 Task: Open an excel sheet and write heading  Summit Sales. Add 10 people name  'Joshua Rivera, Zoey Coleman, Ryan Wright, Addison Bailey, Jonathan Simmons, Brooklyn Ward, Caleb Barnes, Audrey Collins, Gabriel Perry, Sofia Bell'Item code in between  4005-8000. Product range in between  1000-5000. Add Products   Calvin Klein, Tommy Hilfiger T-shirt, Armani Bag, Burberry Shoe, Levi's T-shirt, Under Armour, Vans Shoe, Converse Shoe, Timberland Shoe, Skechers Shoe.Choose quantity  5 to 10 Tax 12 percent Total Add Amount. Save page  Summit Sales review book
Action: Mouse moved to (415, 199)
Screenshot: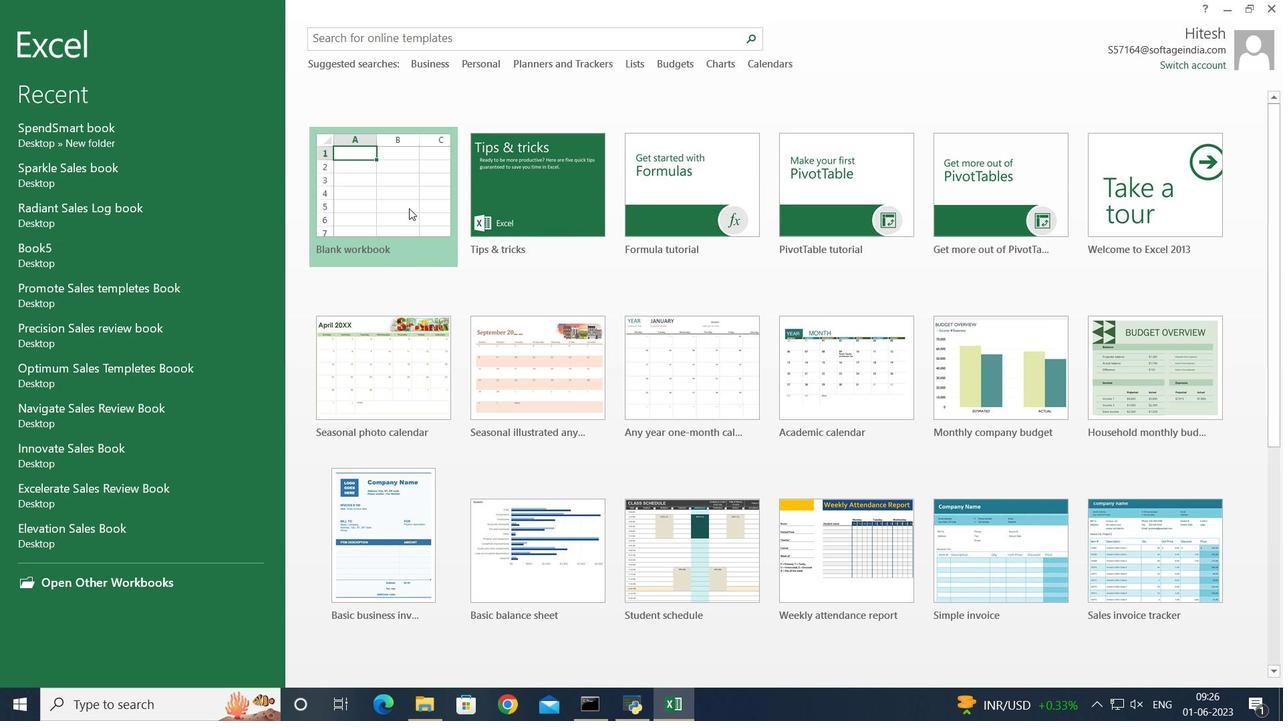
Action: Mouse pressed left at (415, 199)
Screenshot: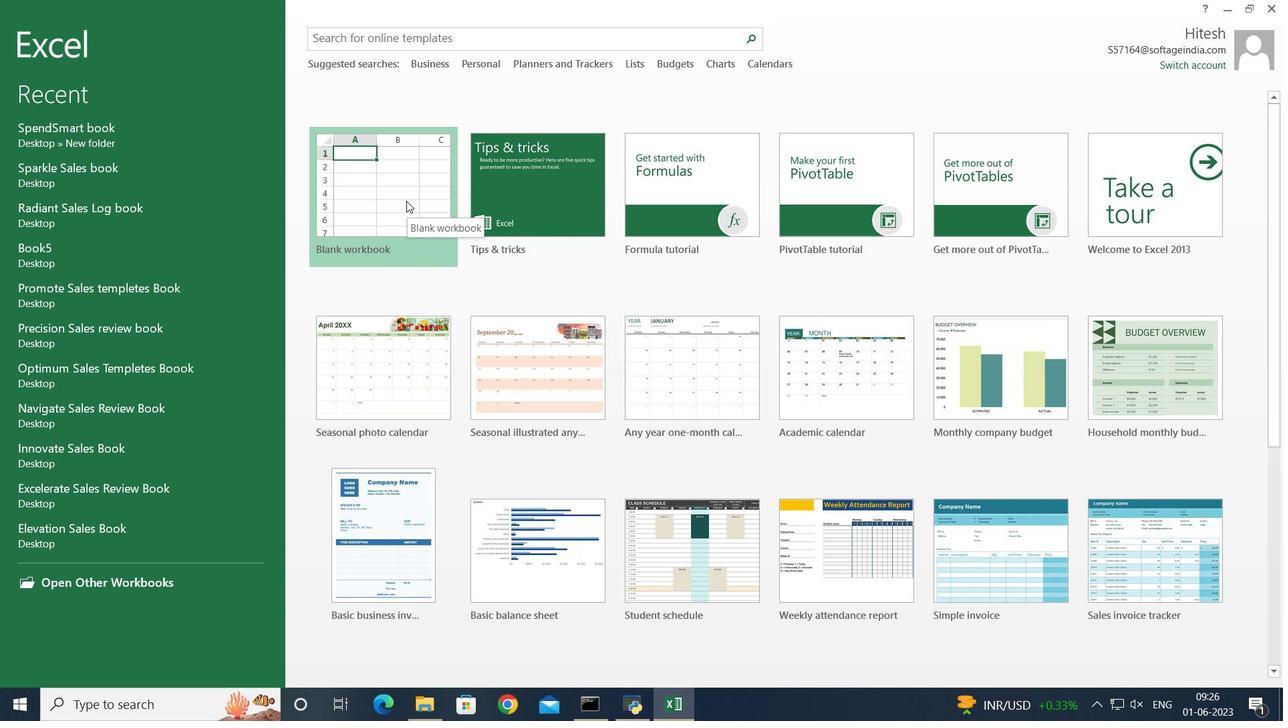 
Action: Mouse moved to (179, 209)
Screenshot: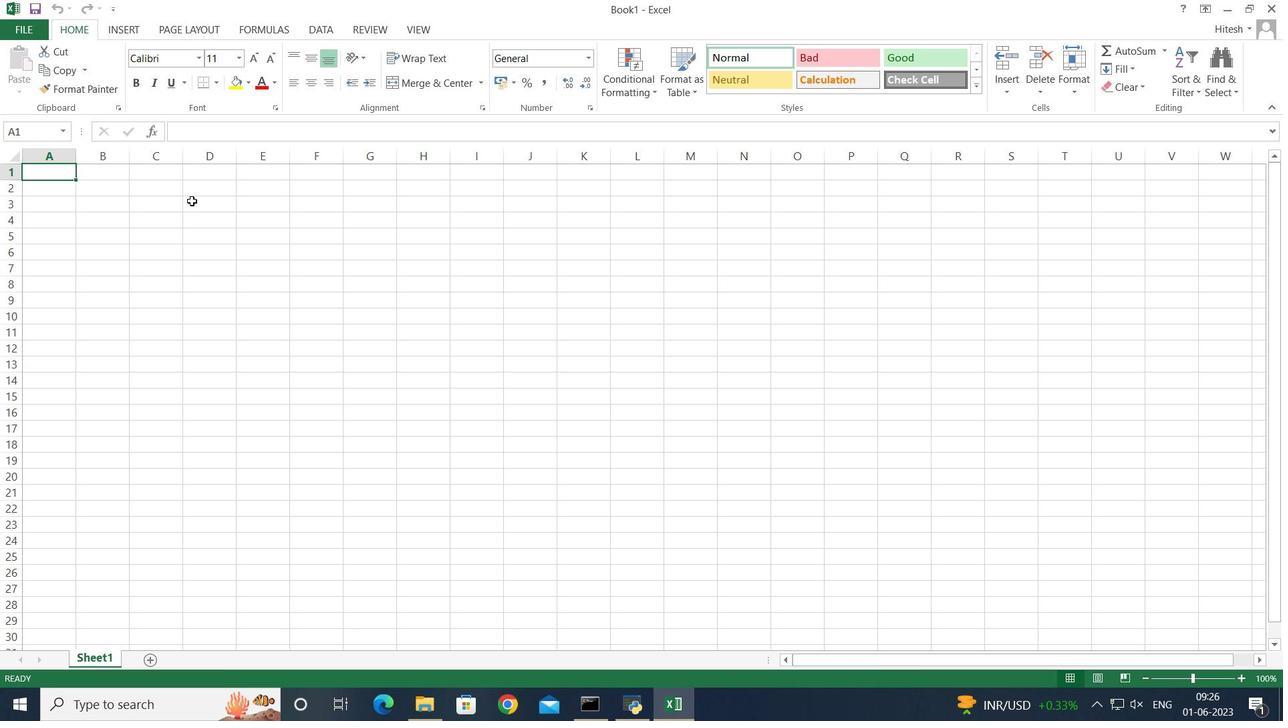 
Action: Key pressed <Key.shift><Key.shift><Key.shift><Key.shift><Key.shift><Key.shift><Key.shift><Key.shift><Key.shift><Key.shift>Summit<Key.space><Key.shift>Sales<Key.enter><Key.shift>Name<Key.enter><Key.shift>Joshua<Key.space><Key.shift>Rivera<Key.enter><Key.shift>Zoey<Key.space><Key.shift>Colems<Key.backspace>an<Key.space><Key.enter><Key.shift>Ryan<Key.space><Key.shift>Wright<Key.enter><Key.shift>Adid<Key.backspace><Key.backspace>dison<Key.space><Key.shift>Bailey<Key.enter><Key.shift>Jonathan<Key.space><Key.shift>Simmons<Key.enter><Key.shift><Key.shift><Key.shift><Key.shift><Key.shift><Key.shift><Key.shift>Brooklyn<Key.space><Key.shift>Ward<Key.enter><Key.shift><Key.shift><Key.shift><Key.shift><Key.shift><Key.shift><Key.shift><Key.shift><Key.shift><Key.shift>Caleb<Key.space><Key.shift><Key.shift>Barnes<Key.enter><Key.shift>Audrey<Key.space><Key.shift>Collins<Key.enter><Key.shift><Key.shift><Key.shift><Key.shift><Key.shift><Key.shift><Key.shift><Key.shift><Key.shift><Key.shift><Key.shift><Key.shift><Key.shift><Key.shift><Key.shift><Key.shift><Key.shift><Key.shift><Key.shift><Key.shift><Key.shift><Key.shift>Gabriel<Key.space><Key.shift>Perry<Key.enter><Key.shift>Sofia<Key.space><Key.shift>Bell<Key.enter>
Screenshot: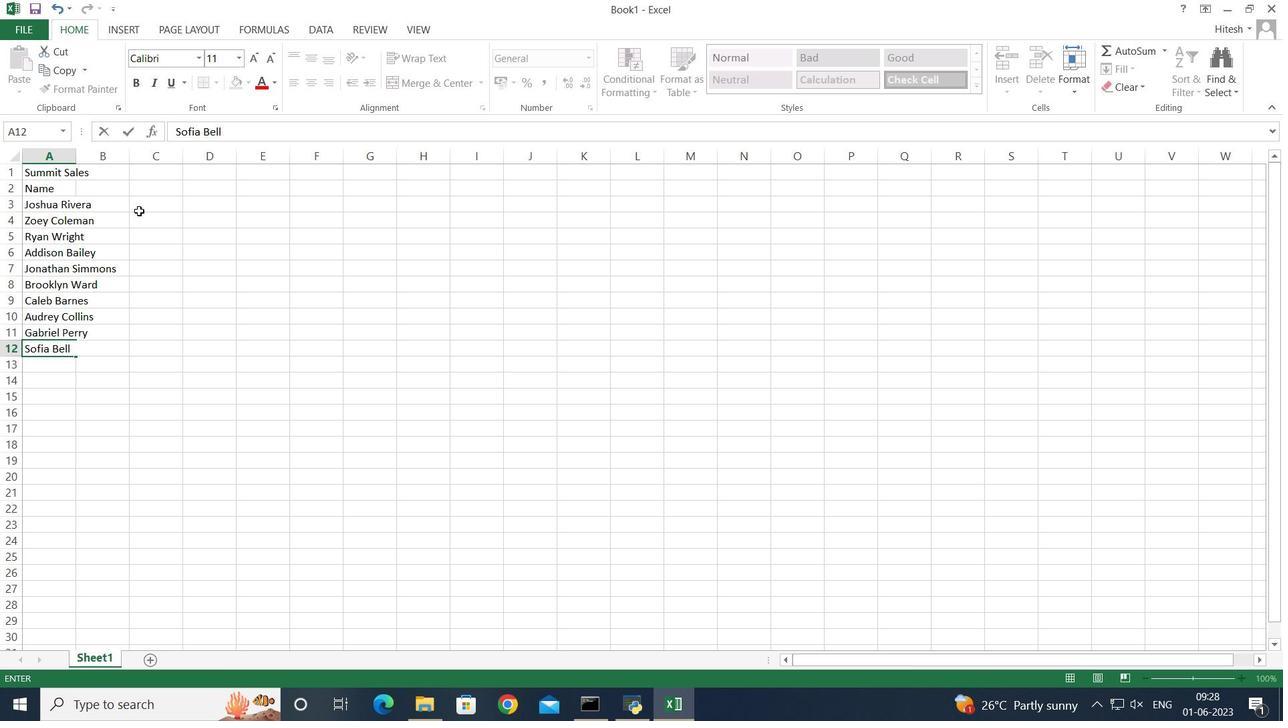 
Action: Mouse moved to (94, 176)
Screenshot: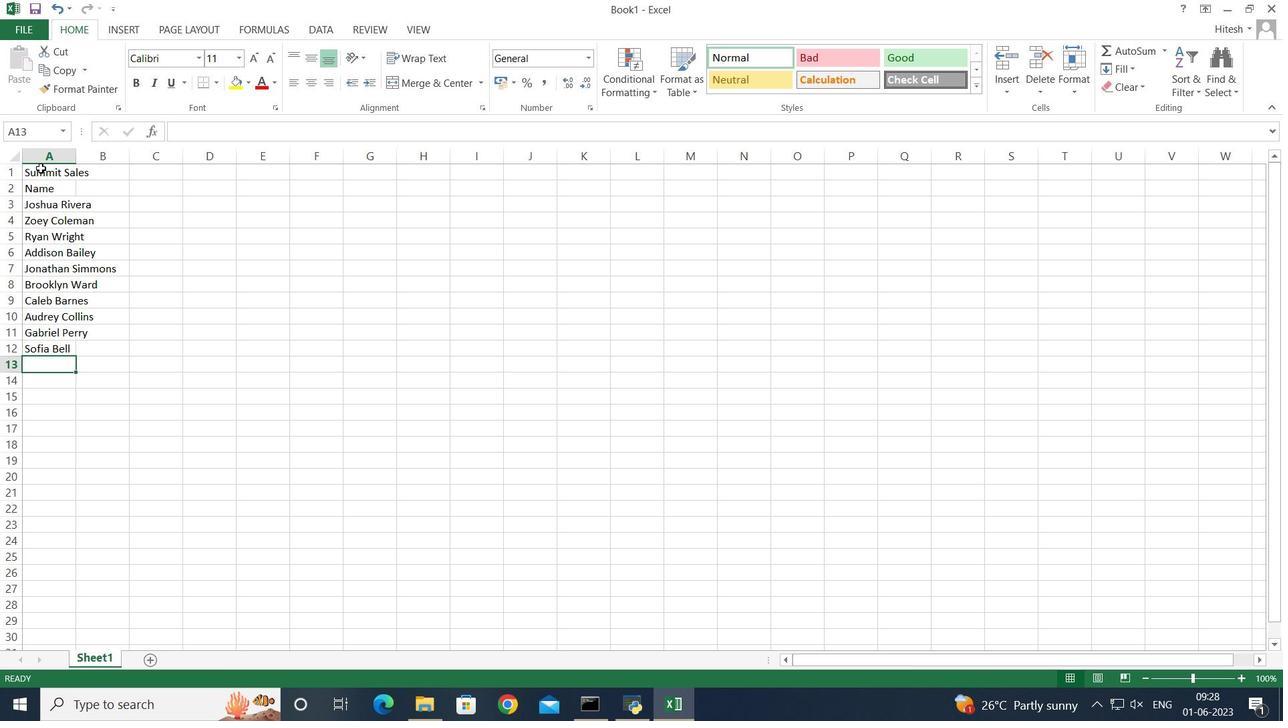 
Action: Mouse pressed left at (94, 176)
Screenshot: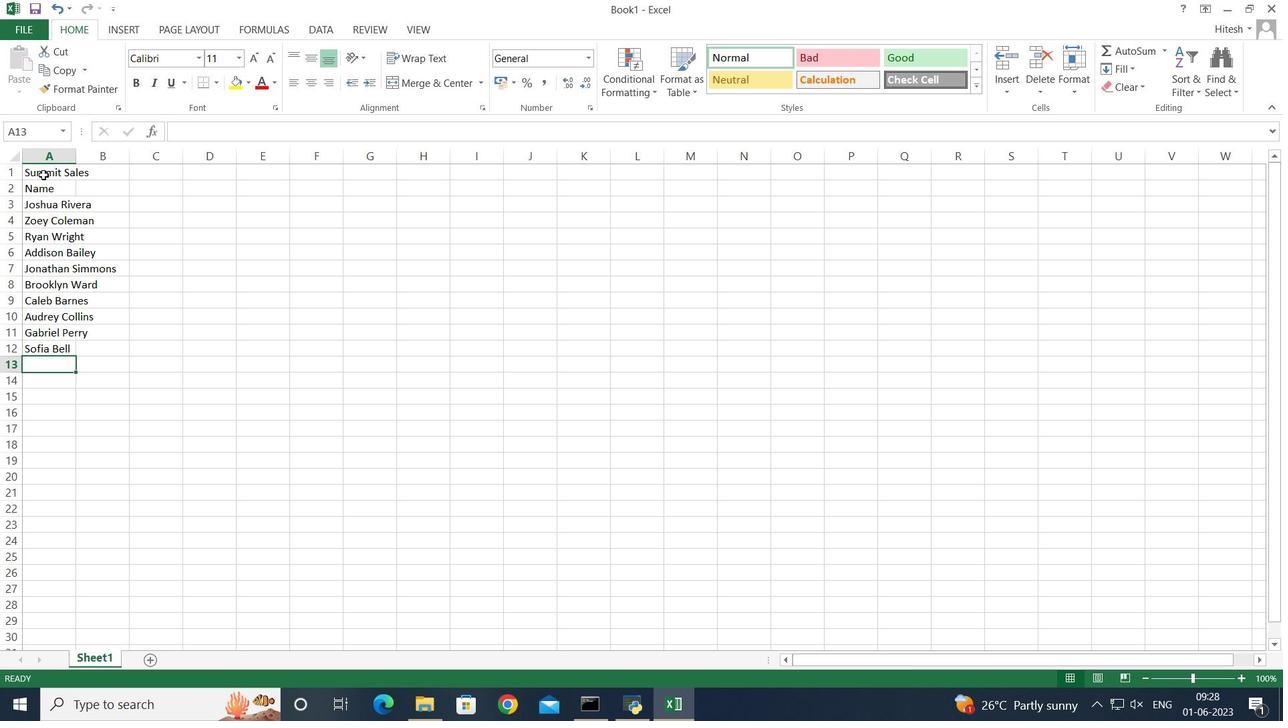 
Action: Mouse moved to (100, 164)
Screenshot: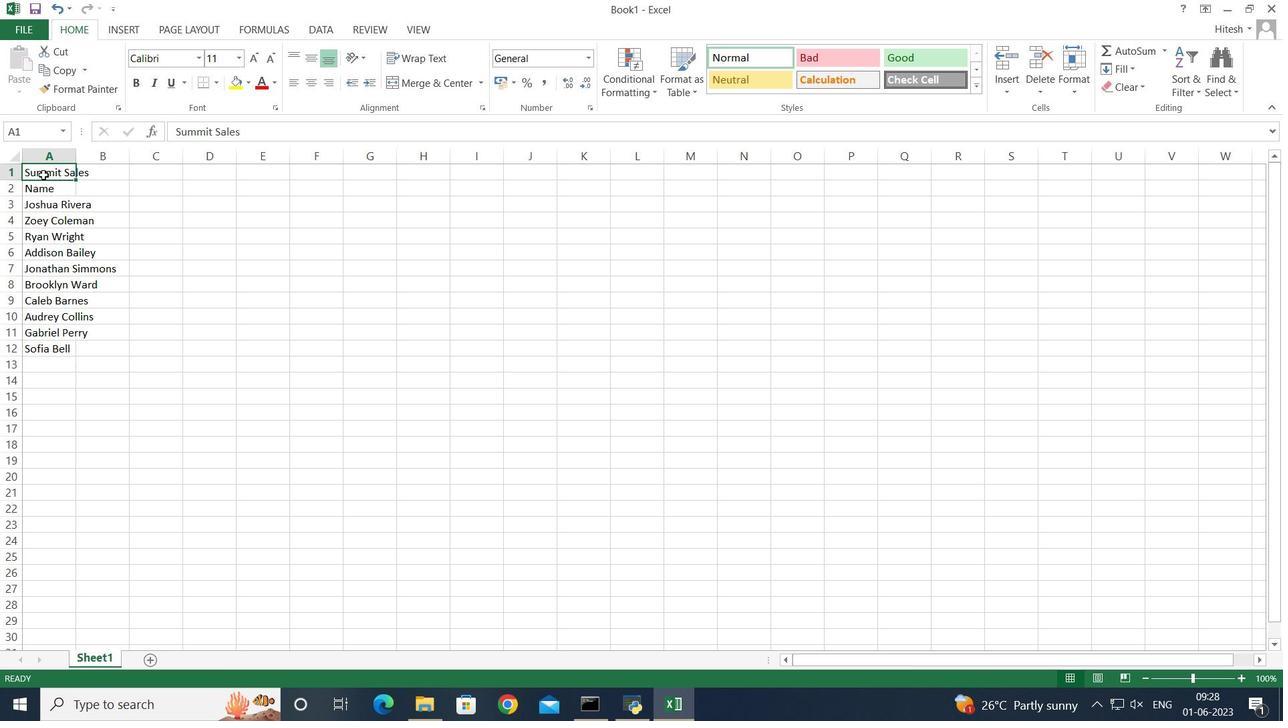 
Action: Mouse pressed left at (100, 164)
Screenshot: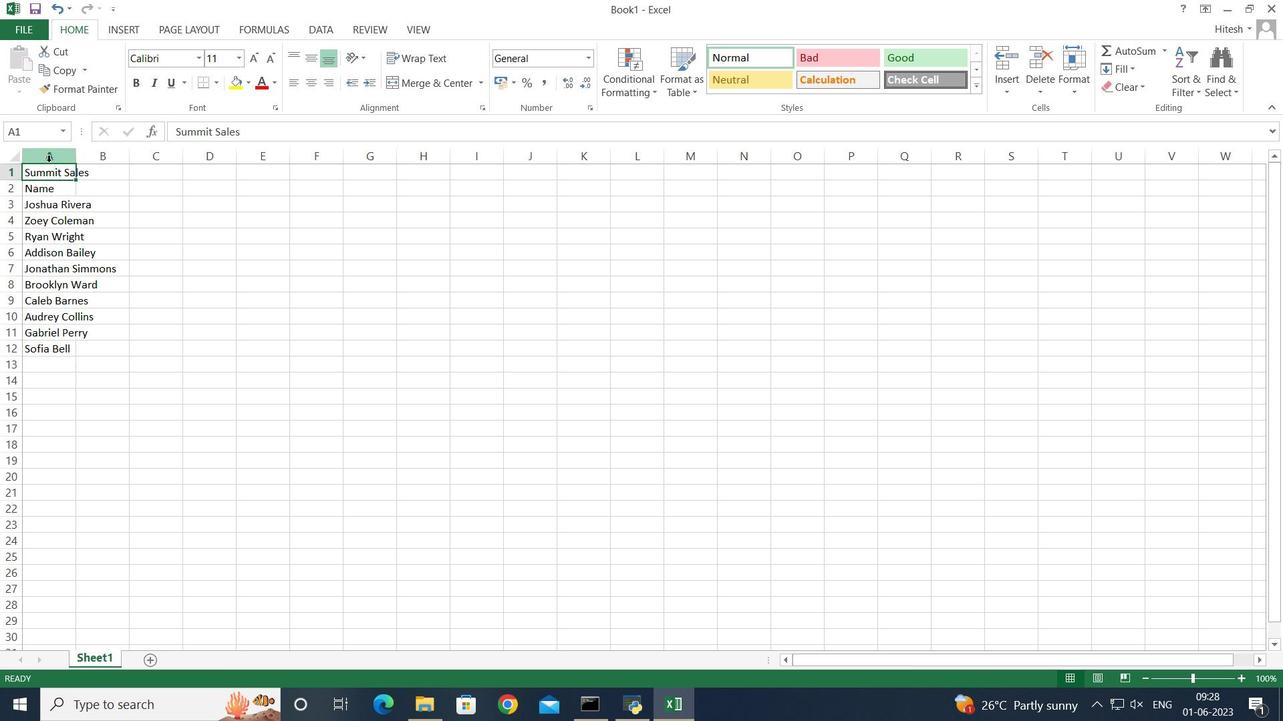 
Action: Mouse moved to (122, 160)
Screenshot: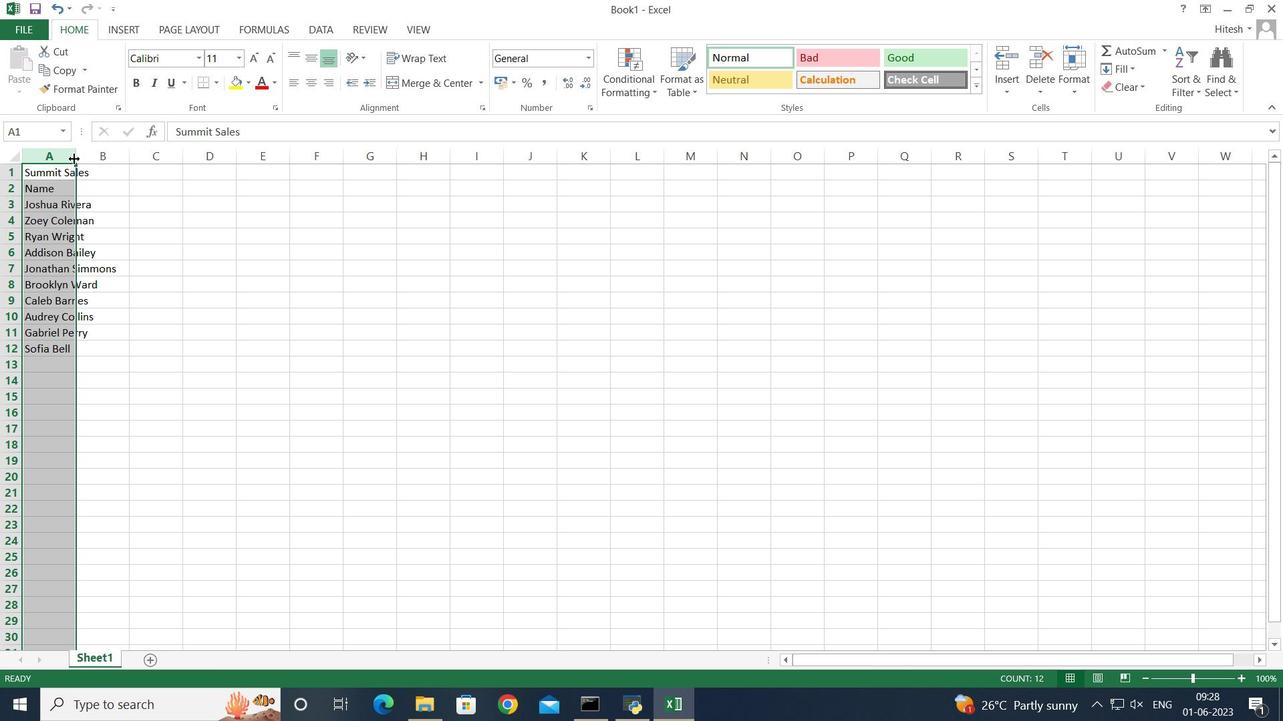 
Action: Mouse pressed left at (122, 160)
Screenshot: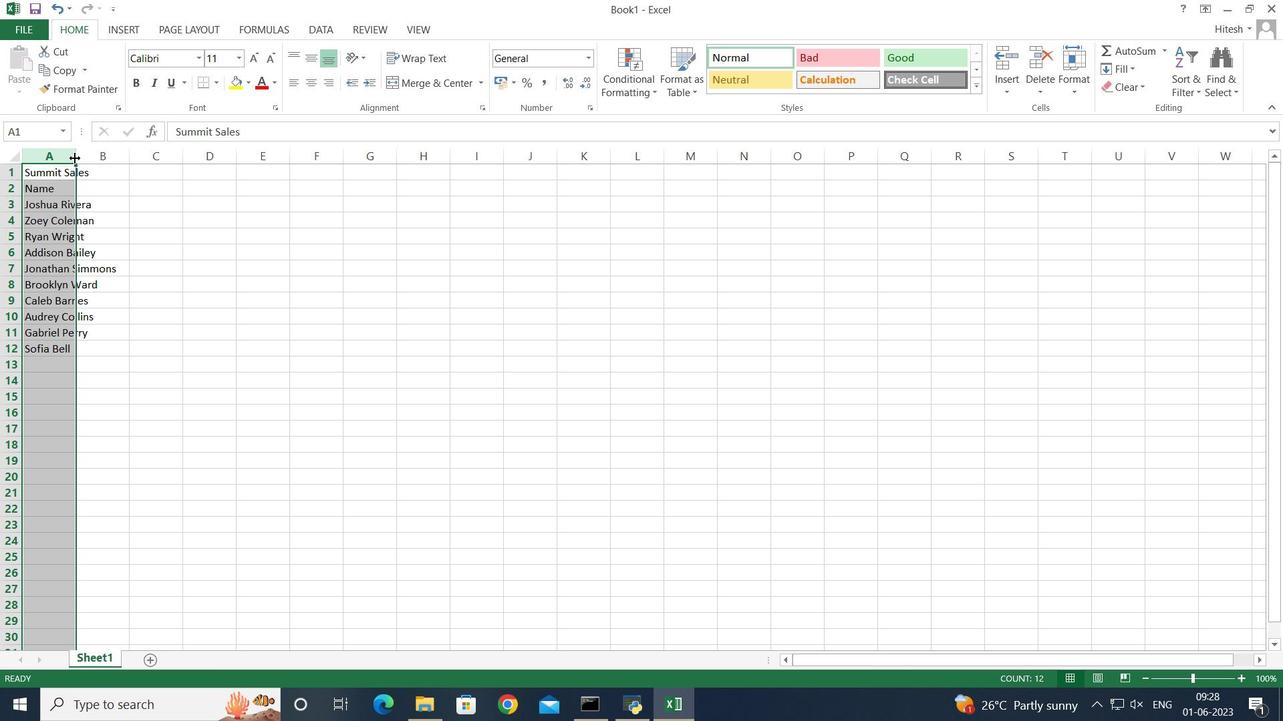
Action: Mouse pressed left at (122, 160)
Screenshot: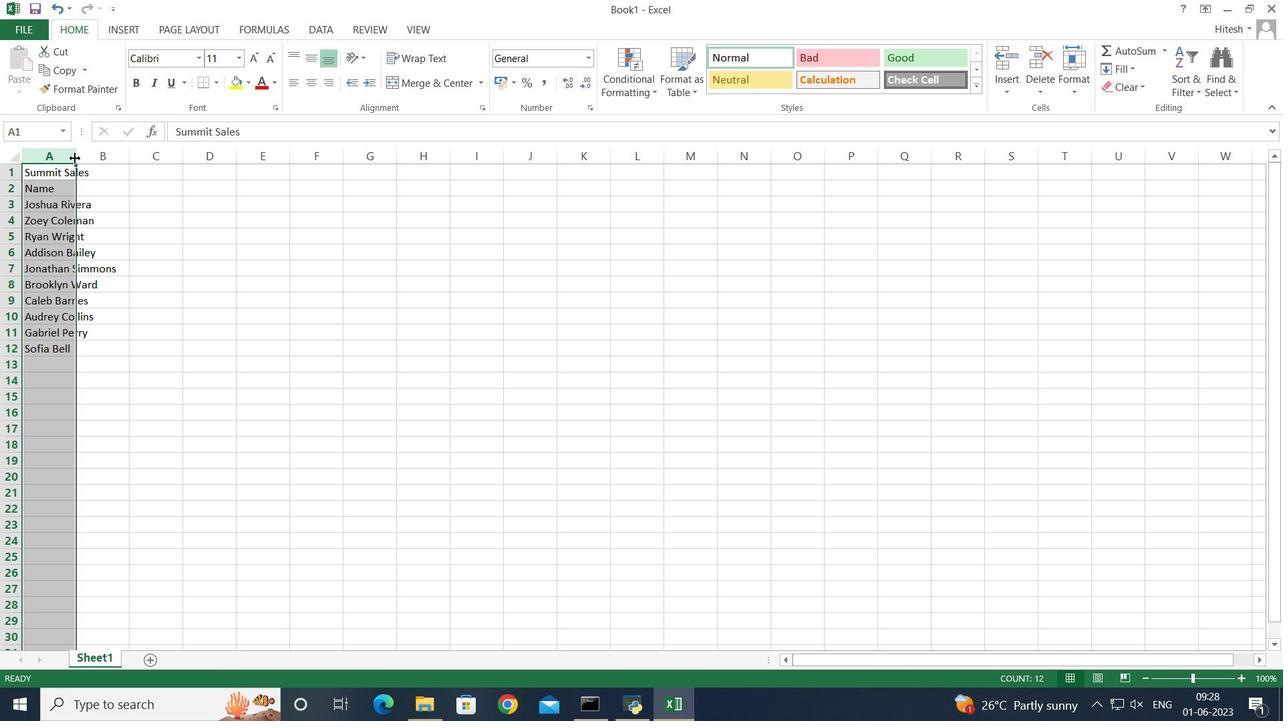 
Action: Mouse moved to (173, 186)
Screenshot: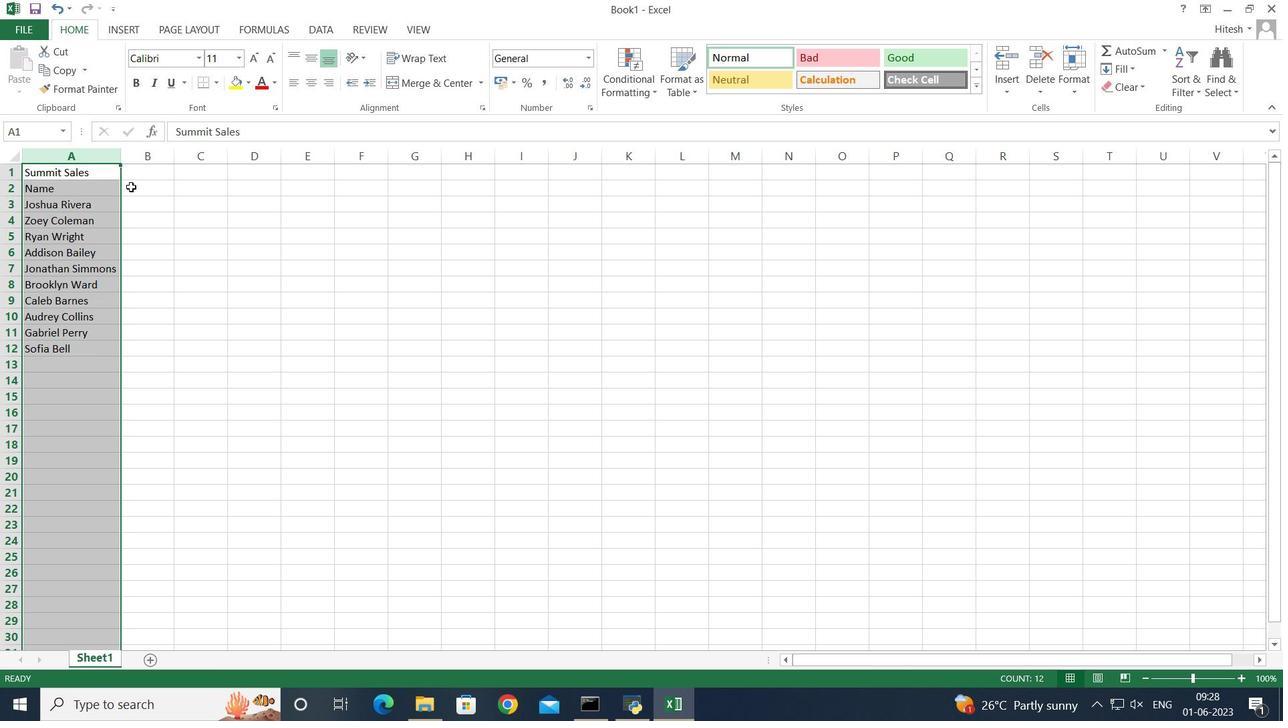 
Action: Mouse pressed left at (173, 186)
Screenshot: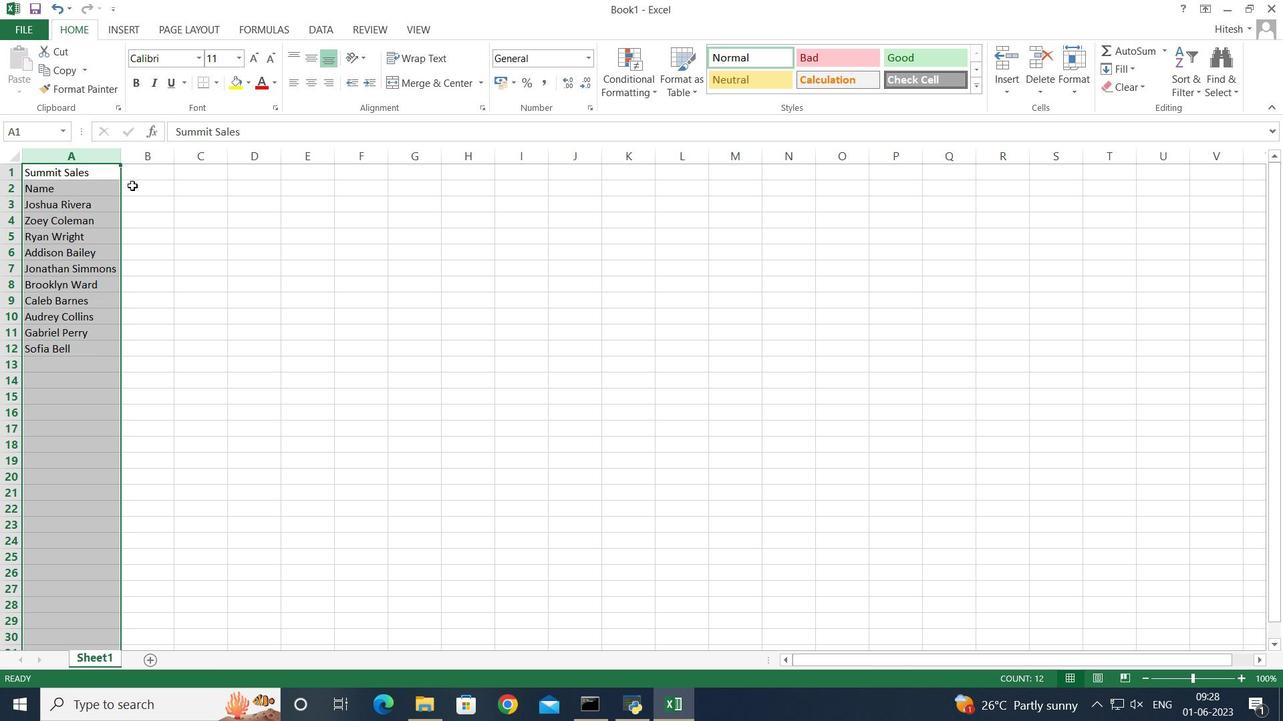 
Action: Key pressed <Key.shift>Iteam<Key.space><Key.shift>Code<Key.enter>5000<Key.enter>6000<Key.enter>8000<Key.enter>4100<Key.enter>4600<Key.enter>5200<Key.enter>5800<Key.enter>6300<Key.enter>7000<Key.enter>7700<Key.enter>
Screenshot: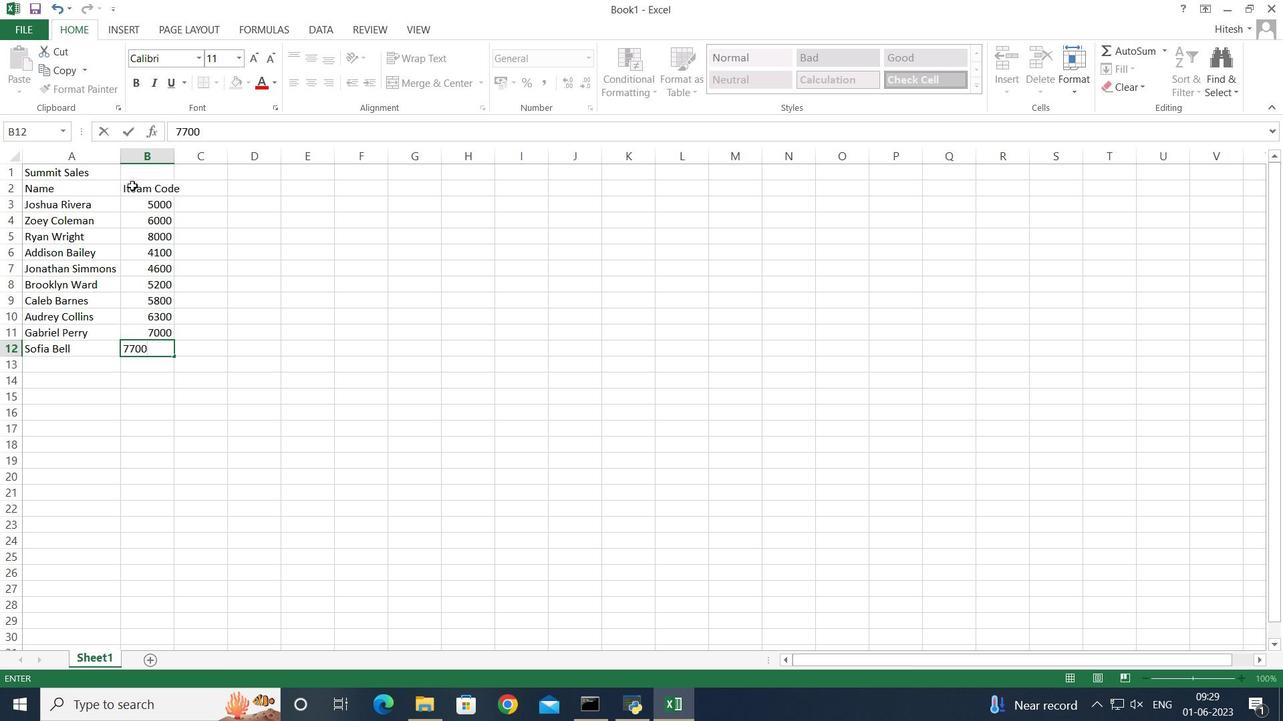 
Action: Mouse moved to (185, 158)
Screenshot: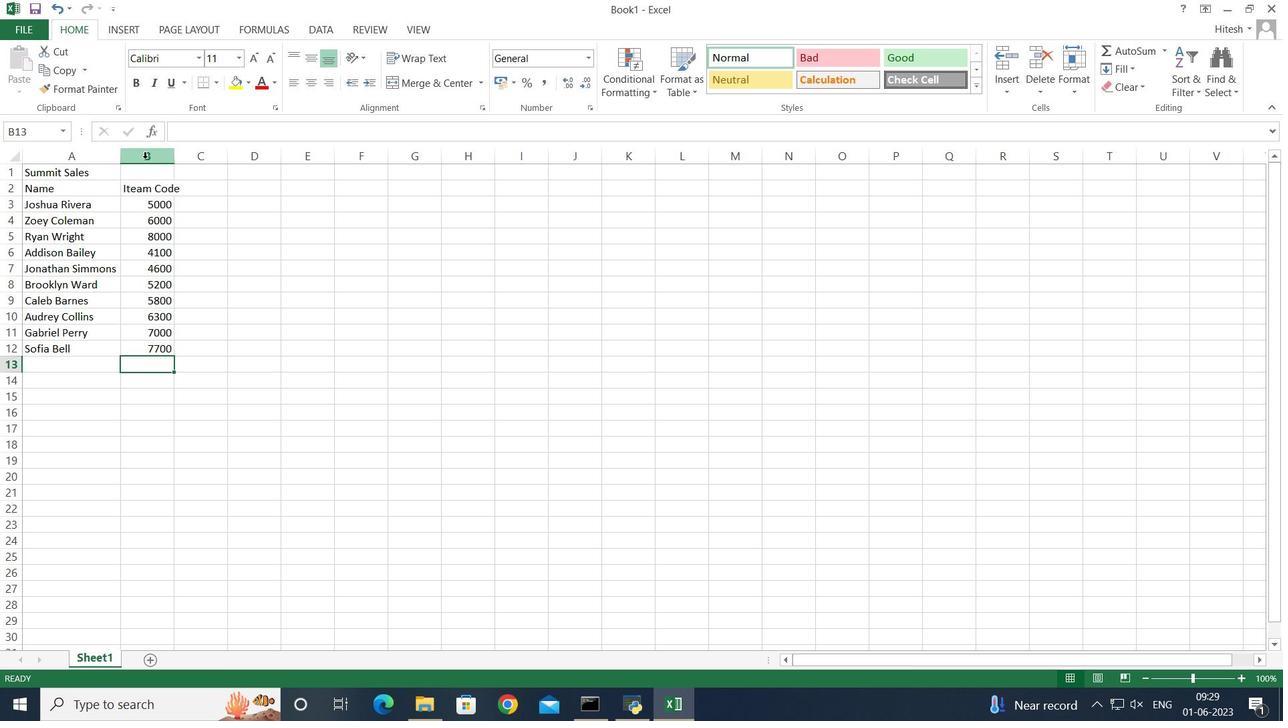 
Action: Mouse pressed left at (185, 158)
Screenshot: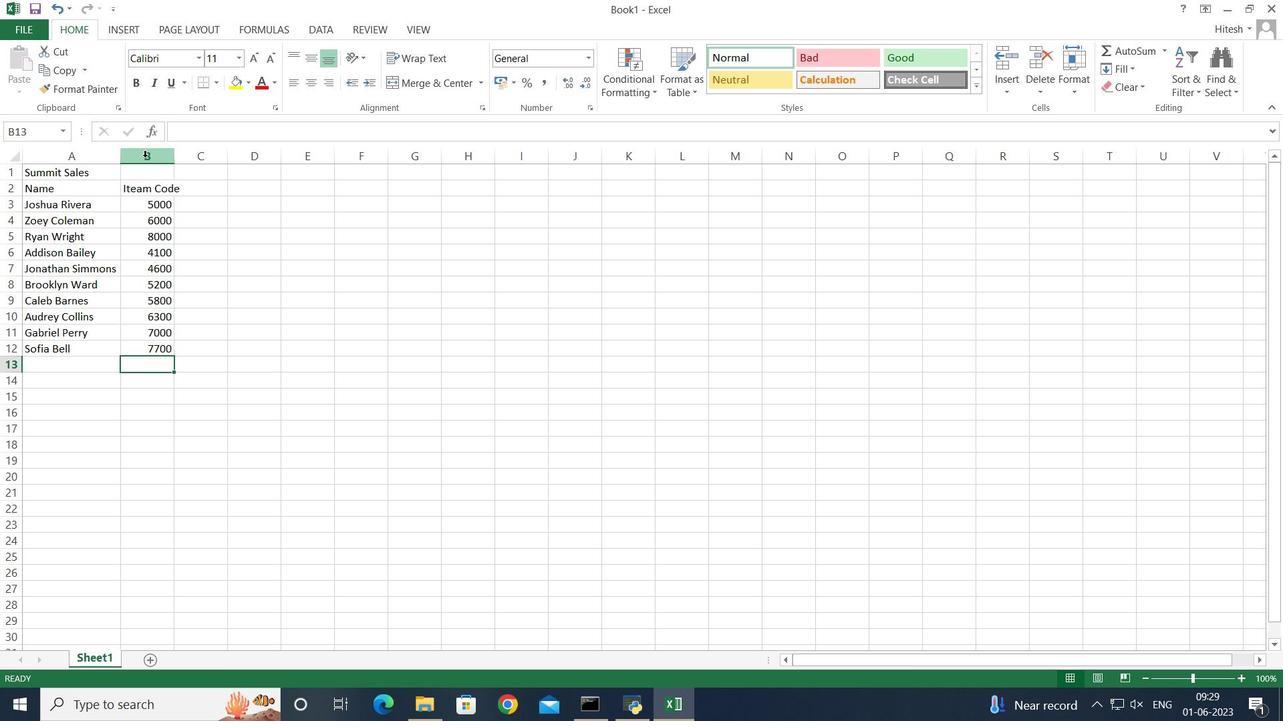 
Action: Mouse moved to (211, 158)
Screenshot: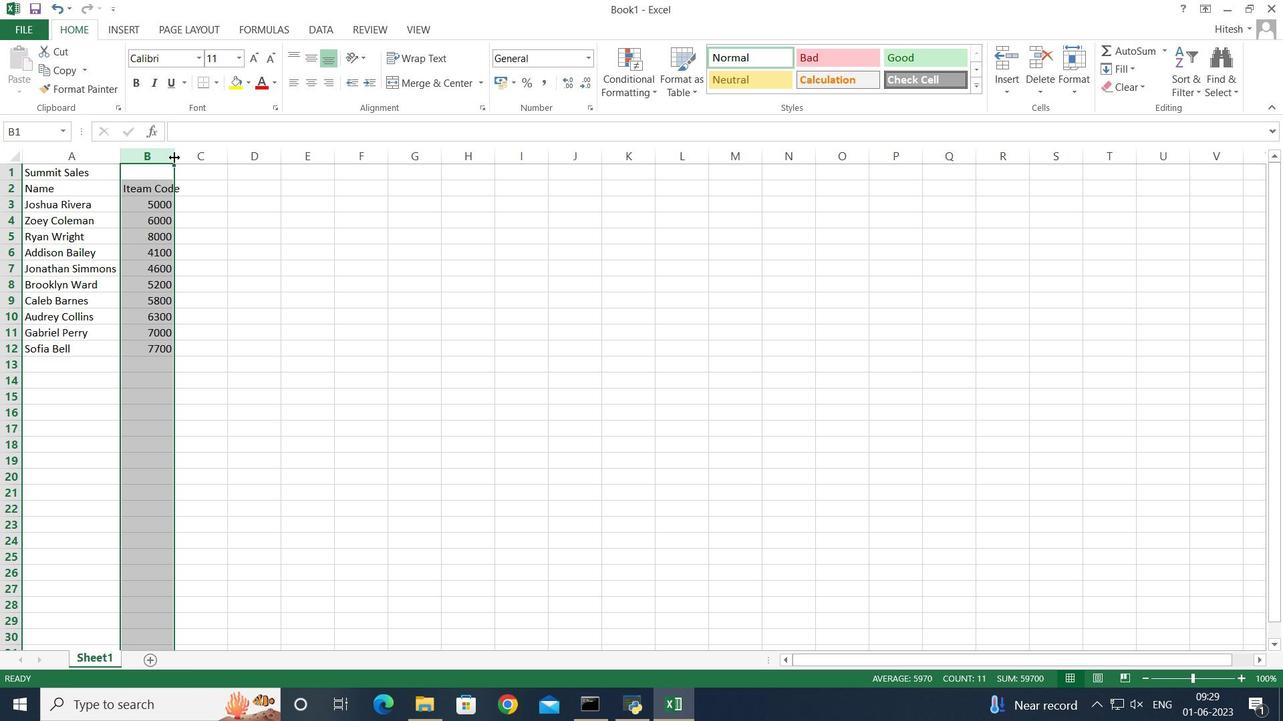 
Action: Mouse pressed left at (211, 158)
Screenshot: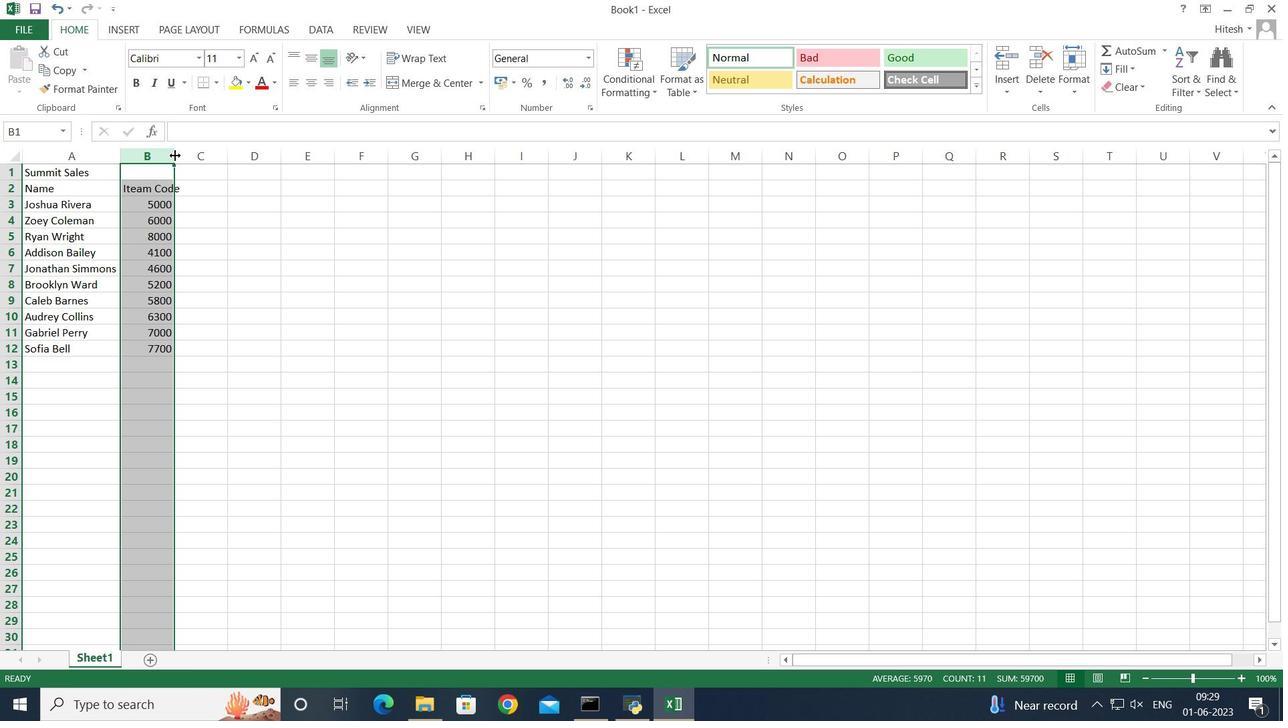 
Action: Mouse pressed left at (211, 158)
Screenshot: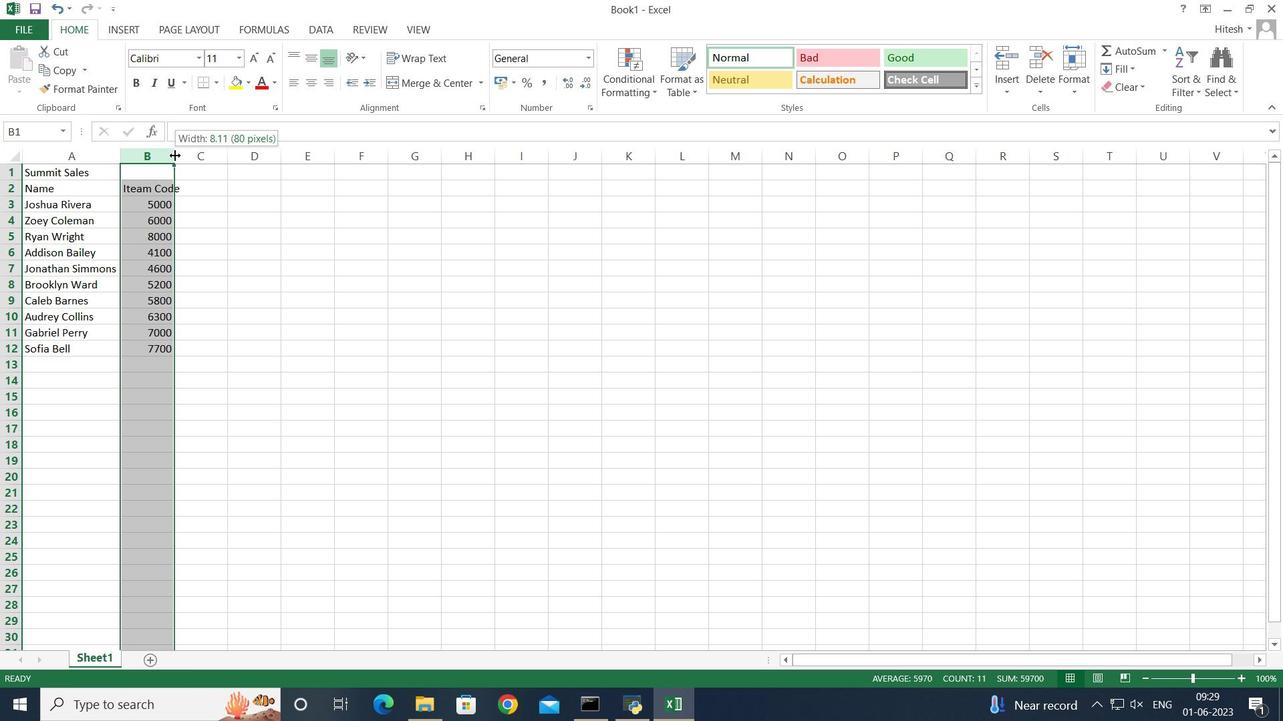 
Action: Mouse moved to (231, 185)
Screenshot: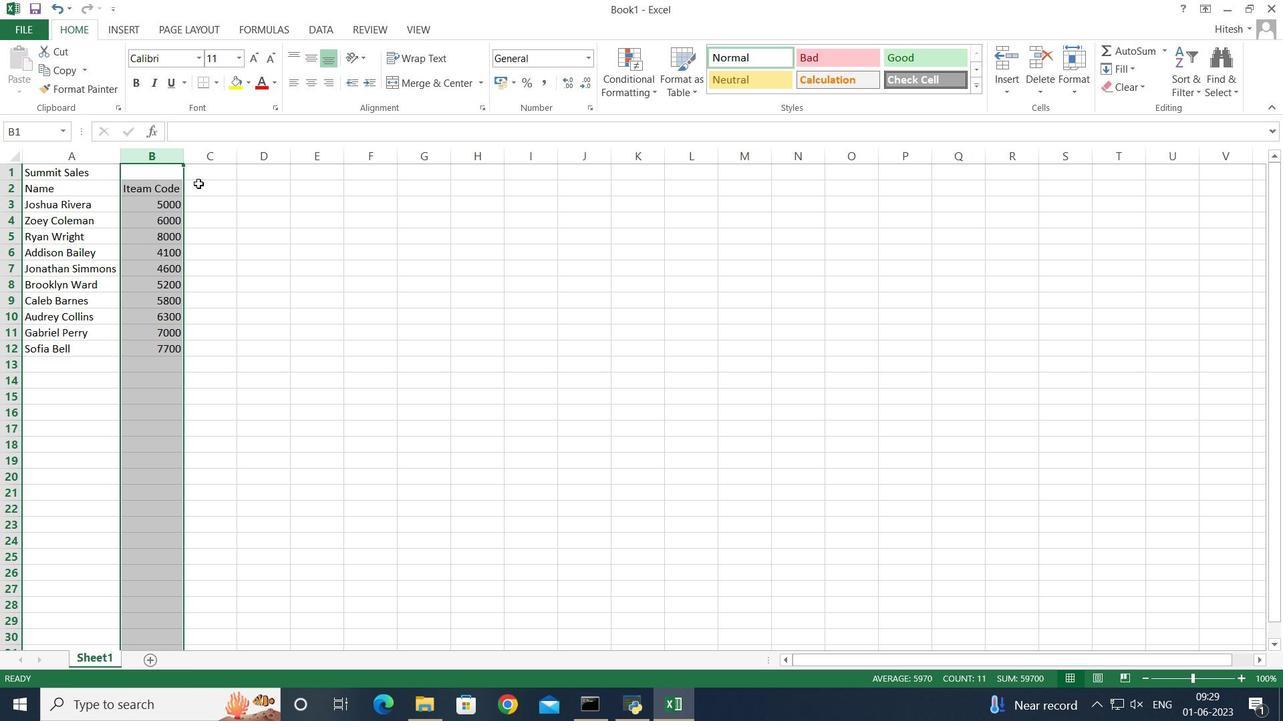 
Action: Mouse pressed left at (231, 185)
Screenshot: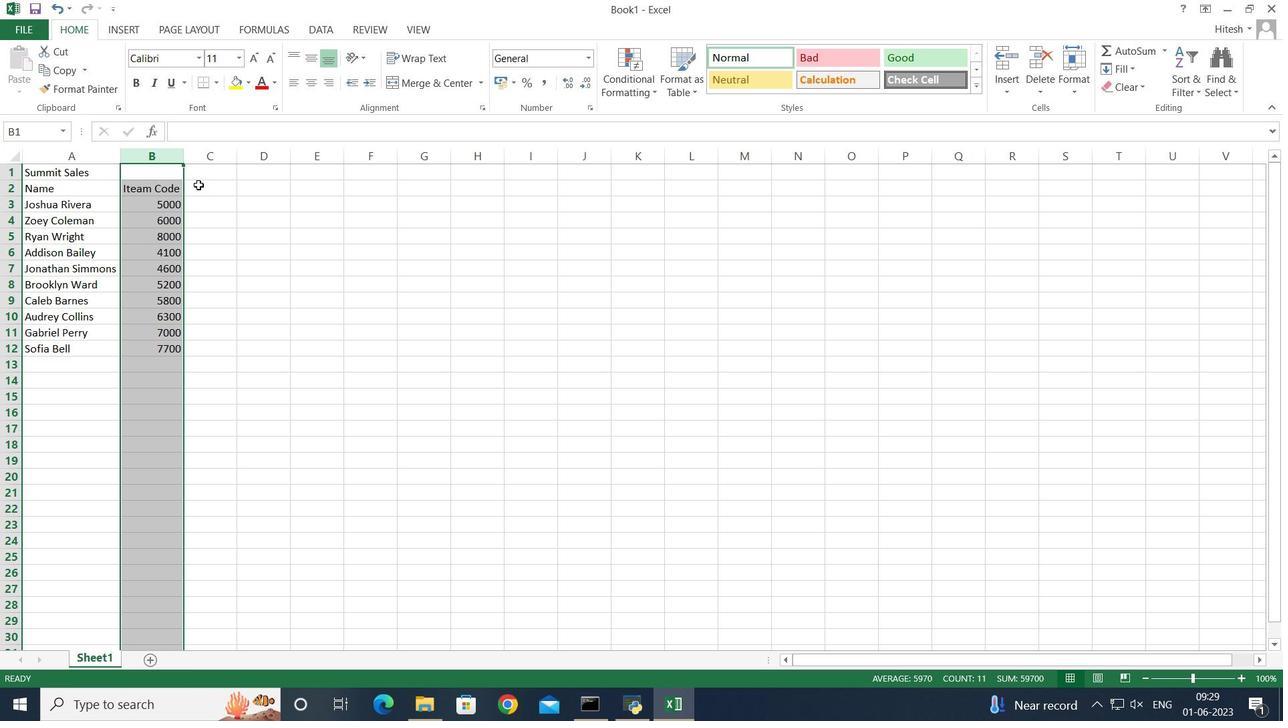 
Action: Key pressed <Key.shift>Product<Key.space><Key.shift>Range<Key.enter>2000<Key.enter>5000<Key.enter>3000<Key.enter>1000<Key.enter>4000<Key.enter>2500<Key.enter>1500<Key.enter>4500<Key.enter>2<Key.backspace>3500<Key.enter>5000<Key.enter>
Screenshot: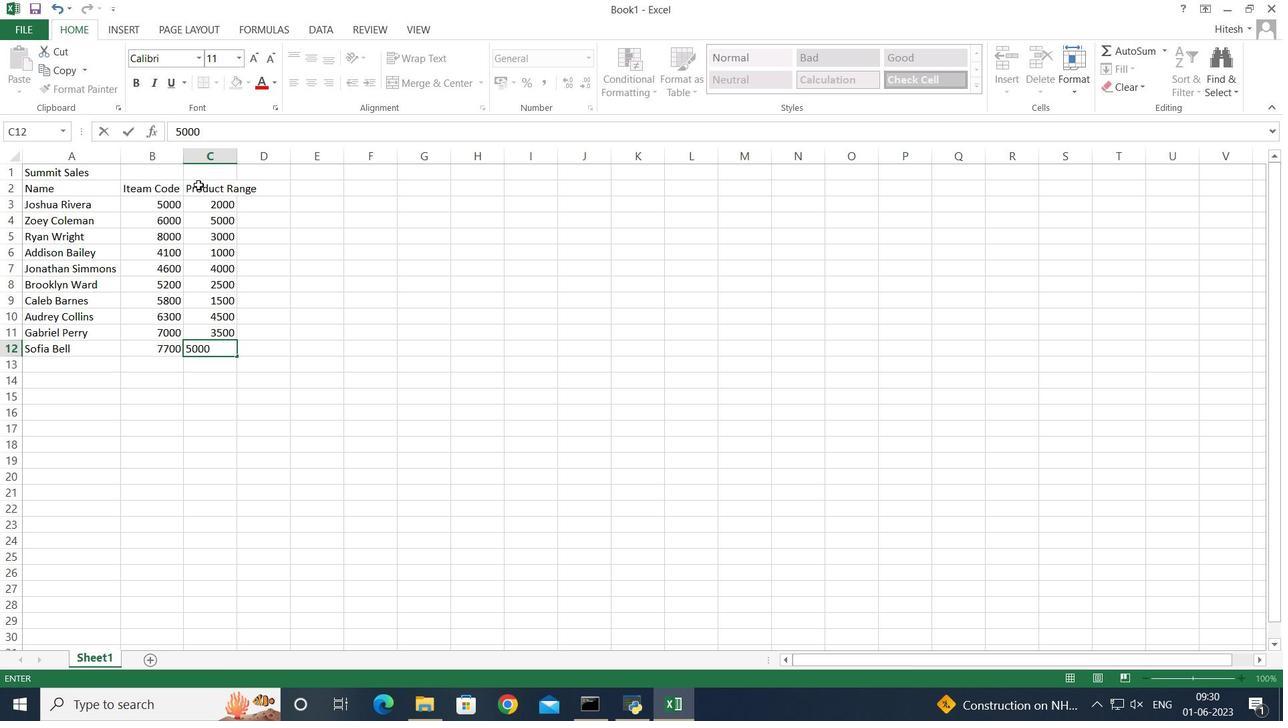 
Action: Mouse moved to (247, 161)
Screenshot: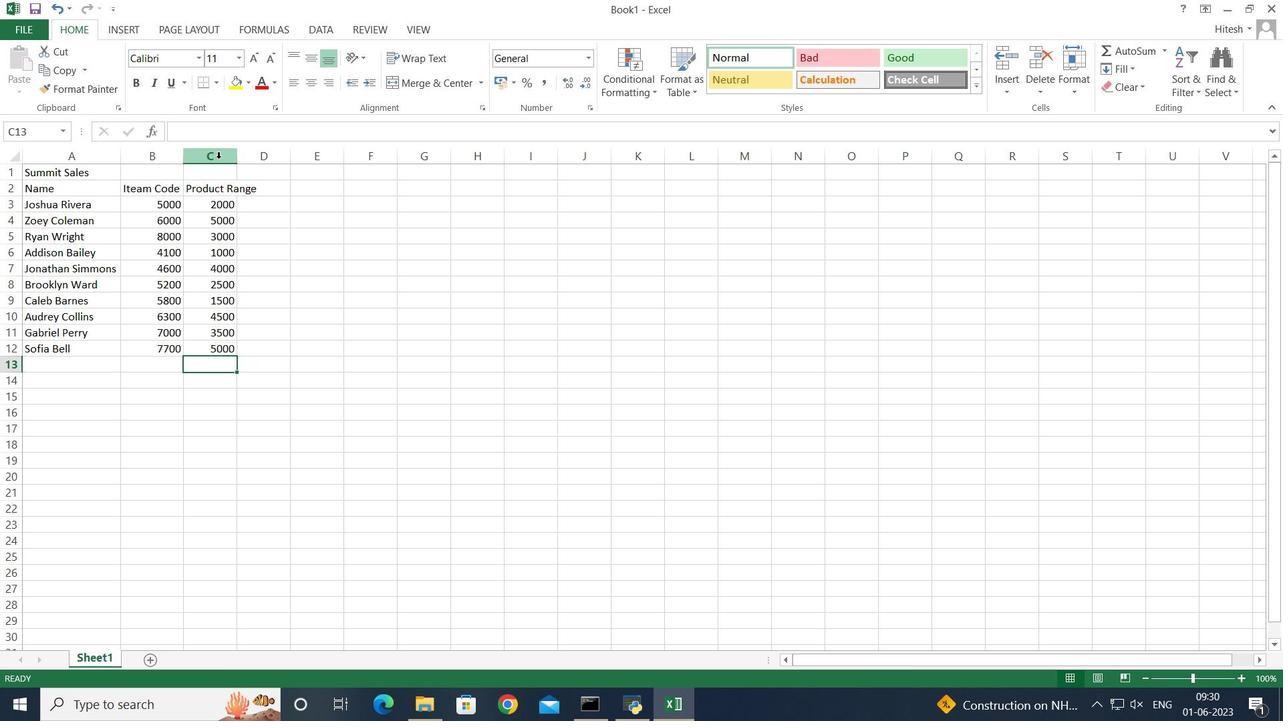 
Action: Mouse pressed left at (247, 161)
Screenshot: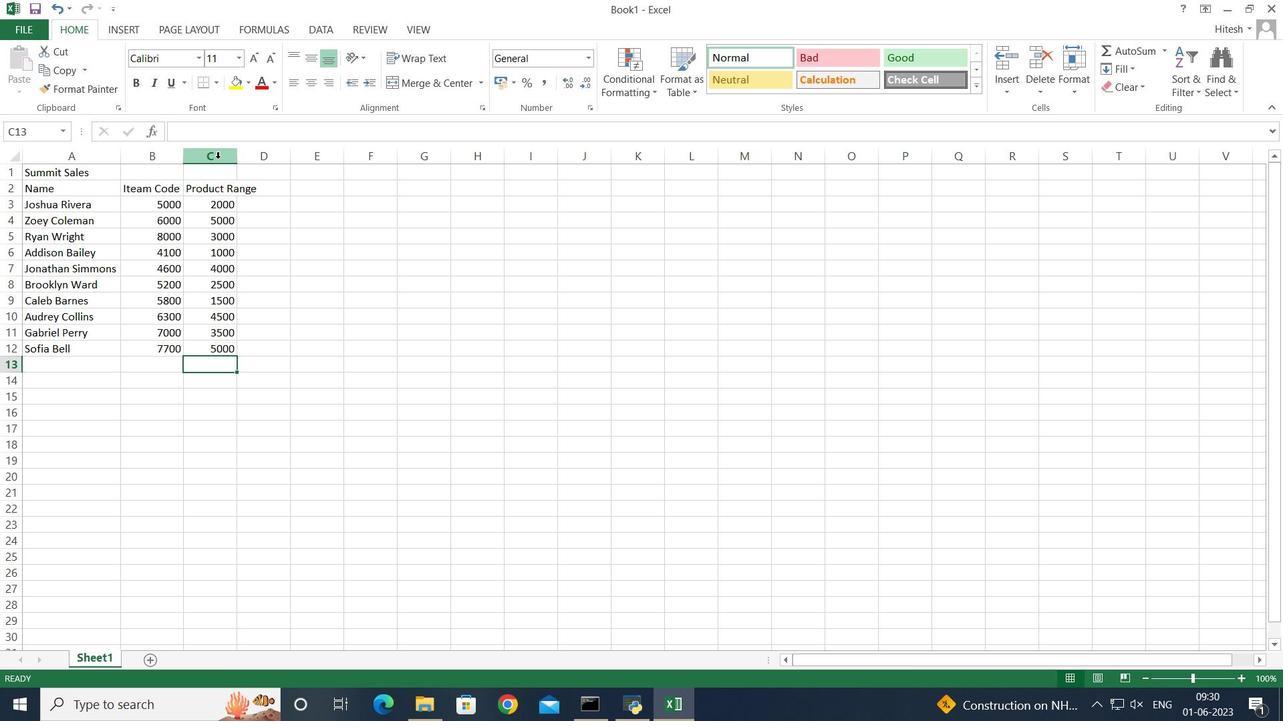 
Action: Mouse moved to (265, 161)
Screenshot: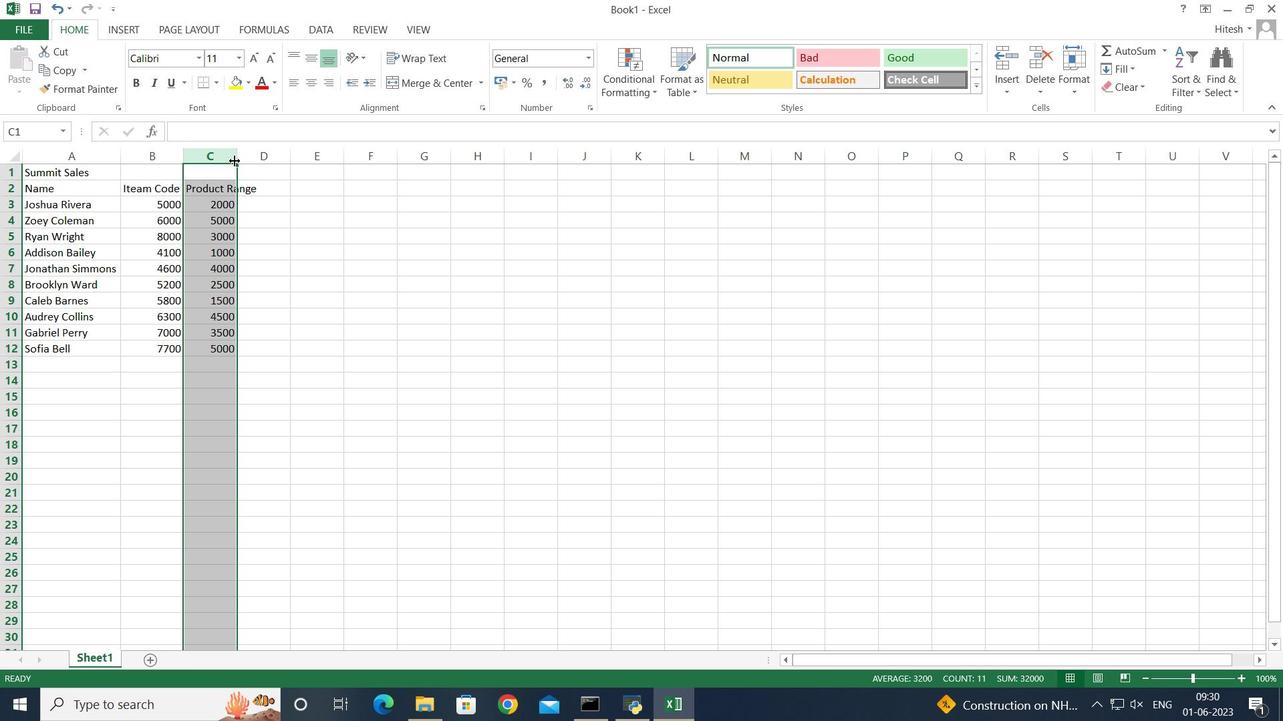 
Action: Mouse pressed left at (265, 161)
Screenshot: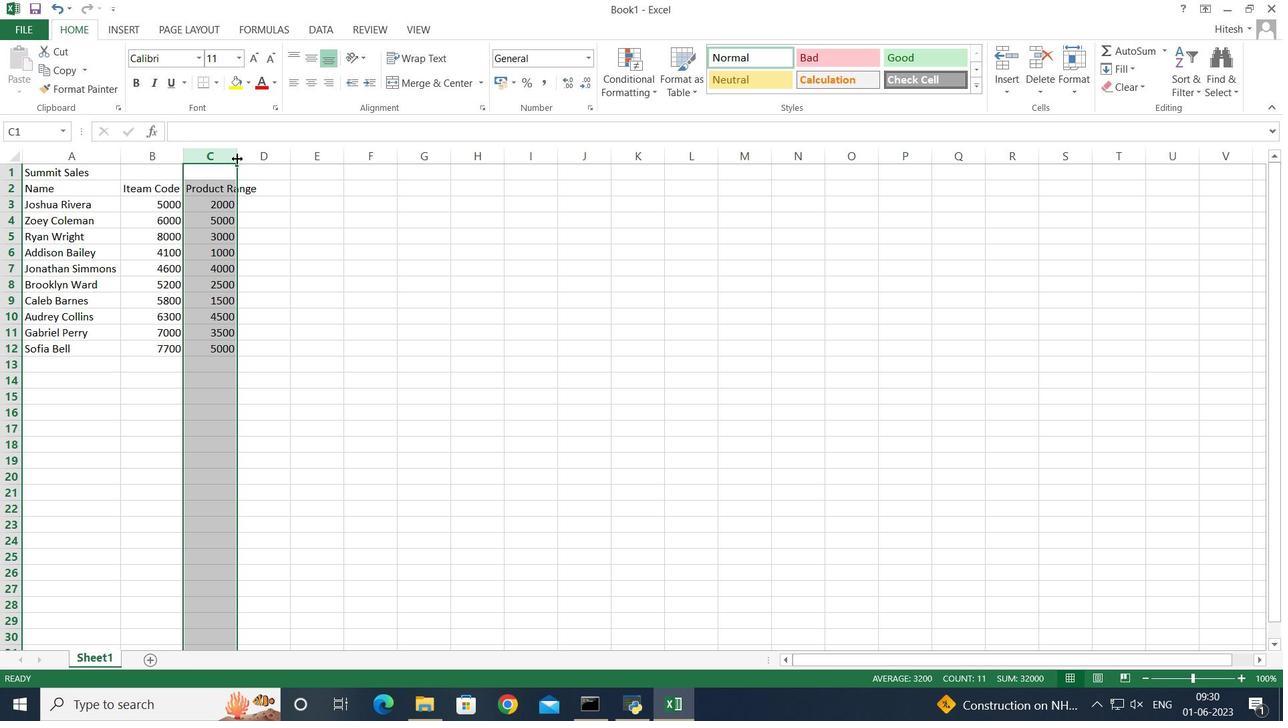 
Action: Mouse pressed left at (265, 161)
Screenshot: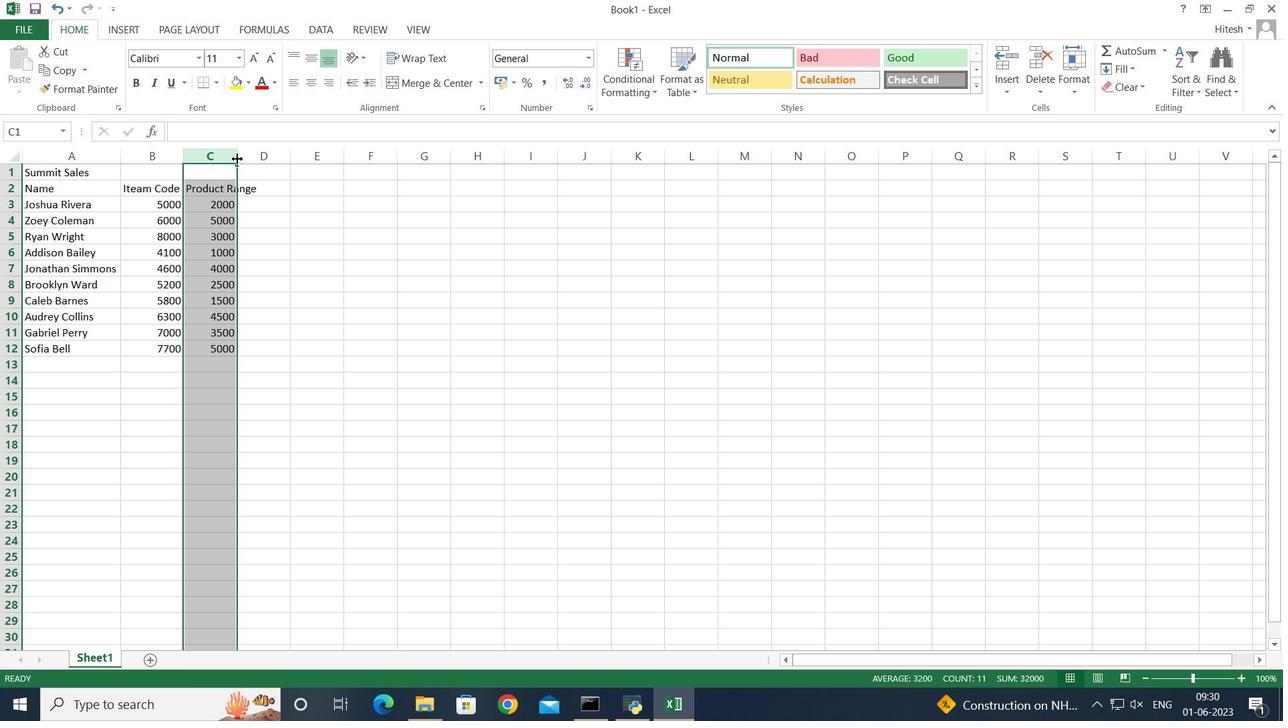 
Action: Mouse moved to (300, 186)
Screenshot: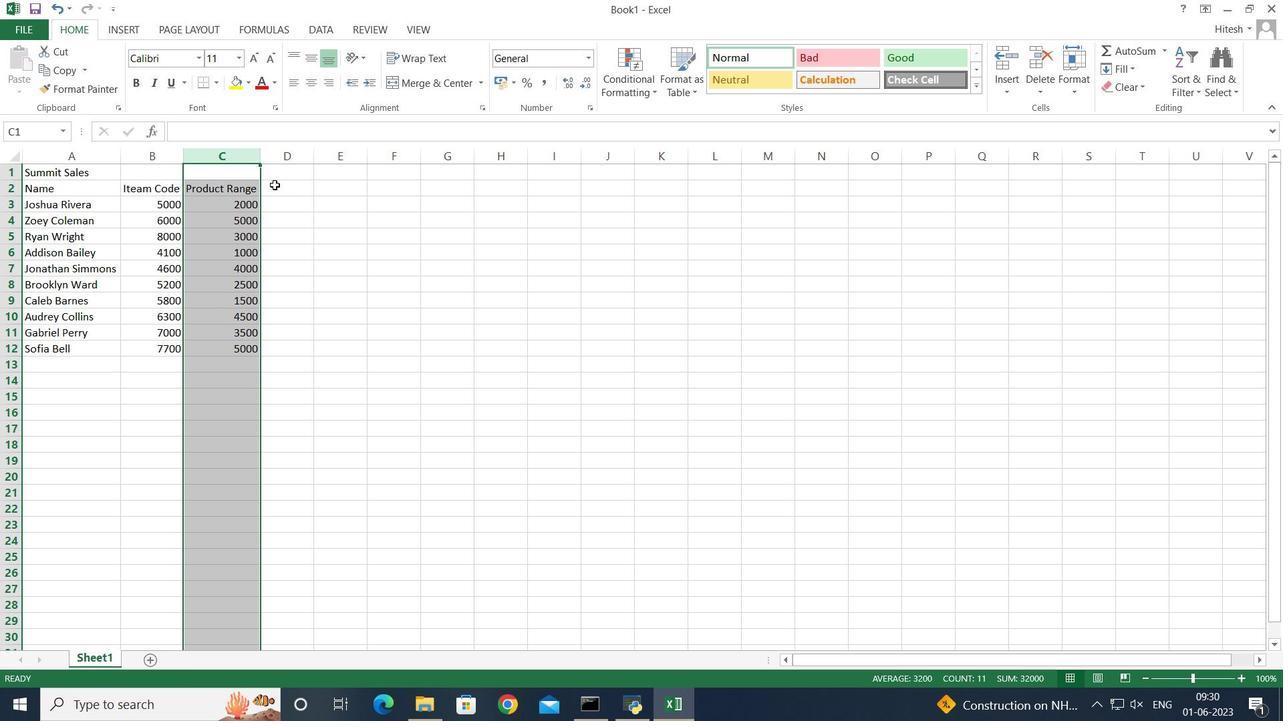 
Action: Mouse pressed left at (300, 186)
Screenshot: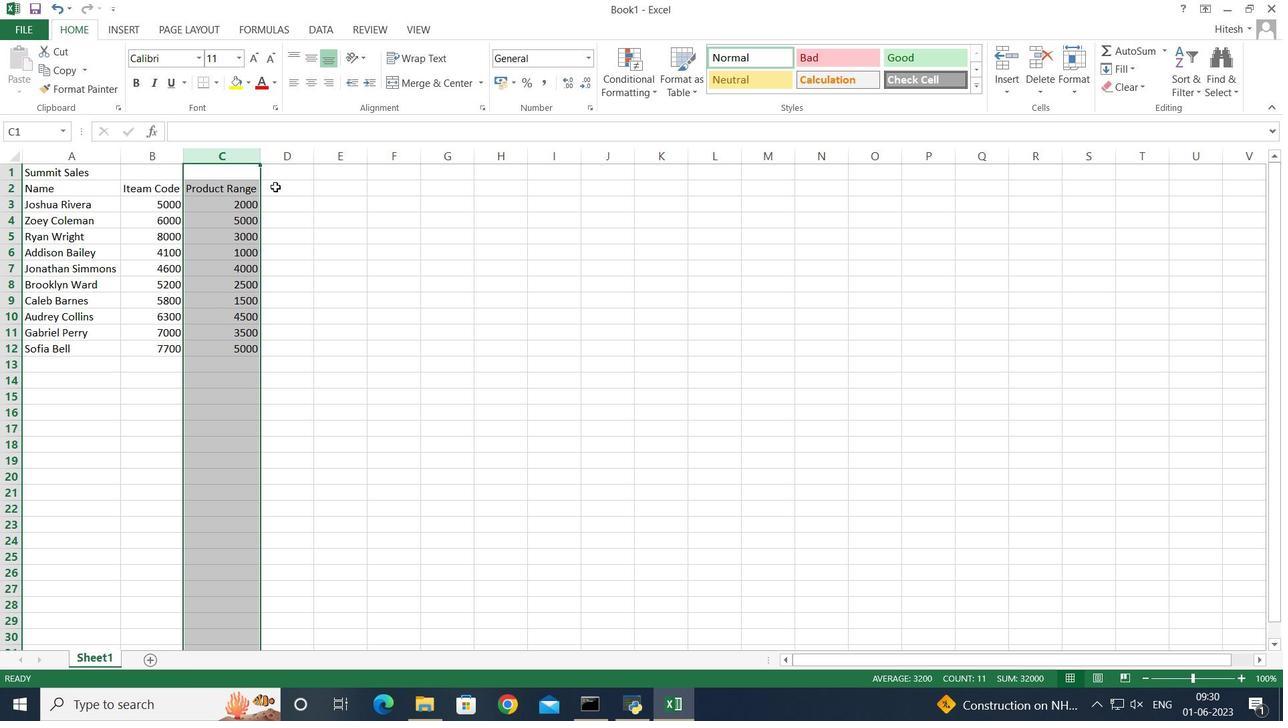 
Action: Key pressed <Key.shift>Products<Key.enter><Key.shift>Calvin<Key.space><Key.shift>Klein<Key.enter><Key.shift>Tommy<Key.space><Key.shift><Key.shift>Hilfiger<Key.space><Key.shift>T<Key.shift><Key.backspace><Key.shift>T-s<Key.backspace><Key.shift>Shirt<Key.enter><Key.shift>Armani<Key.space><Key.shift>Bag<Key.enter><Key.shift>Burberry<Key.space><Key.shift>Shoe<Key.enter><Key.shift><Key.shift><Key.shift>Levi's<Key.space><Key.shift>T-<Key.shift>Shirt<Key.enter><Key.shift>Under<Key.space><Key.shift>Armour<Key.enter><Key.shift>Vans<Key.space><Key.shift>Shoe<Key.enter><Key.shift>Converse<Key.space><Key.shift>Shoe<Key.enter><Key.shift>Timberland<Key.space><Key.shift>Shoe<Key.enter><Key.shift>Skechers<Key.space><Key.shift>Shoe<Key.enter>
Screenshot: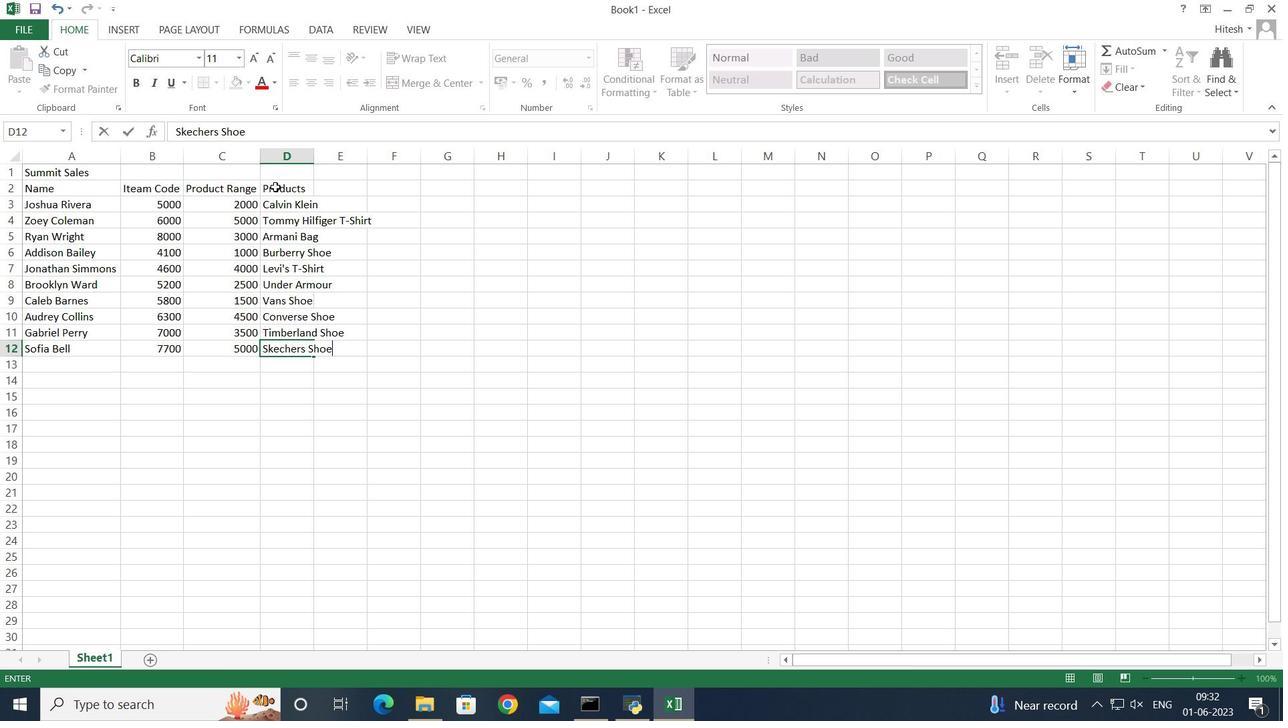 
Action: Mouse moved to (314, 155)
Screenshot: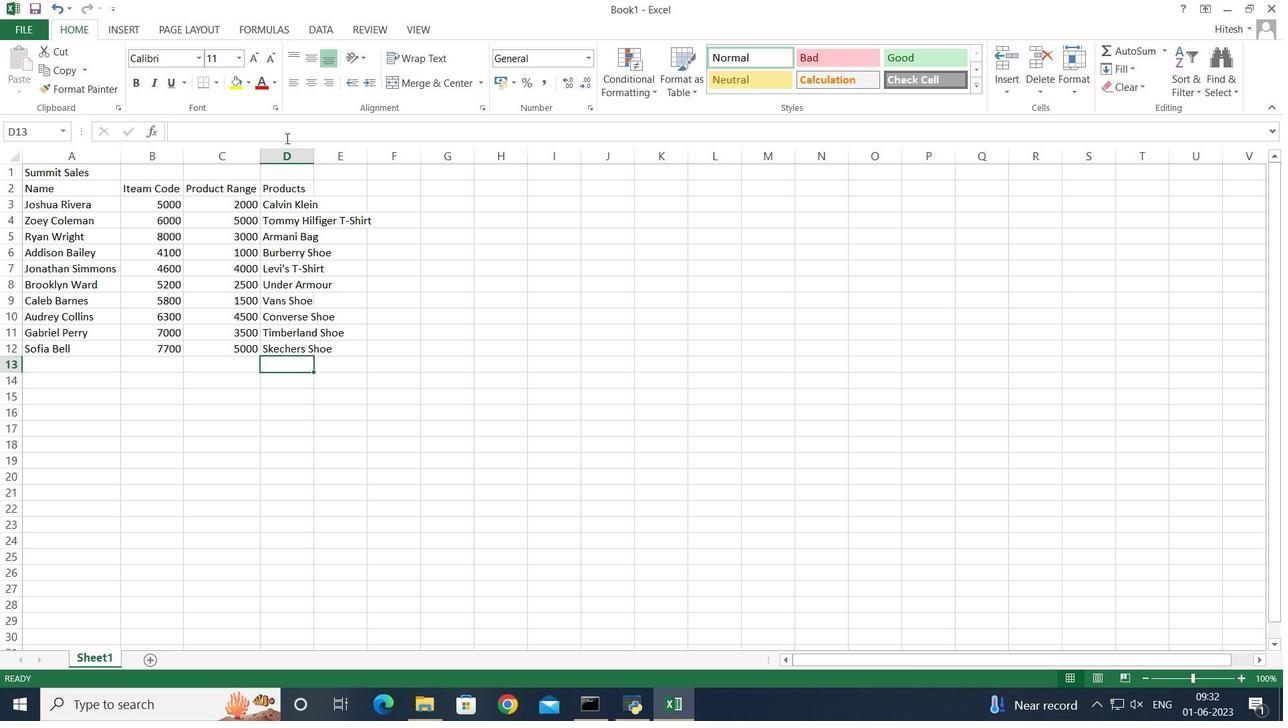 
Action: Mouse pressed left at (314, 155)
Screenshot: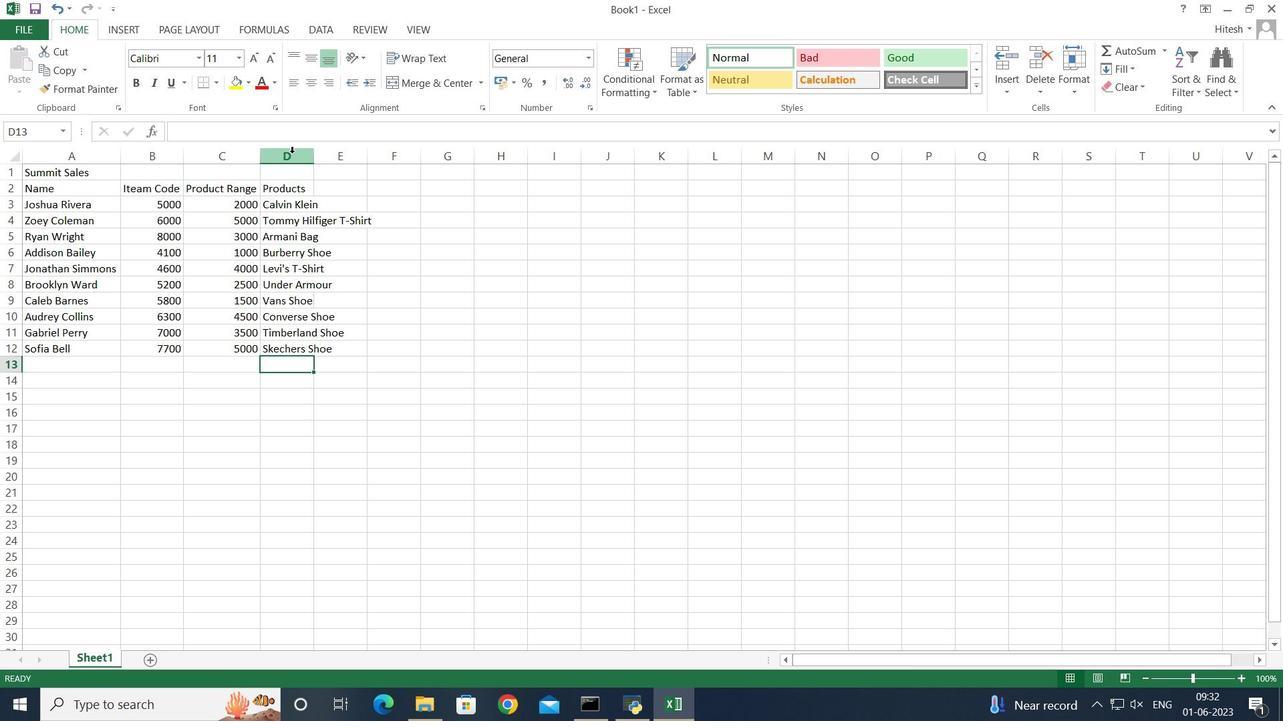 
Action: Mouse moved to (335, 159)
Screenshot: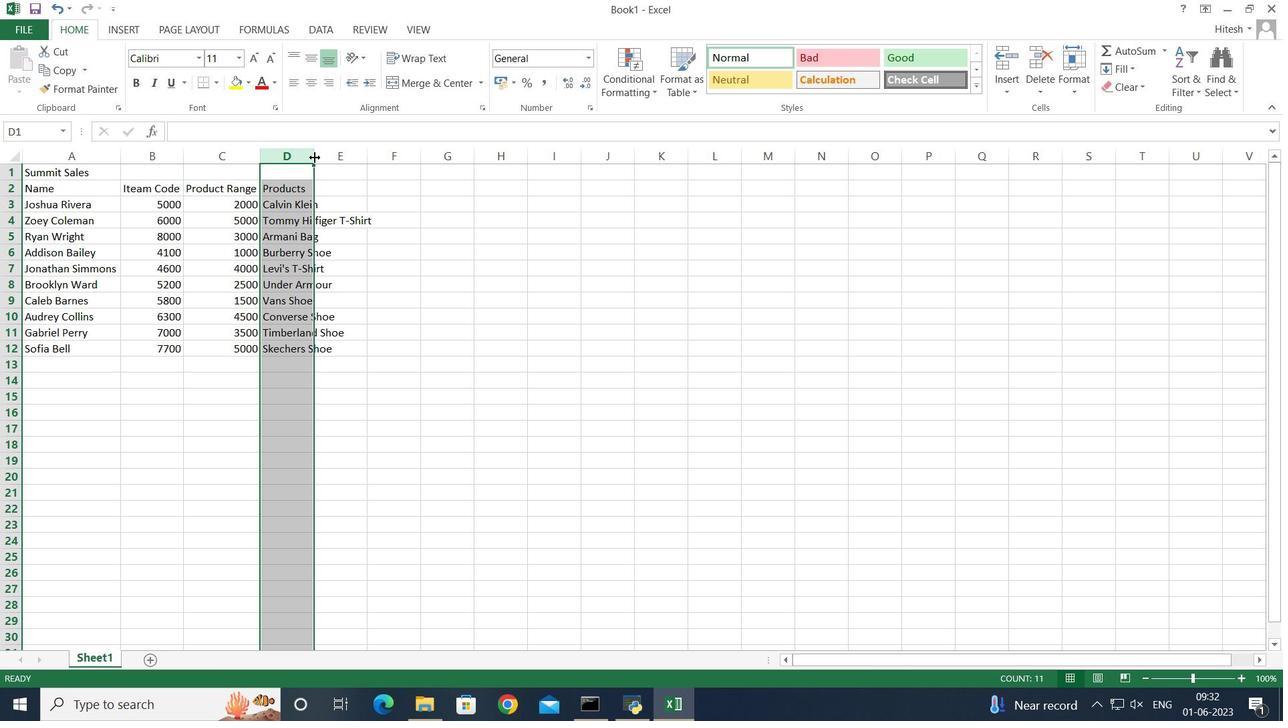 
Action: Mouse pressed left at (335, 159)
Screenshot: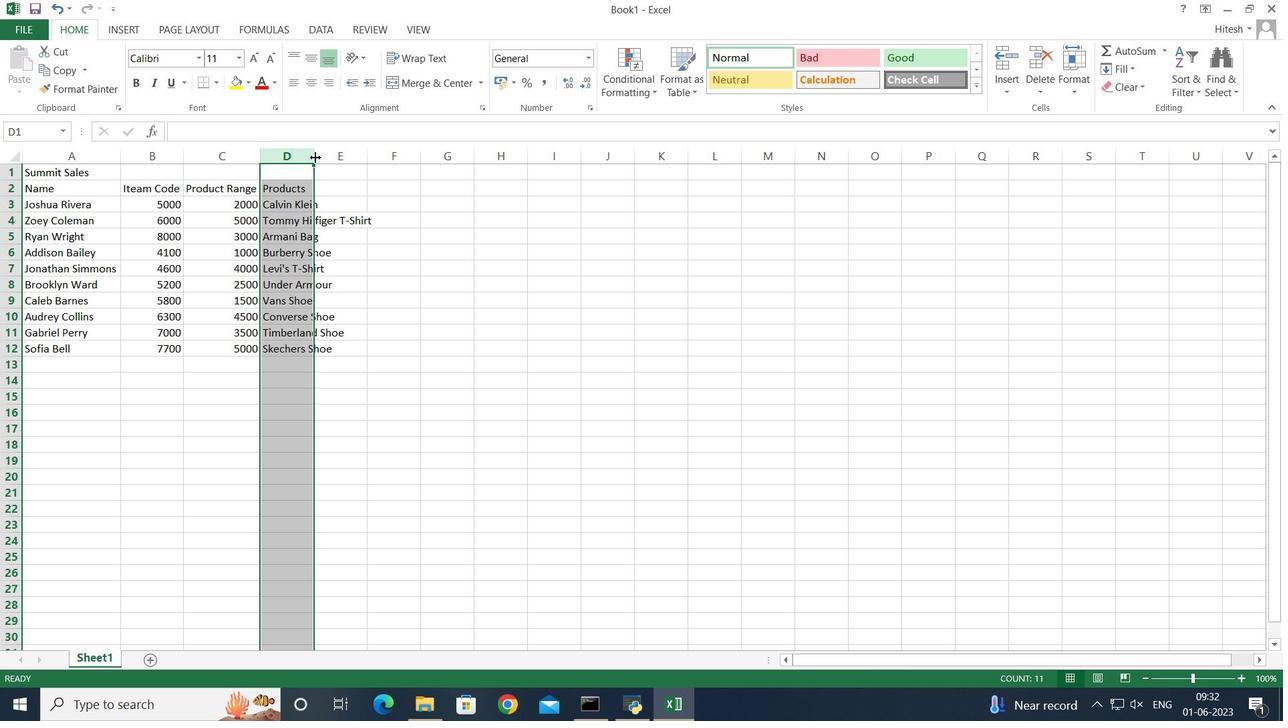 
Action: Mouse pressed left at (335, 159)
Screenshot: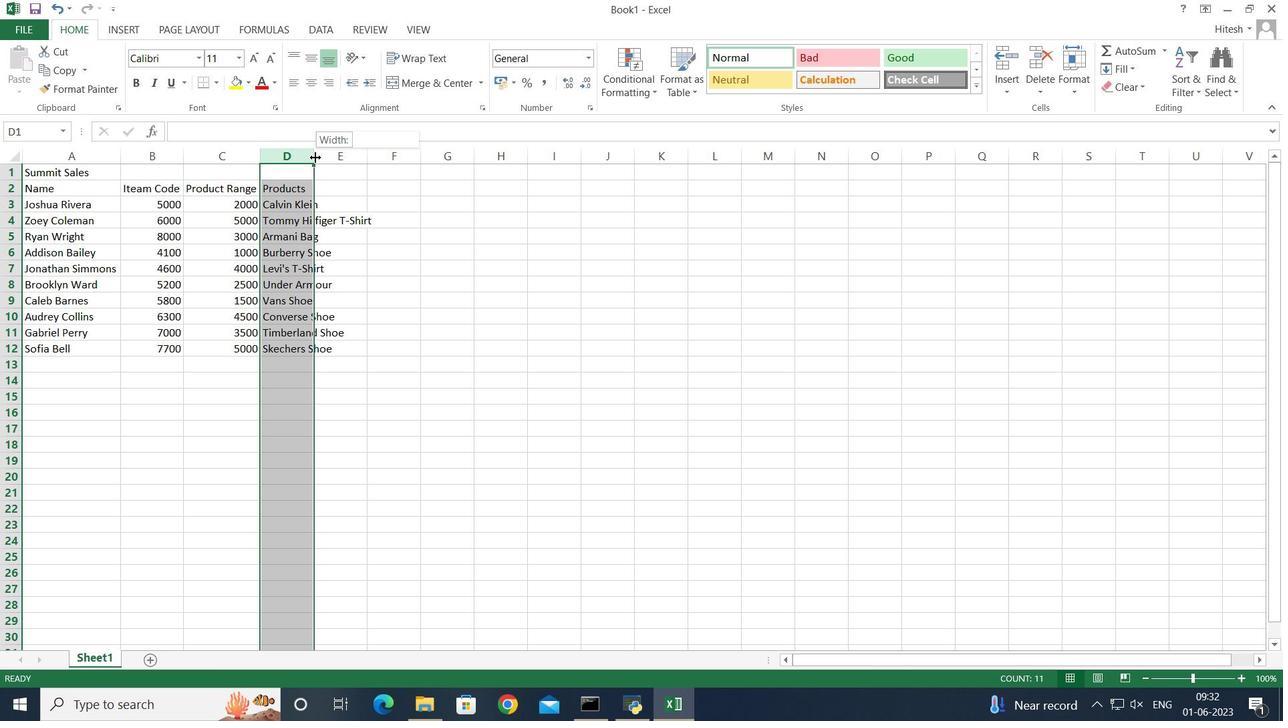 
Action: Mouse moved to (416, 187)
Screenshot: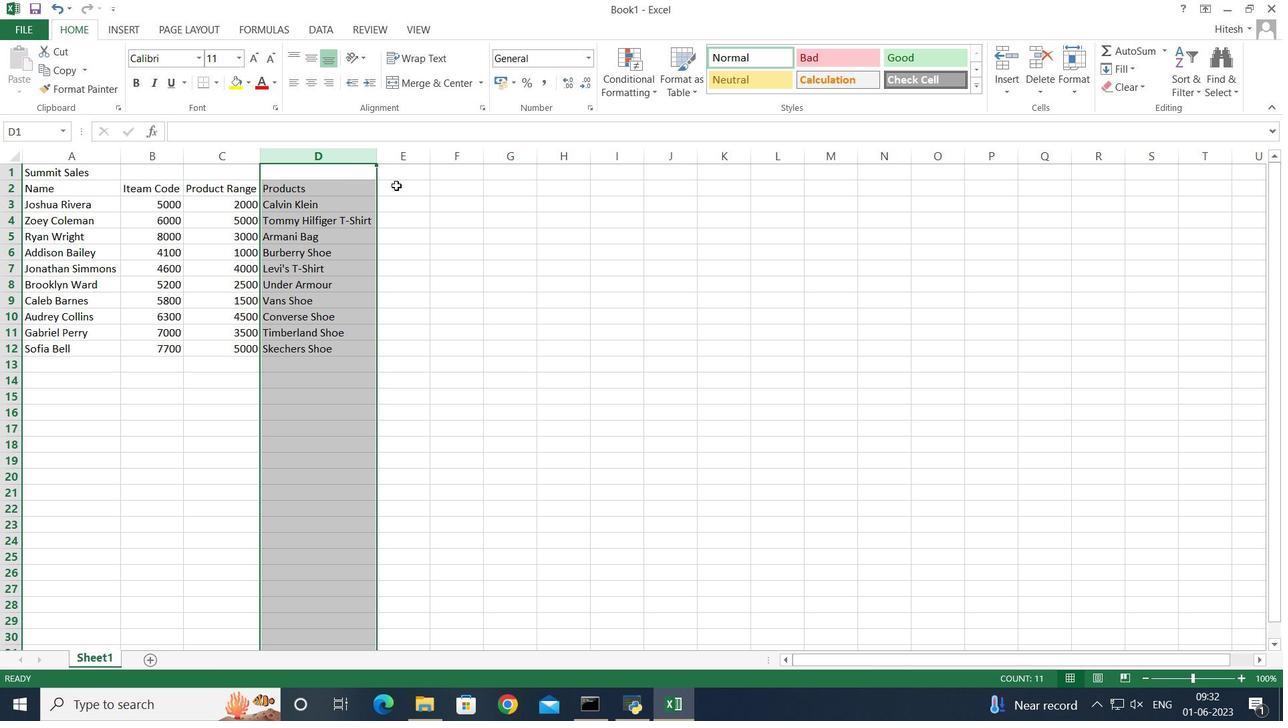 
Action: Mouse pressed left at (416, 187)
Screenshot: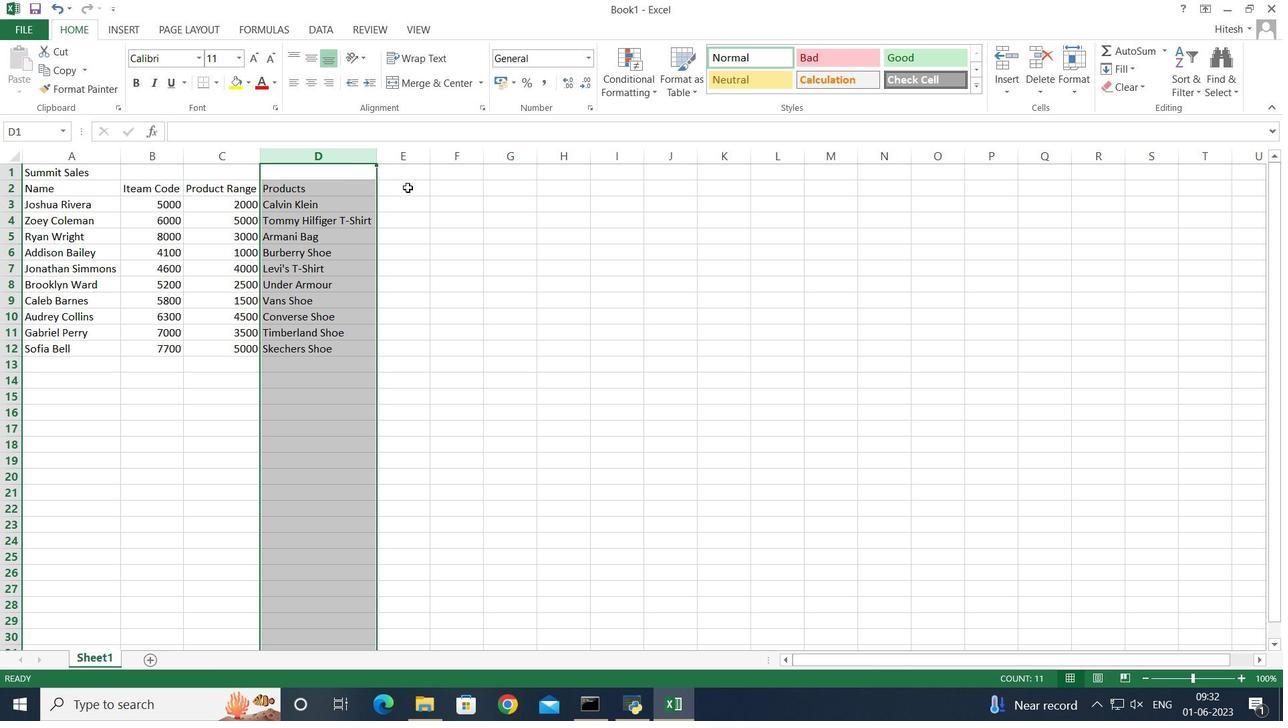 
Action: Key pressed <Key.shift><Key.shift><Key.shift><Key.shift><Key.shift><Key.shift><Key.shift><Key.shift><Key.shift><Key.shift><Key.shift>Quantity<Key.enter>60<Key.backspace><Key.enter>8<Key.enter>10<Key.enter>5<Key.enter>9<Key.enter>7<Key.enter>8<Key.enter>10<Key.enter>6<Key.enter>9<Key.enter>
Screenshot: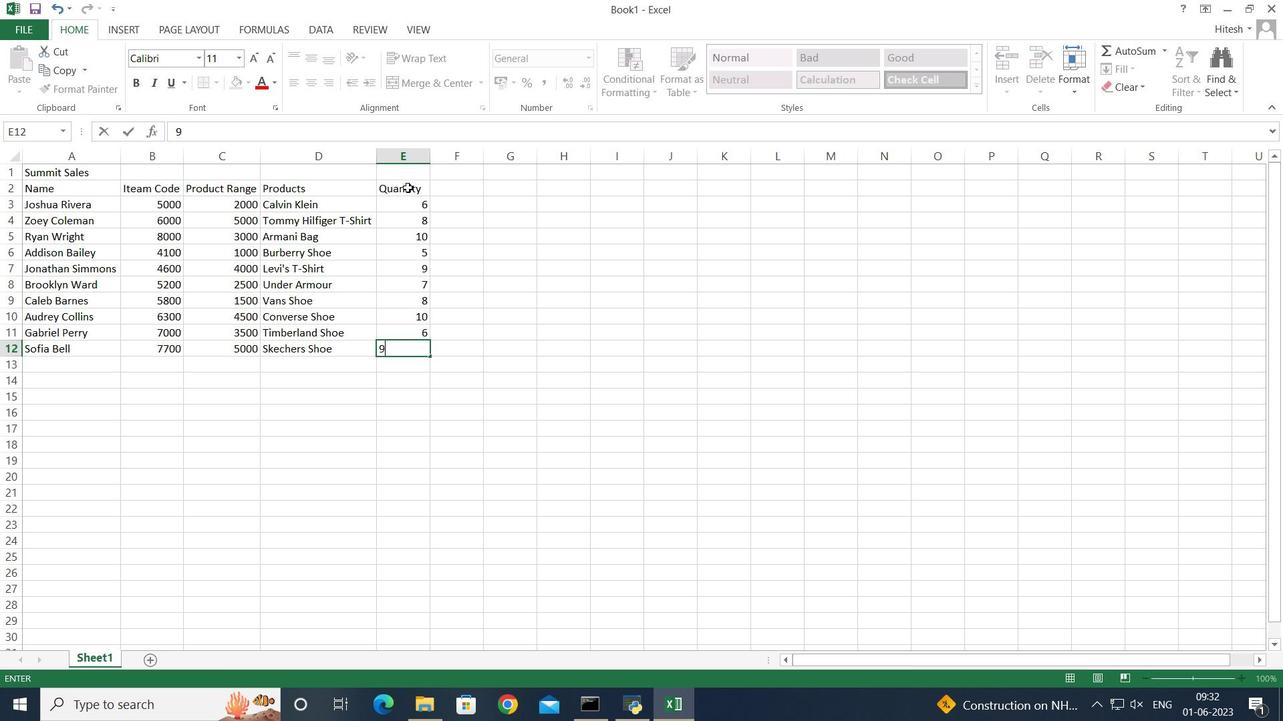 
Action: Mouse moved to (453, 186)
Screenshot: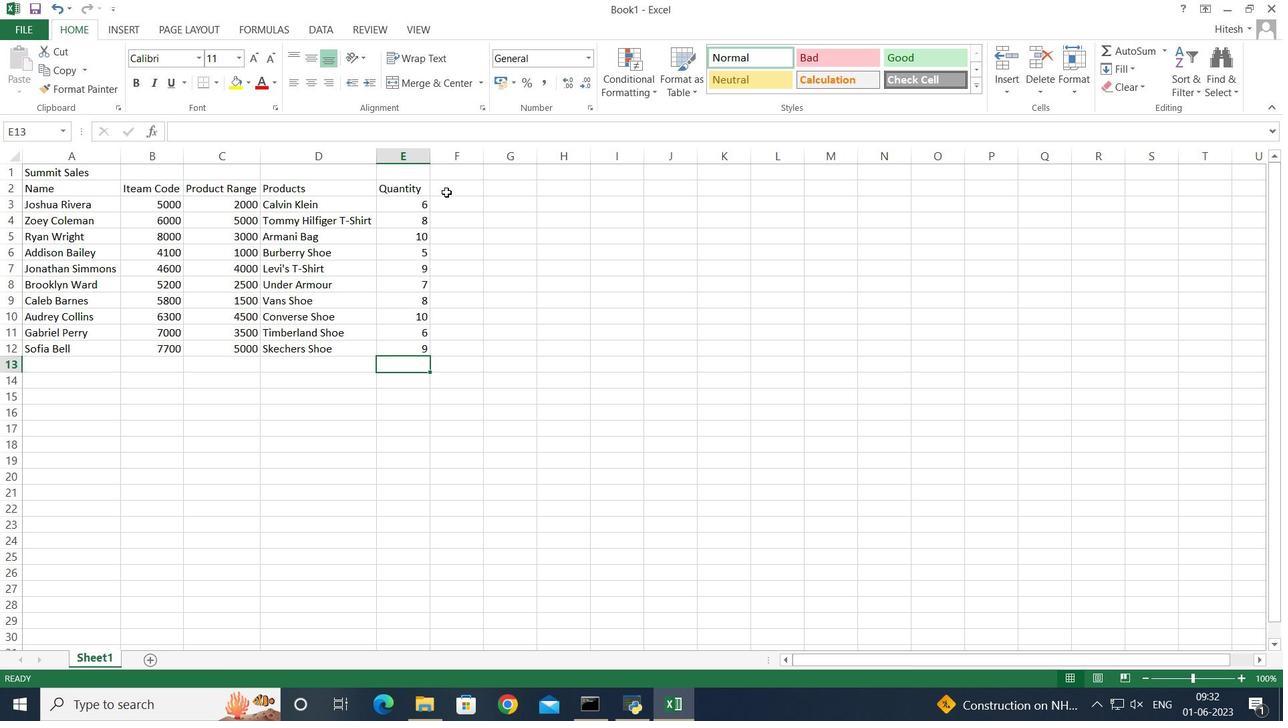 
Action: Mouse pressed left at (453, 186)
Screenshot: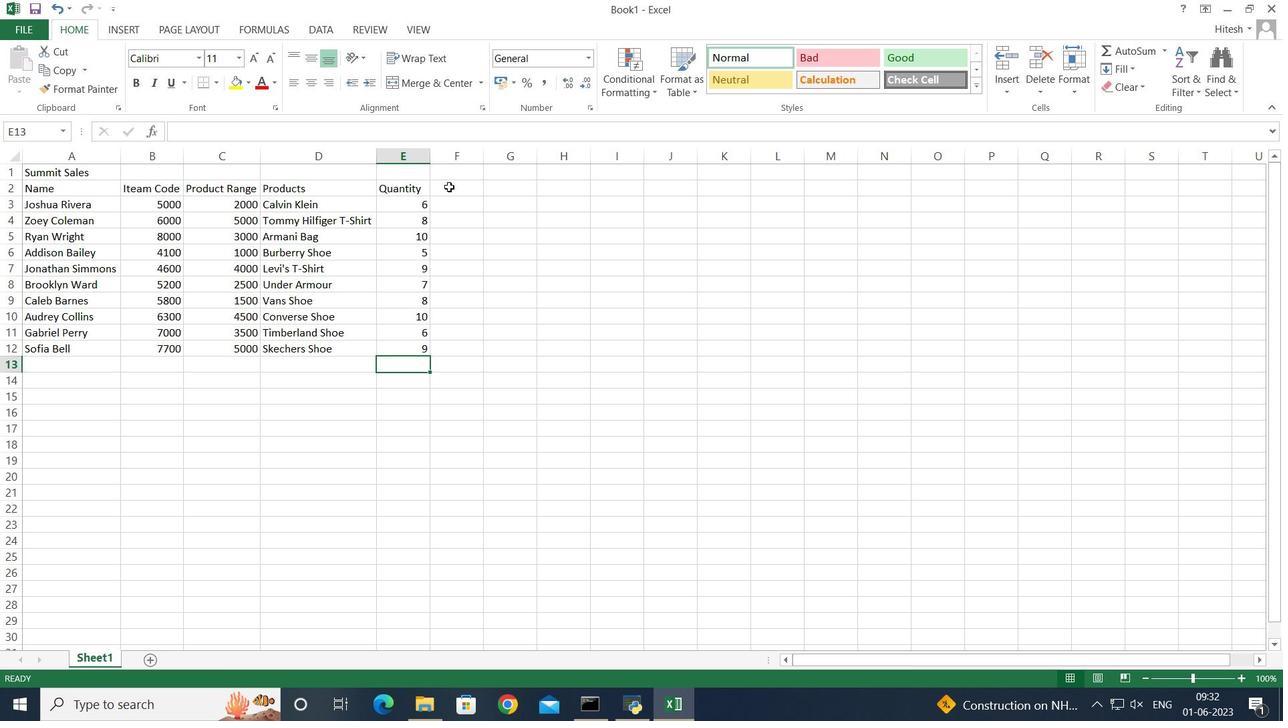 
Action: Key pressed <Key.shift>Tax
Screenshot: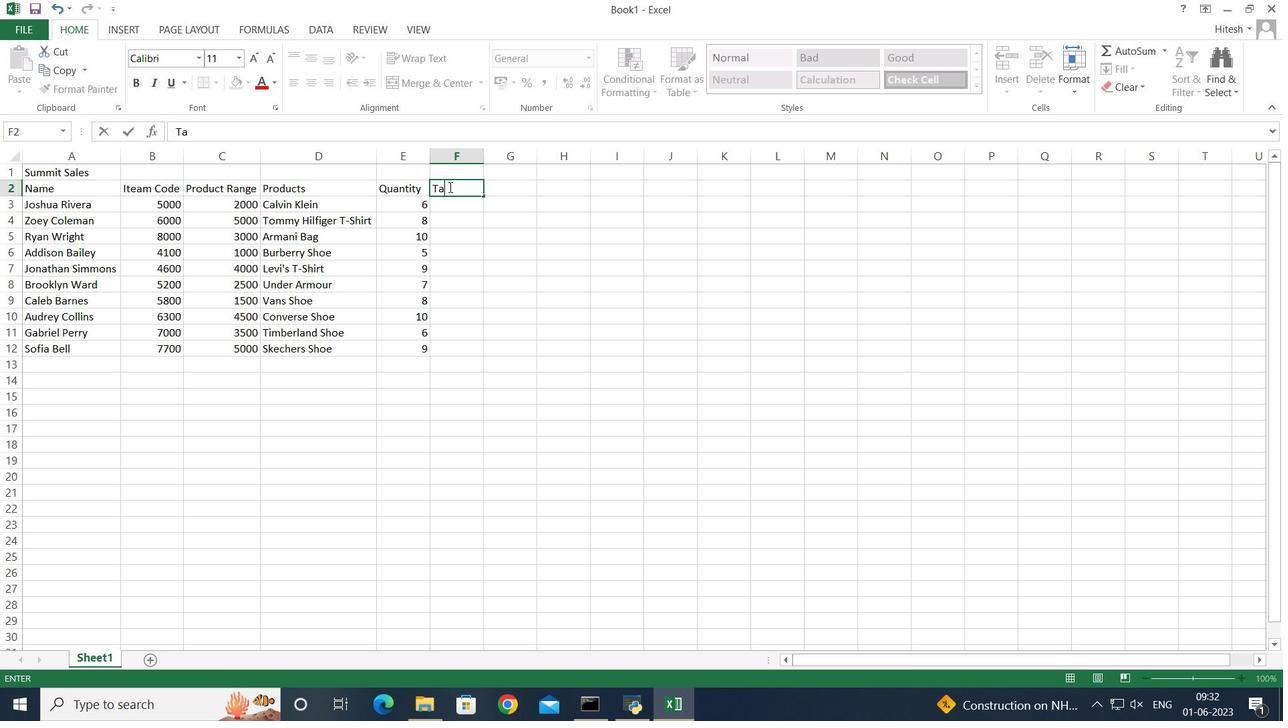
Action: Mouse moved to (453, 186)
Screenshot: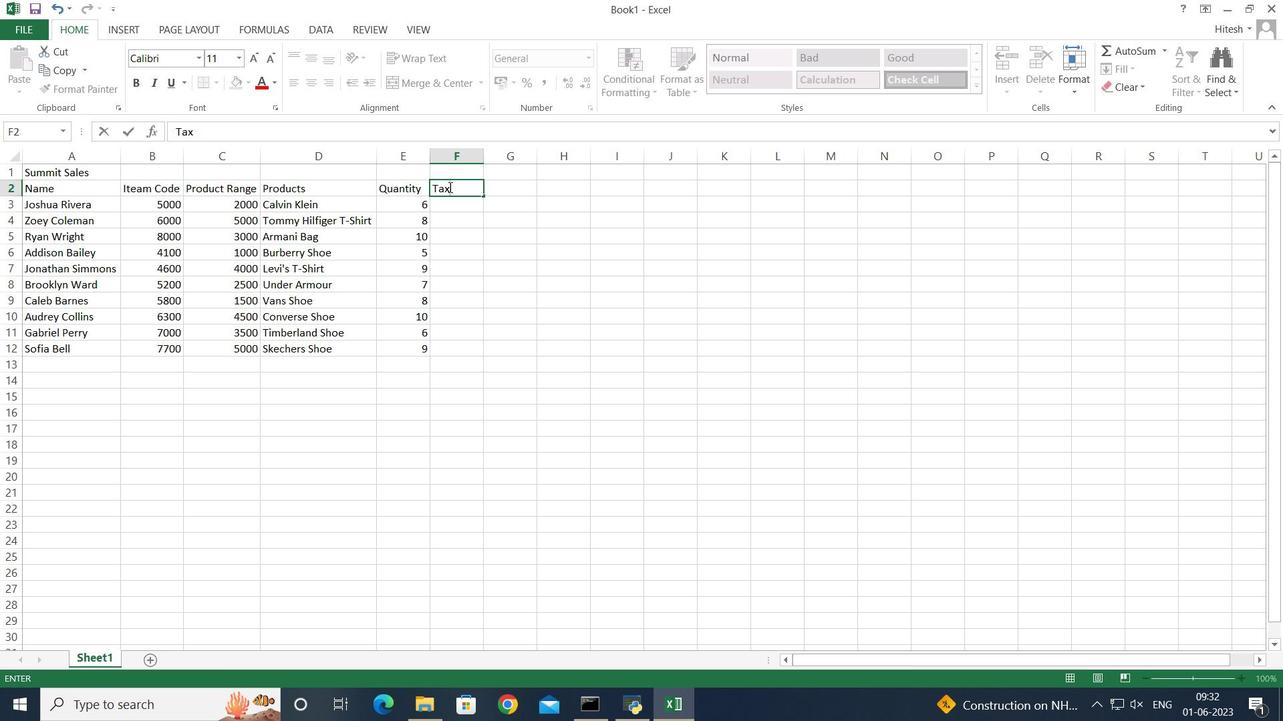 
Action: Key pressed <Key.enter>
Screenshot: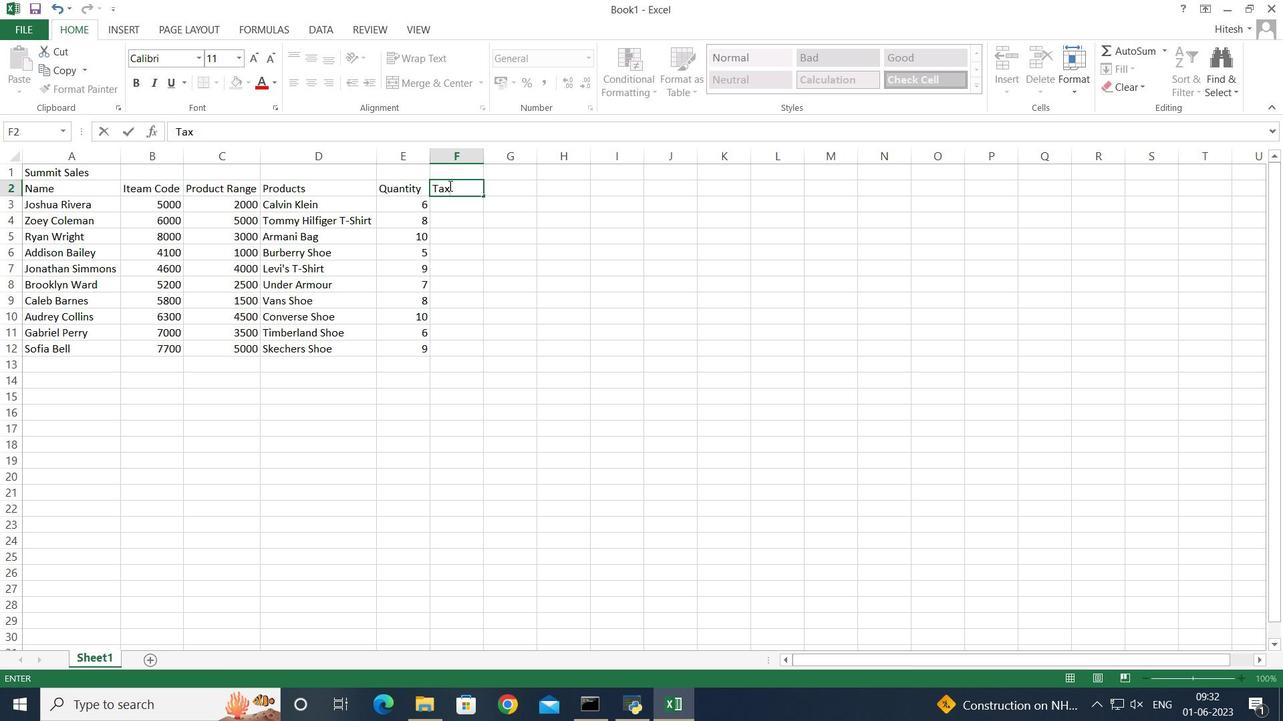 
Action: Mouse moved to (424, 205)
Screenshot: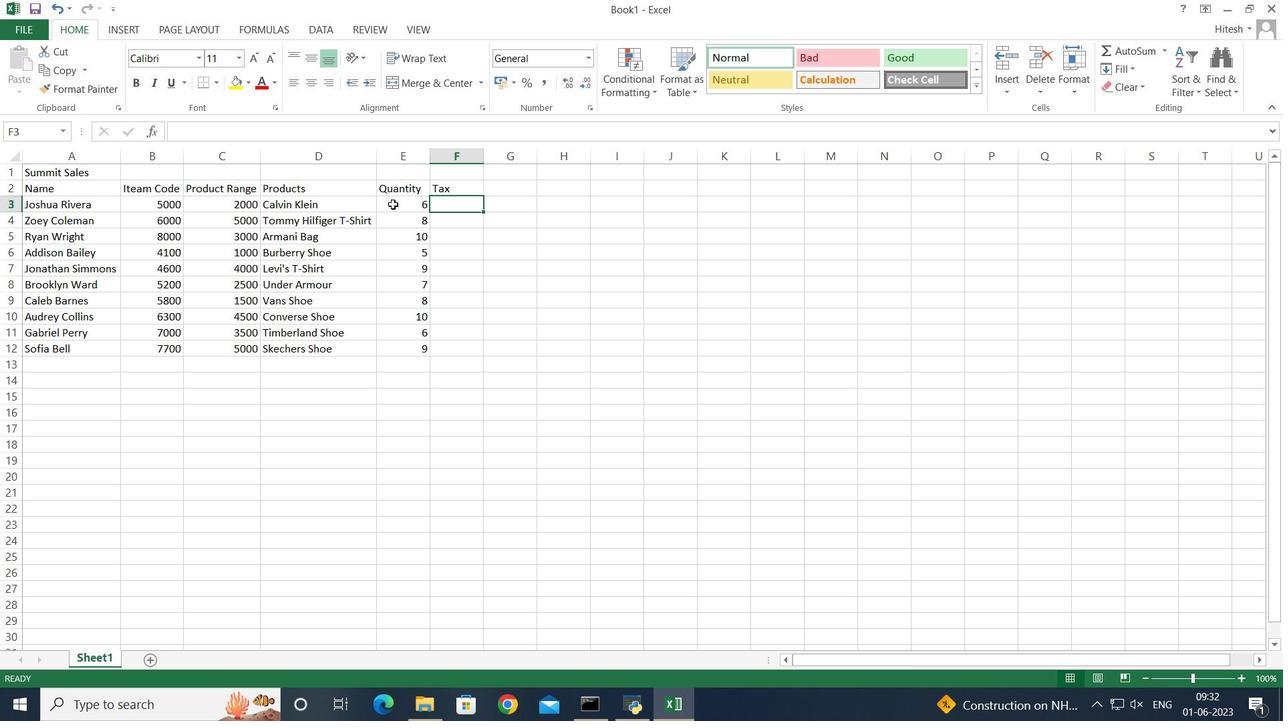 
Action: Key pressed =
Screenshot: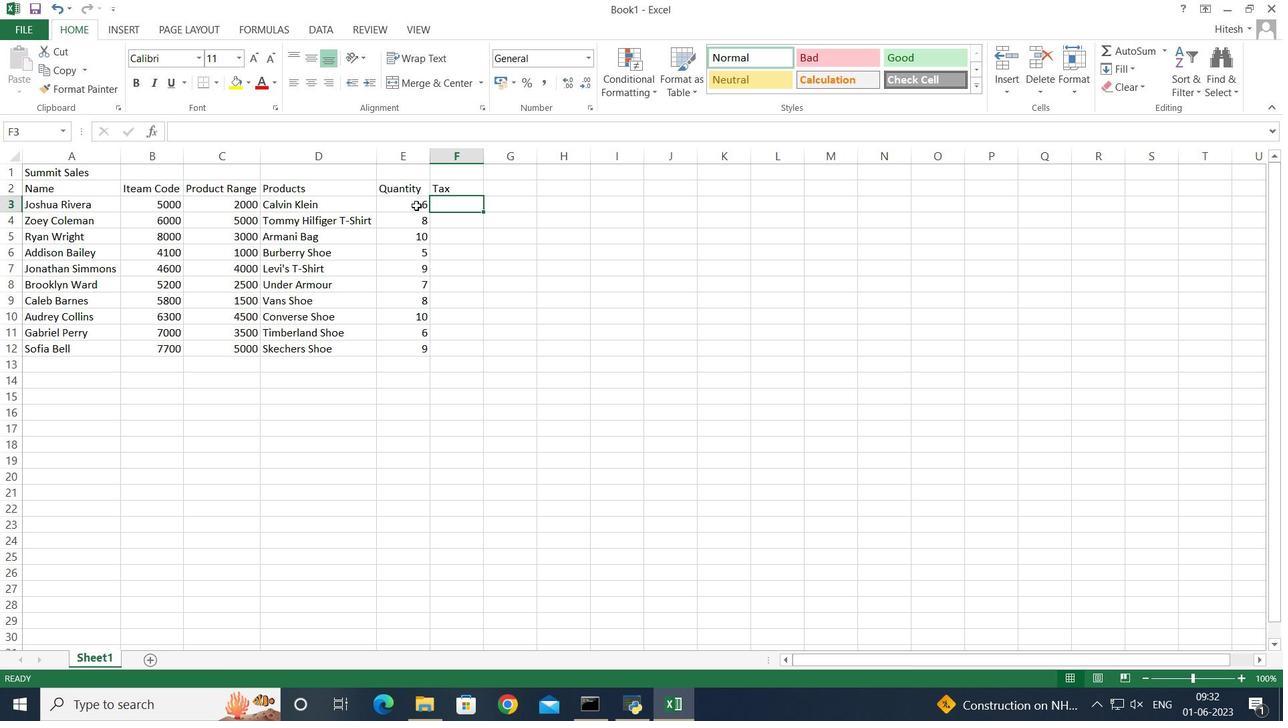 
Action: Mouse pressed left at (424, 205)
Screenshot: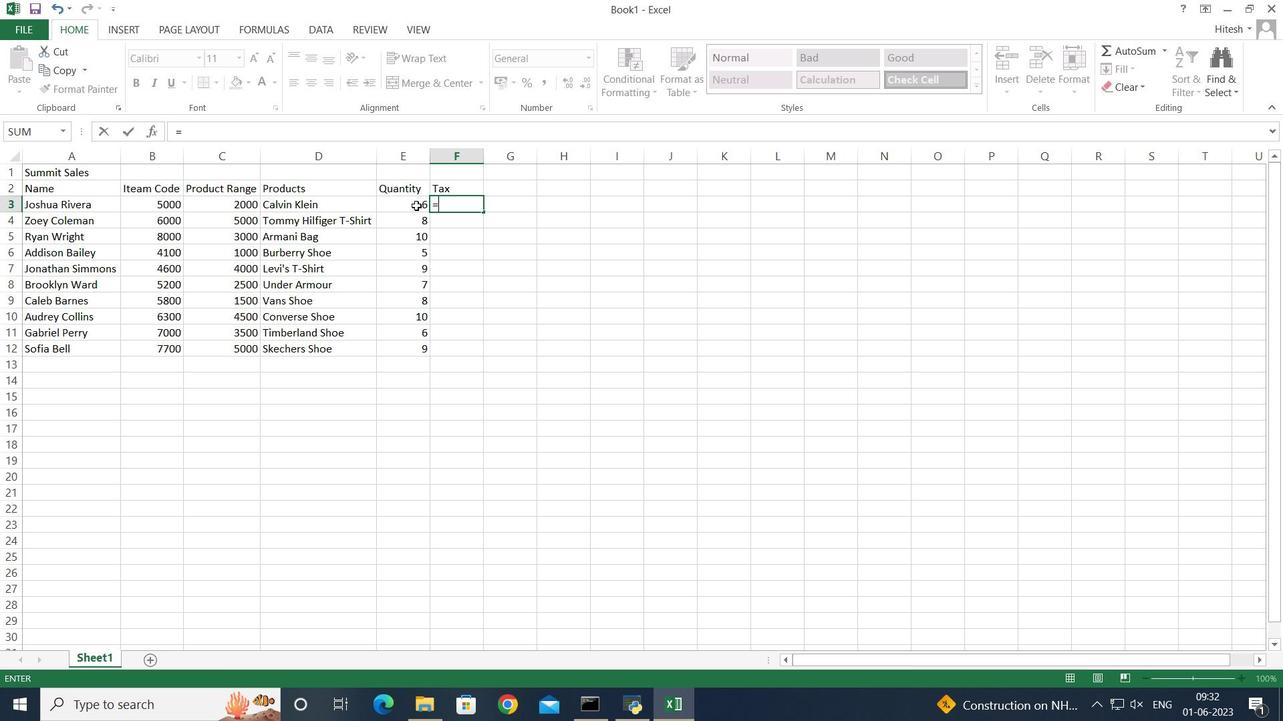 
Action: Key pressed *
Screenshot: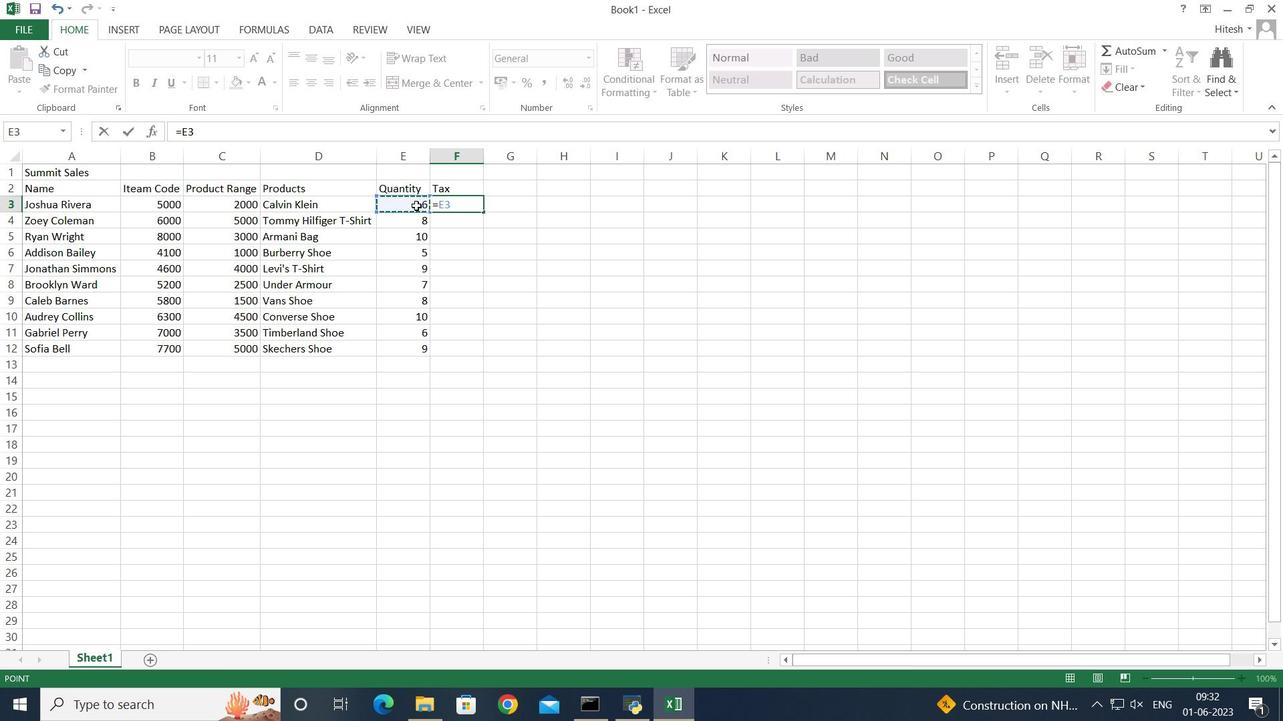 
Action: Mouse moved to (261, 204)
Screenshot: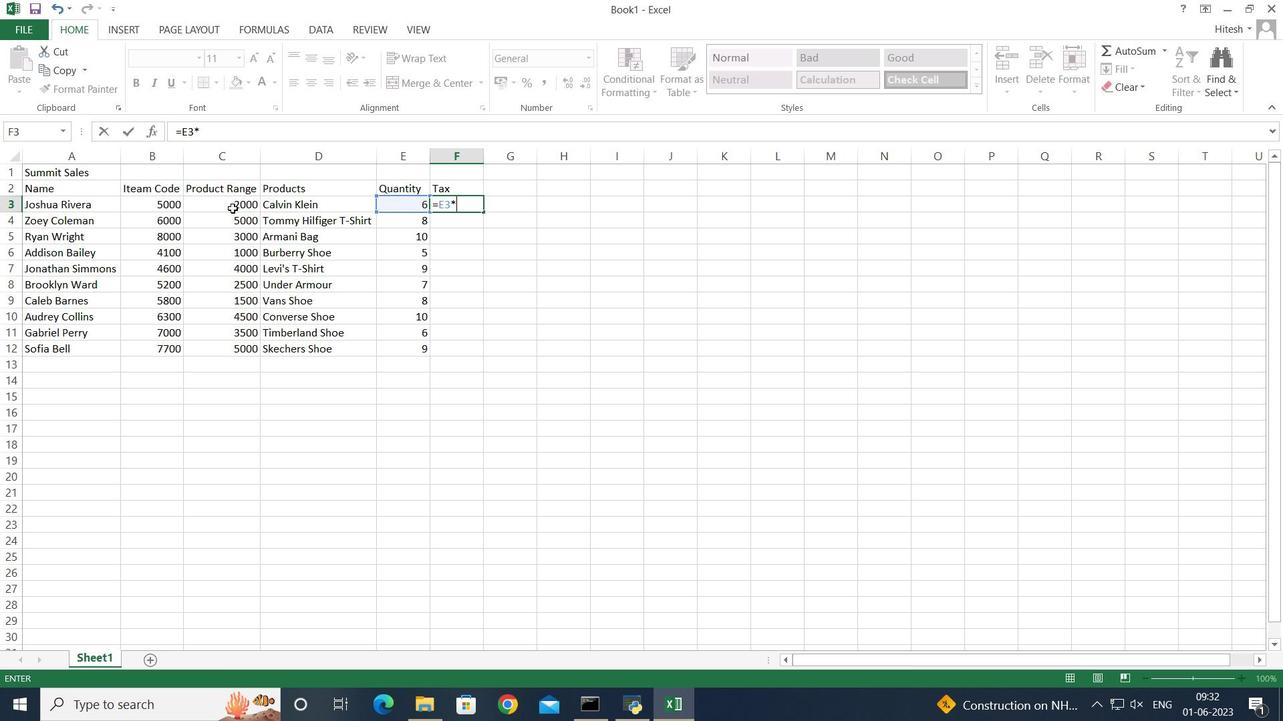 
Action: Mouse pressed left at (261, 204)
Screenshot: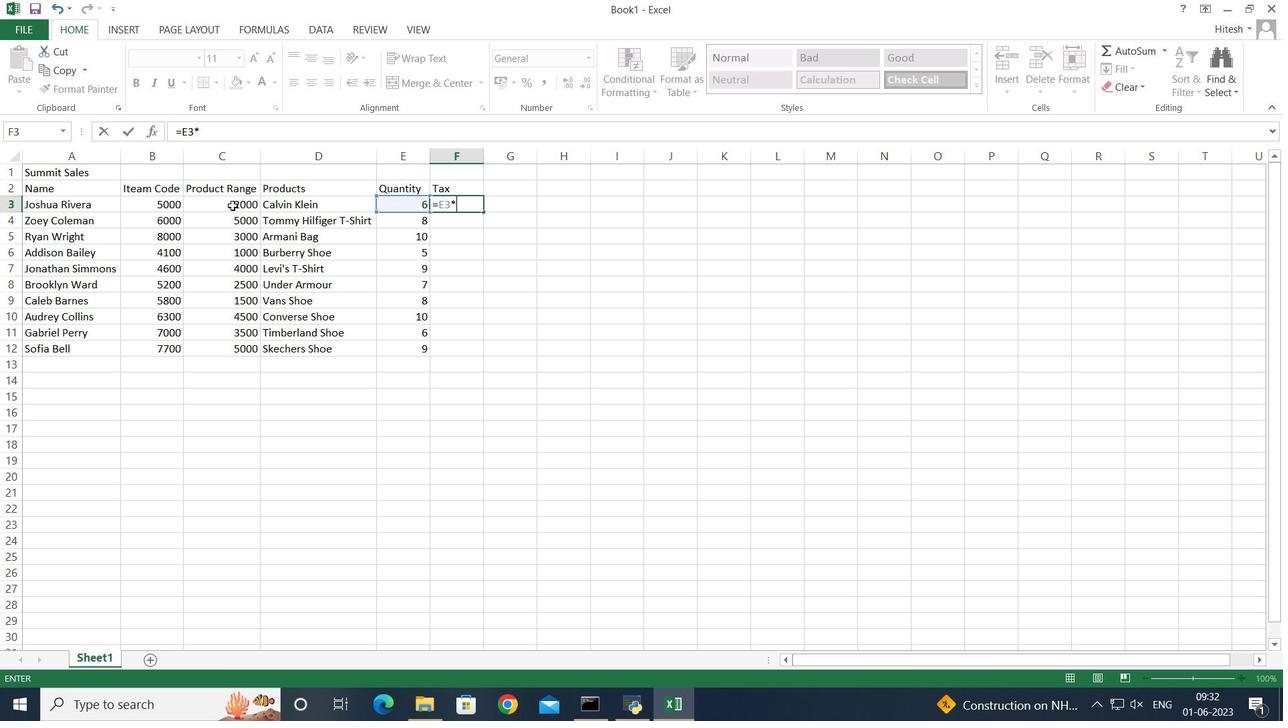 
Action: Key pressed *
Screenshot: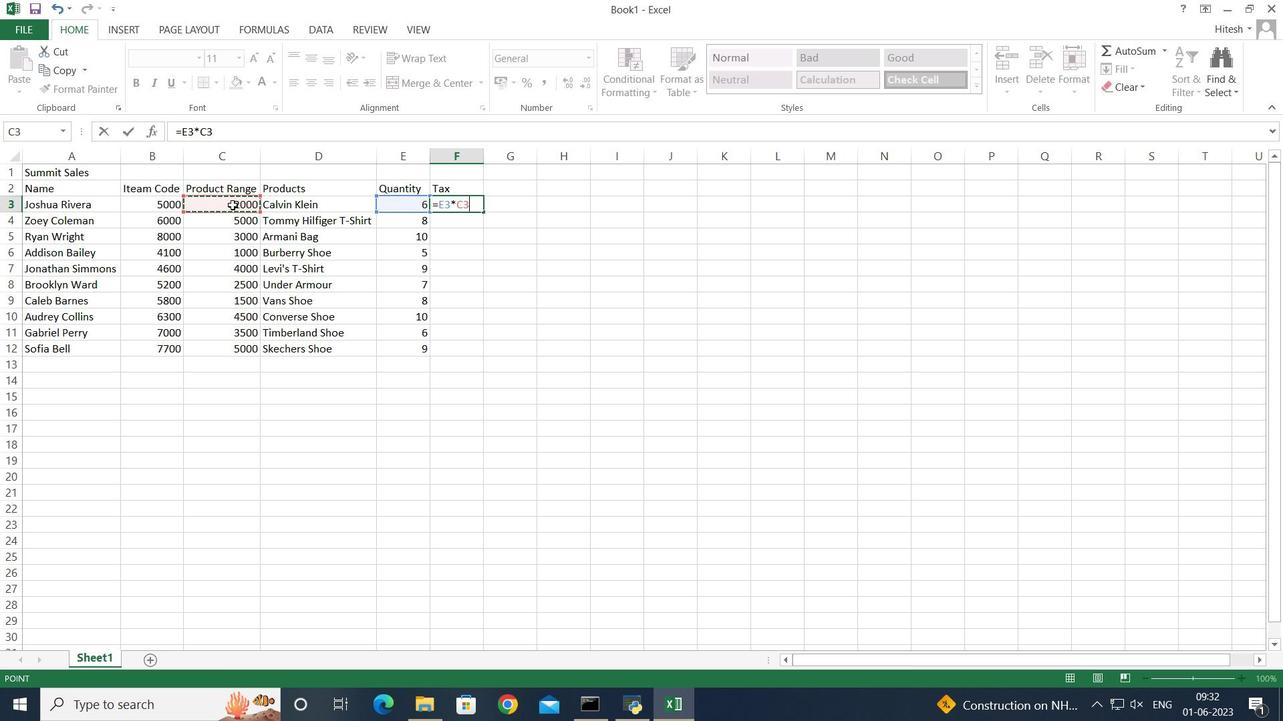 
Action: Mouse moved to (187, 211)
Screenshot: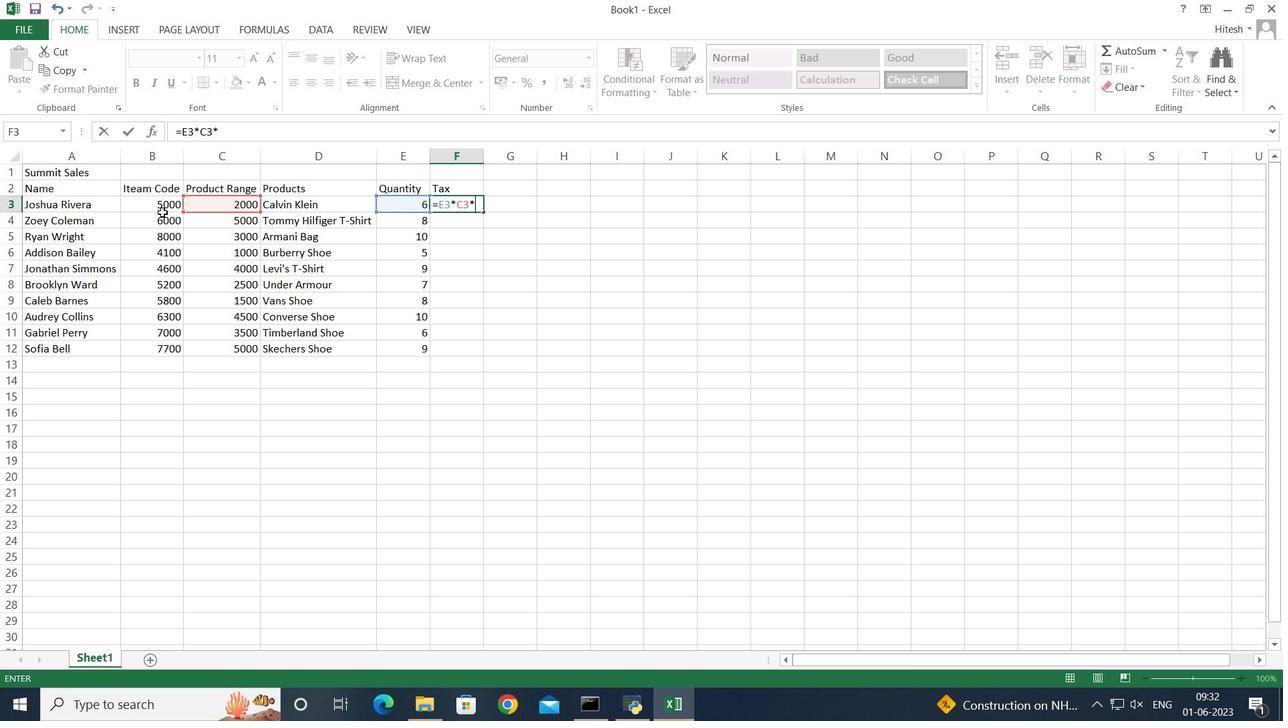 
Action: Key pressed 12<Key.shift><Key.shift><Key.shift><Key.shift><Key.shift><Key.shift><Key.shift><Key.shift><Key.shift><Key.shift><Key.shift>%<Key.enter>
Screenshot: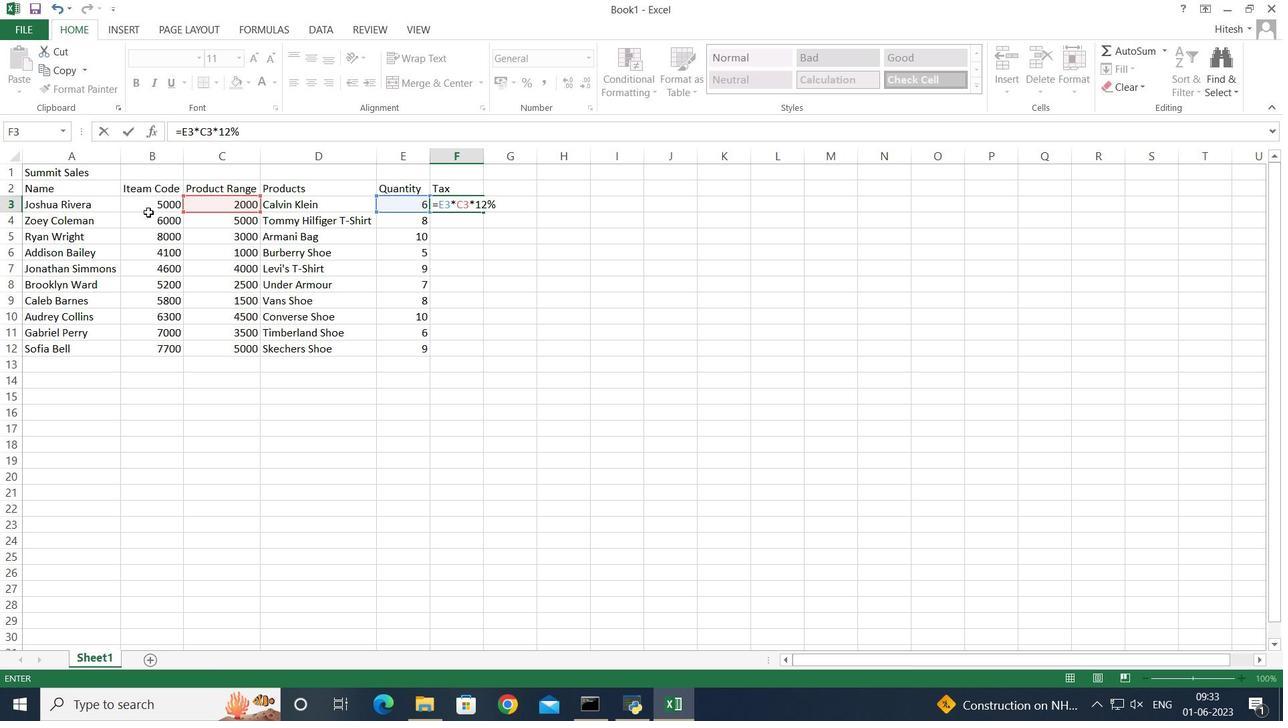 
Action: Mouse moved to (499, 264)
Screenshot: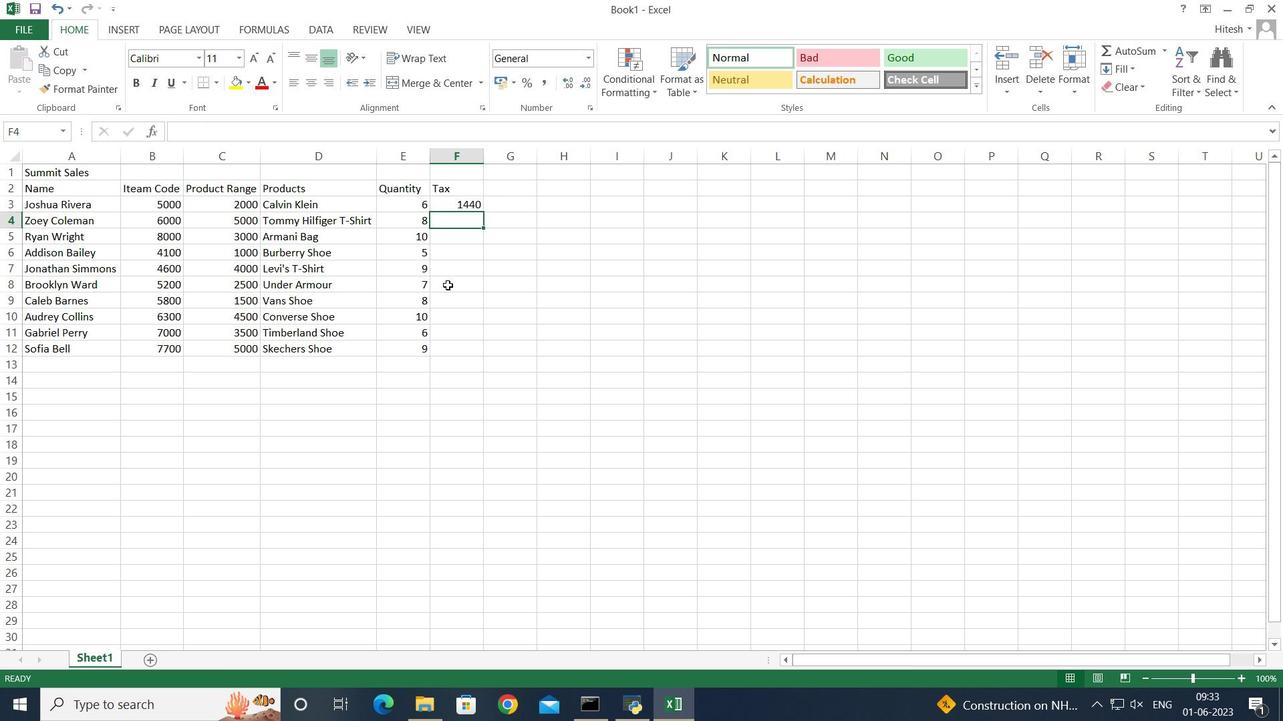 
Action: Key pressed =
Screenshot: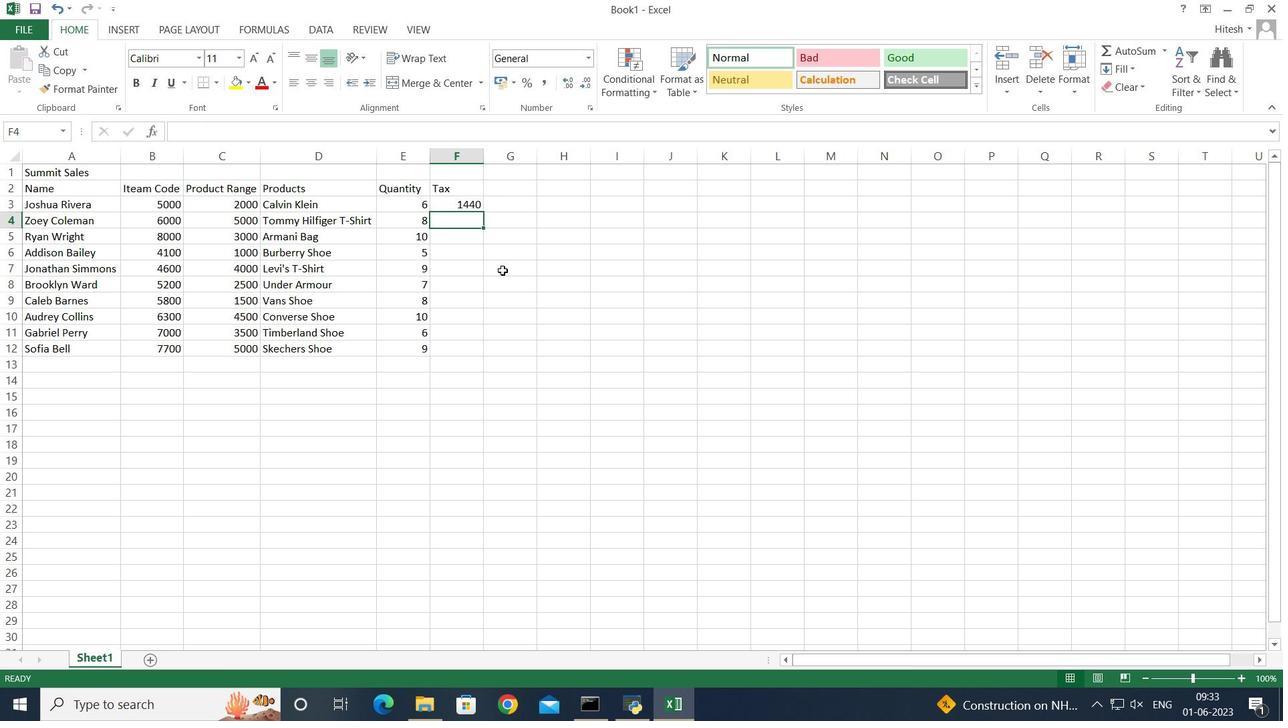 
Action: Mouse moved to (412, 214)
Screenshot: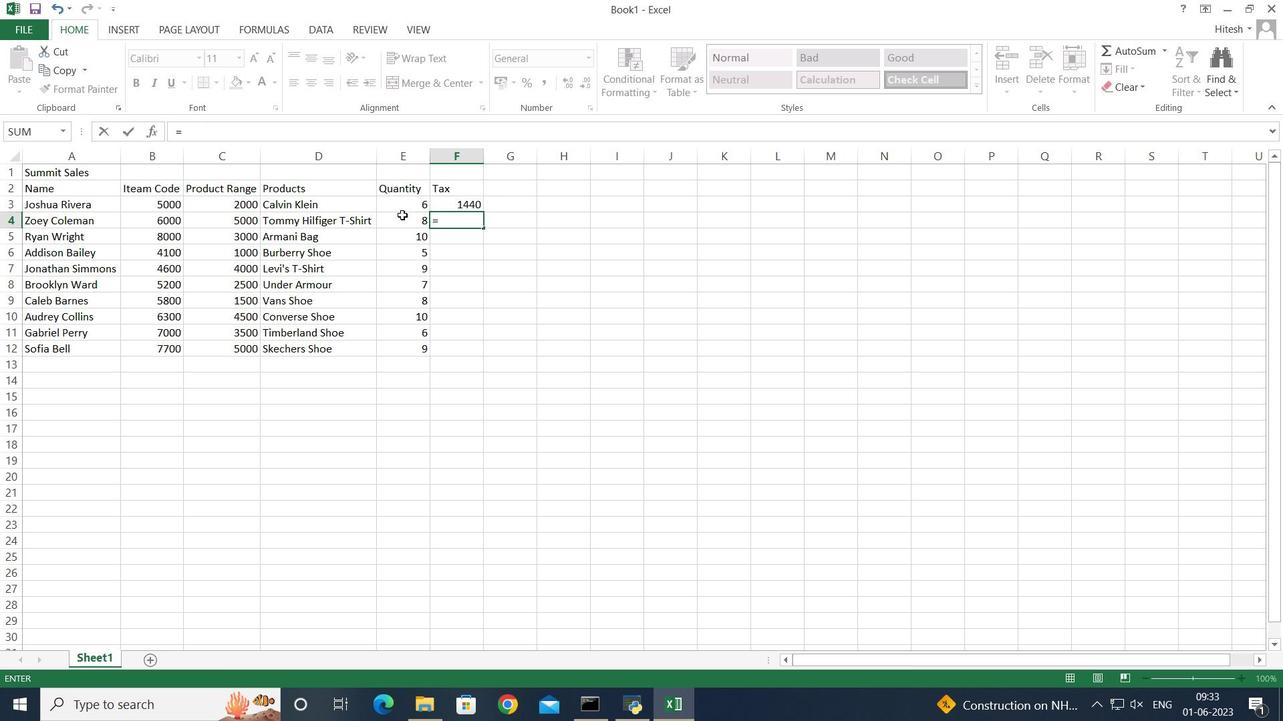 
Action: Key pressed <Key.shift_r>(
Screenshot: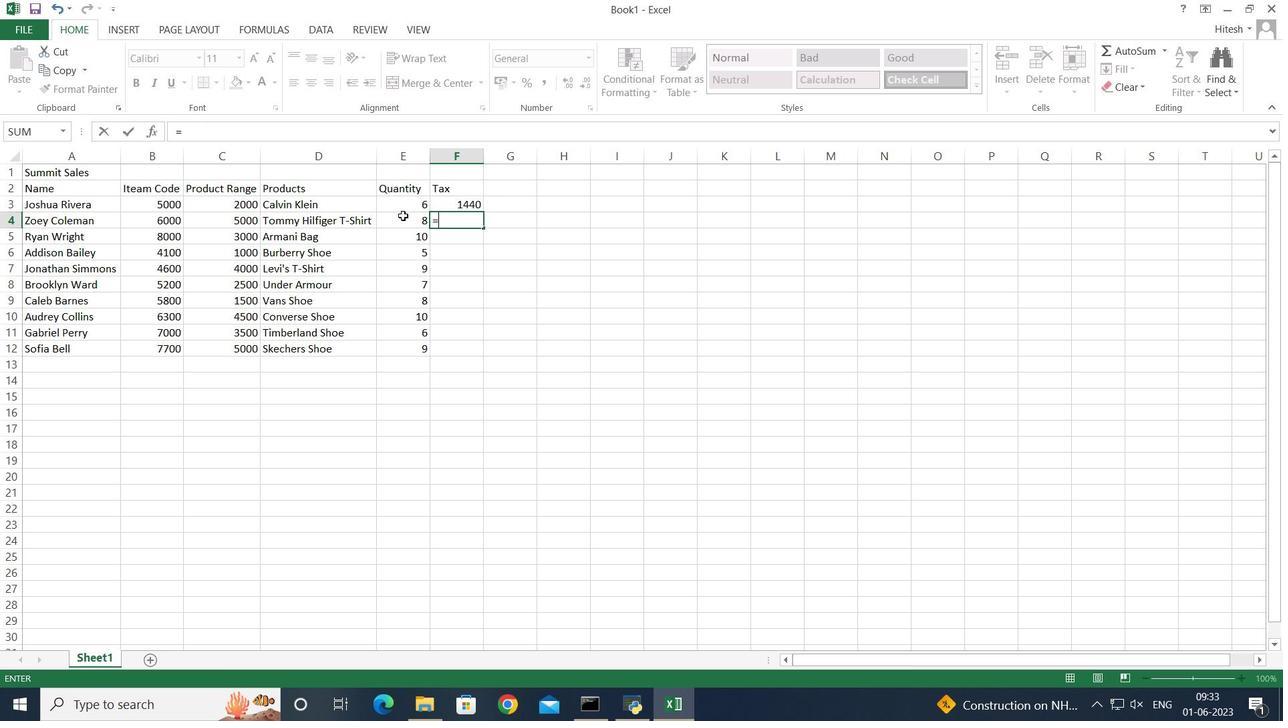 
Action: Mouse pressed left at (412, 214)
Screenshot: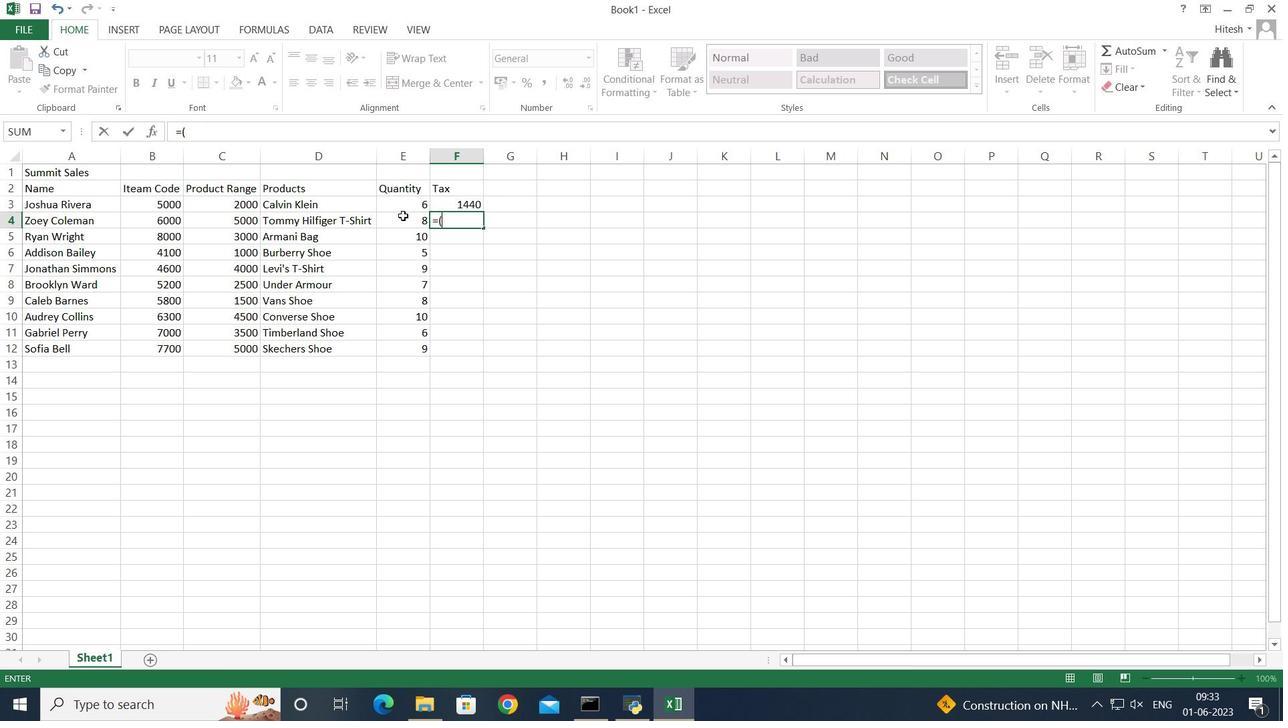 
Action: Mouse moved to (413, 214)
Screenshot: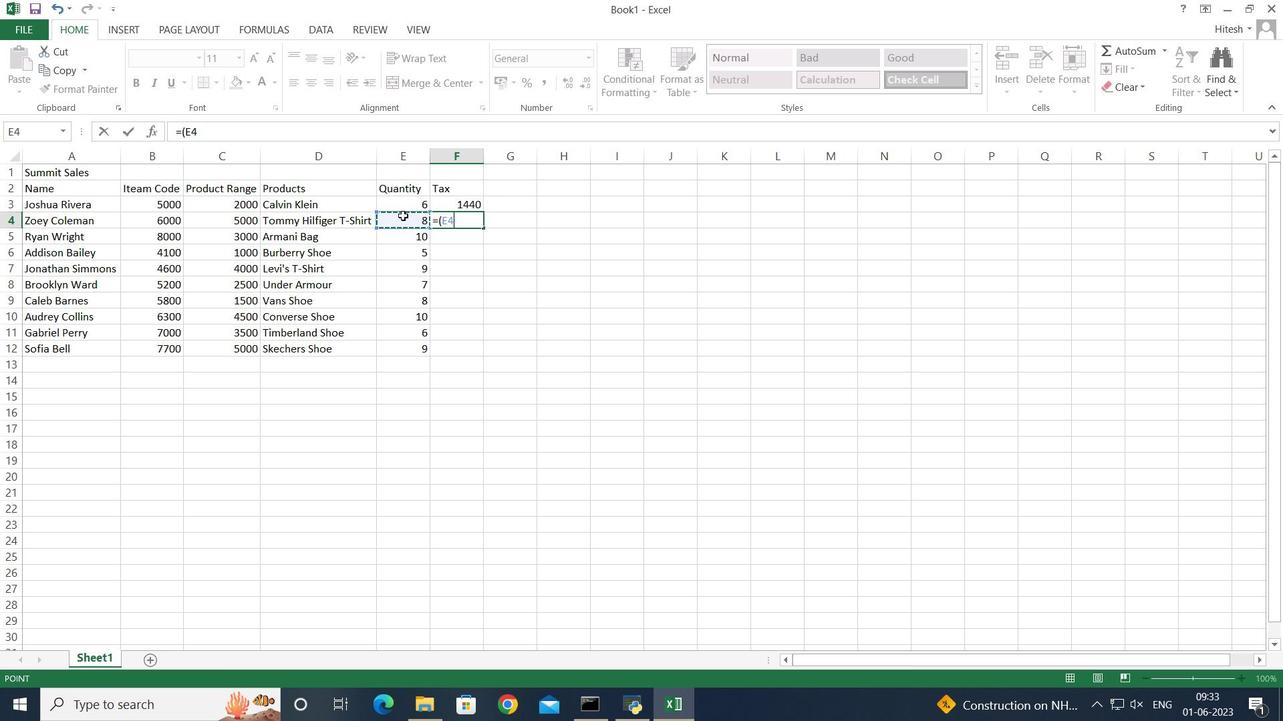 
Action: Key pressed *
Screenshot: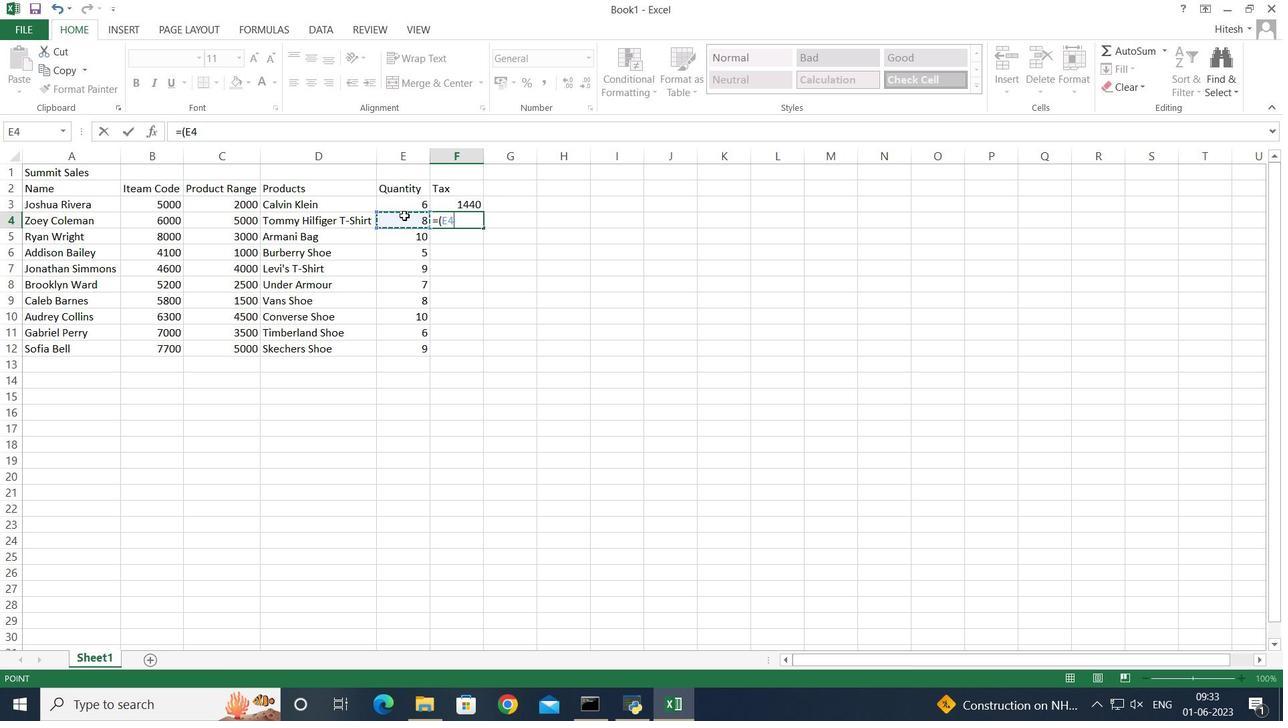 
Action: Mouse moved to (253, 214)
Screenshot: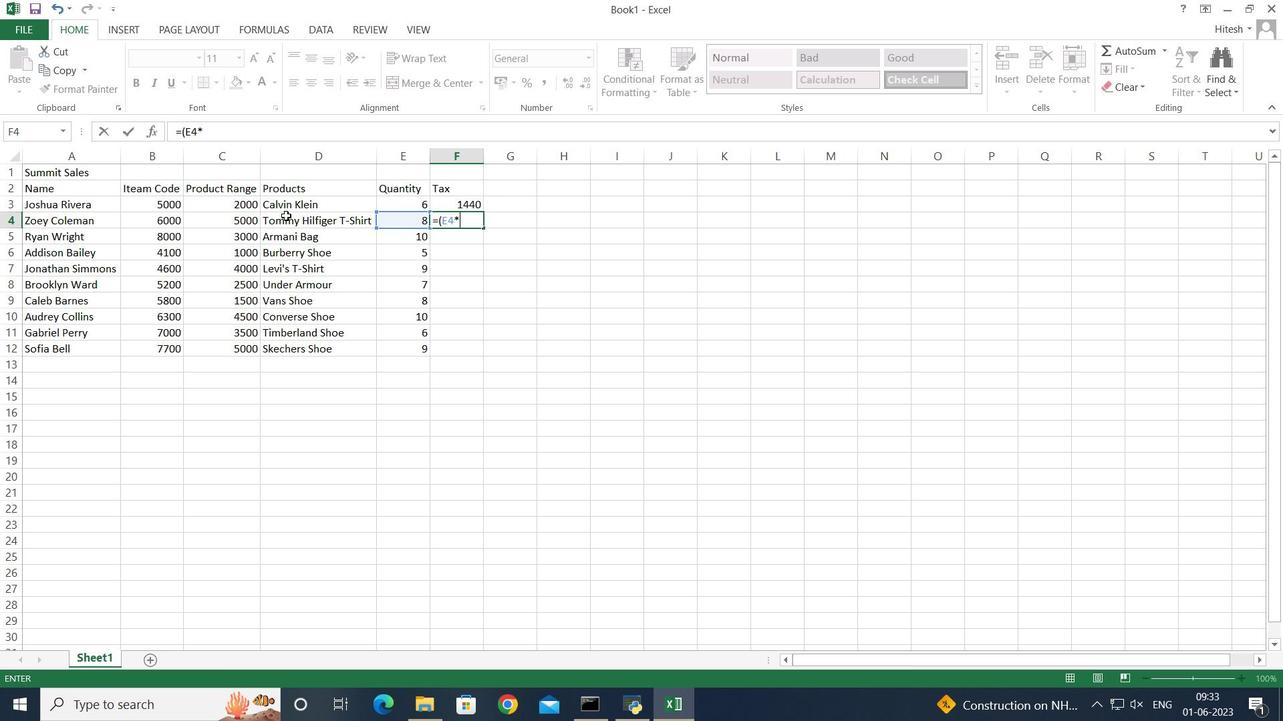 
Action: Mouse pressed left at (253, 214)
Screenshot: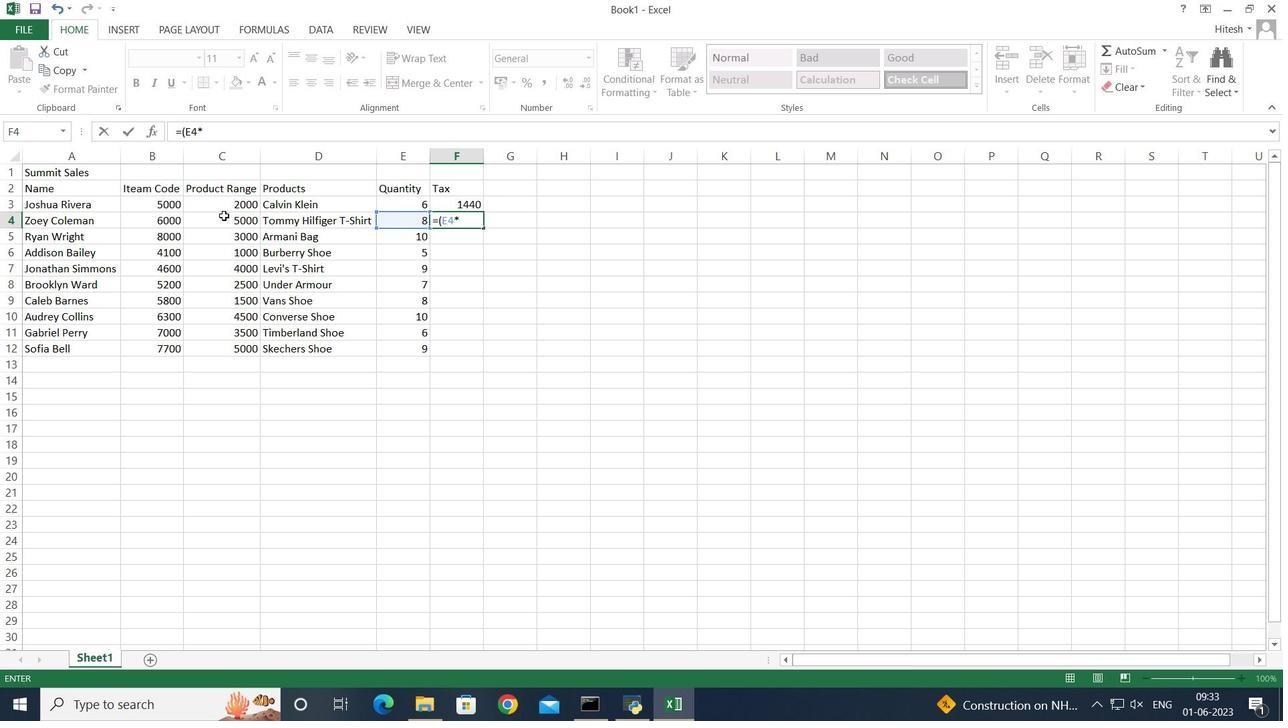 
Action: Key pressed <Key.shift_r>)*
Screenshot: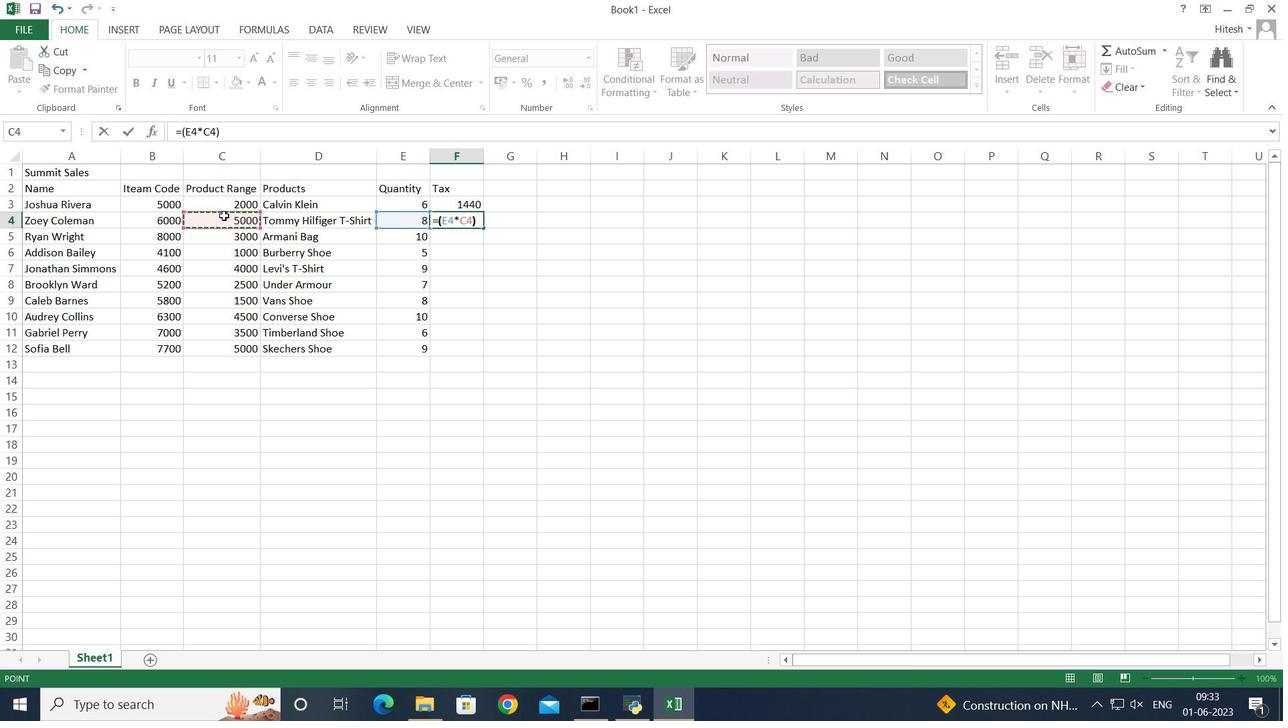 
Action: Mouse moved to (254, 214)
Screenshot: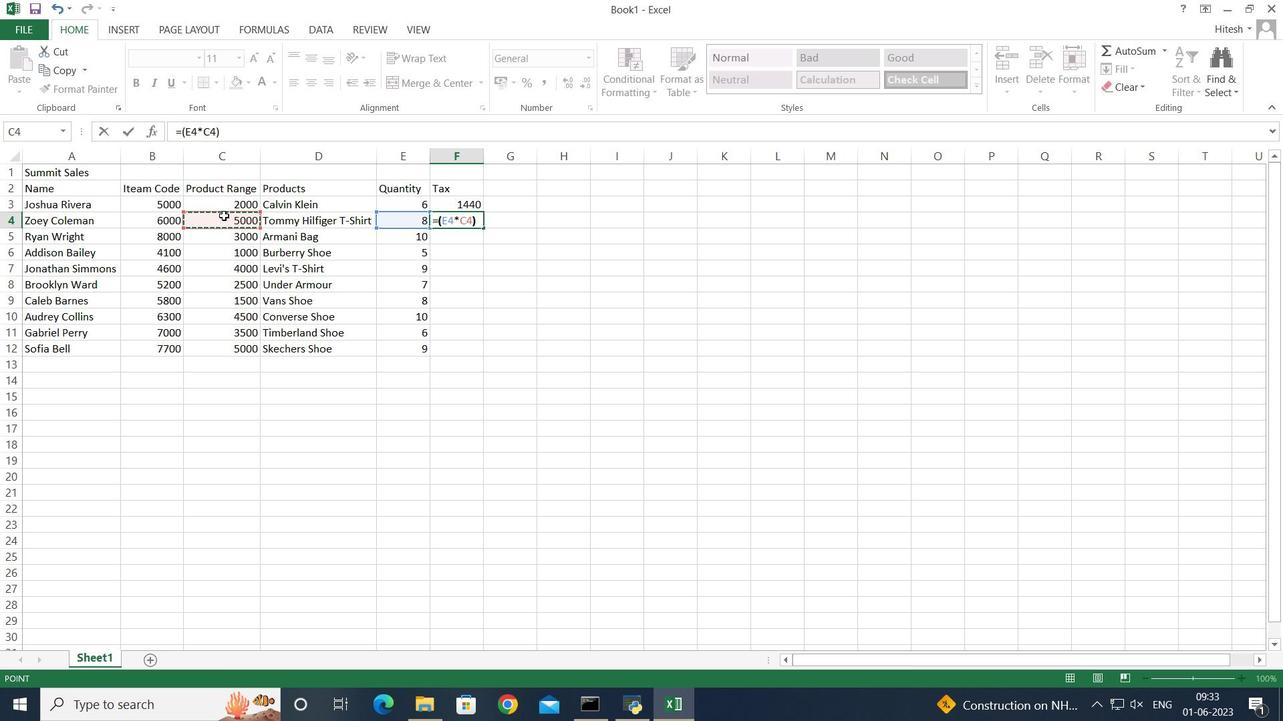 
Action: Key pressed 12<Key.shift><Key.shift><Key.shift><Key.shift>%
Screenshot: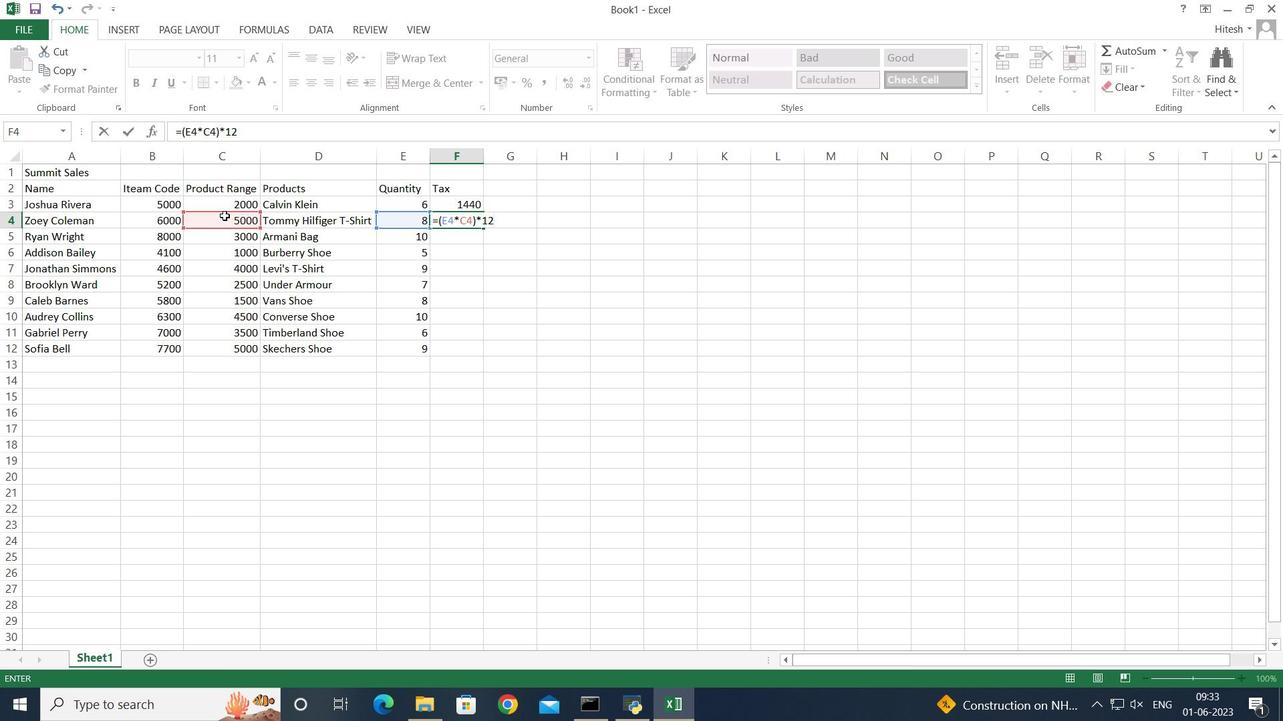 
Action: Mouse moved to (255, 214)
Screenshot: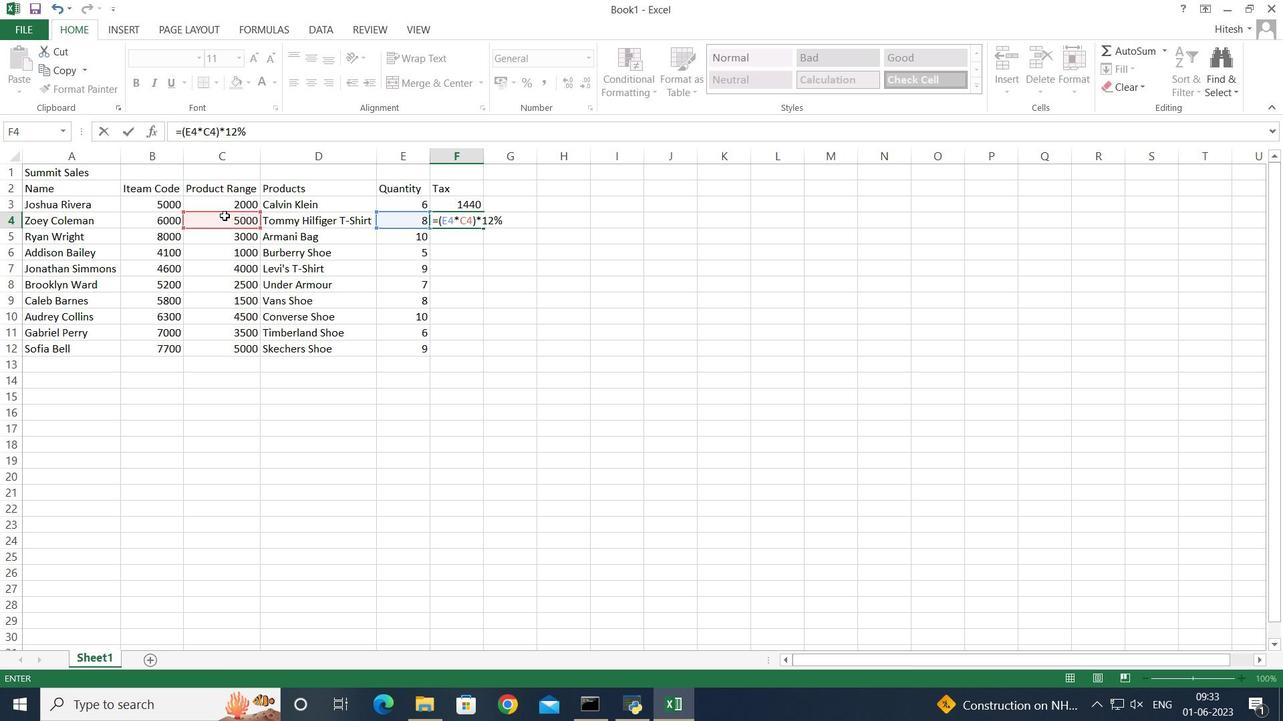 
Action: Key pressed <Key.enter>
Screenshot: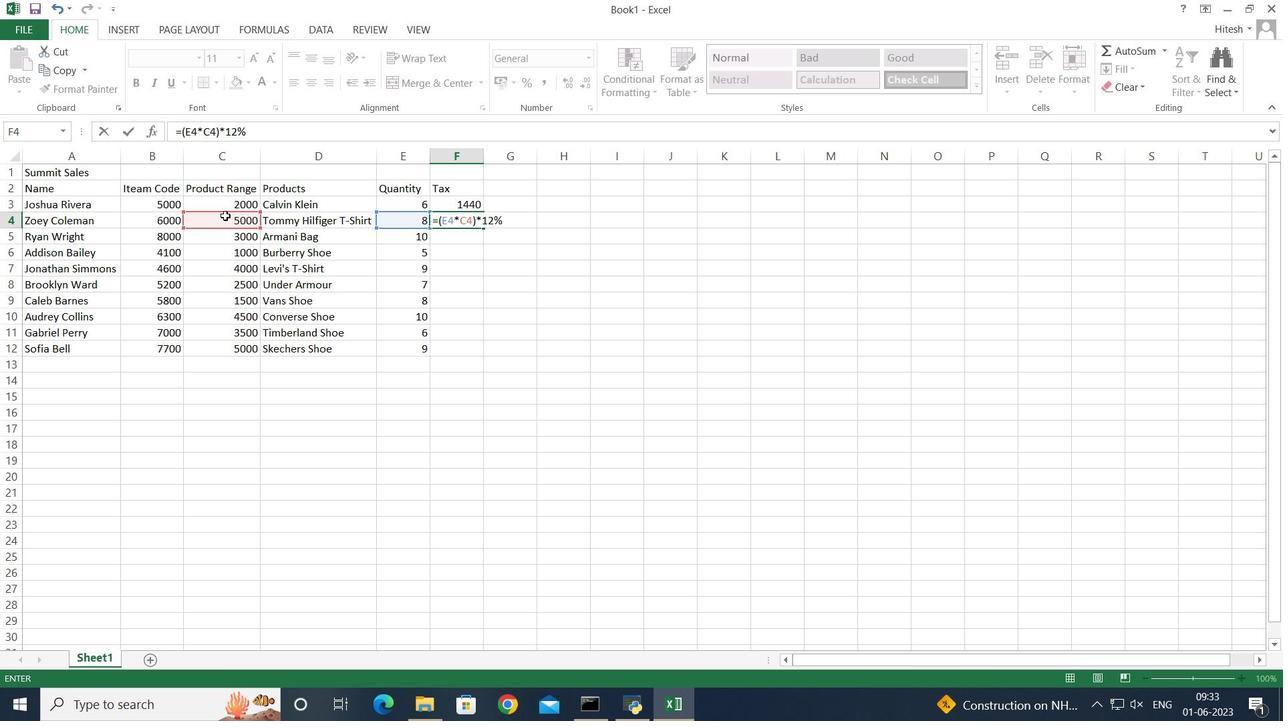 
Action: Mouse moved to (256, 214)
Screenshot: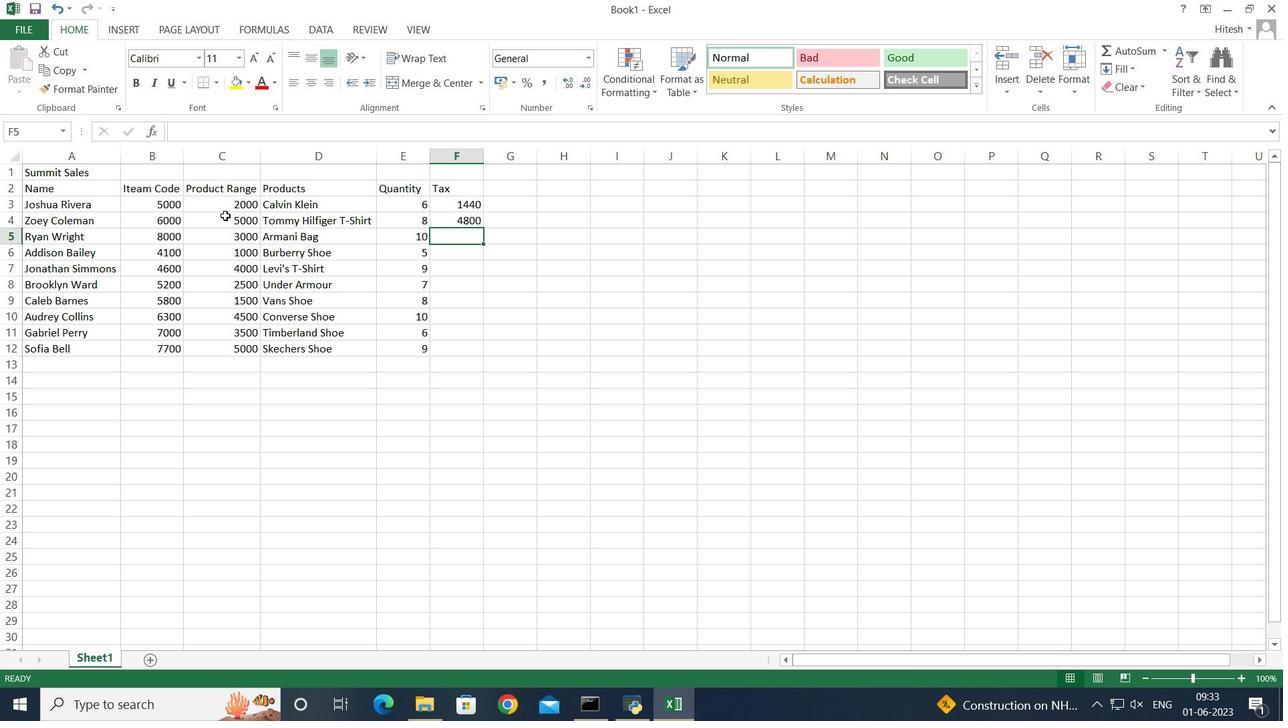
Action: Key pressed <Key.shift_r><Key.shift_r><Key.shift_r><Key.shift_r><Key.shift_r><Key.shift_r><Key.shift_r><Key.shift_r><Key.shift_r><Key.shift_r><Key.shift_r><Key.shift_r><Key.shift_r><Key.shift_r><Key.shift_r><Key.shift_r><Key.shift_r><Key.shift_r><Key.shift_r><Key.shift_r><Key.shift_r><Key.shift_r><Key.shift_r><Key.shift_r><Key.shift_r><Key.shift_r>
Screenshot: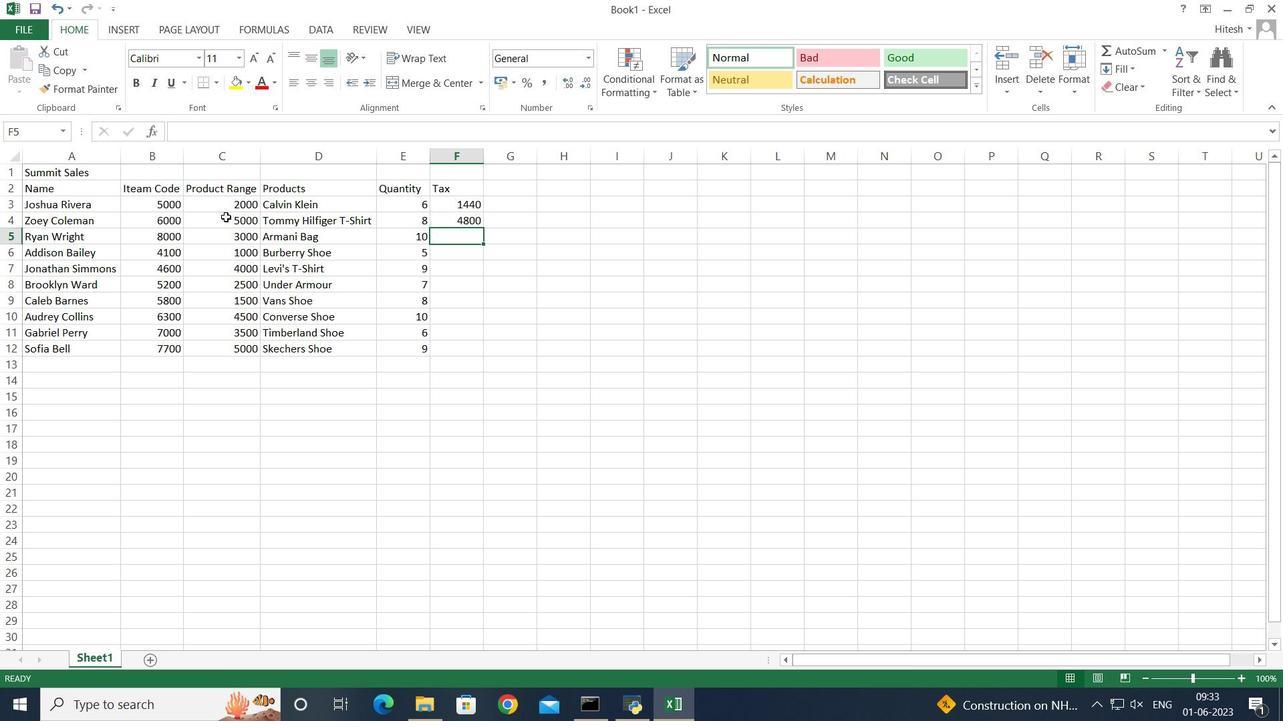 
Action: Mouse moved to (256, 214)
Screenshot: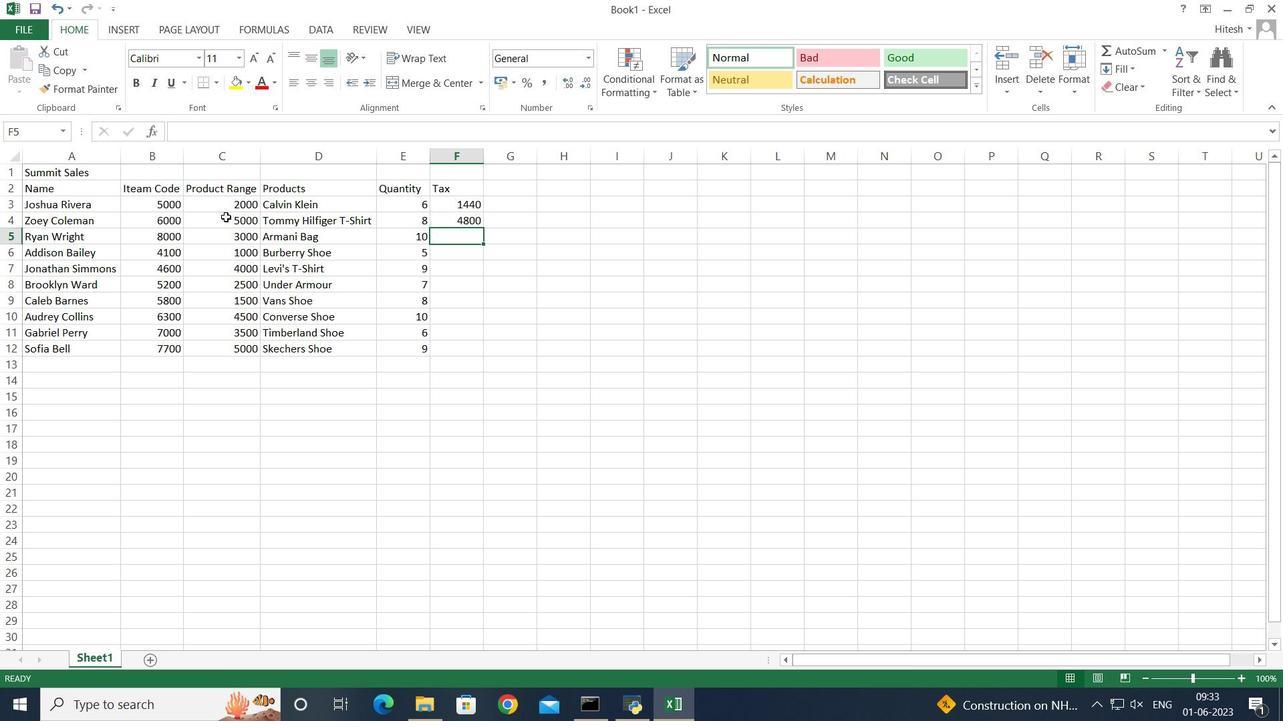
Action: Key pressed <Key.shift_r><Key.shift_r><Key.shift_r>(
Screenshot: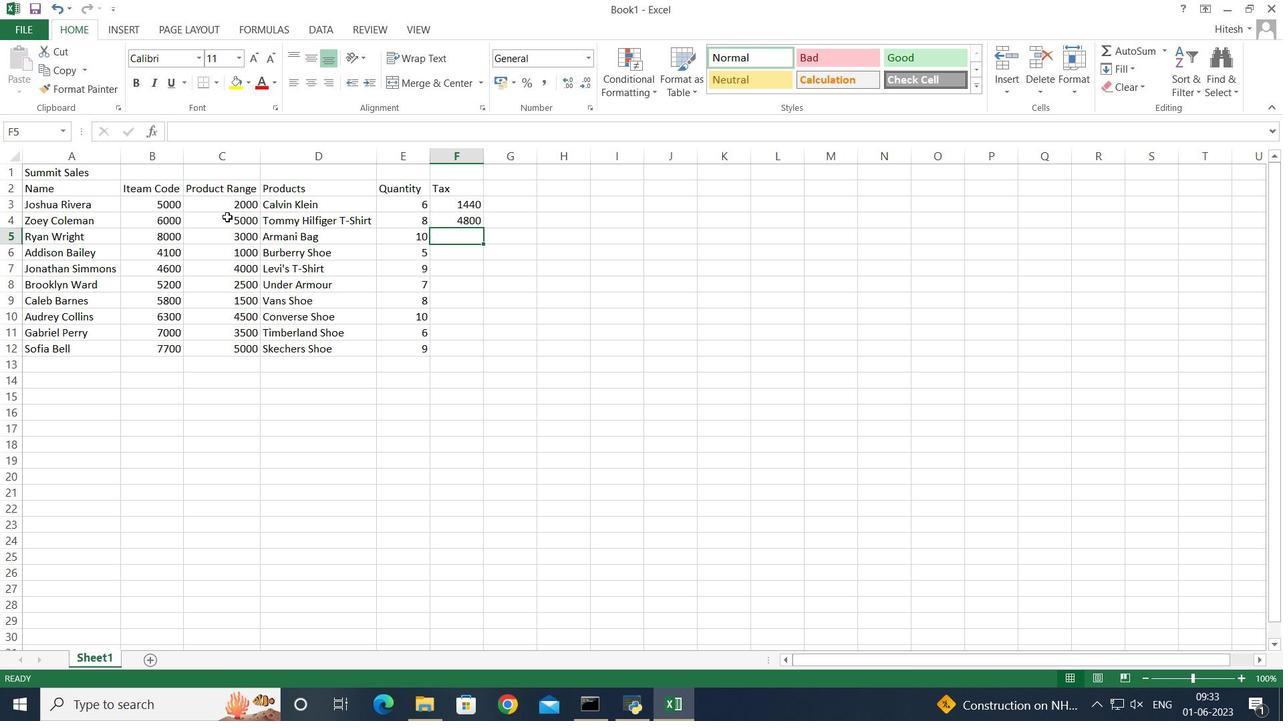 
Action: Mouse moved to (294, 229)
Screenshot: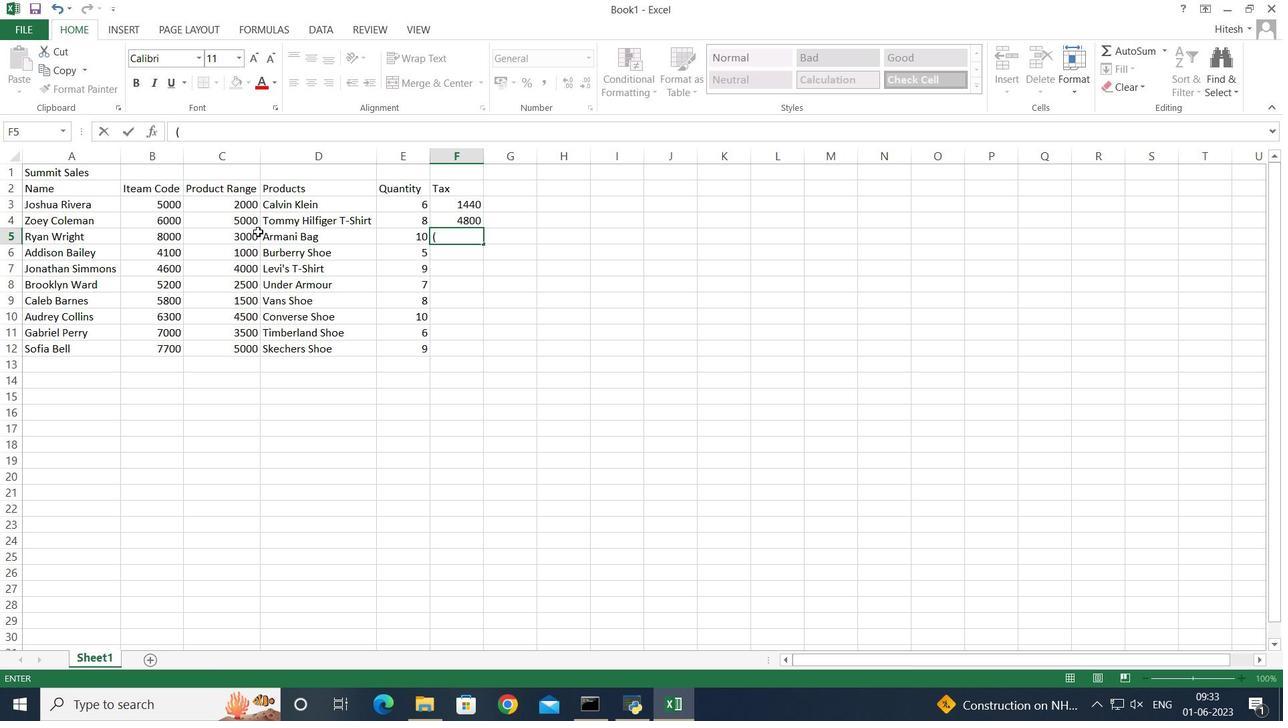 
Action: Key pressed <Key.backspace>=
Screenshot: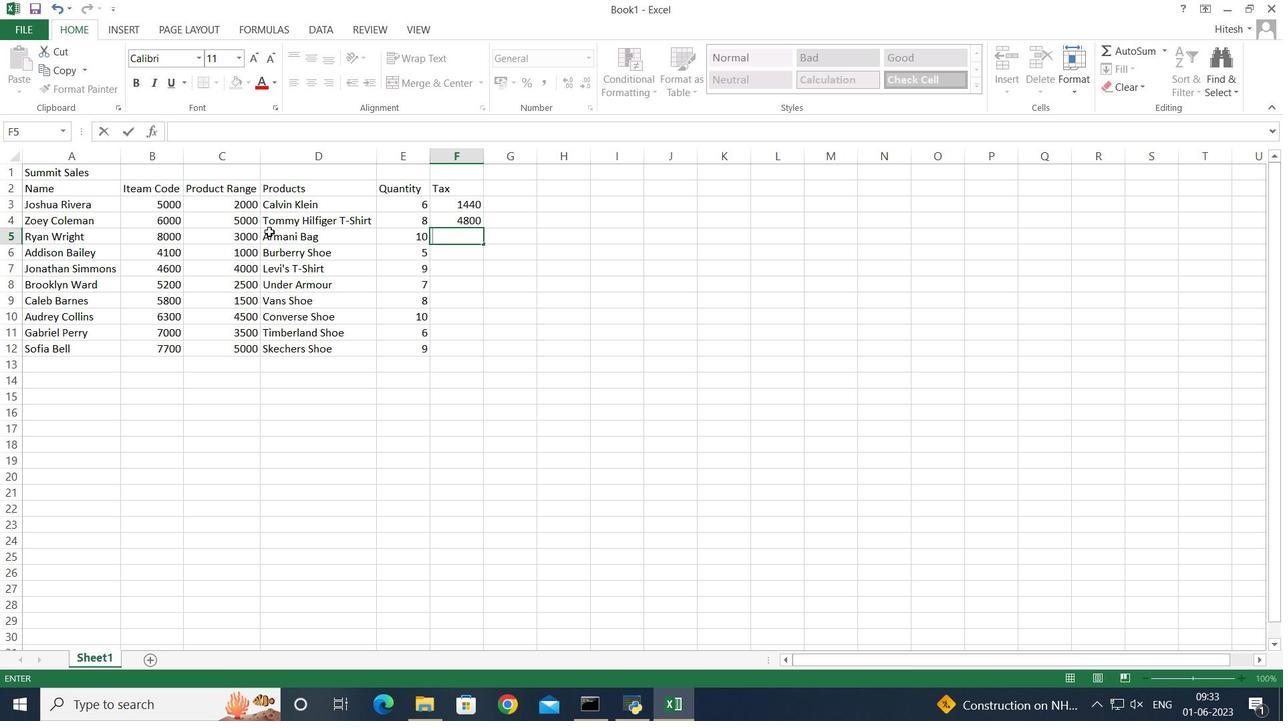 
Action: Mouse moved to (295, 229)
Screenshot: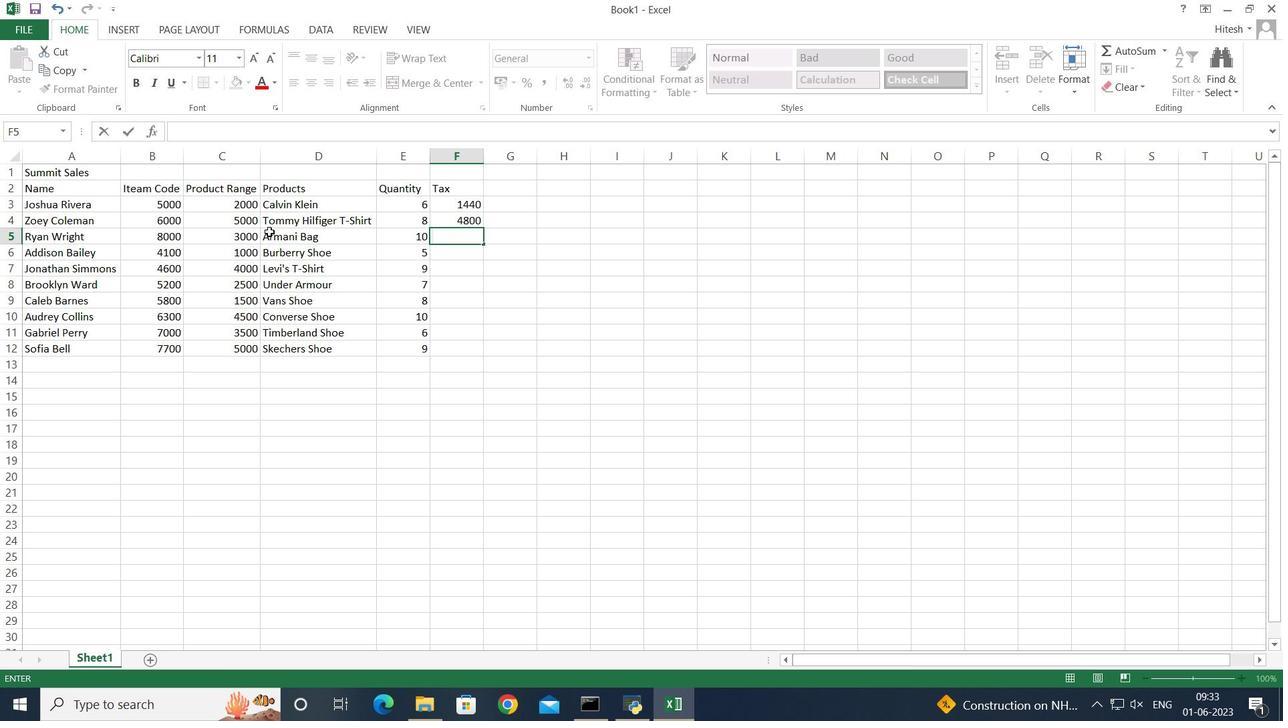 
Action: Key pressed <Key.shift_r>(
Screenshot: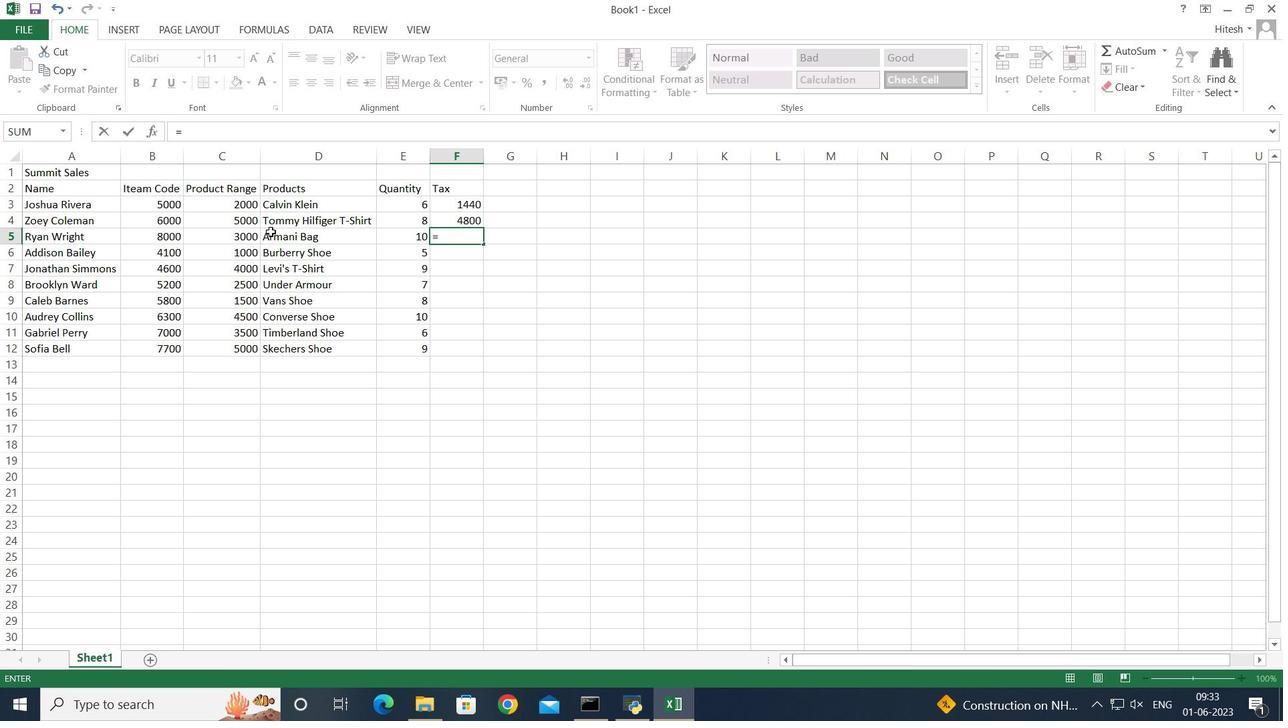 
Action: Mouse moved to (406, 235)
Screenshot: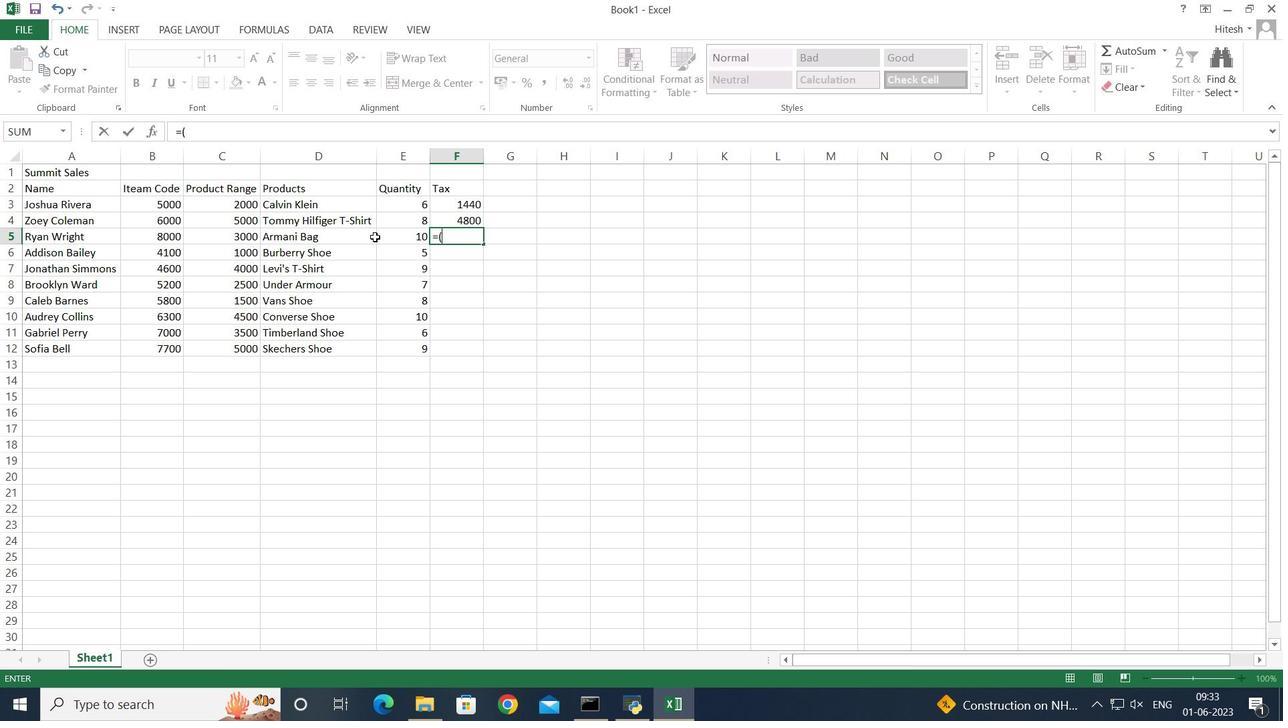 
Action: Mouse pressed left at (406, 235)
Screenshot: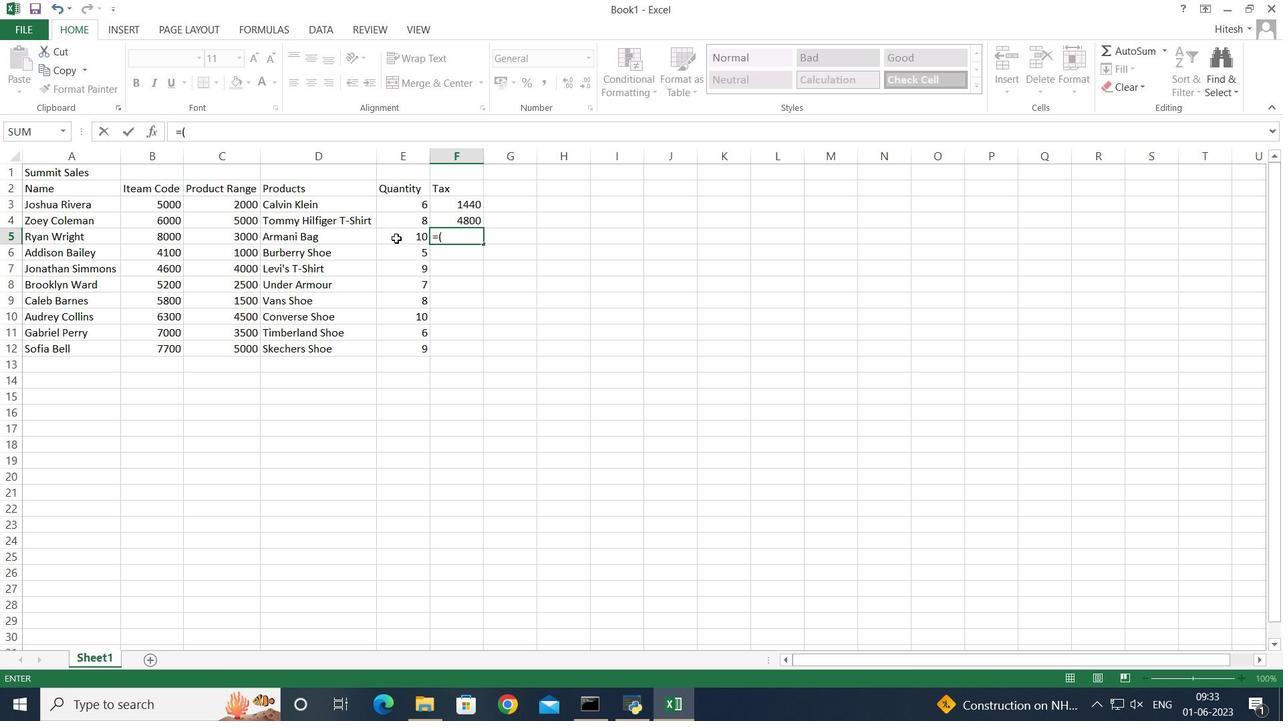 
Action: Key pressed *
Screenshot: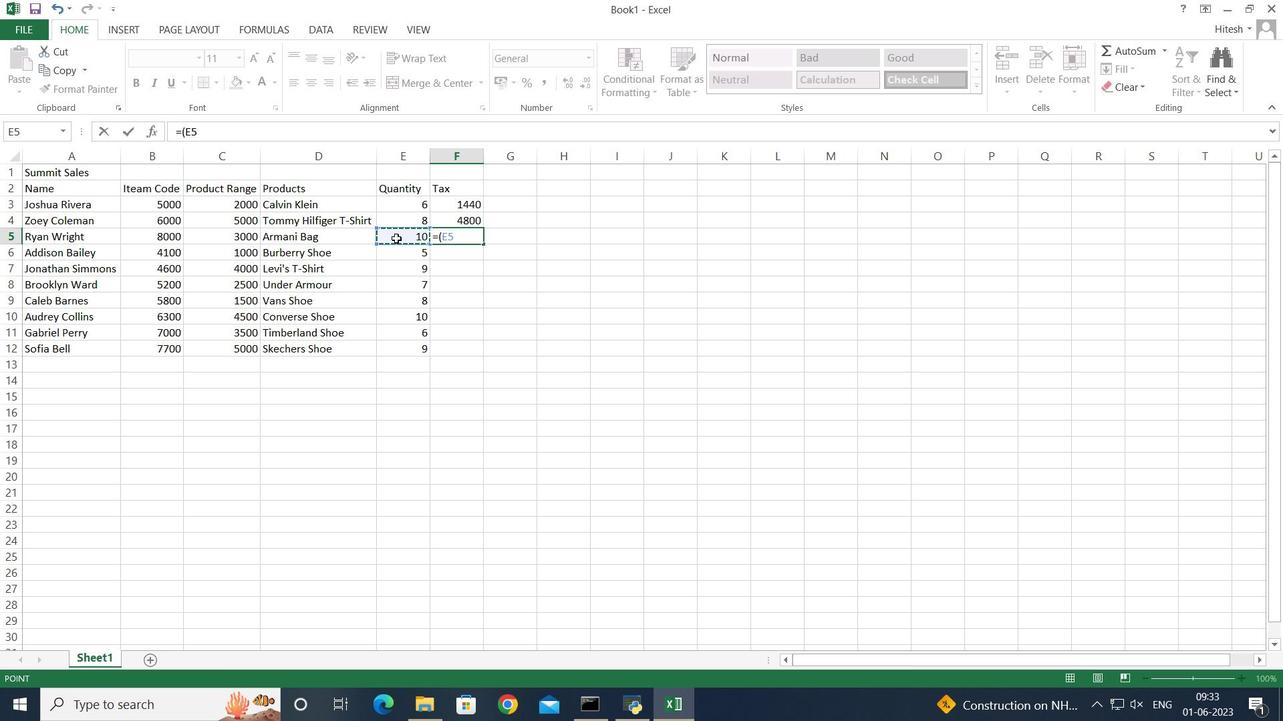 
Action: Mouse moved to (244, 236)
Screenshot: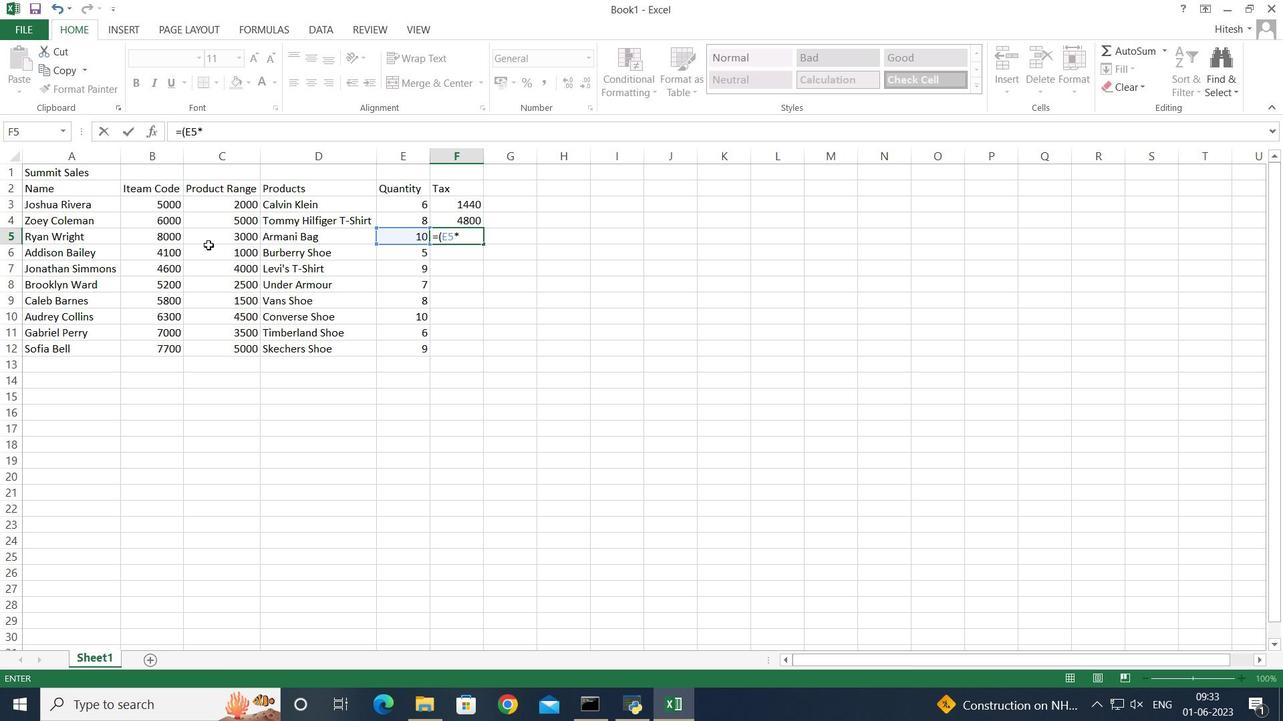 
Action: Mouse pressed left at (244, 236)
Screenshot: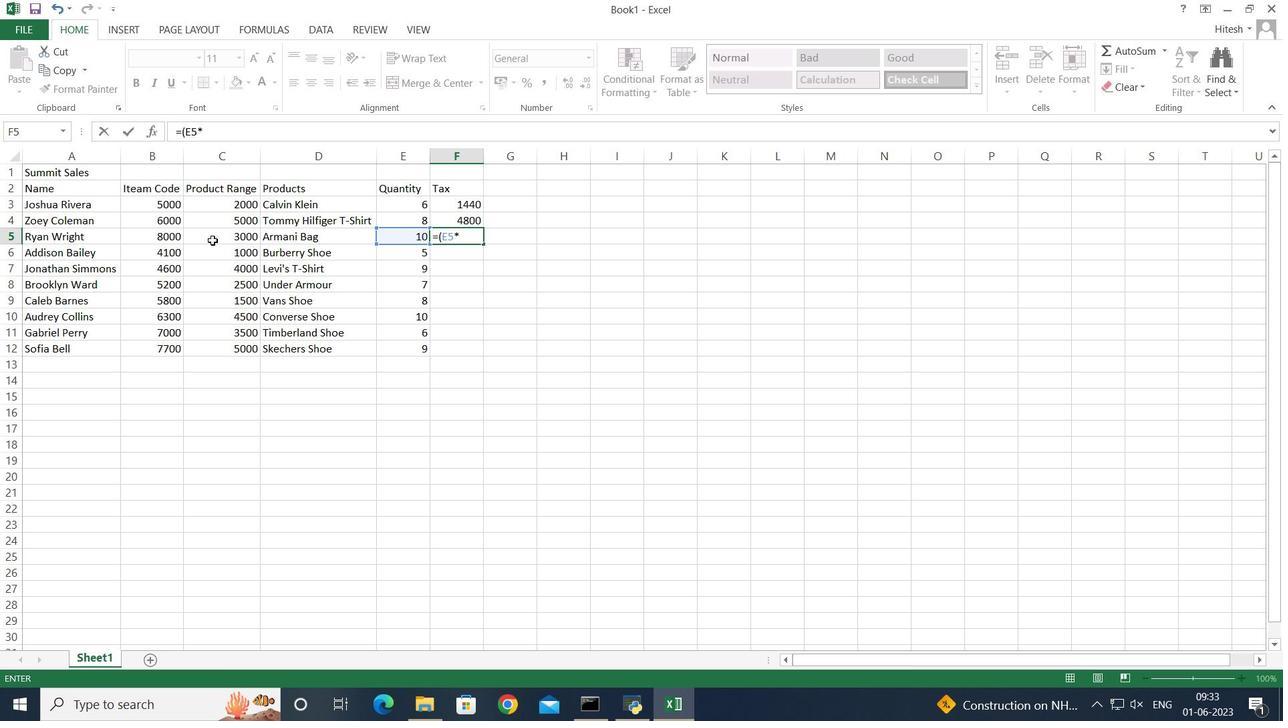 
Action: Key pressed <Key.shift_r><Key.shift_r>)*12<Key.shift><Key.shift><Key.shift><Key.shift>%<Key.enter>=<Key.shift_r>(
Screenshot: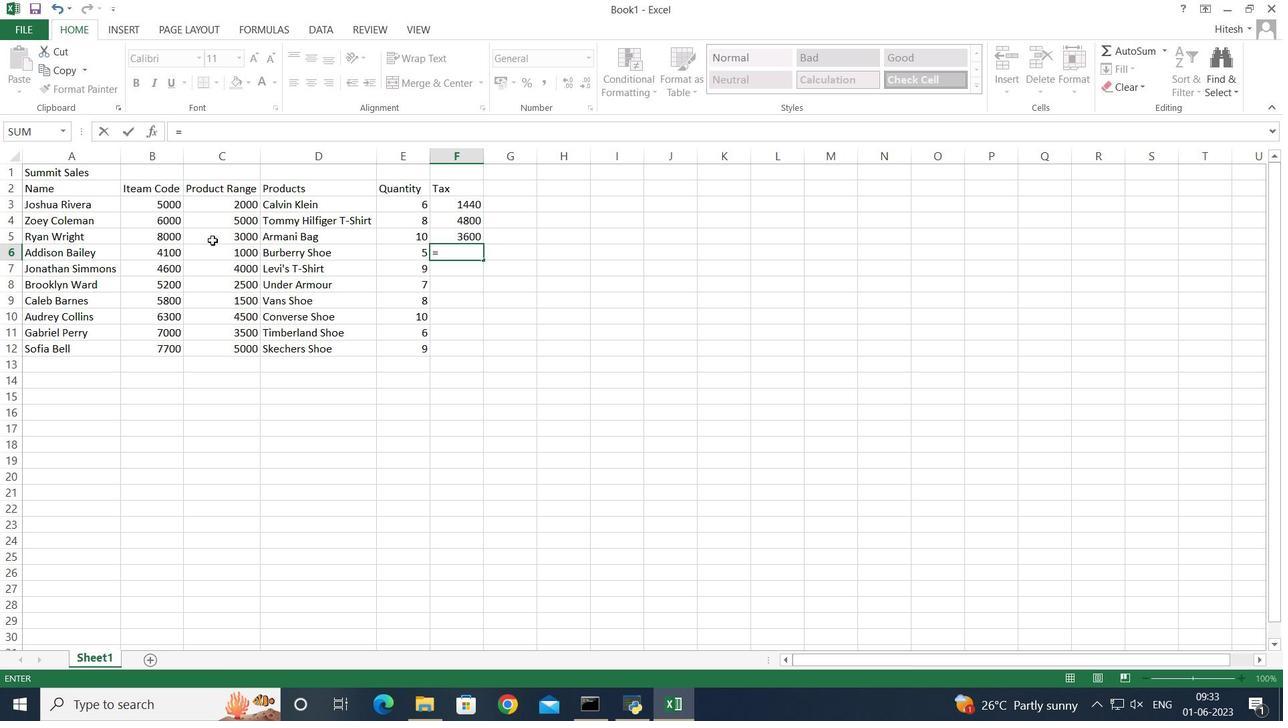 
Action: Mouse moved to (396, 248)
Screenshot: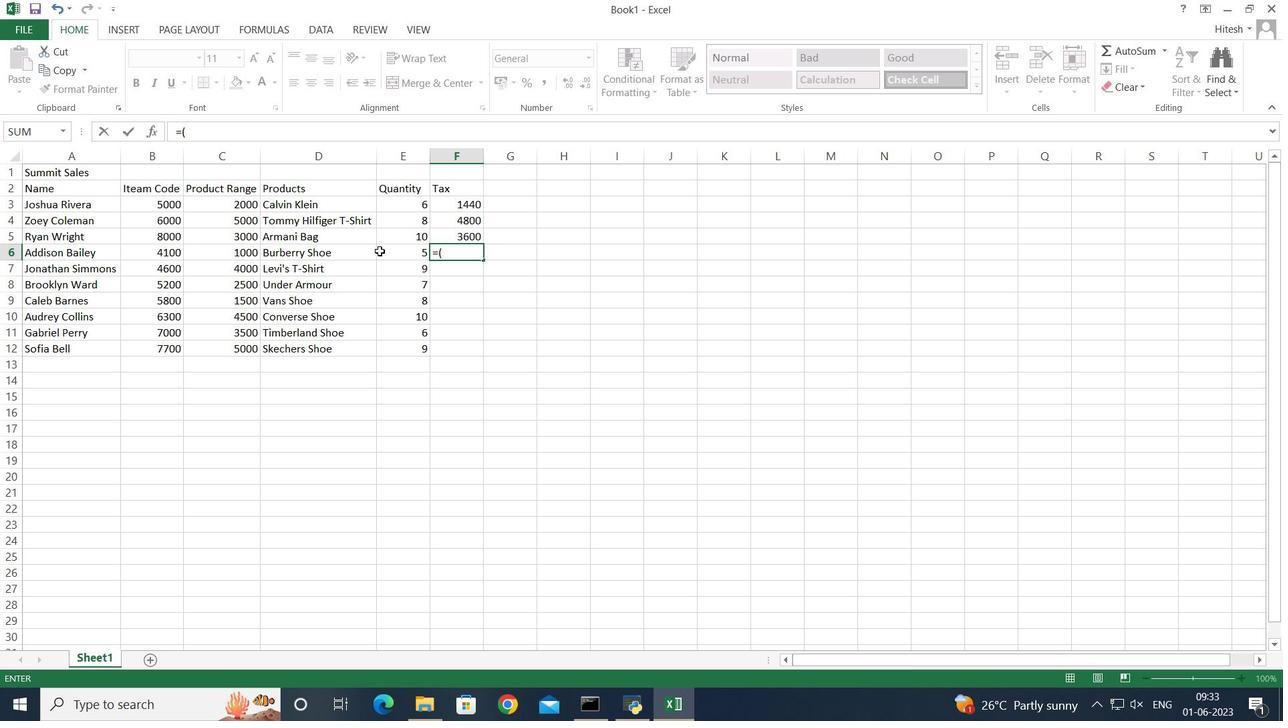 
Action: Mouse pressed left at (396, 248)
Screenshot: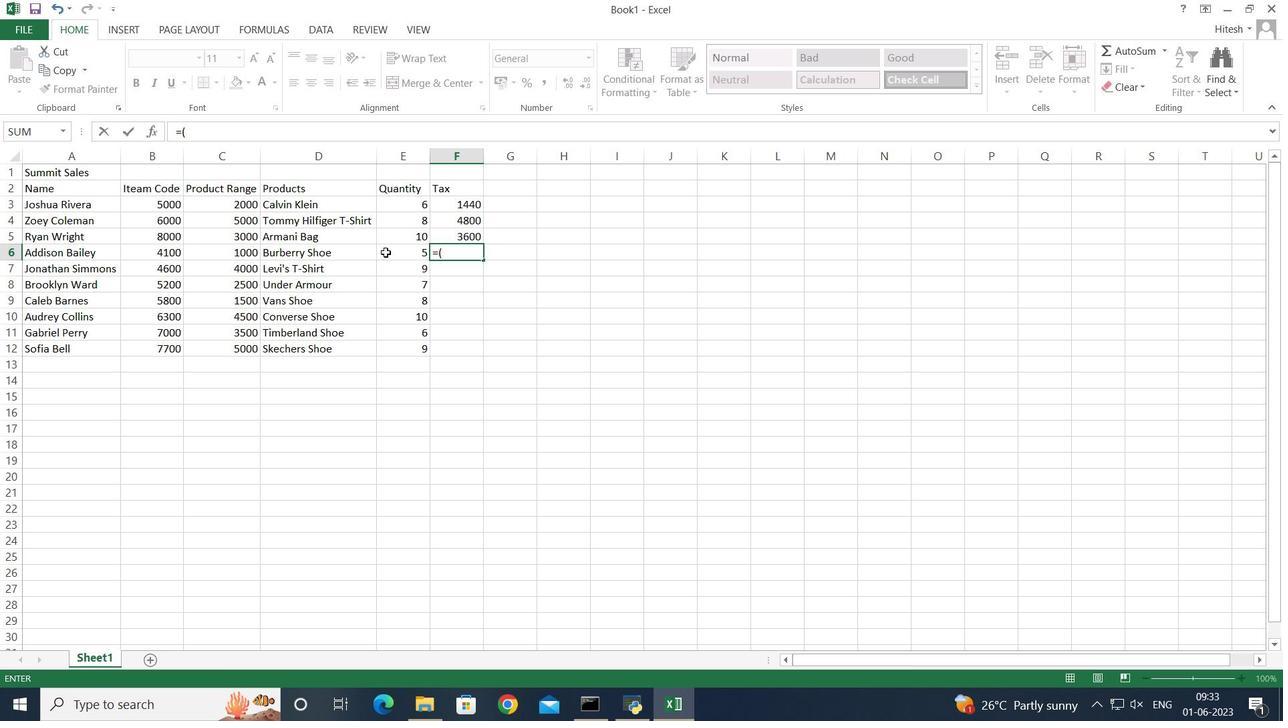 
Action: Mouse moved to (398, 248)
Screenshot: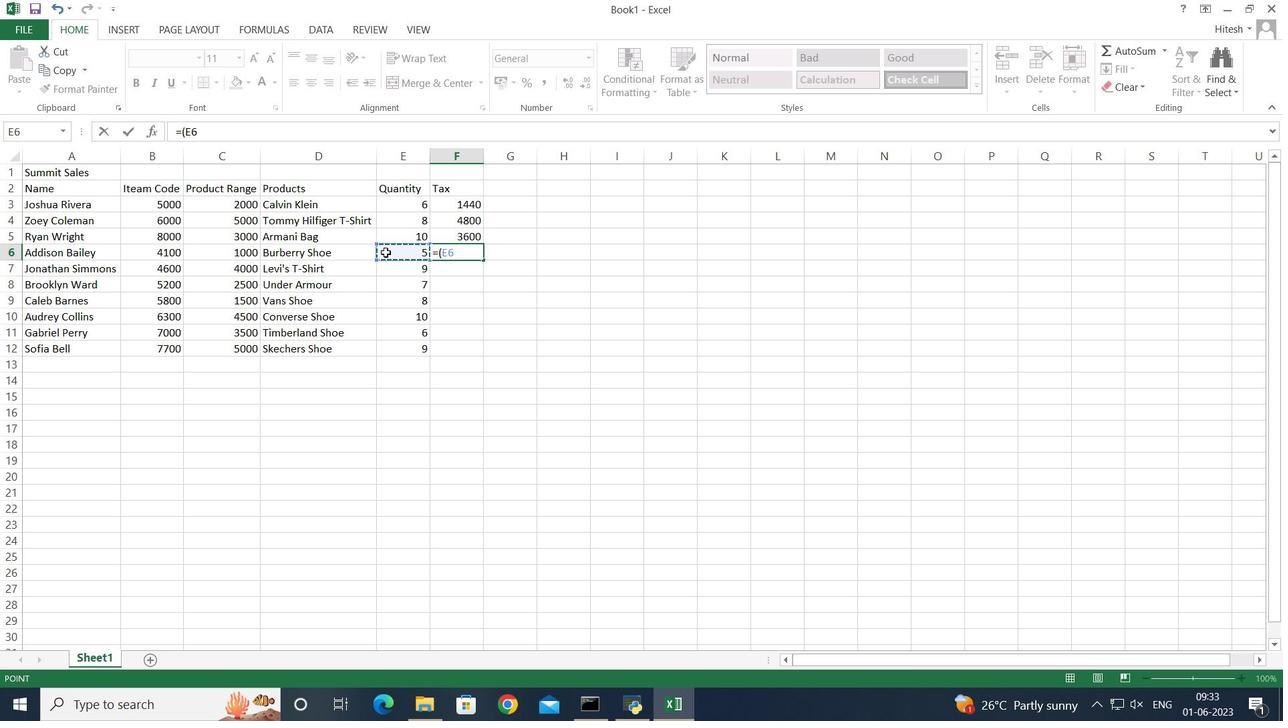 
Action: Key pressed *
Screenshot: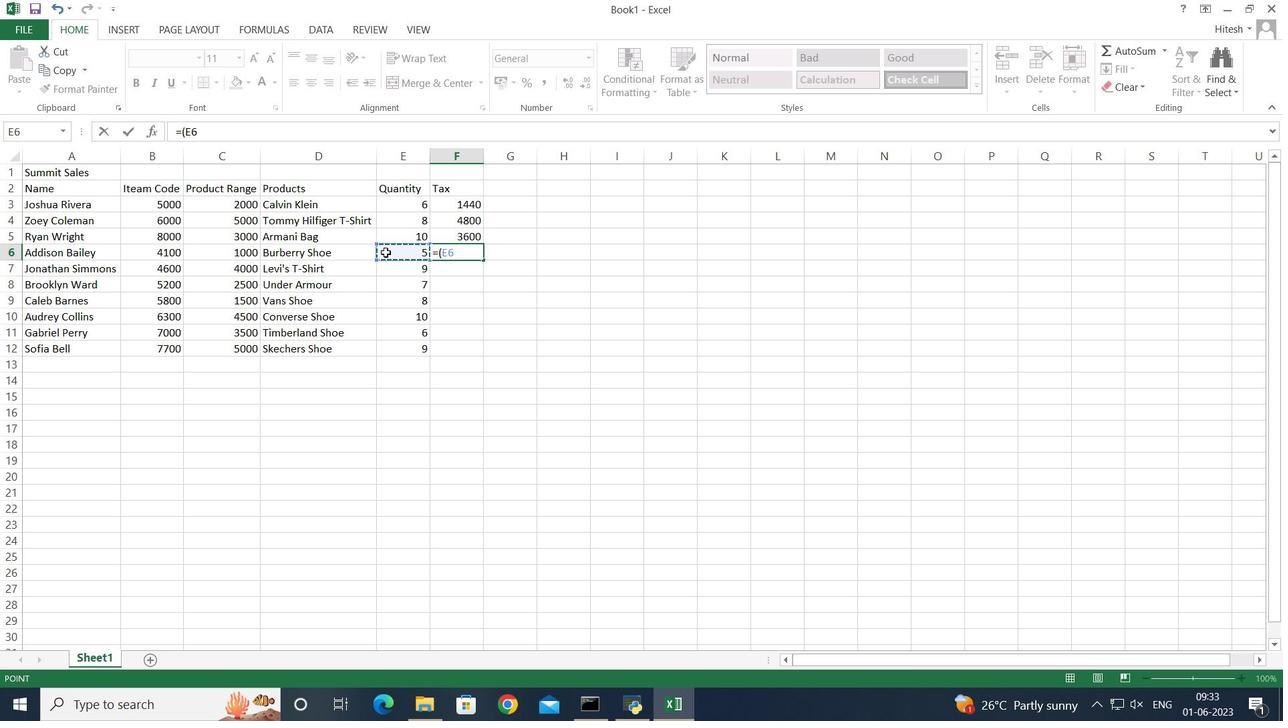 
Action: Mouse moved to (265, 245)
Screenshot: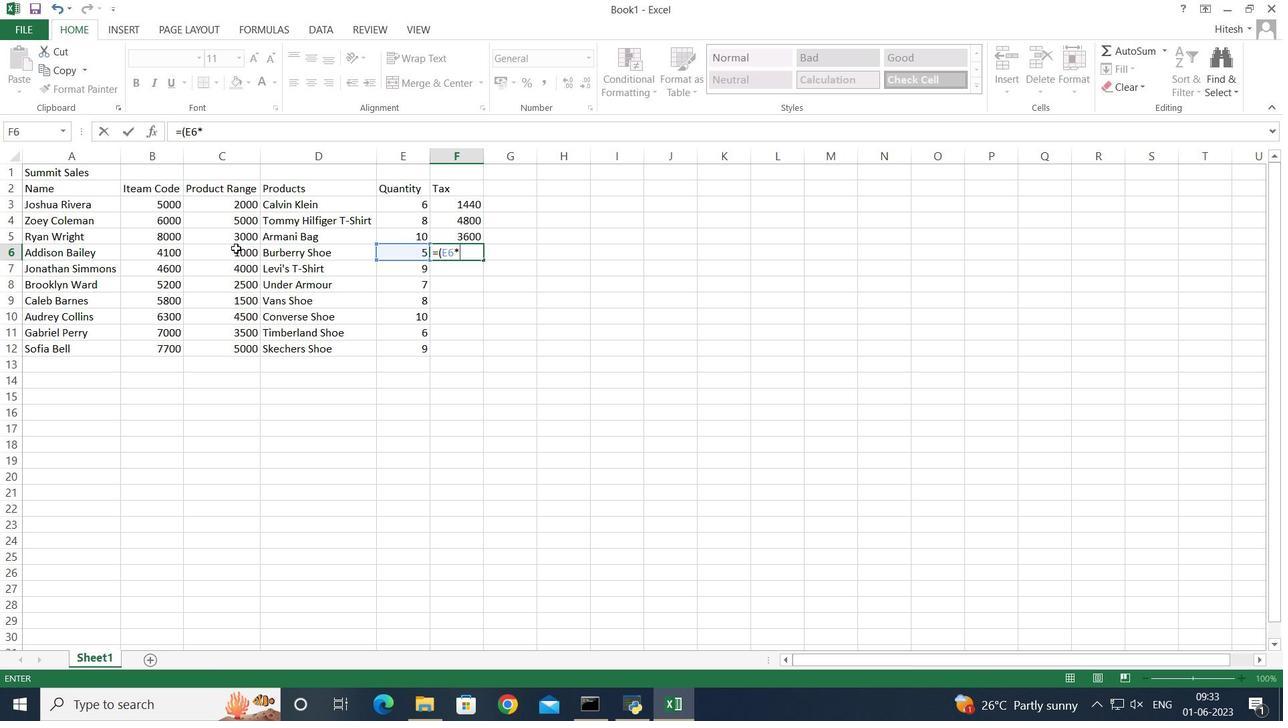 
Action: Mouse pressed left at (265, 245)
Screenshot: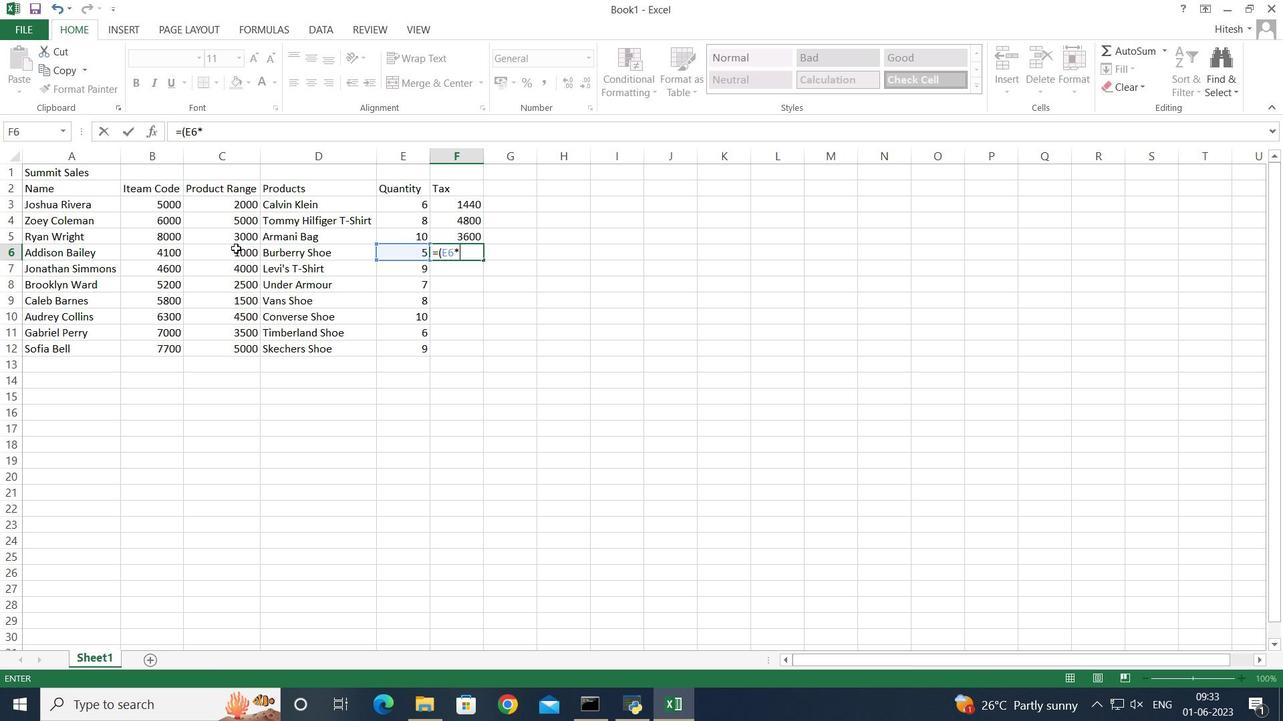 
Action: Key pressed <Key.shift_r><Key.shift_r><Key.shift_r><Key.shift_r><Key.shift_r><Key.shift_r><Key.shift_r><Key.shift_r>)*12<Key.shift><Key.shift><Key.shift><Key.shift><Key.shift><Key.shift>%<Key.enter>=<Key.shift_r>(
Screenshot: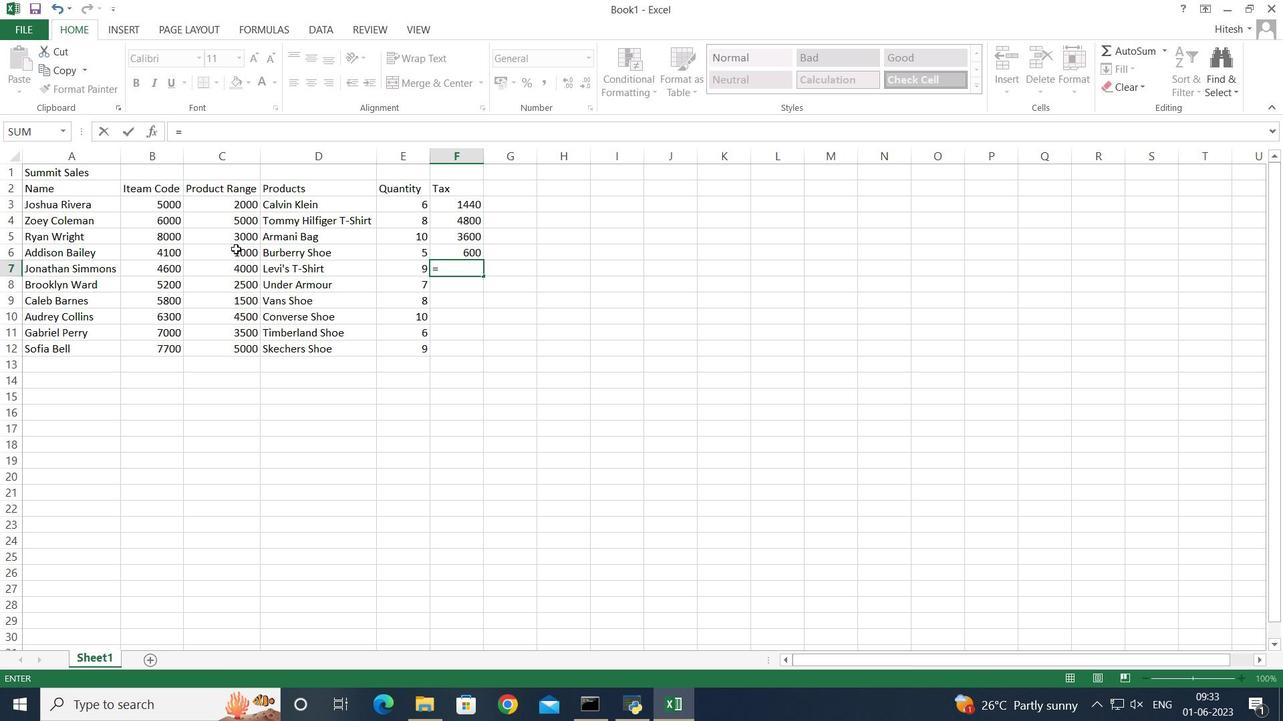 
Action: Mouse moved to (410, 265)
Screenshot: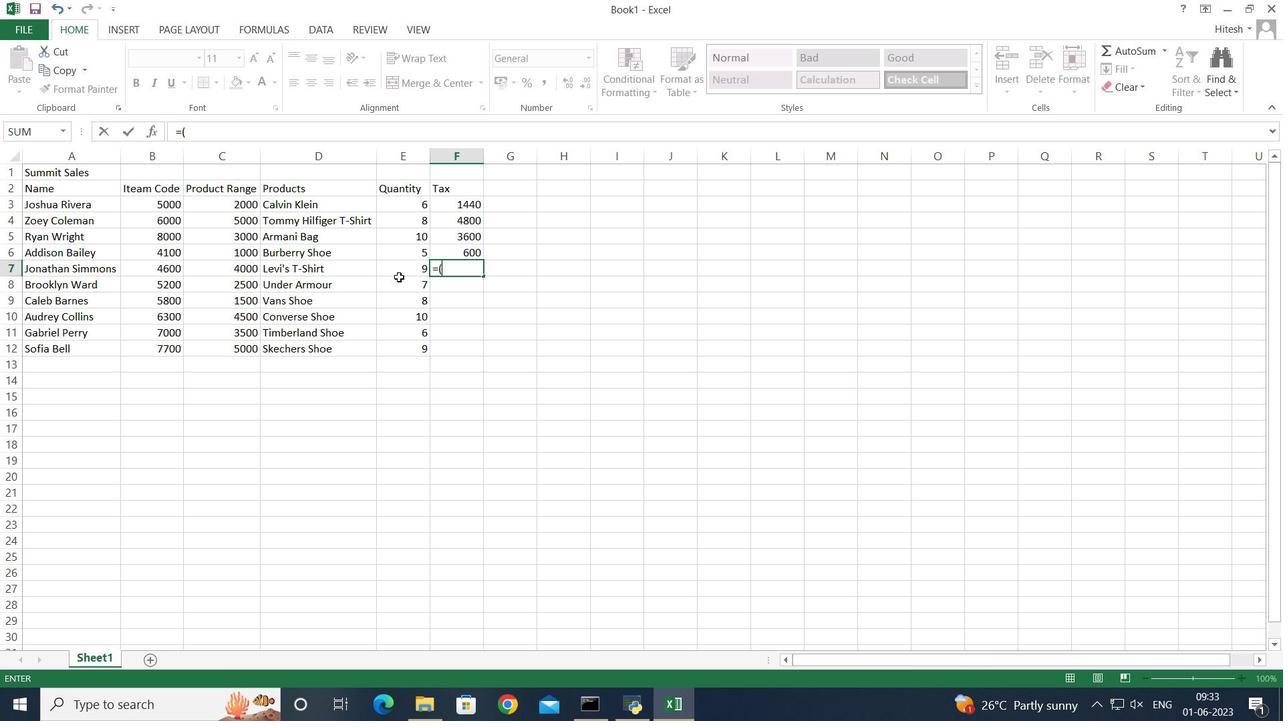 
Action: Mouse pressed left at (410, 265)
Screenshot: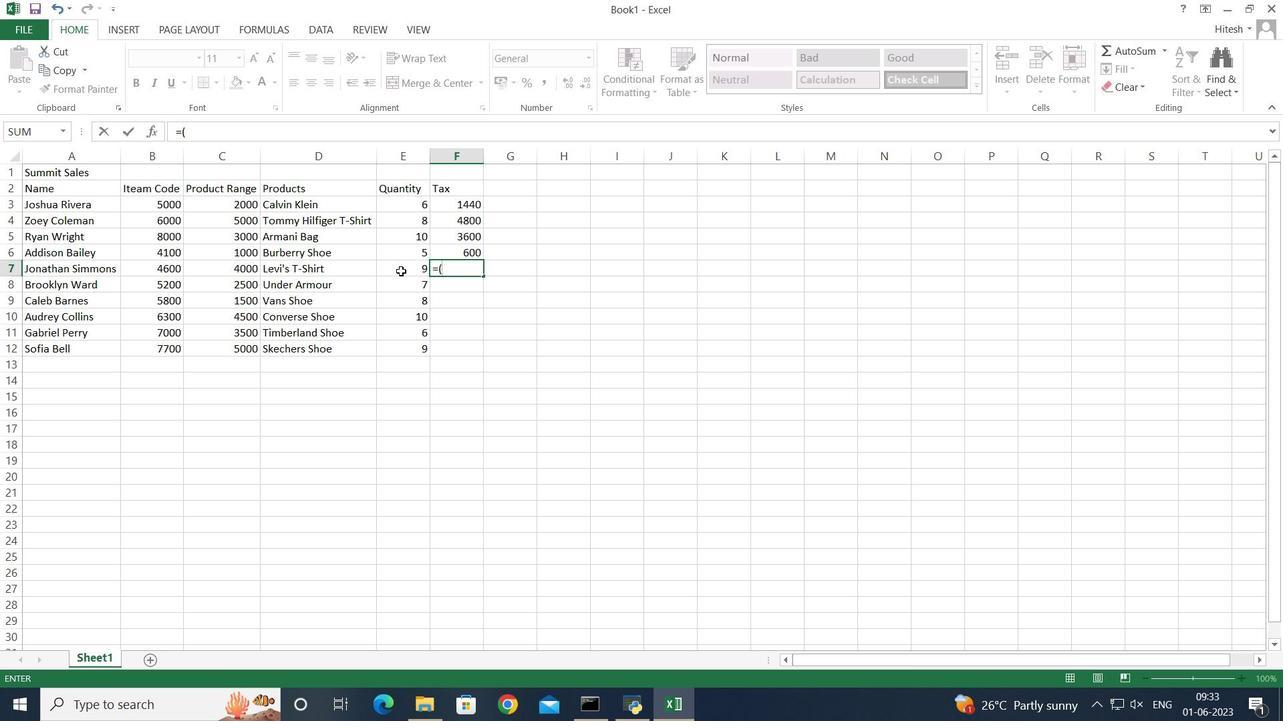 
Action: Key pressed *
Screenshot: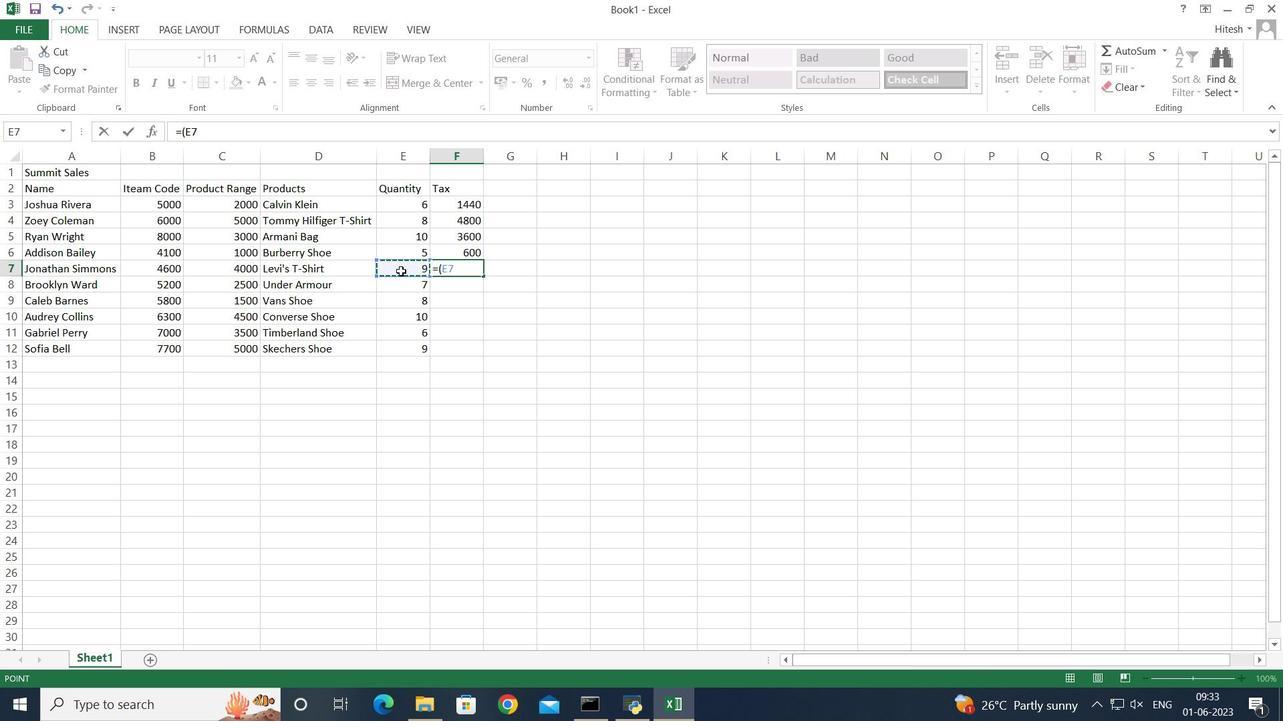 
Action: Mouse moved to (264, 263)
Screenshot: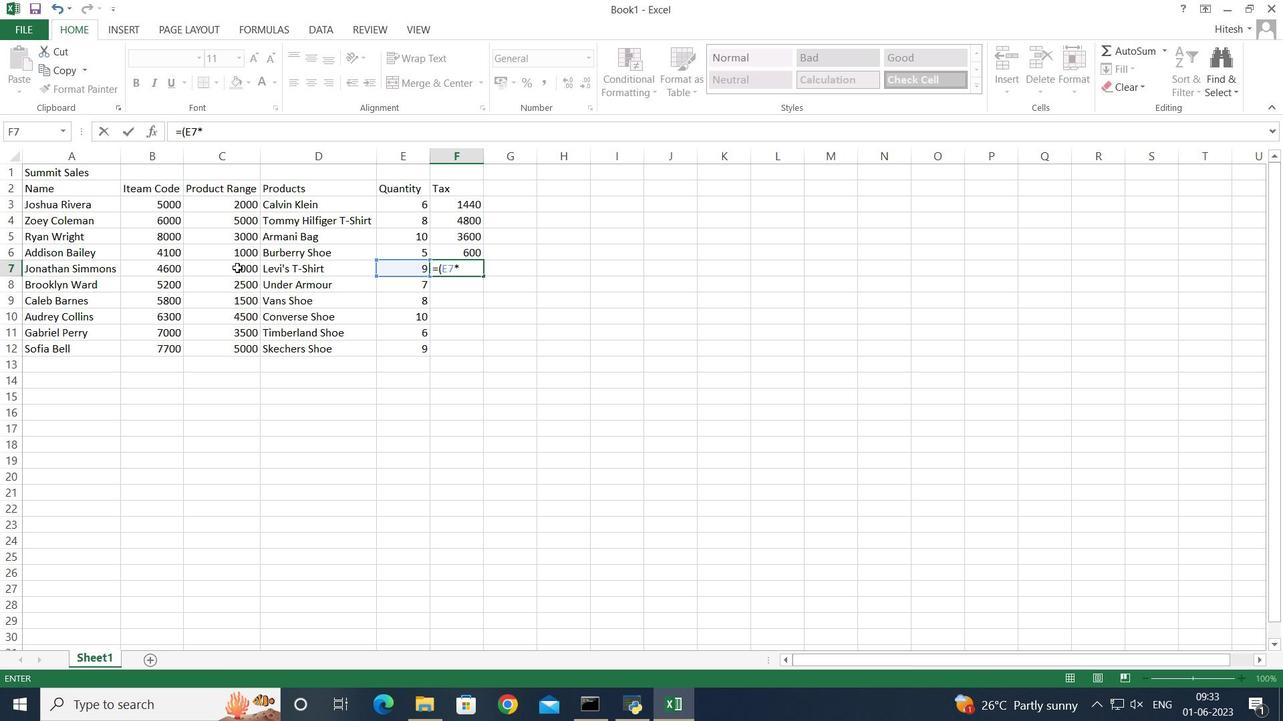 
Action: Mouse pressed left at (264, 263)
Screenshot: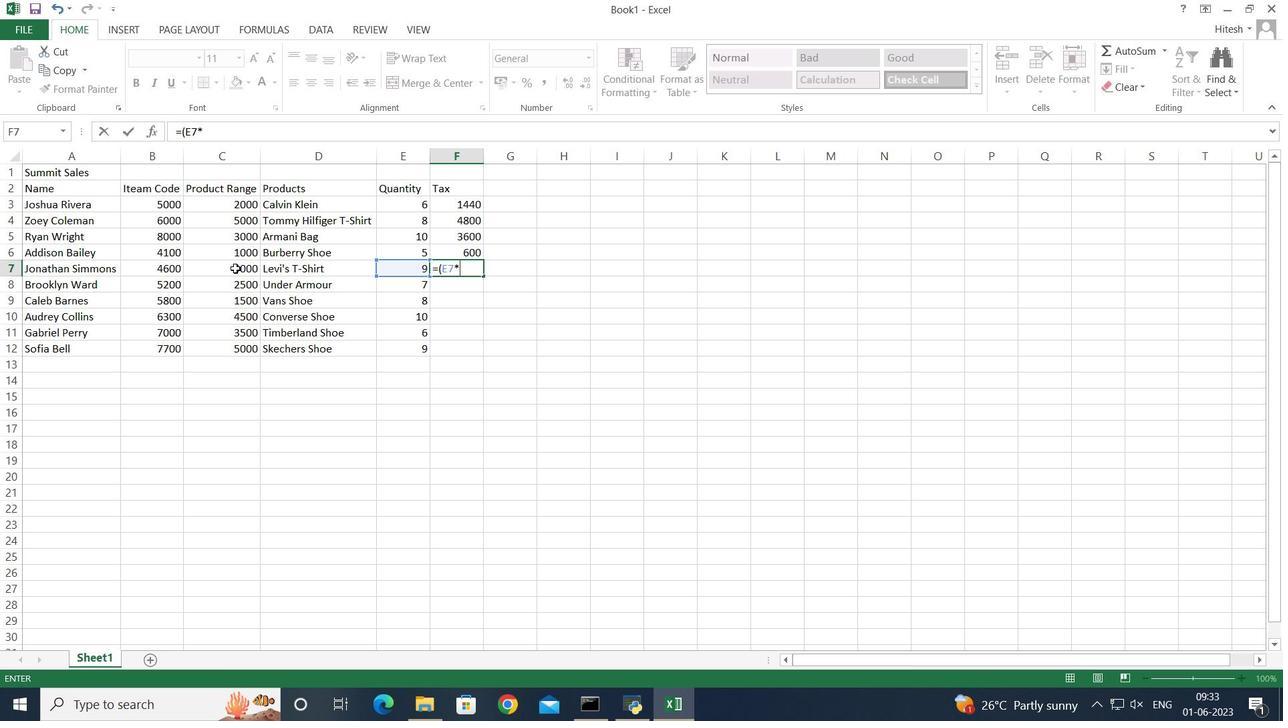 
Action: Key pressed <Key.shift_r>)*12<Key.shift><Key.shift><Key.shift><Key.shift><Key.shift><Key.shift><Key.shift><Key.shift><Key.shift><Key.shift><Key.shift><Key.shift><Key.shift><Key.shift>%<Key.enter>
Screenshot: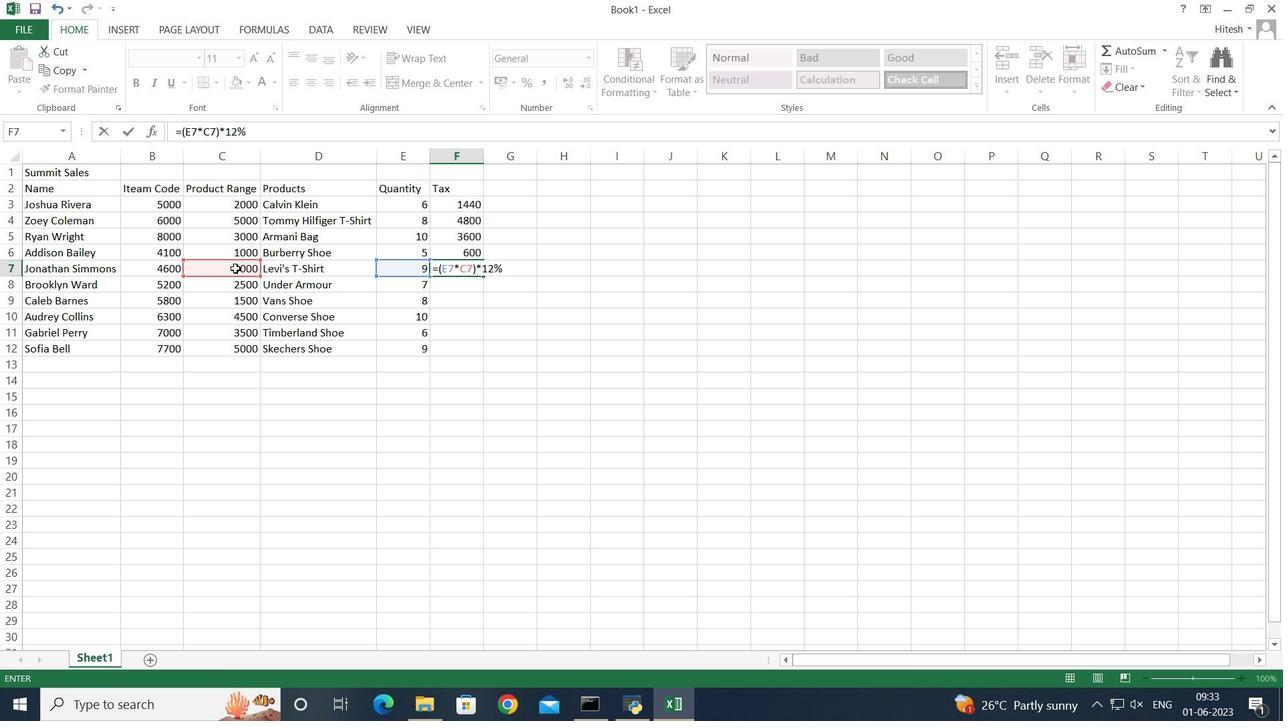 
Action: Mouse moved to (264, 264)
Screenshot: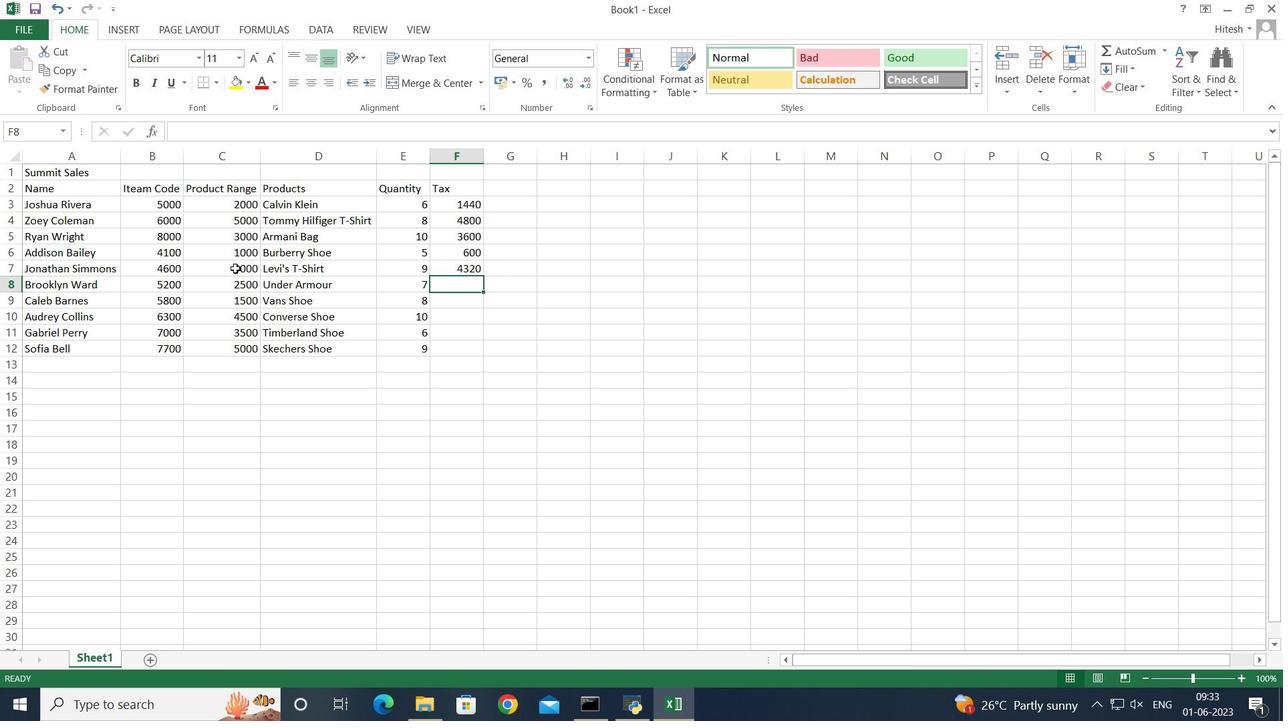 
Action: Key pressed =<Key.shift_r>(
Screenshot: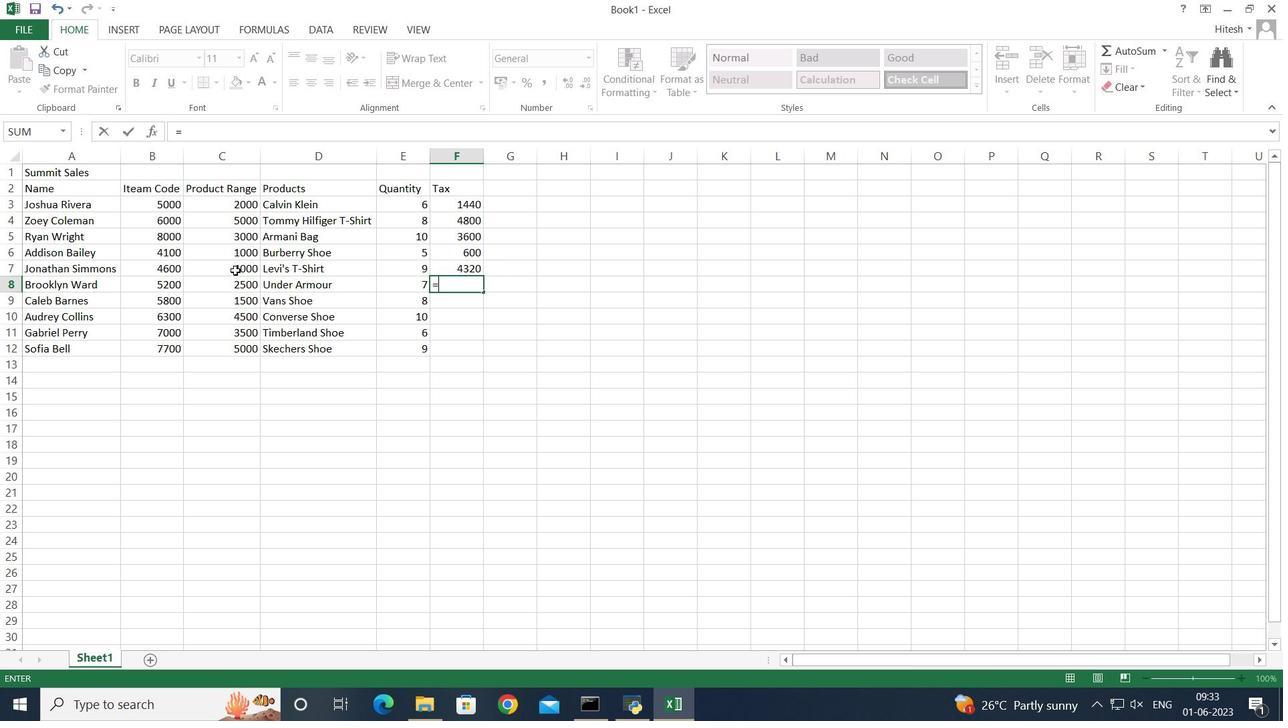 
Action: Mouse moved to (407, 280)
Screenshot: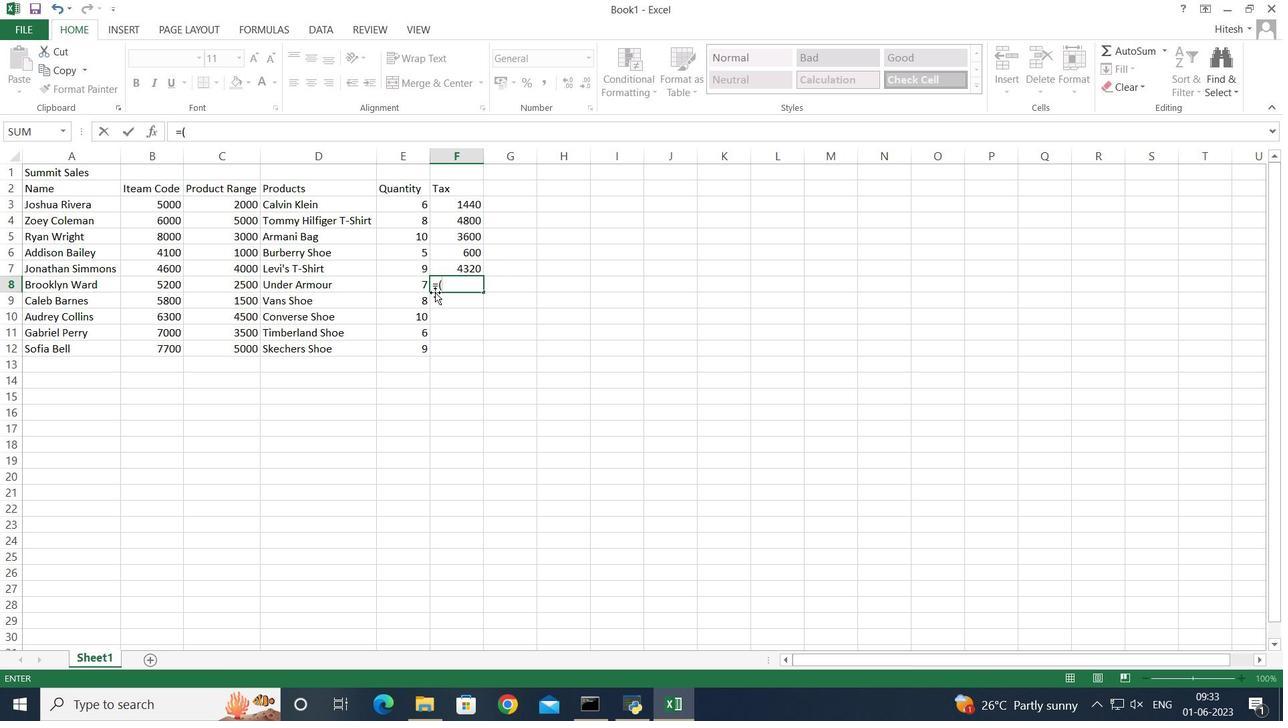 
Action: Mouse pressed left at (407, 280)
Screenshot: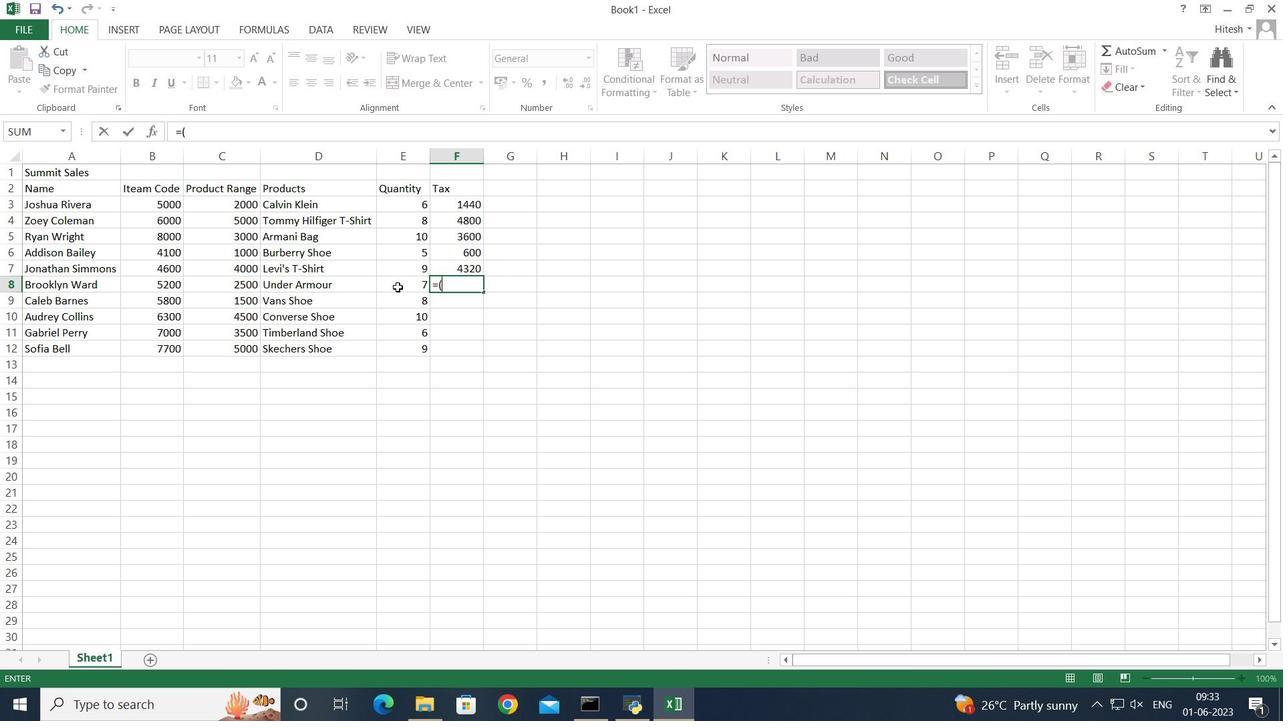 
Action: Mouse moved to (407, 280)
Screenshot: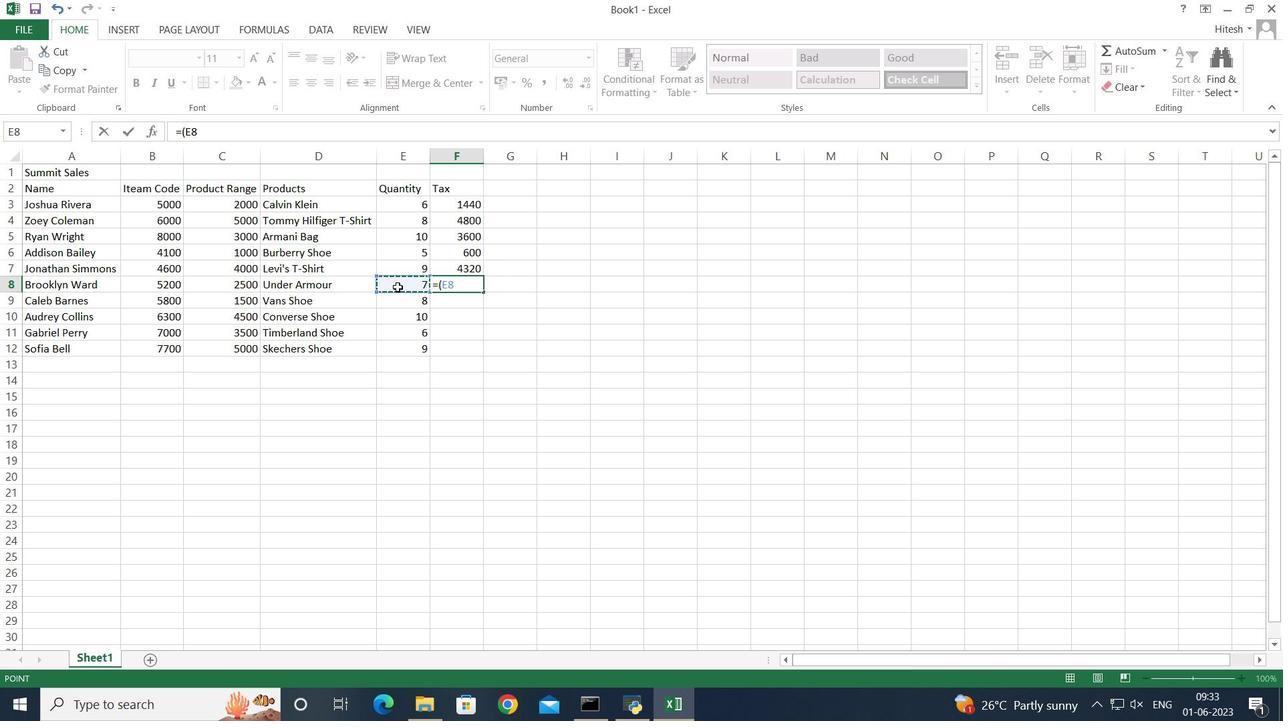 
Action: Key pressed *
Screenshot: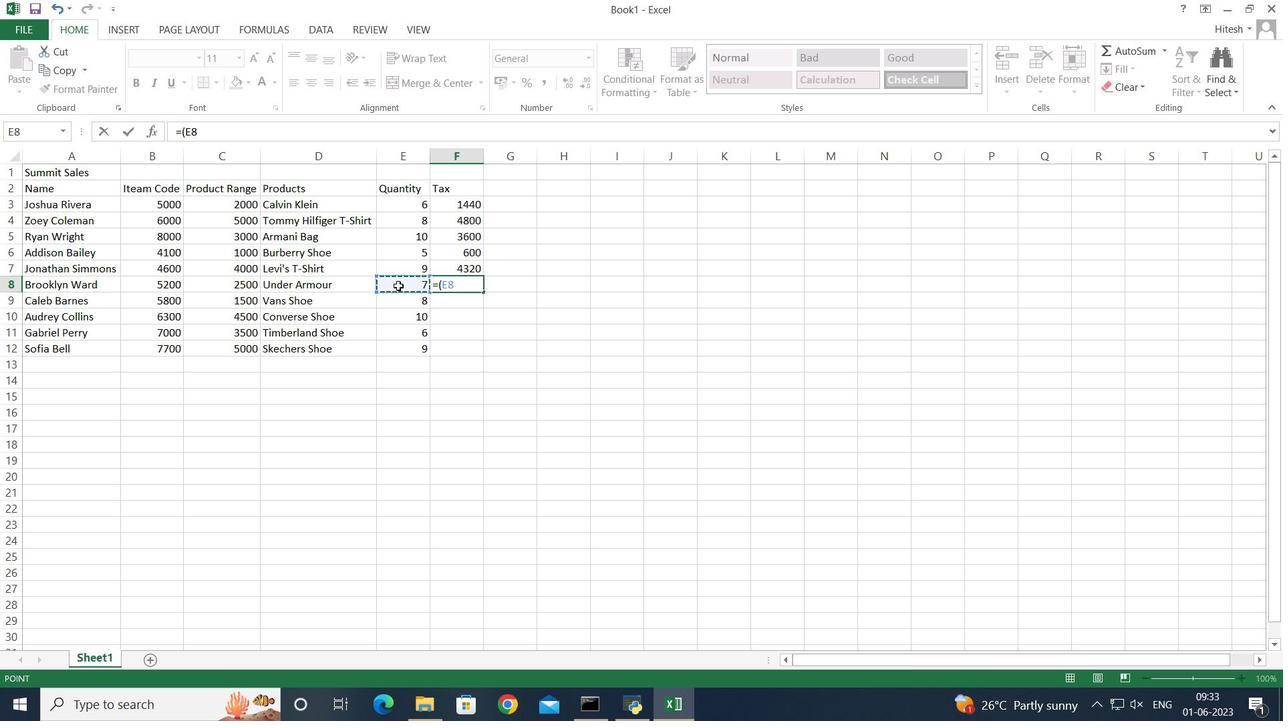 
Action: Mouse moved to (261, 280)
Screenshot: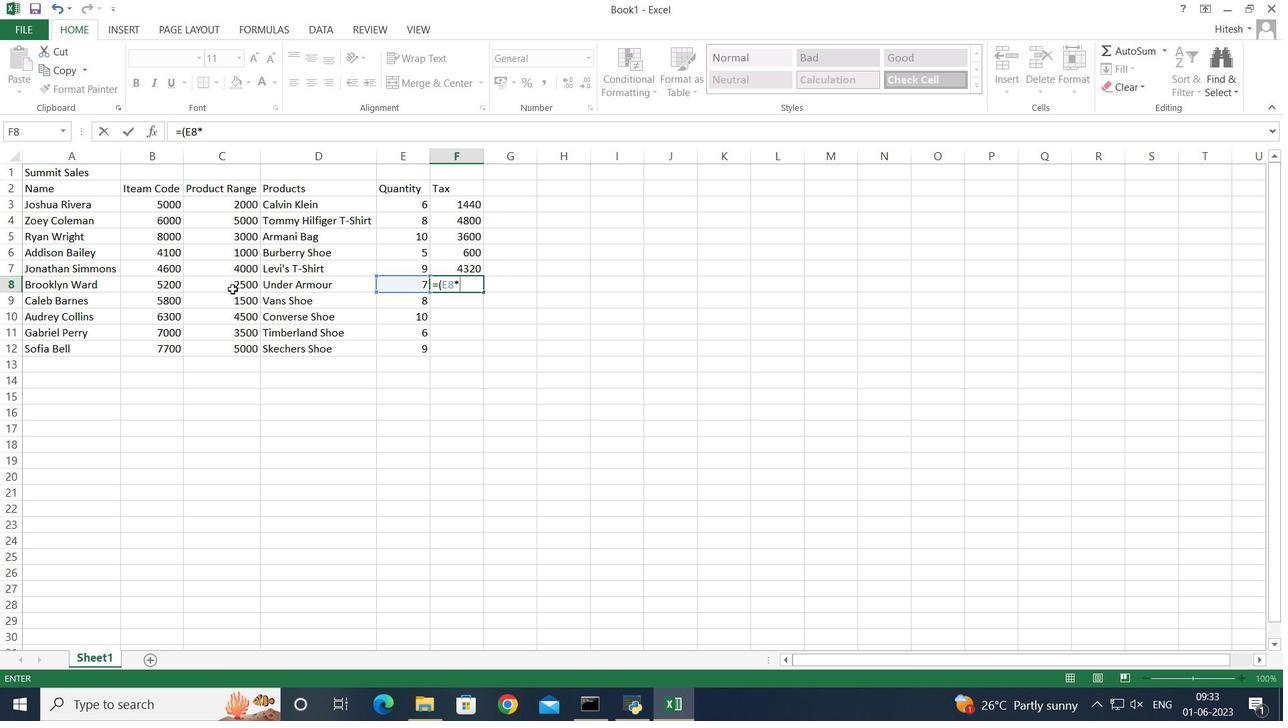 
Action: Mouse pressed left at (261, 280)
Screenshot: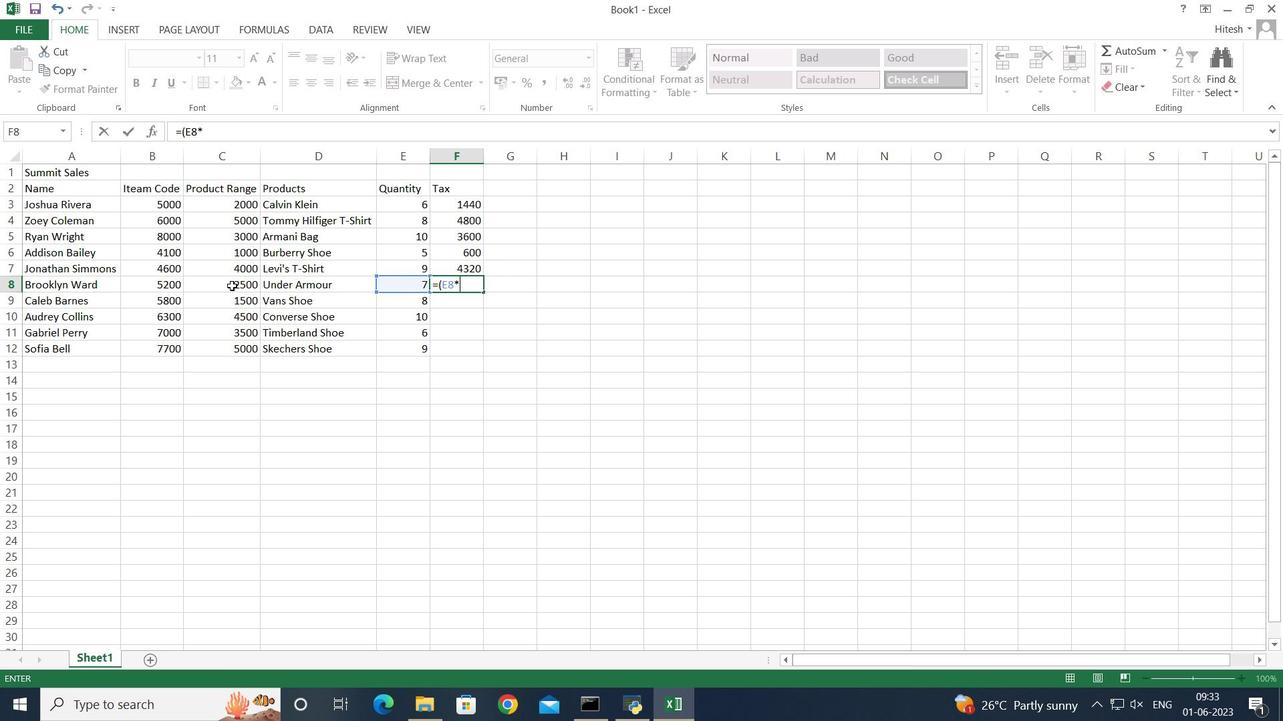 
Action: Key pressed <Key.shift_r>)
Screenshot: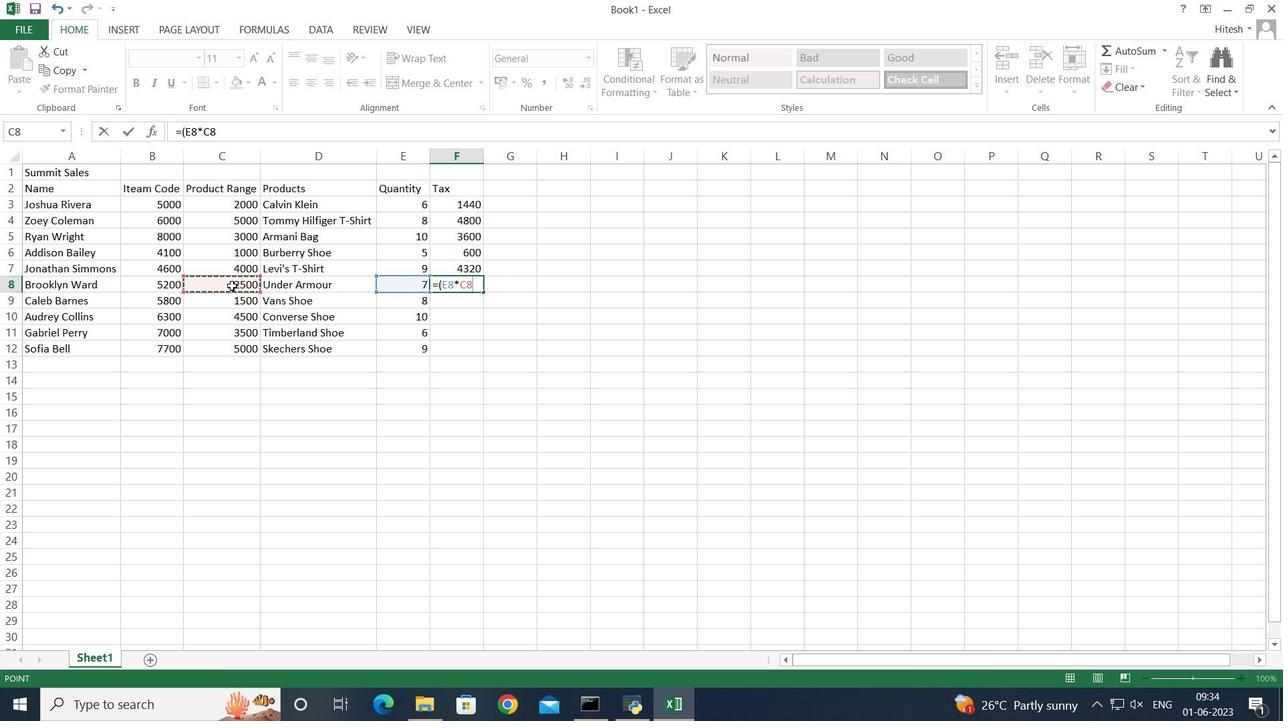 
Action: Mouse moved to (261, 279)
Screenshot: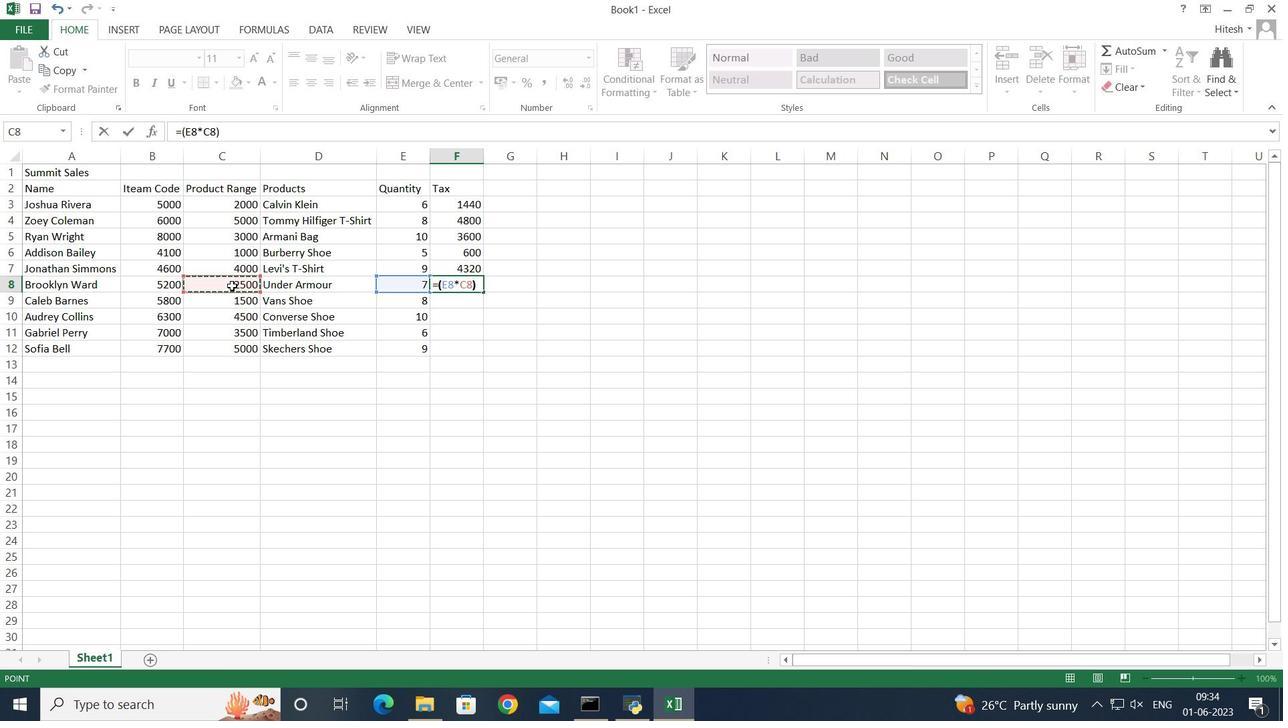 
Action: Key pressed *12<Key.shift><Key.shift><Key.shift><Key.shift><Key.shift>%<Key.enter>
Screenshot: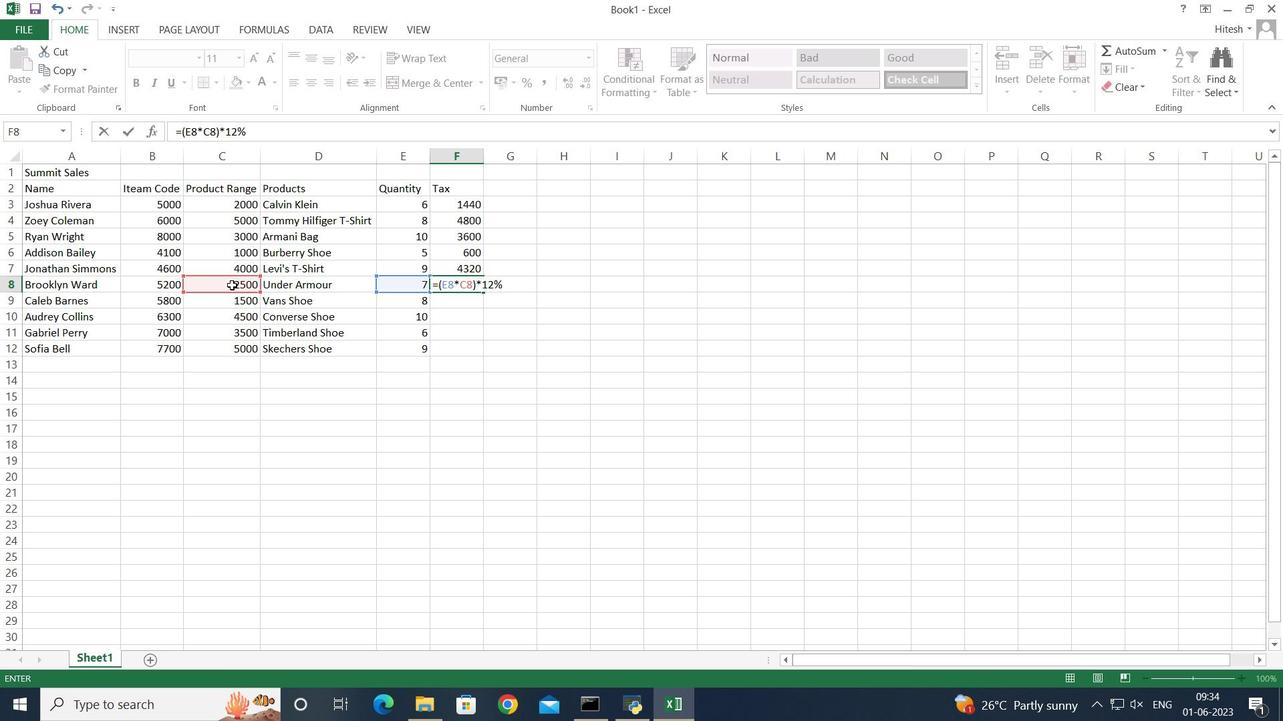 
Action: Mouse moved to (436, 305)
Screenshot: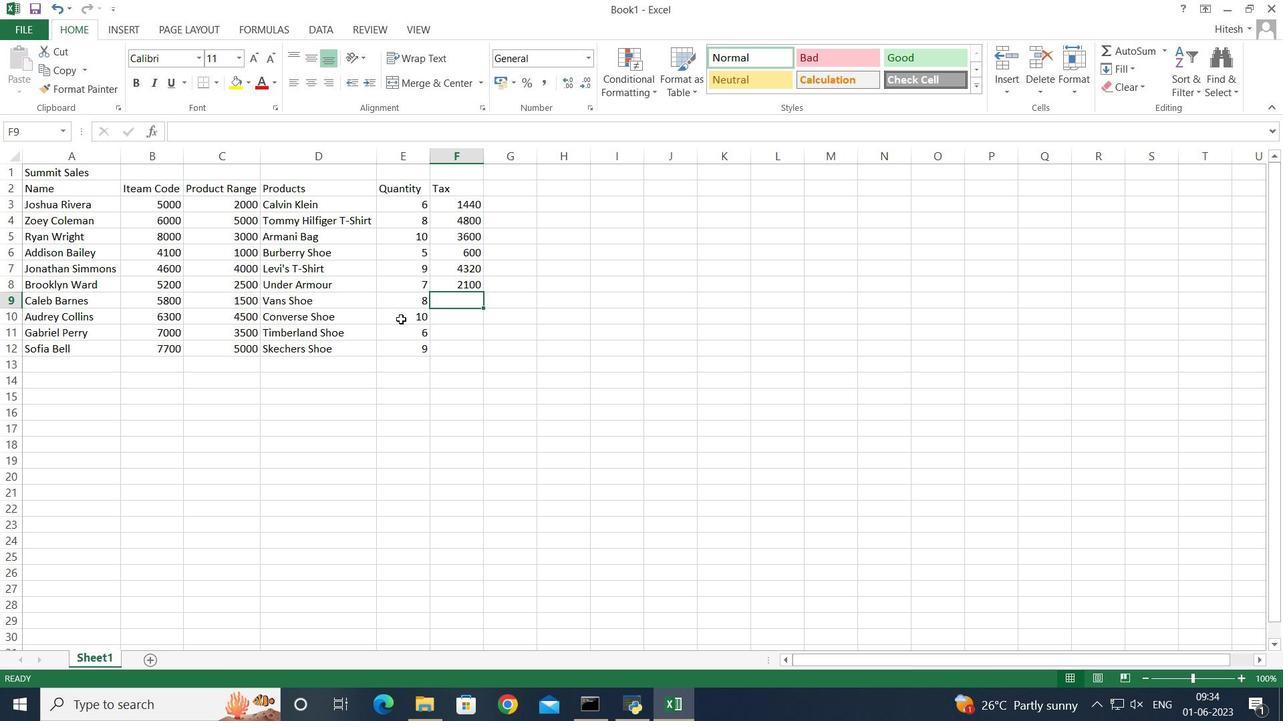 
Action: Key pressed =<Key.shift_r>(
Screenshot: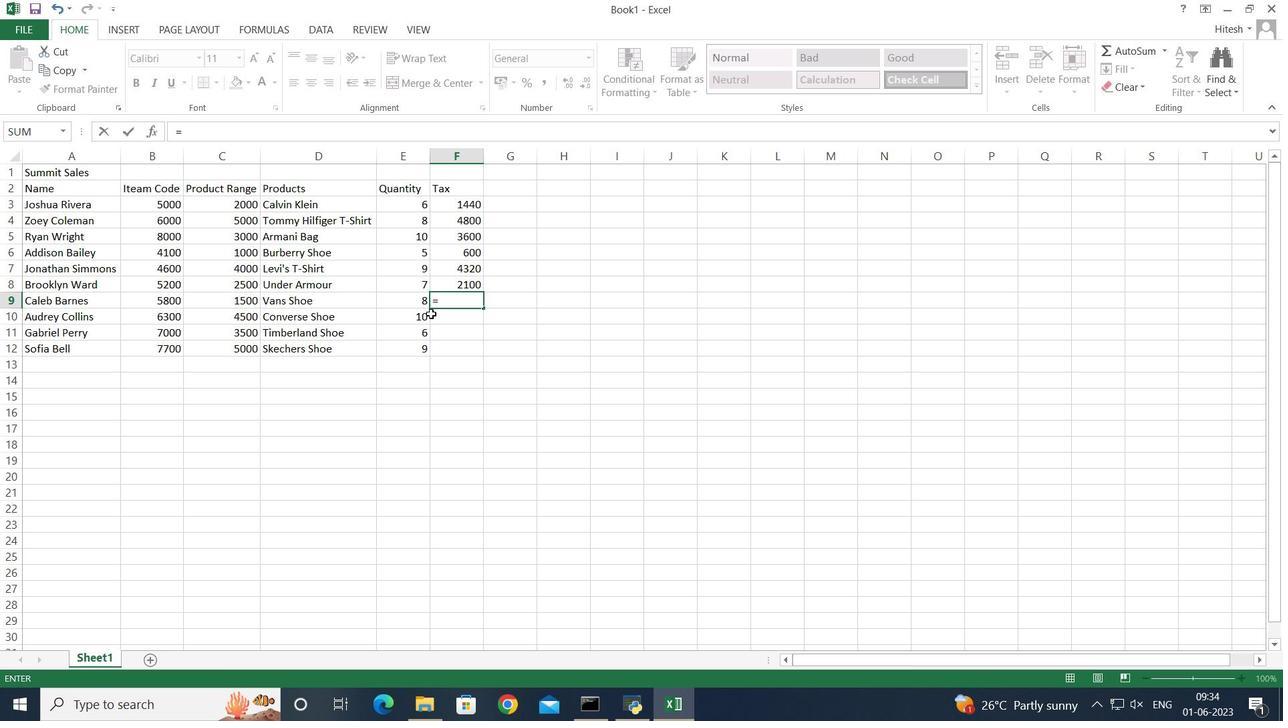 
Action: Mouse moved to (406, 297)
Screenshot: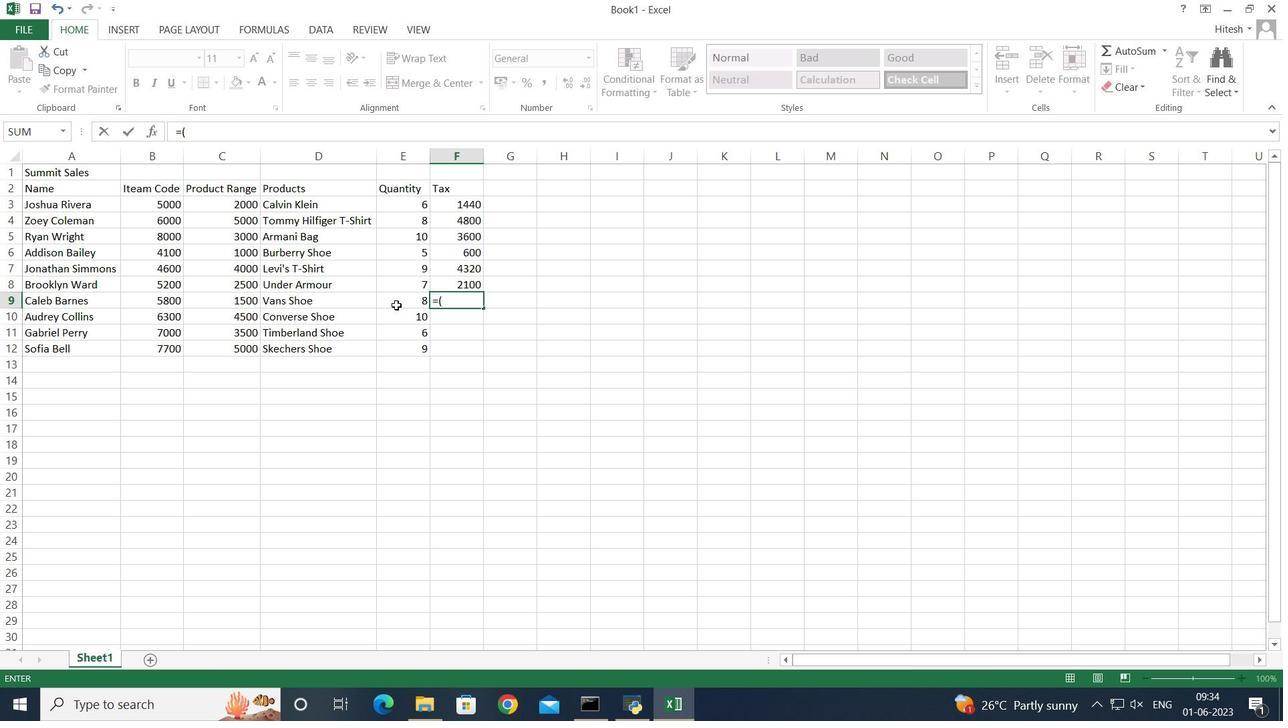 
Action: Mouse pressed left at (406, 297)
Screenshot: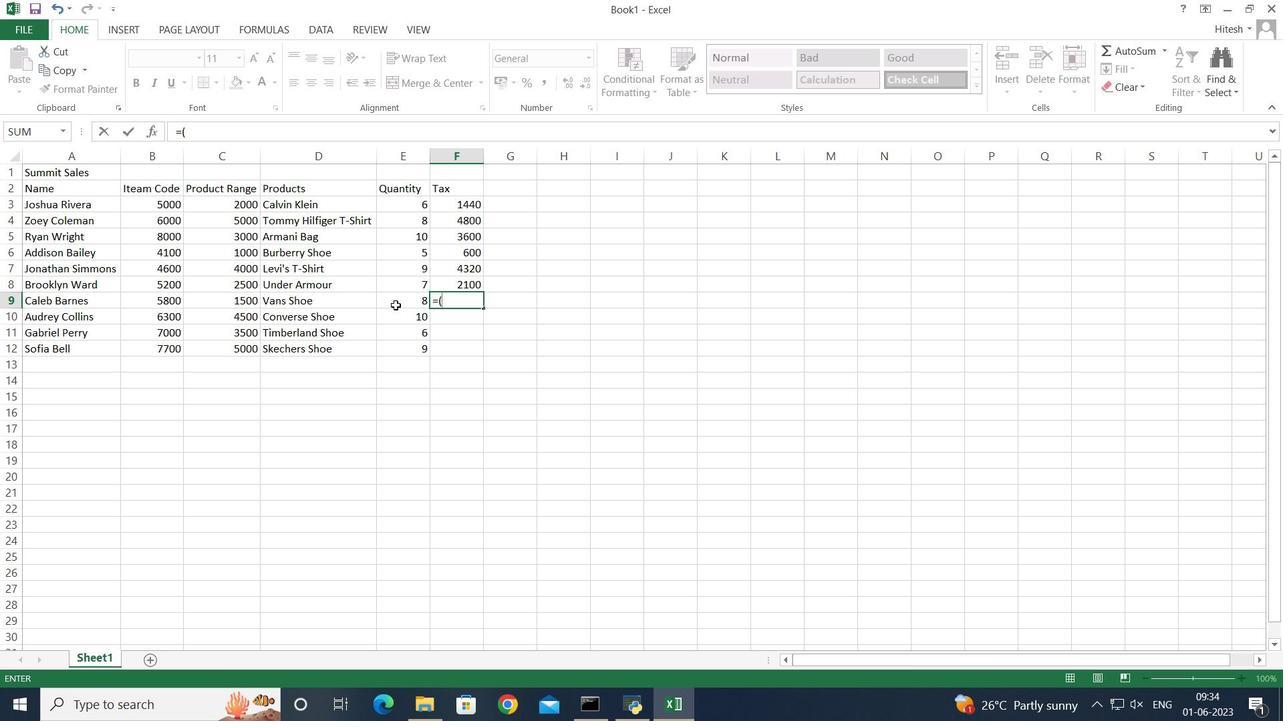 
Action: Mouse moved to (405, 297)
Screenshot: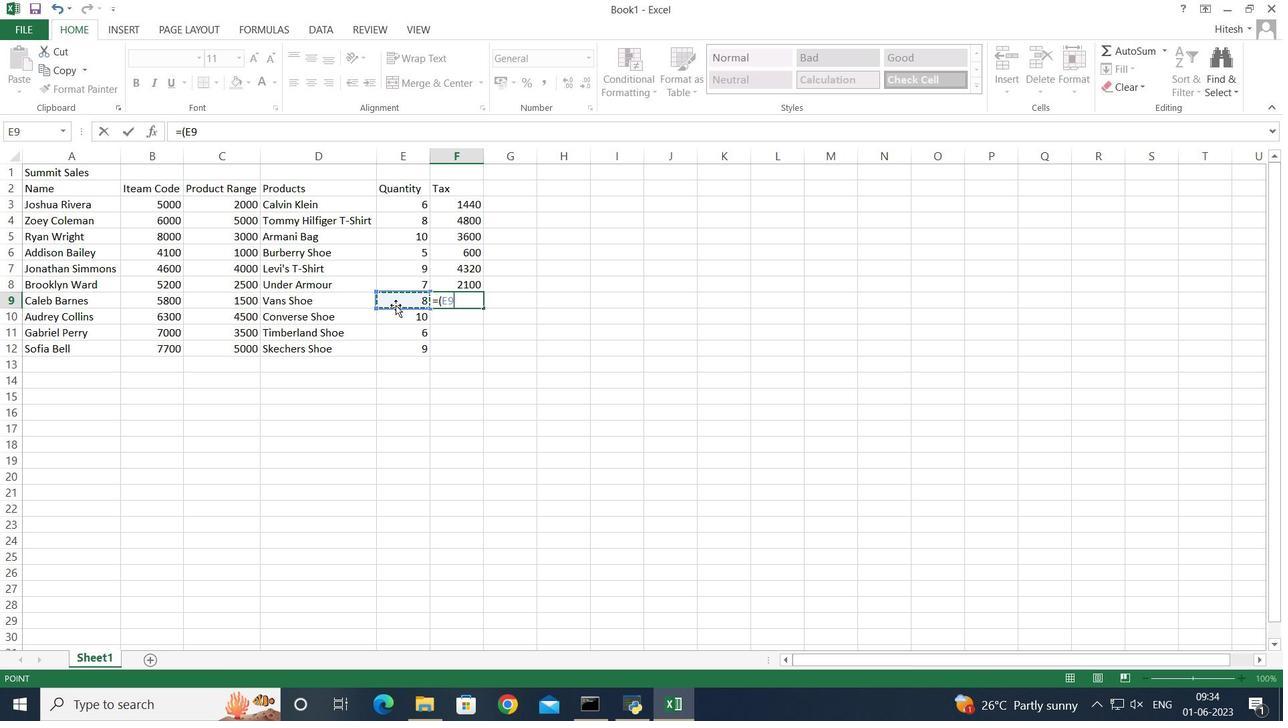 
Action: Key pressed *
Screenshot: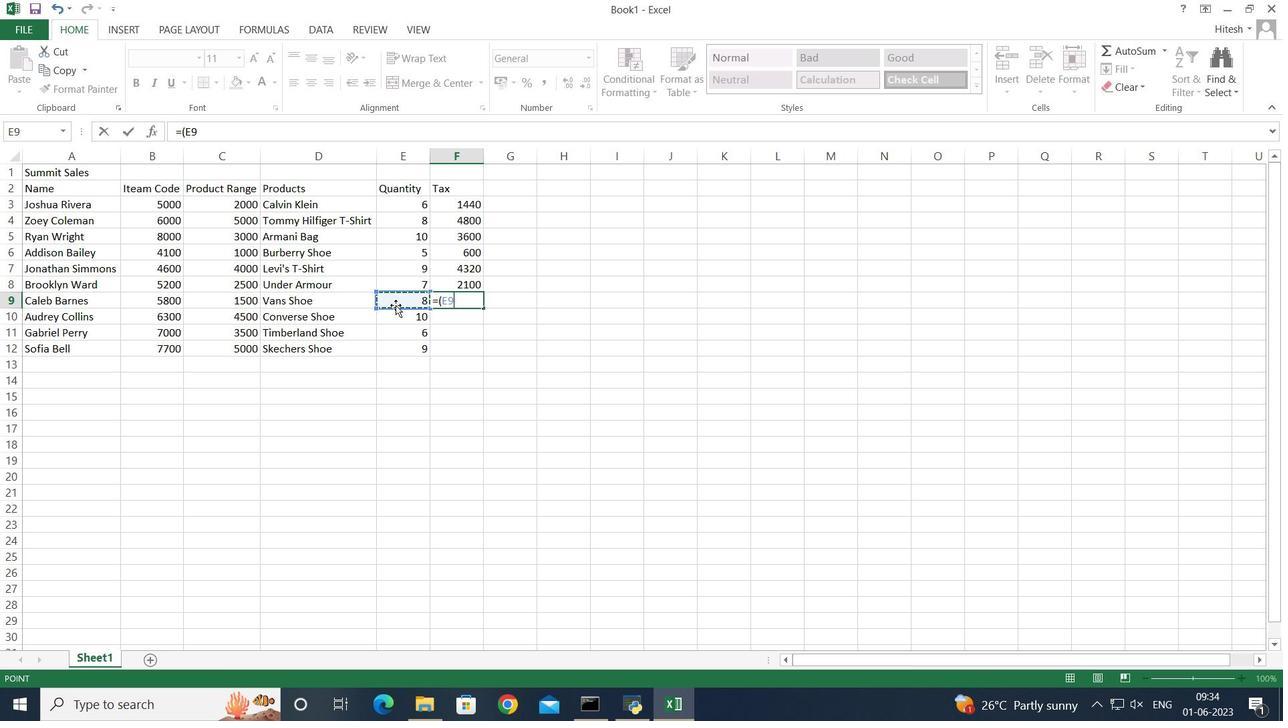 
Action: Mouse moved to (251, 295)
Screenshot: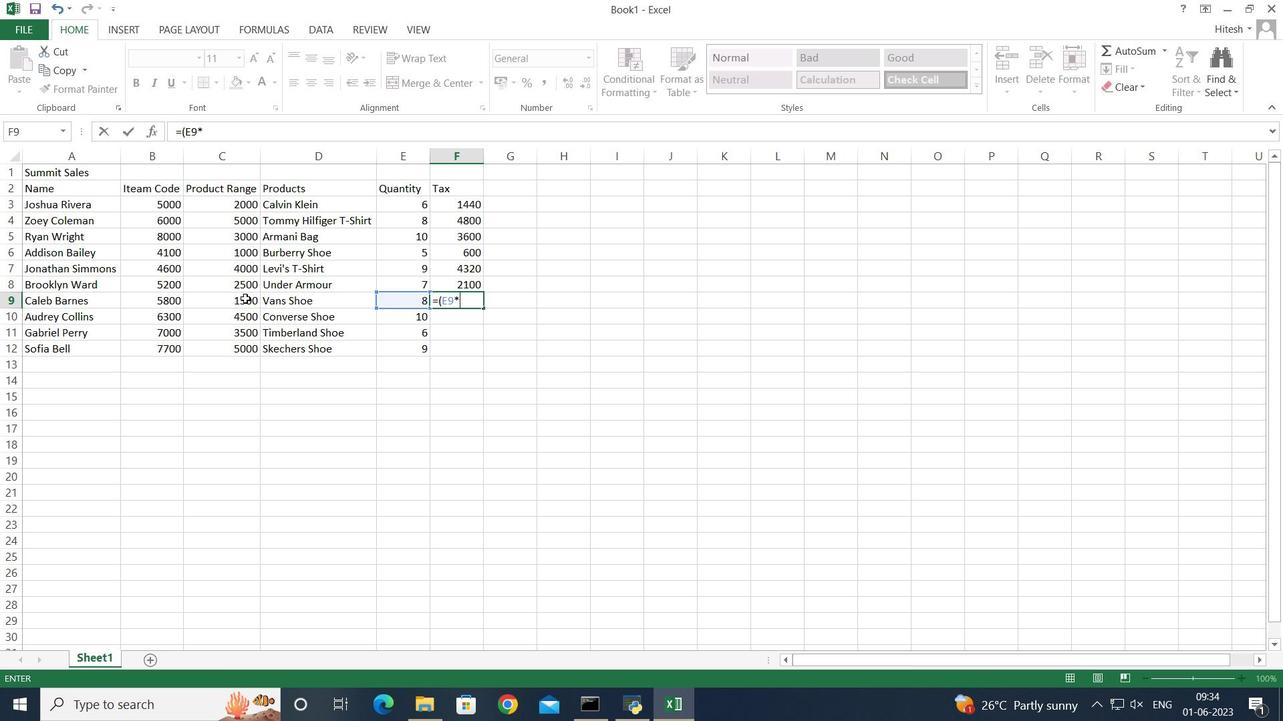 
Action: Mouse pressed left at (251, 295)
Screenshot: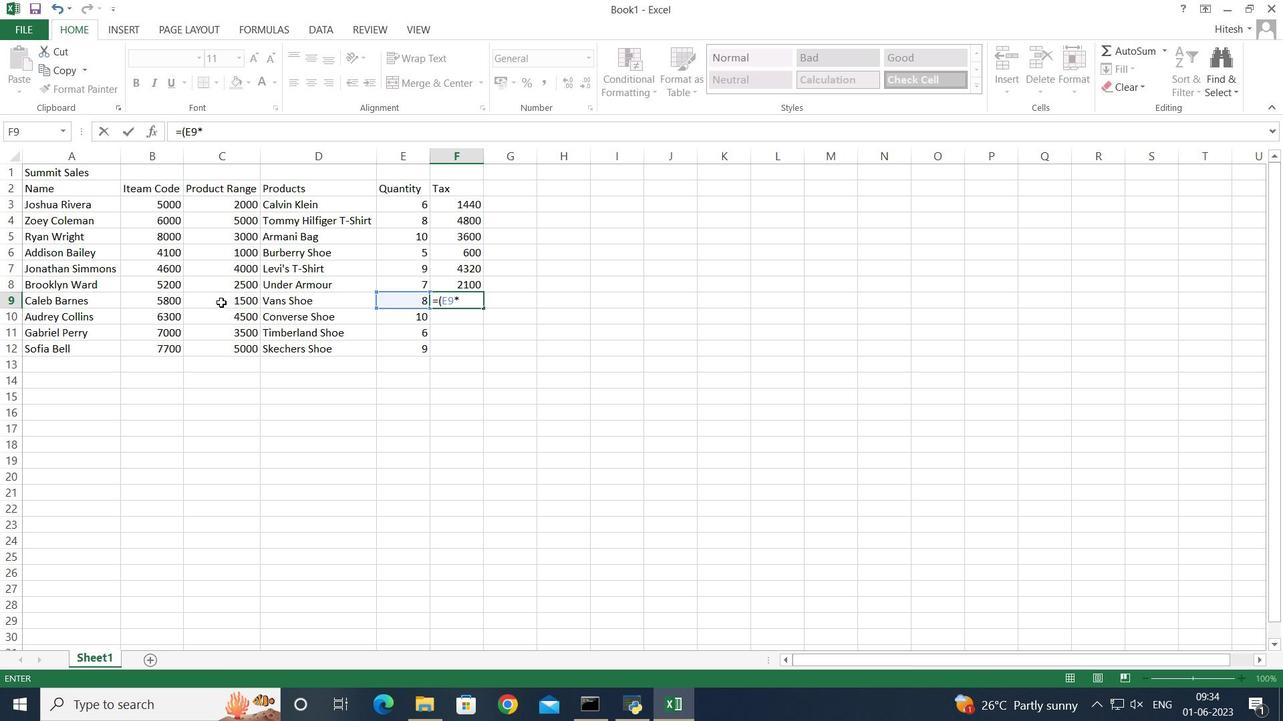 
Action: Key pressed <Key.shift_r>)*12<Key.shift><Key.shift><Key.shift><Key.shift><Key.shift><Key.shift><Key.shift><Key.shift><Key.shift>%<Key.enter>=<Key.shift_r>(
Screenshot: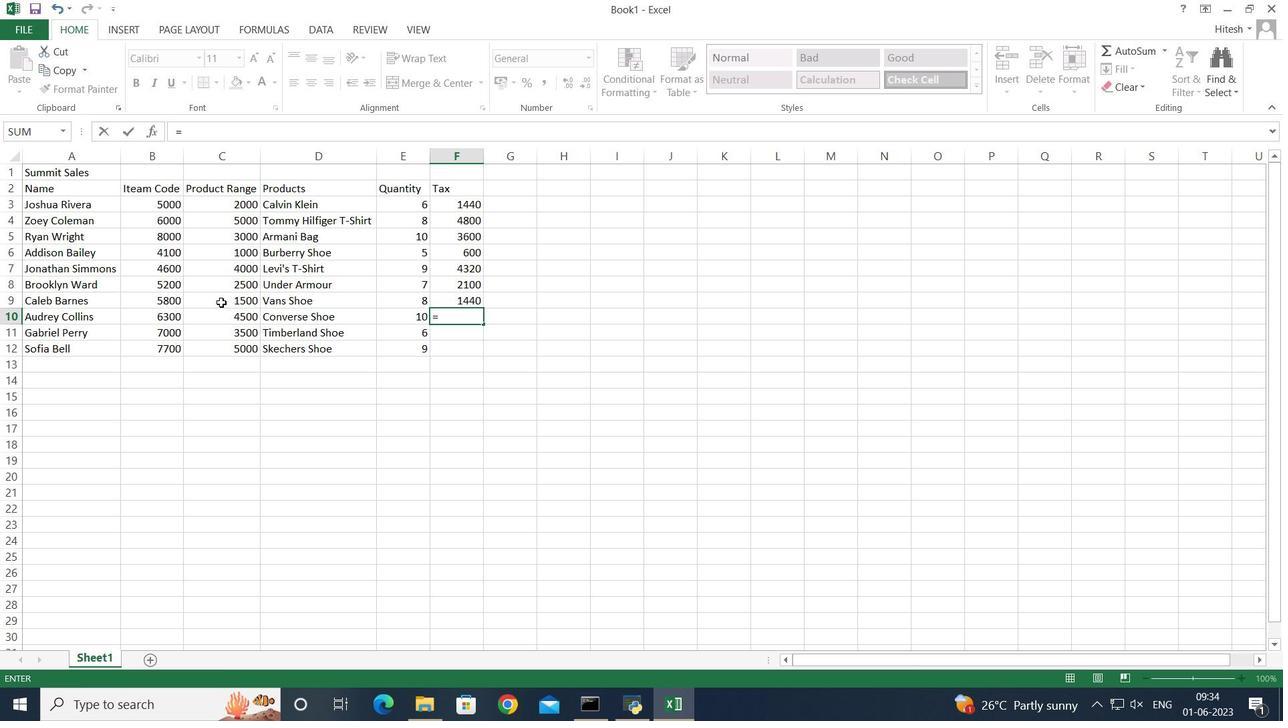 
Action: Mouse moved to (406, 308)
Screenshot: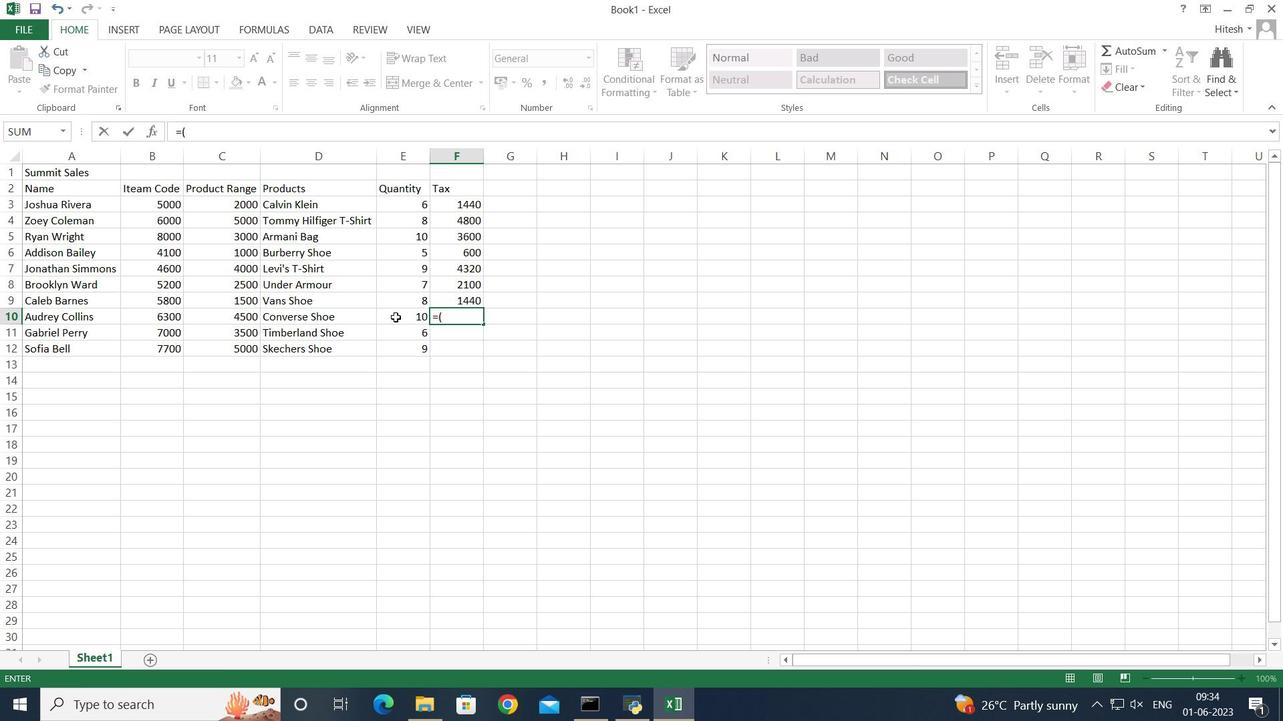 
Action: Mouse pressed left at (406, 308)
Screenshot: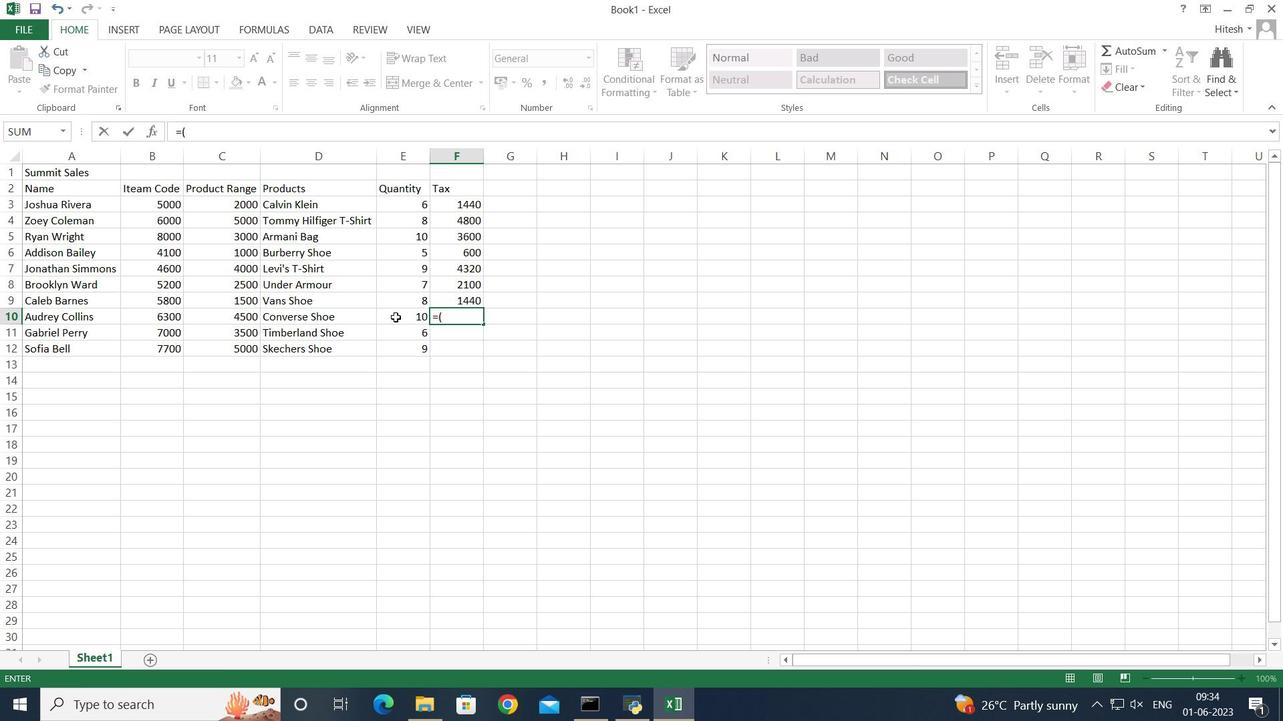 
Action: Mouse moved to (410, 308)
Screenshot: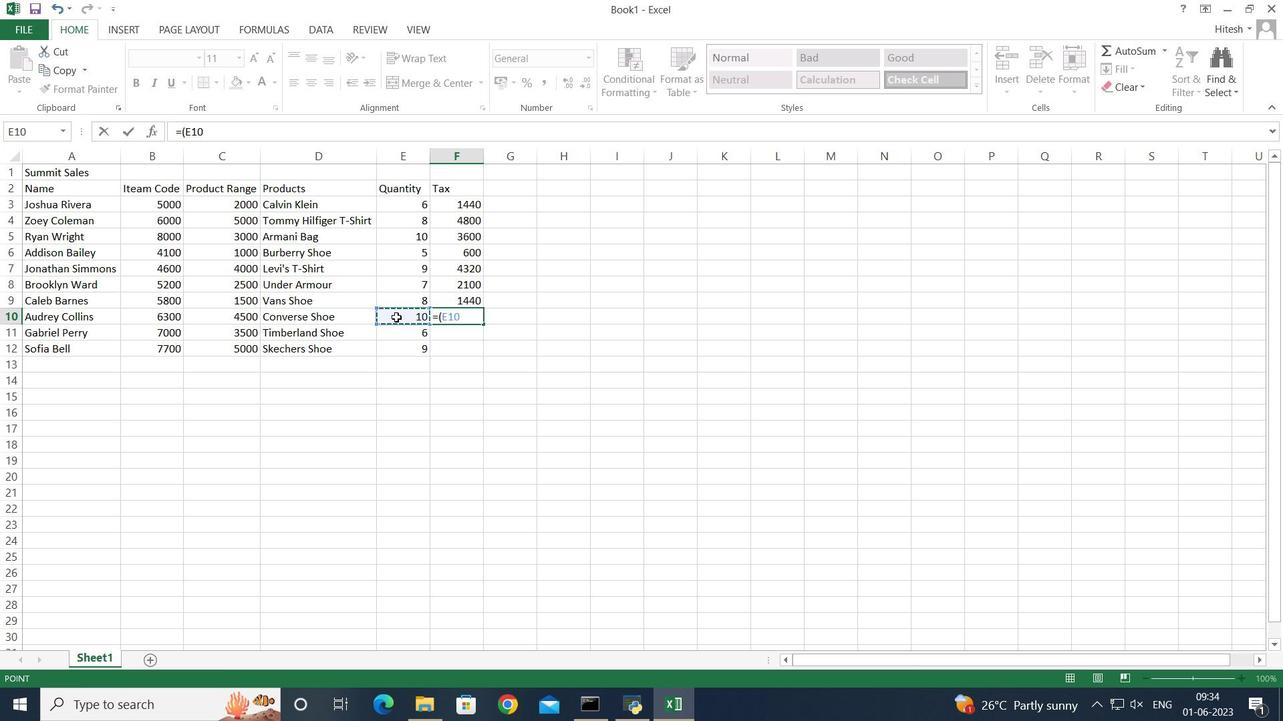 
Action: Key pressed *
Screenshot: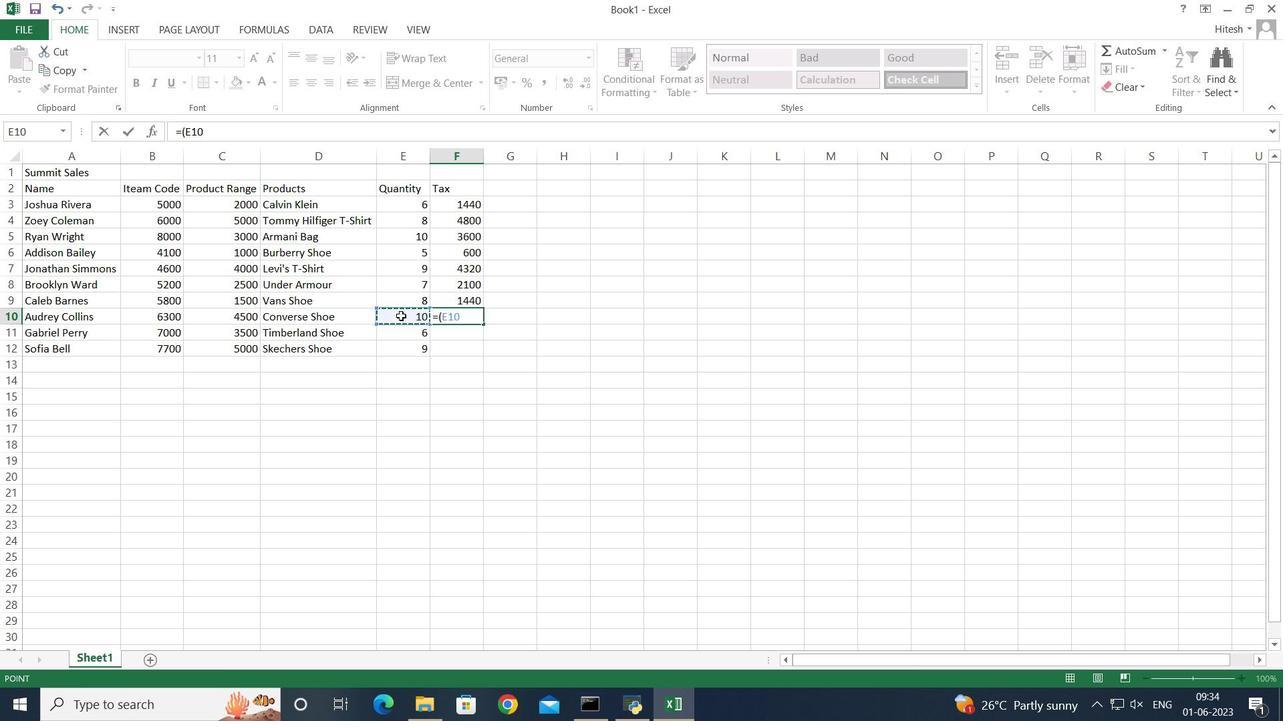
Action: Mouse moved to (233, 308)
Screenshot: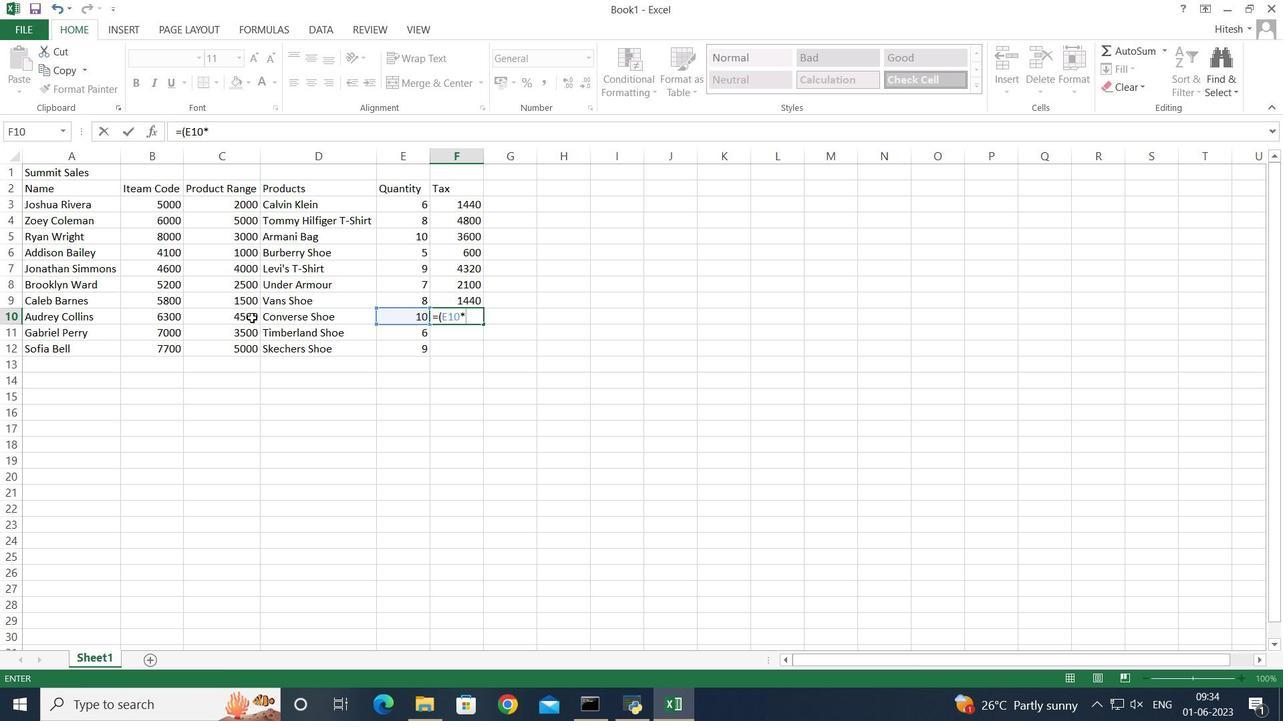 
Action: Mouse pressed left at (233, 308)
Screenshot: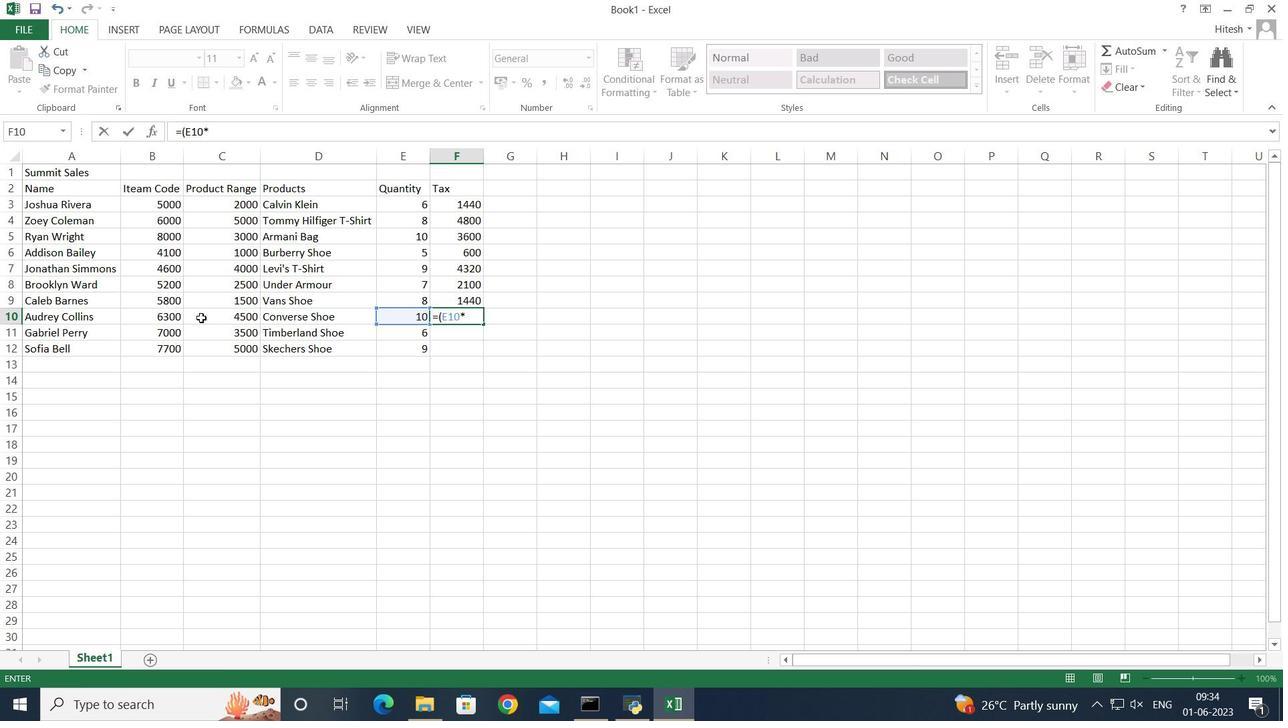 
Action: Key pressed <Key.shift_r>)
Screenshot: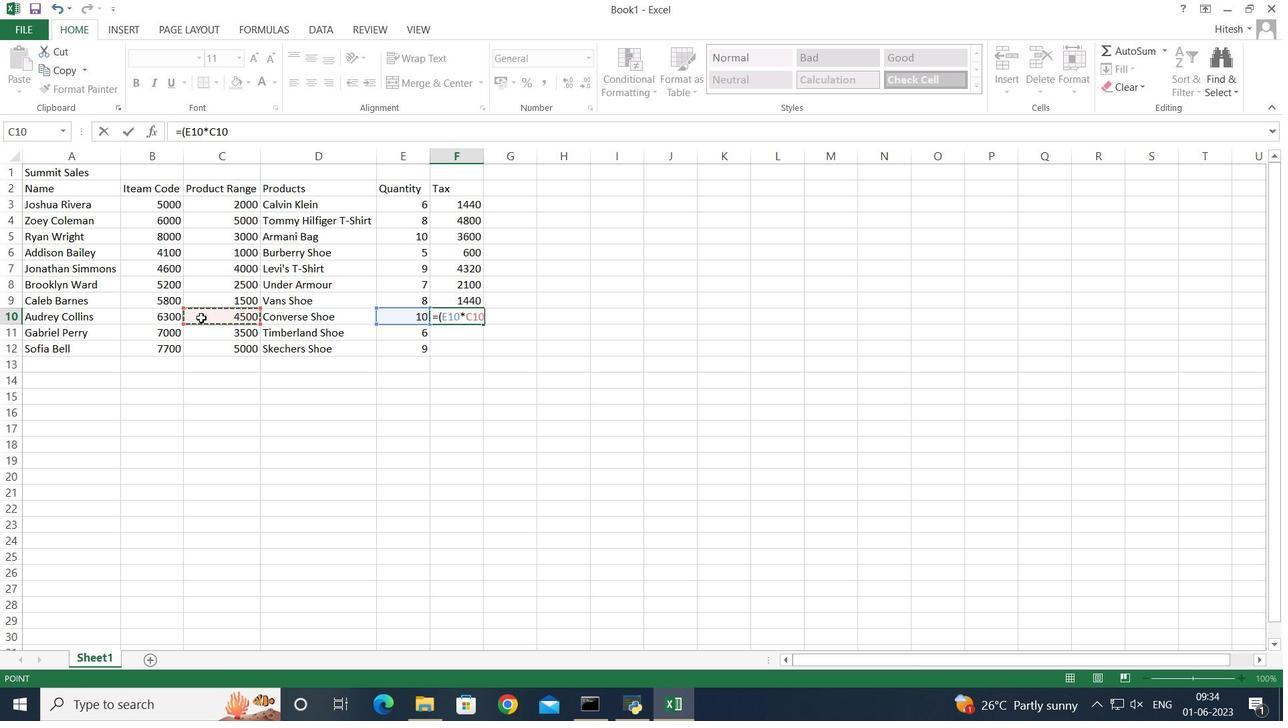 
Action: Mouse moved to (235, 308)
Screenshot: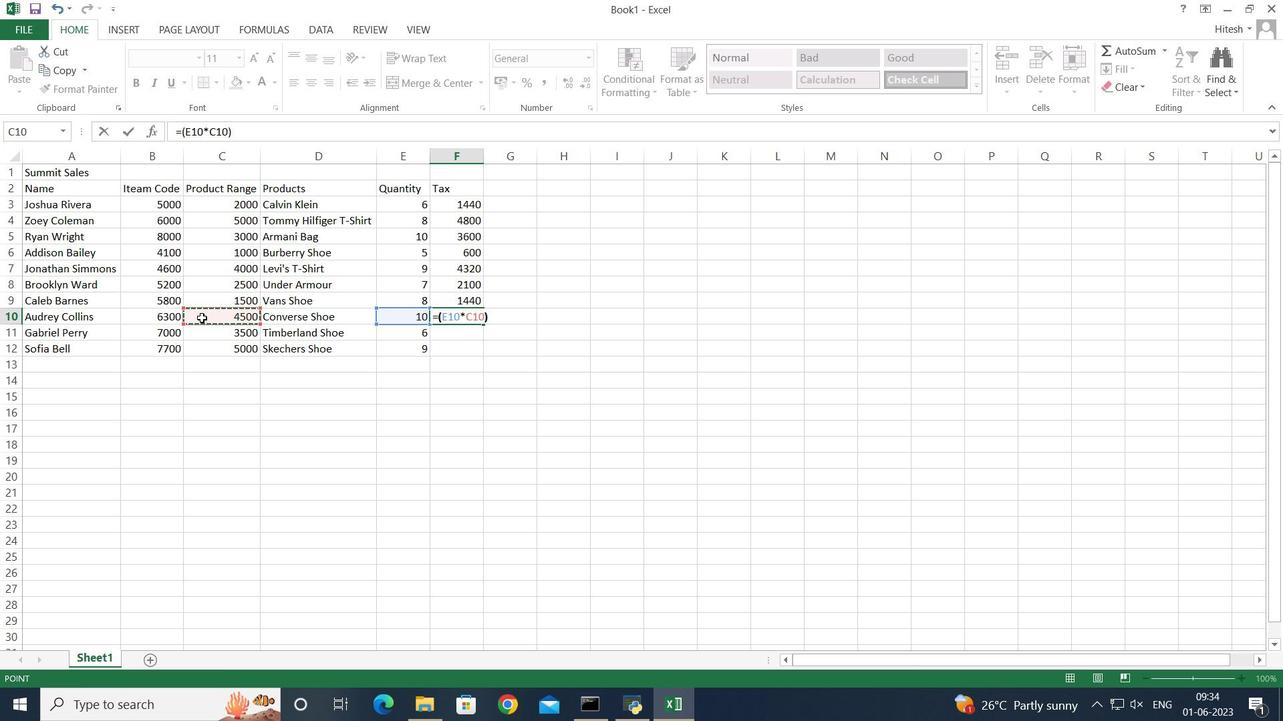 
Action: Key pressed *
Screenshot: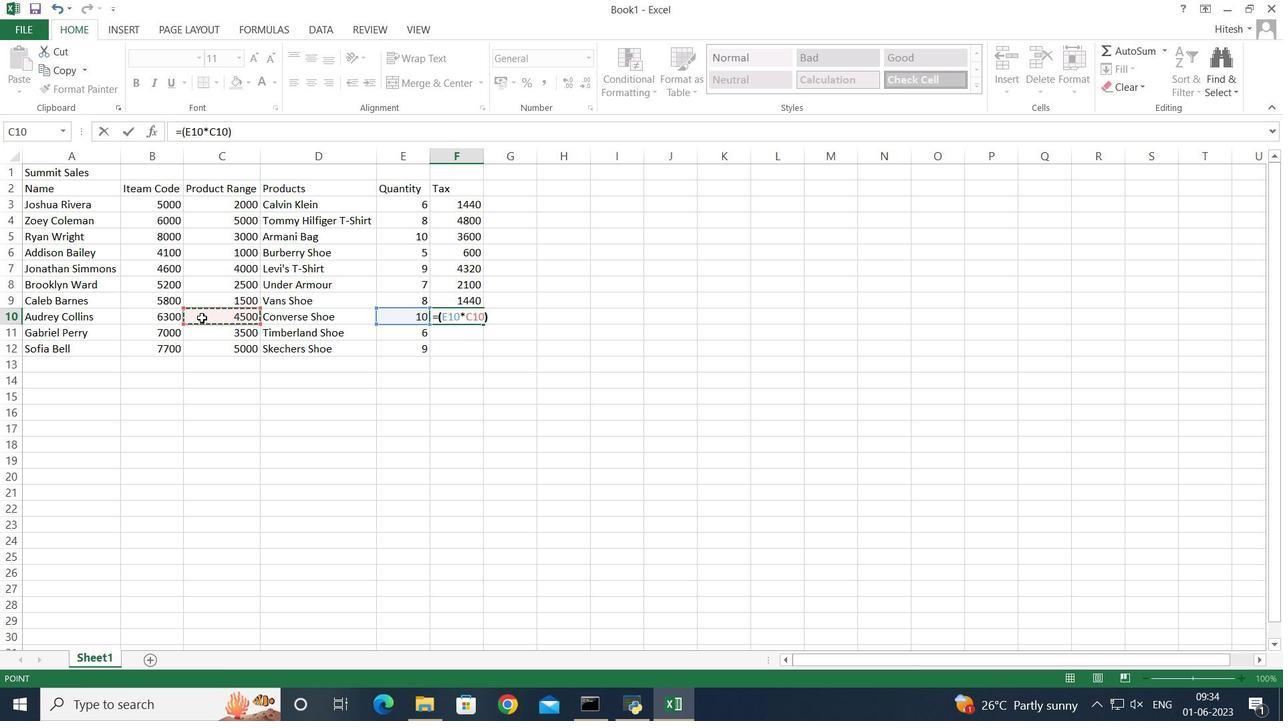 
Action: Mouse moved to (236, 308)
Screenshot: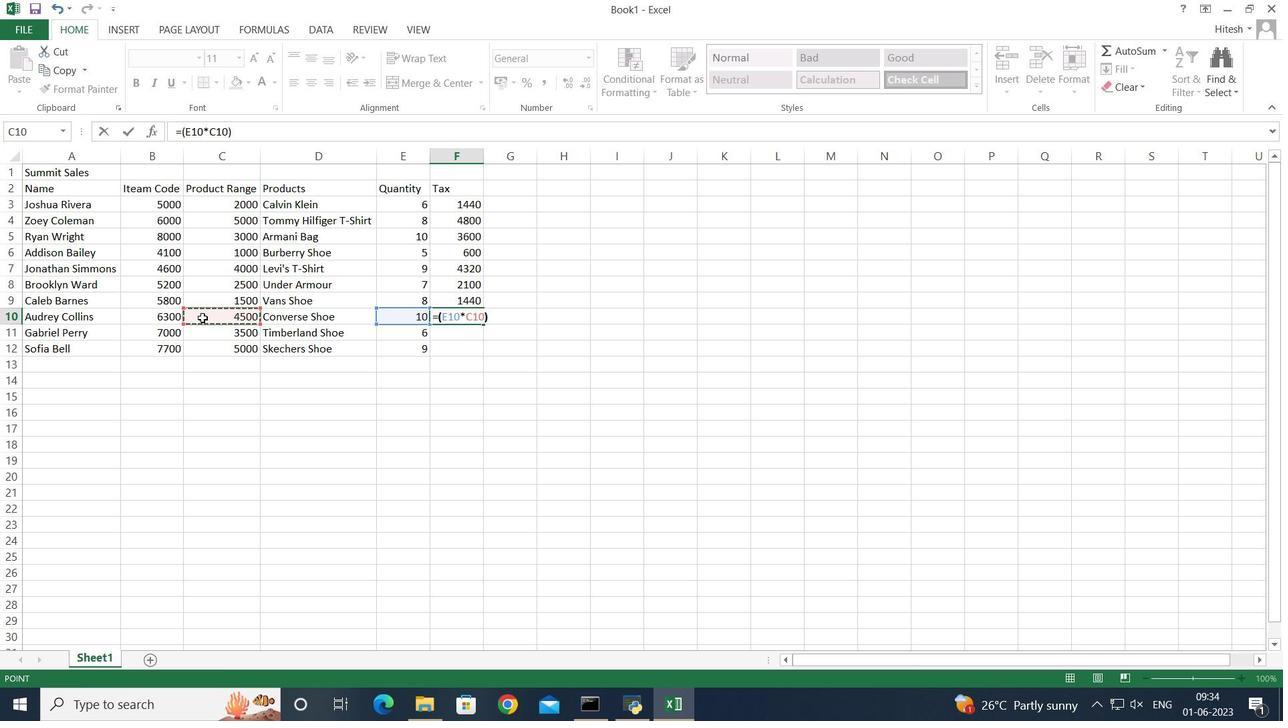 
Action: Key pressed 12<Key.shift><Key.shift><Key.shift><Key.shift><Key.shift><Key.shift><Key.shift>%<Key.enter>=<Key.shift_r>(
Screenshot: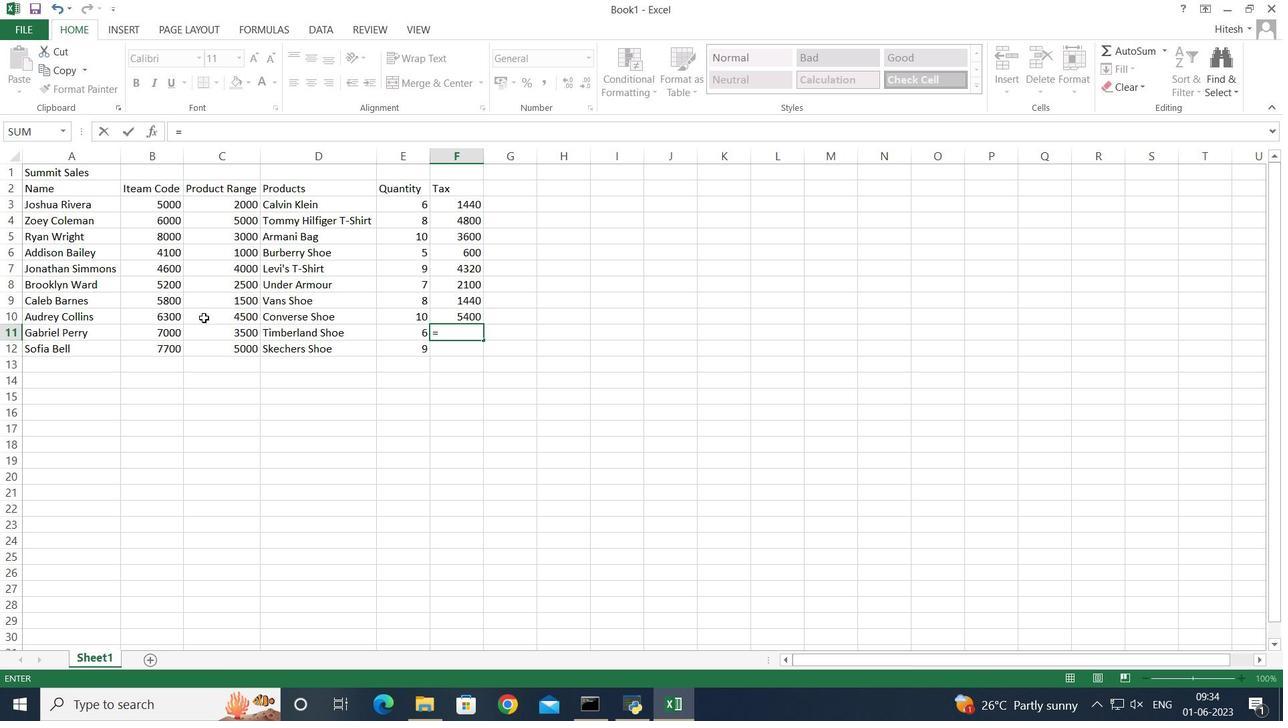 
Action: Mouse moved to (406, 321)
Screenshot: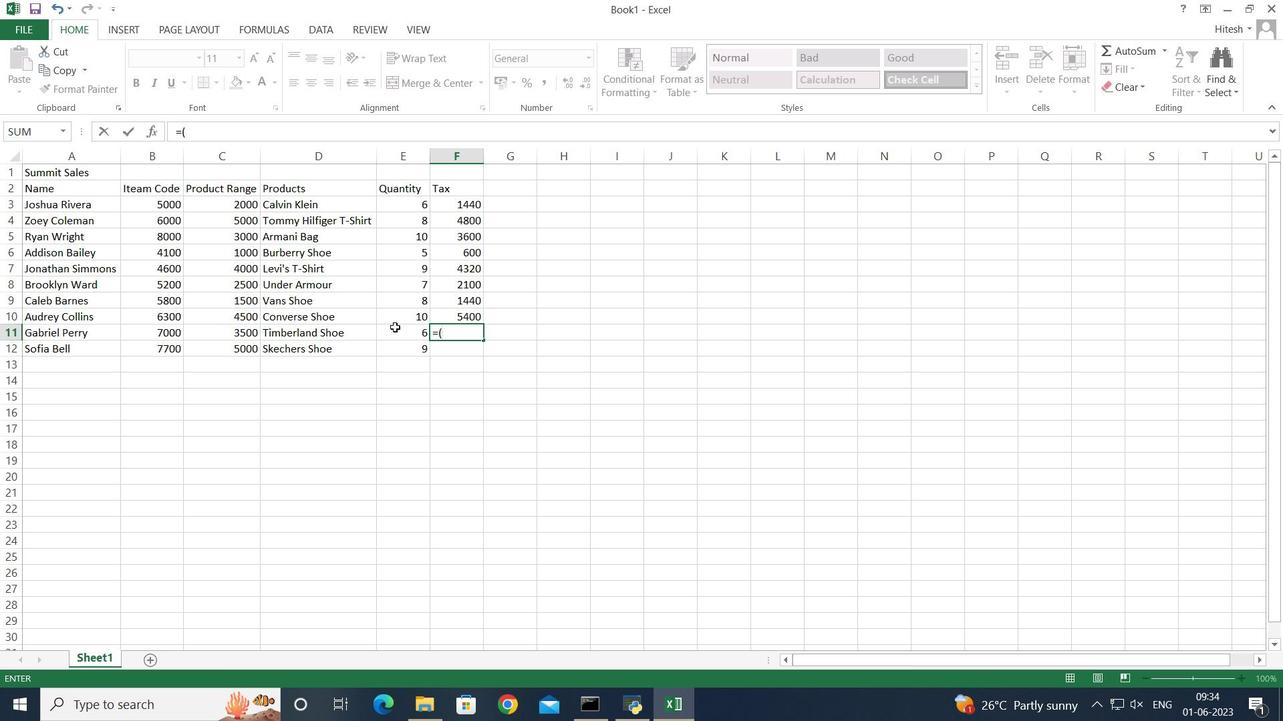 
Action: Mouse pressed left at (406, 321)
Screenshot: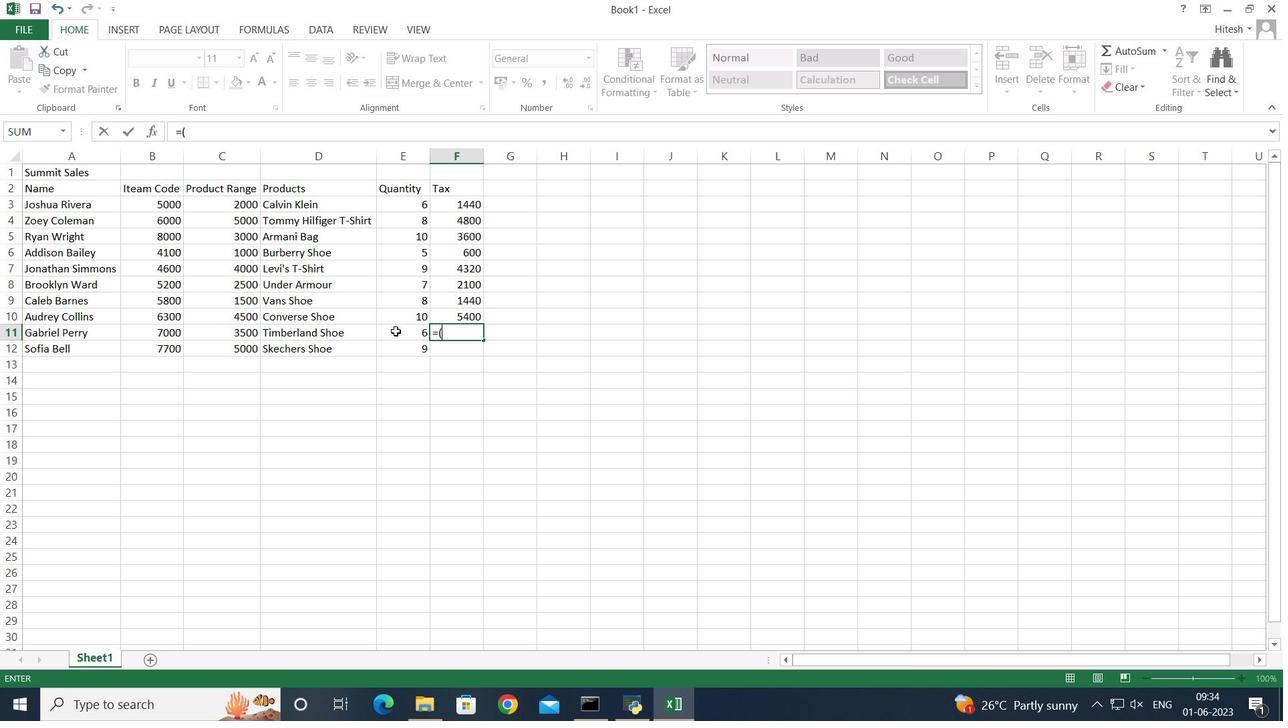 
Action: Mouse moved to (406, 322)
Screenshot: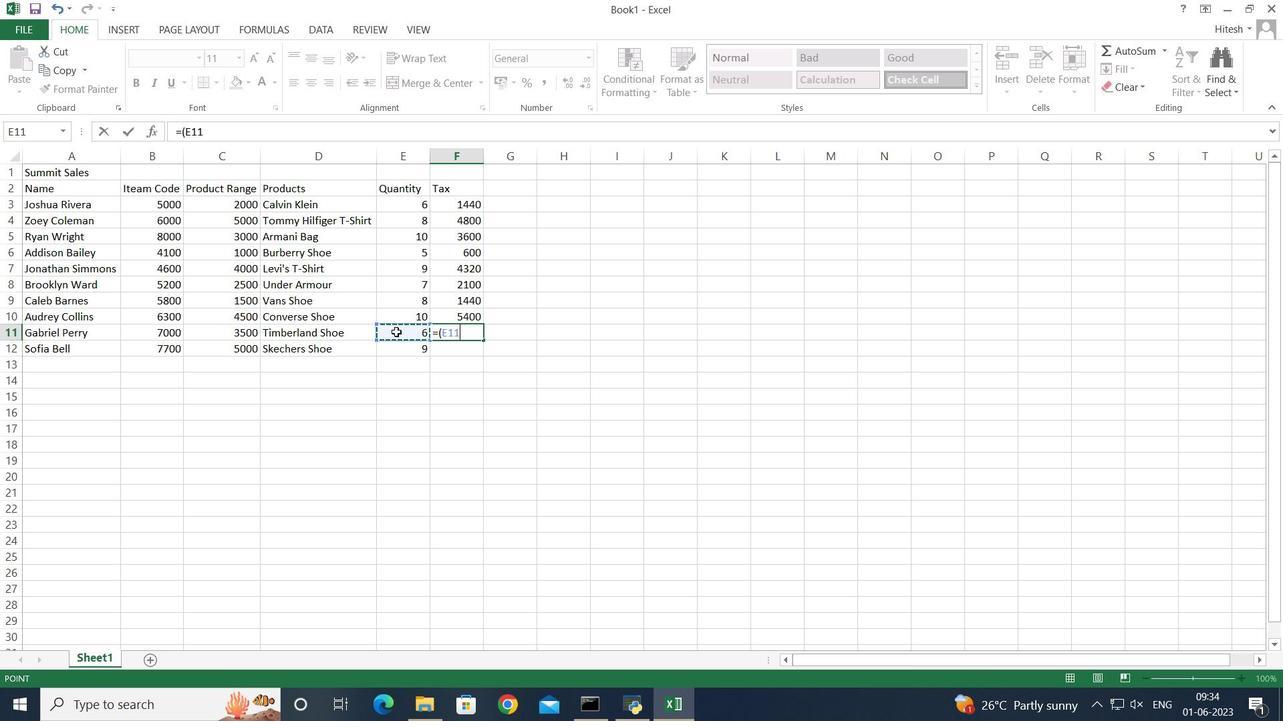 
Action: Key pressed *
Screenshot: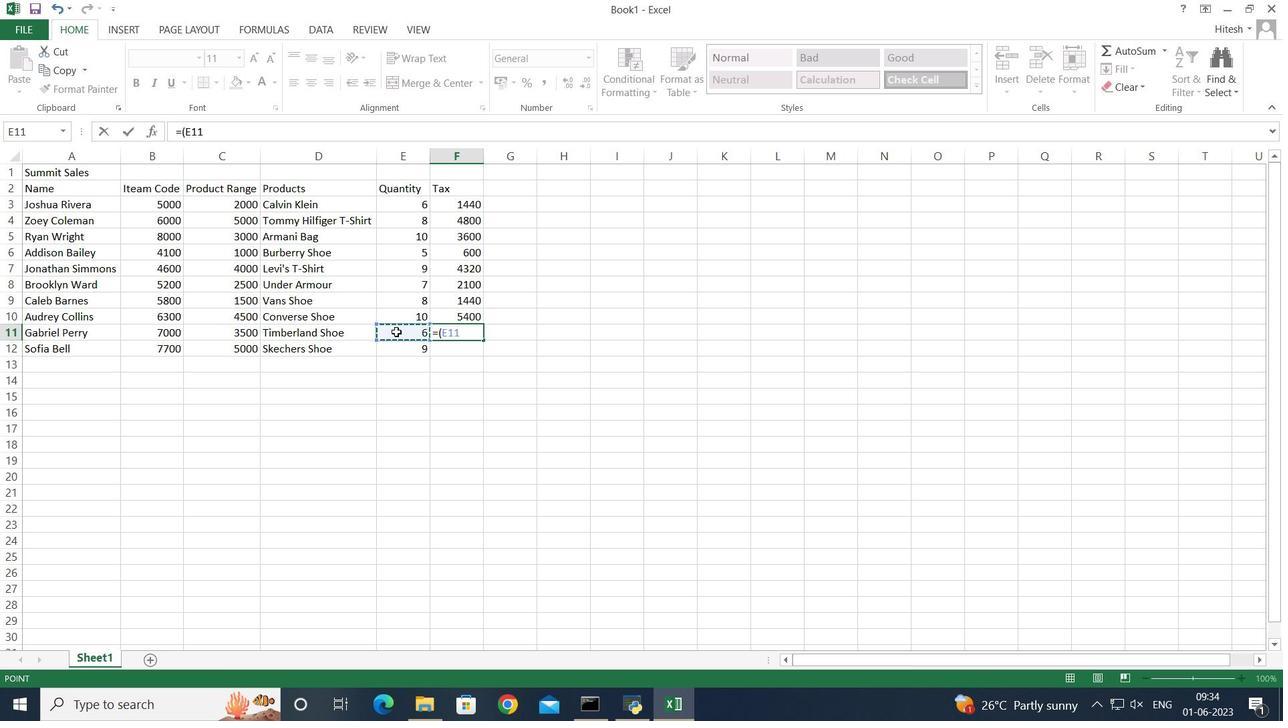 
Action: Mouse moved to (255, 320)
Screenshot: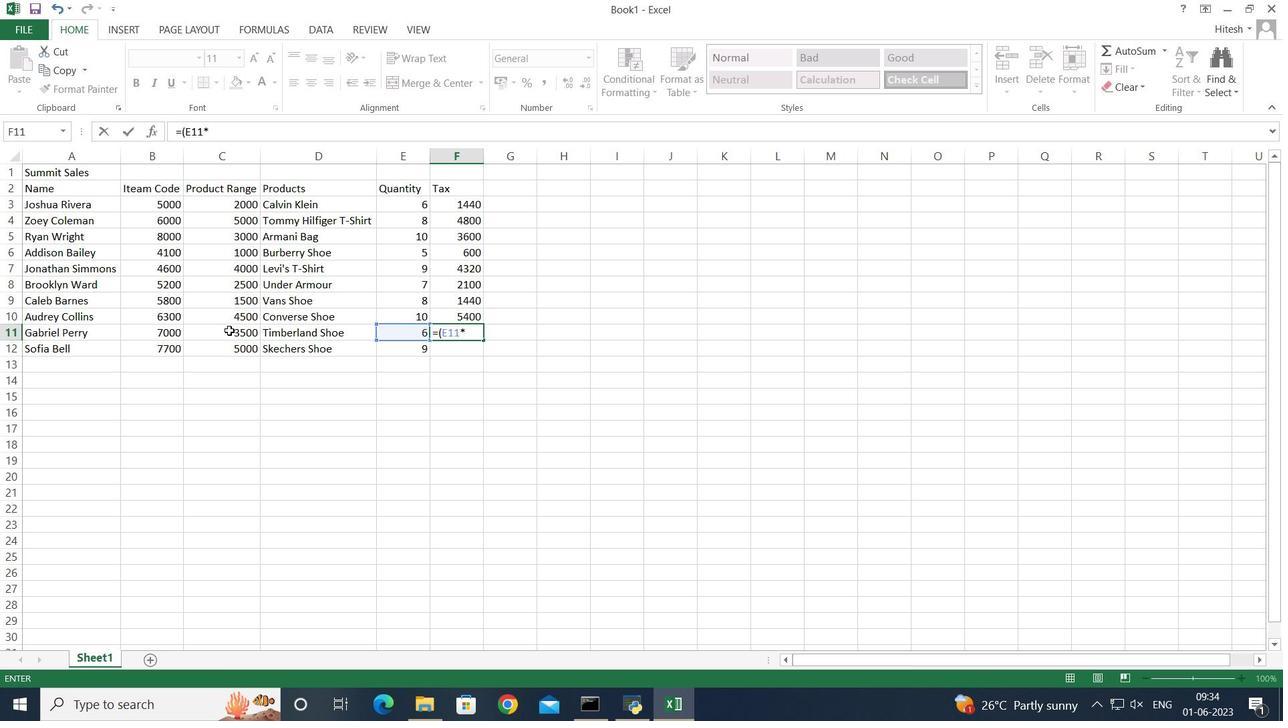 
Action: Mouse pressed left at (255, 320)
Screenshot: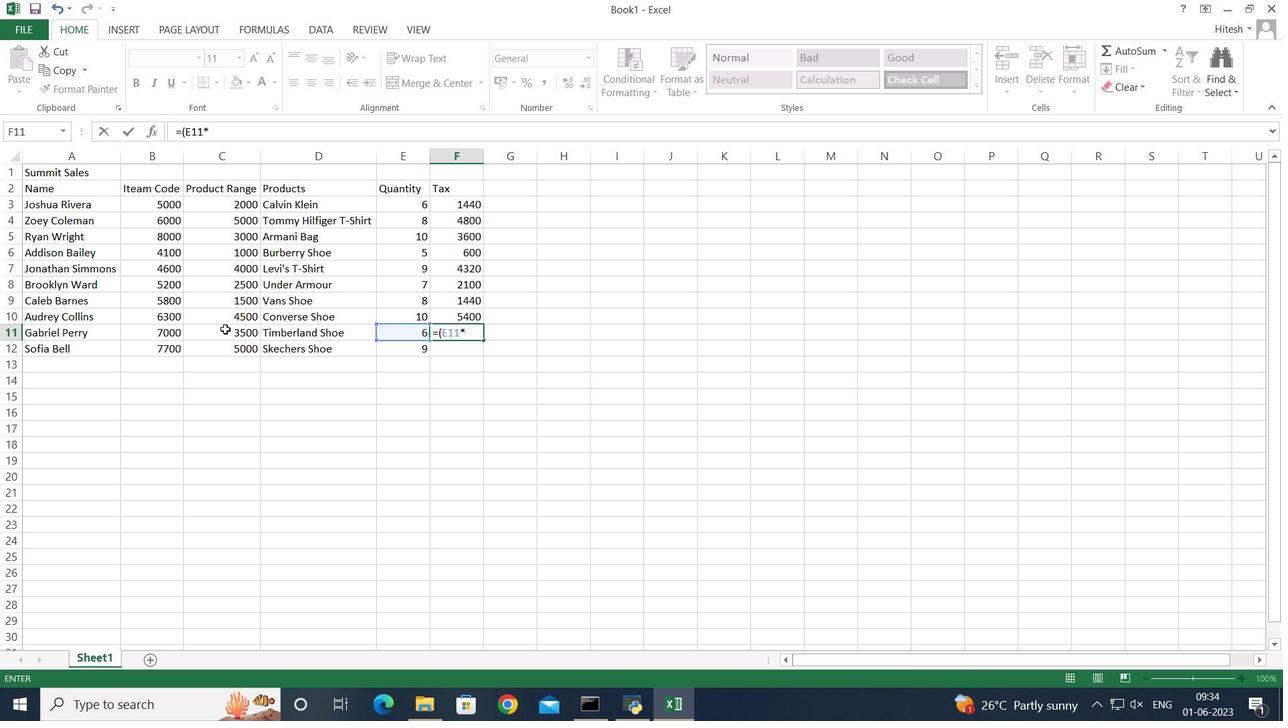 
Action: Key pressed <Key.shift_r>)*12<Key.shift><Key.shift><Key.shift><Key.shift><Key.shift><Key.shift><Key.shift><Key.shift><Key.shift>%<Key.enter>=<Key.shift_r>(
Screenshot: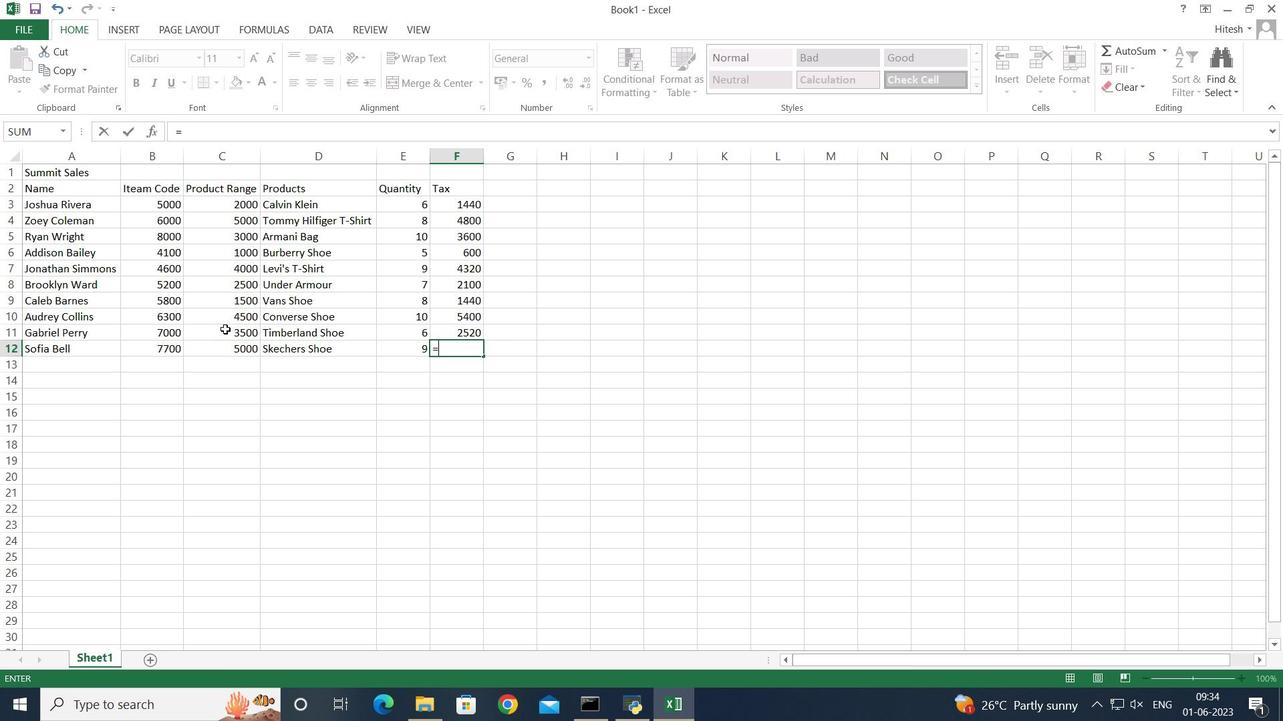 
Action: Mouse moved to (396, 340)
Screenshot: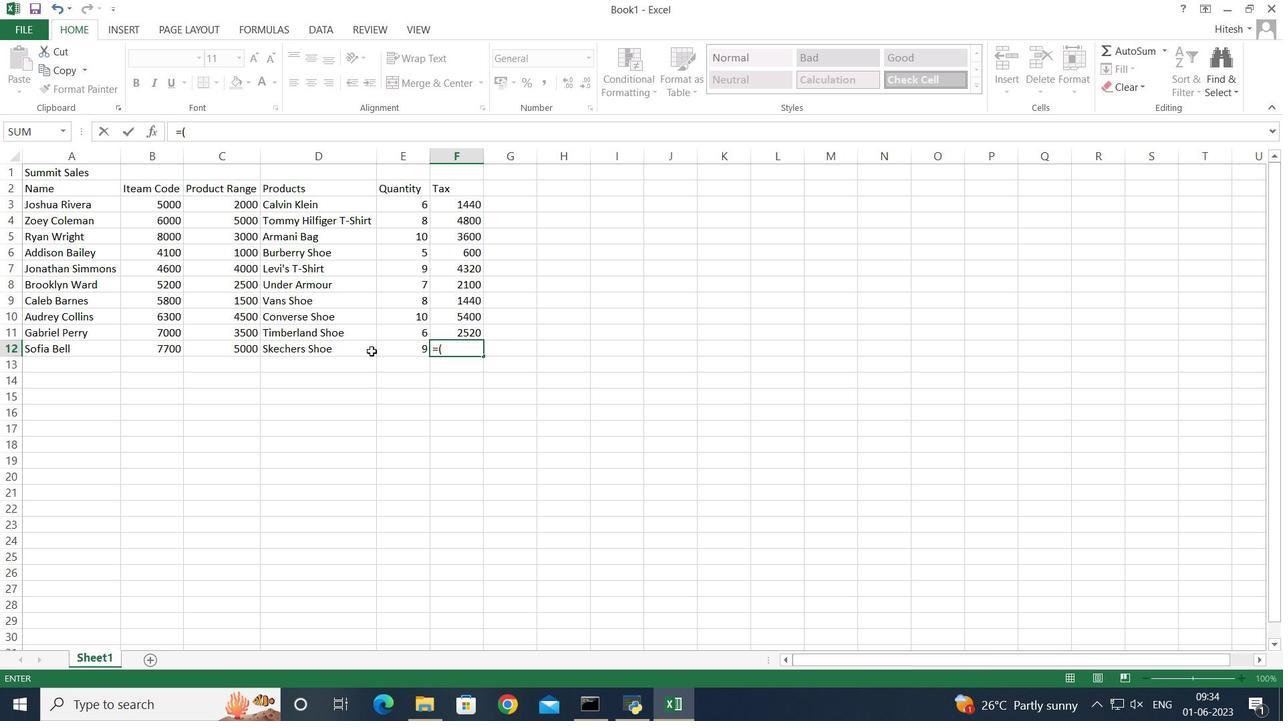 
Action: Mouse pressed left at (396, 340)
Screenshot: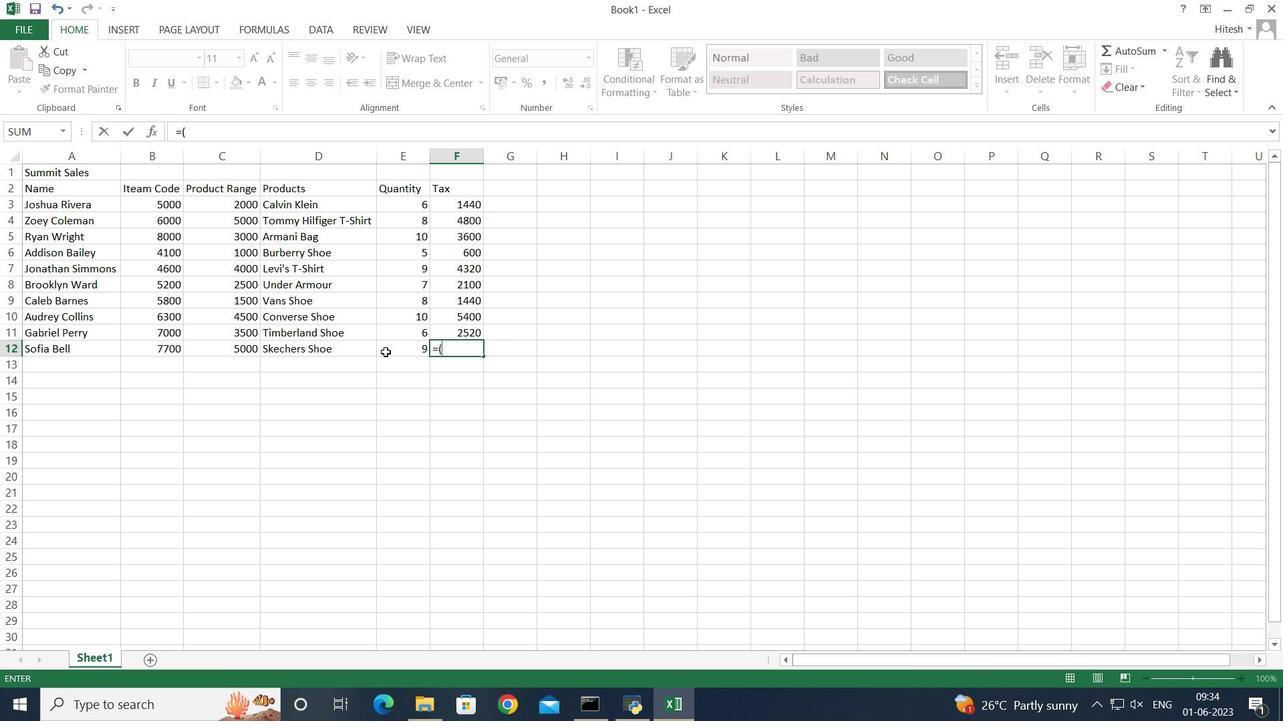 
Action: Mouse moved to (398, 340)
Screenshot: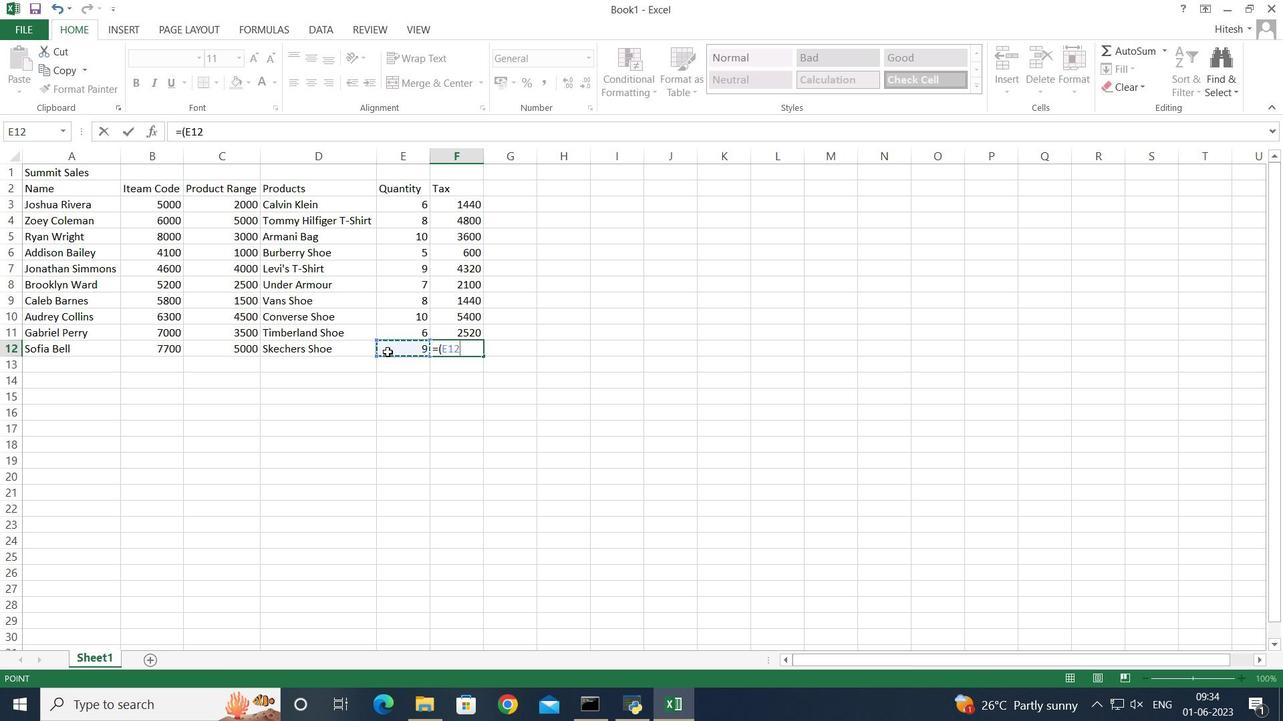 
Action: Key pressed *
Screenshot: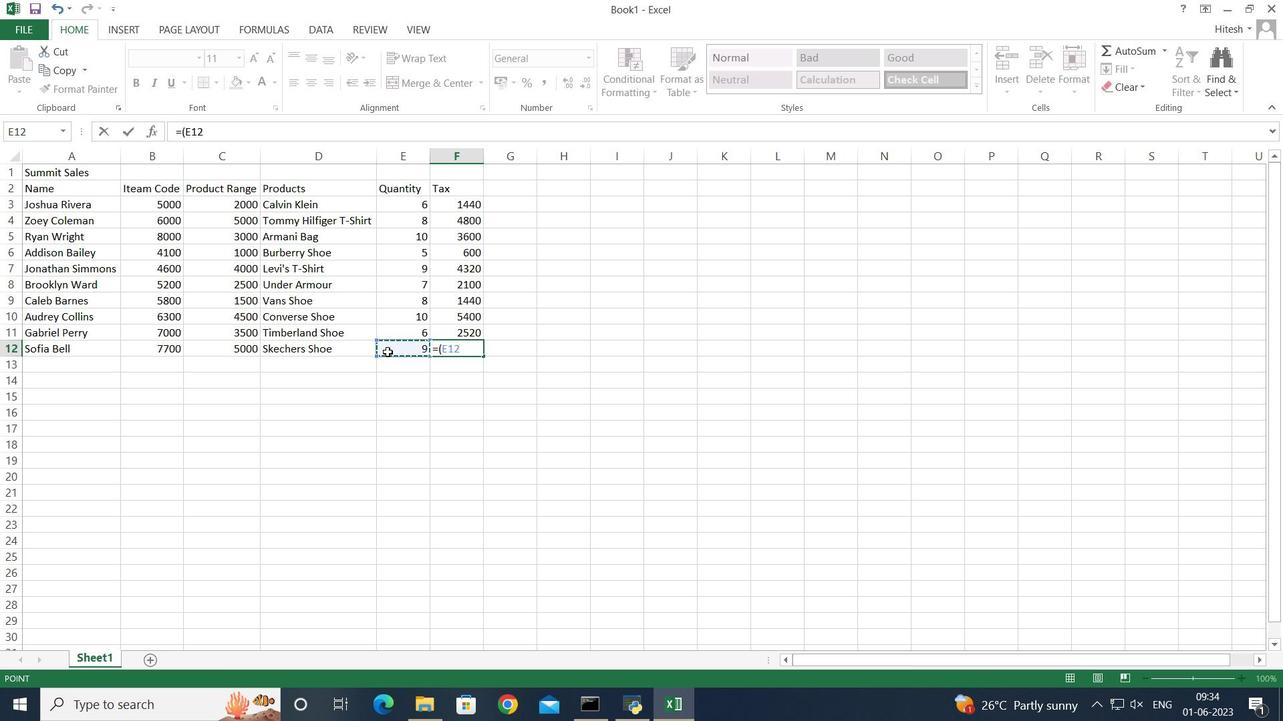 
Action: Mouse moved to (238, 336)
Screenshot: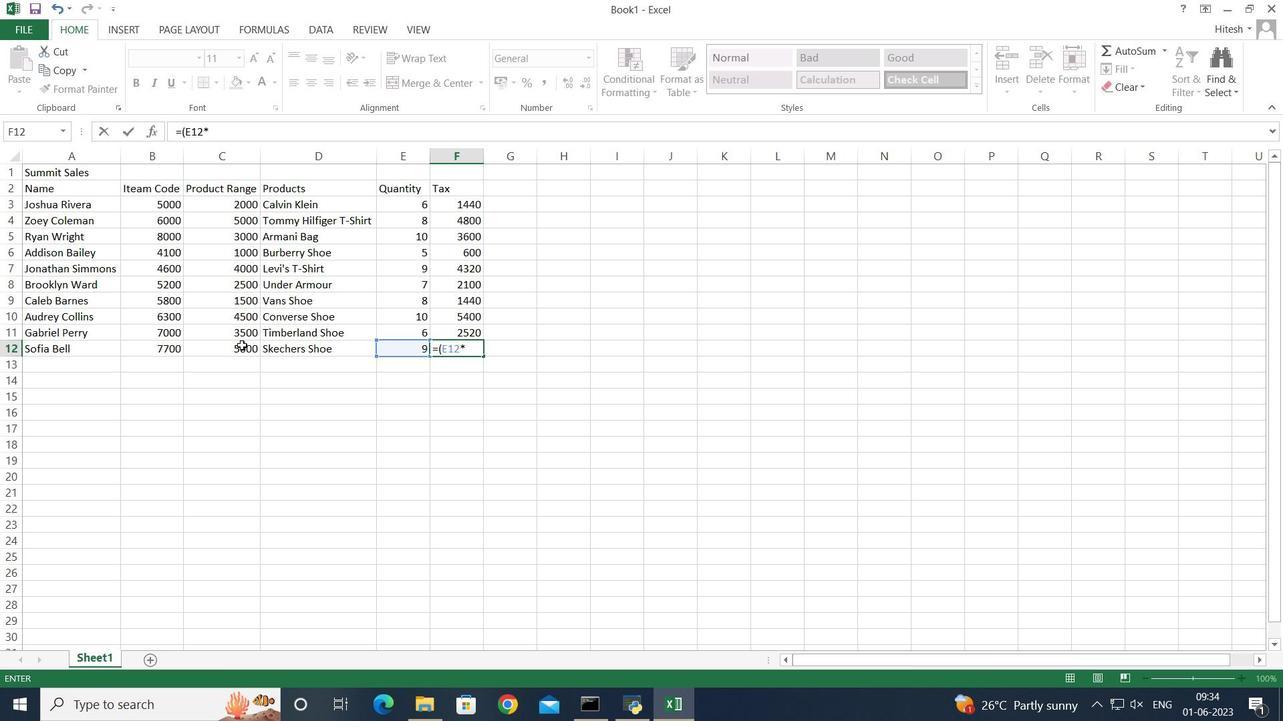 
Action: Mouse pressed left at (238, 336)
Screenshot: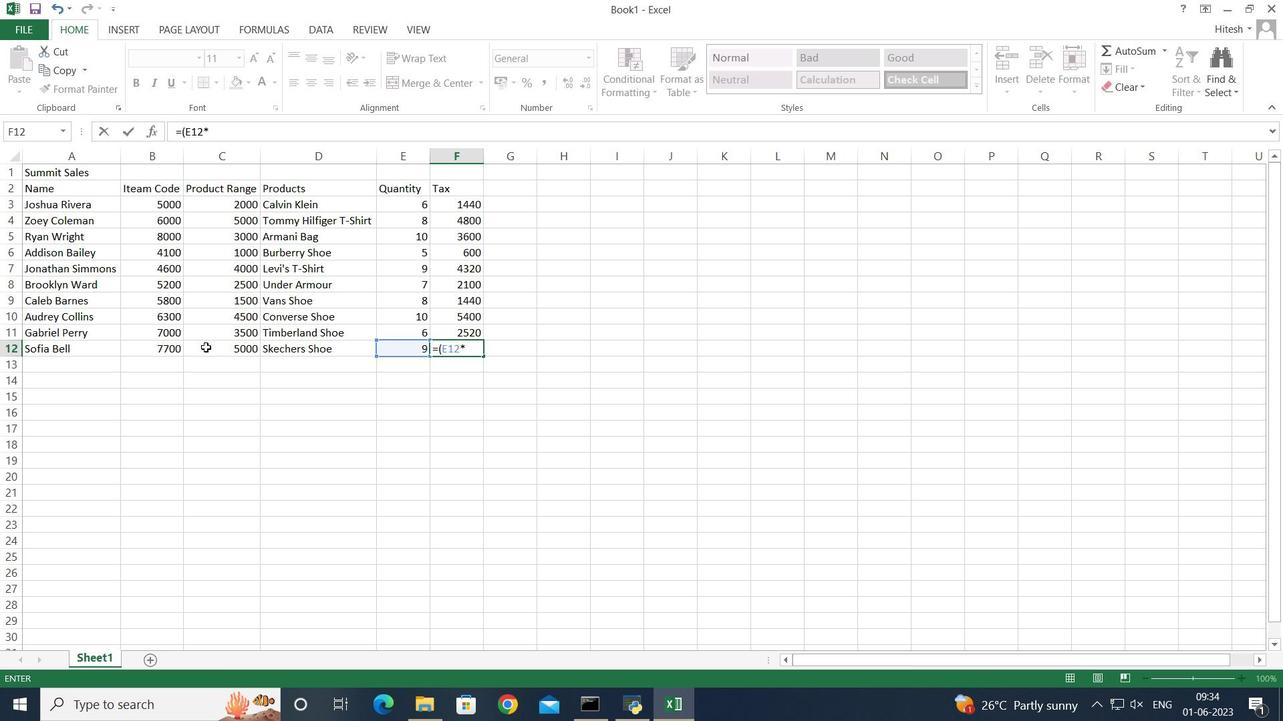 
Action: Key pressed <Key.shift_r>)
Screenshot: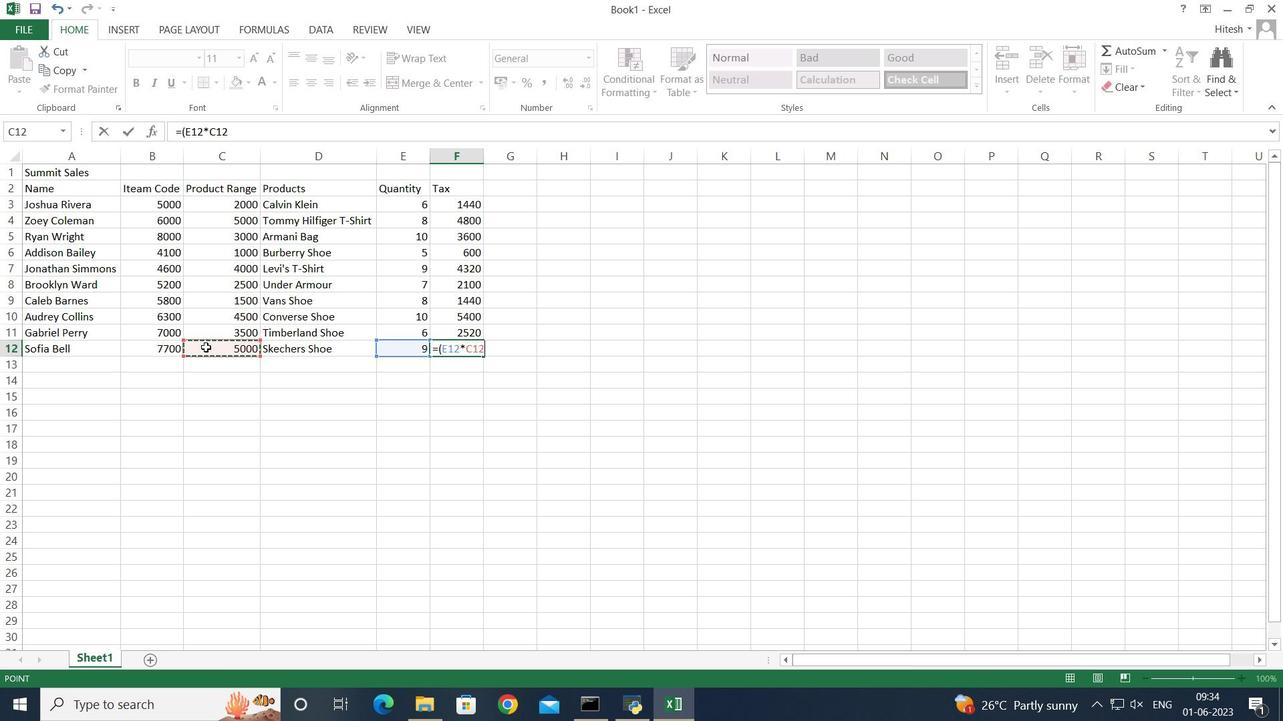 
Action: Mouse moved to (243, 336)
Screenshot: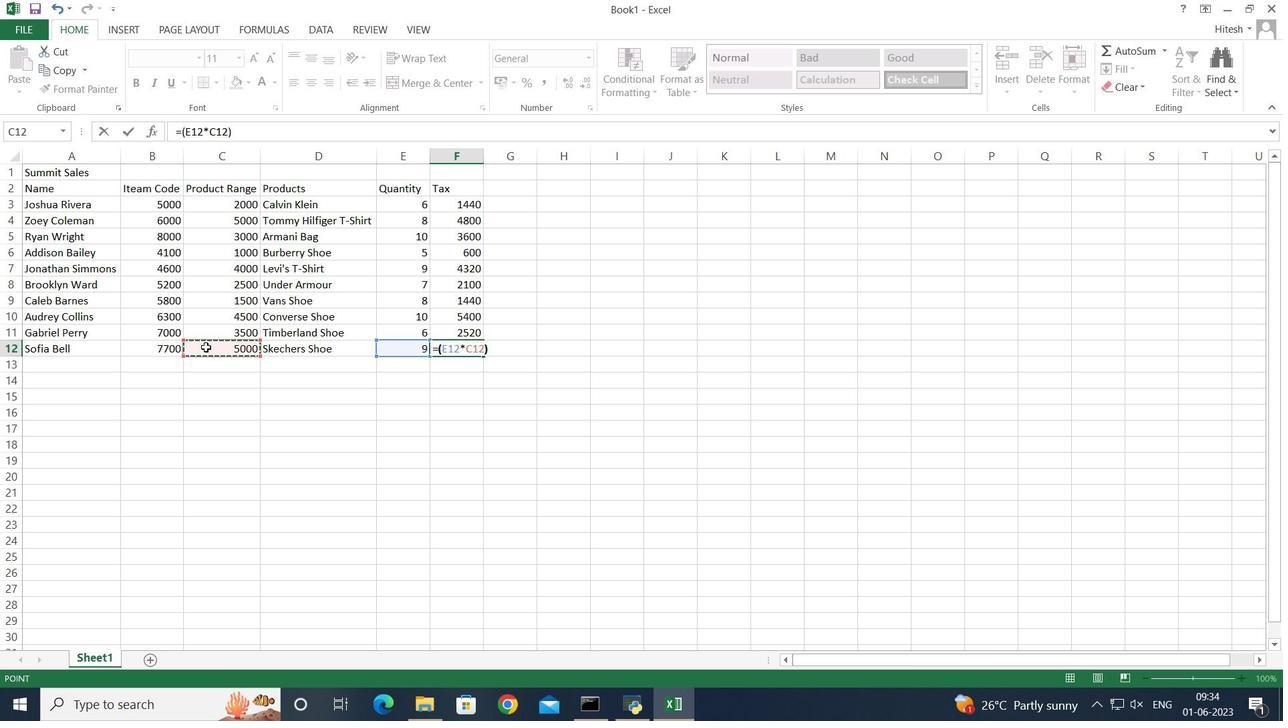 
Action: Key pressed *12<Key.shift><Key.shift><Key.shift><Key.shift><Key.shift>%<Key.enter>
Screenshot: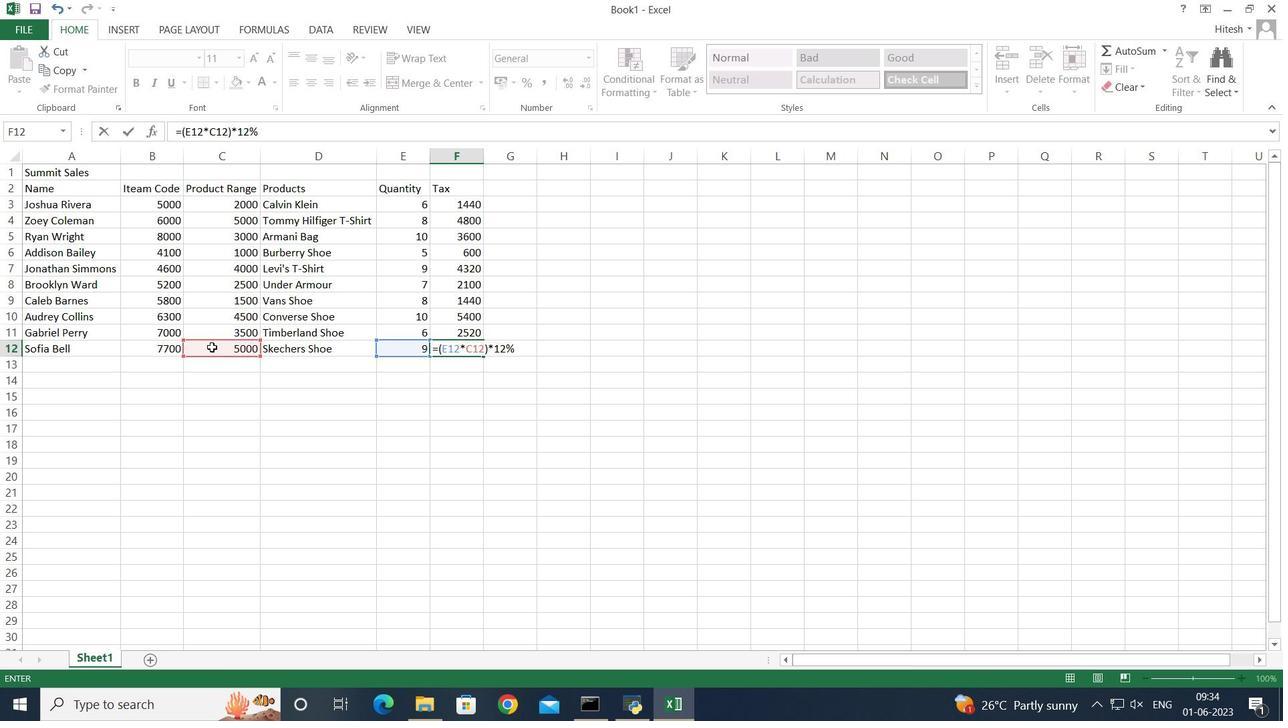 
Action: Mouse moved to (495, 187)
Screenshot: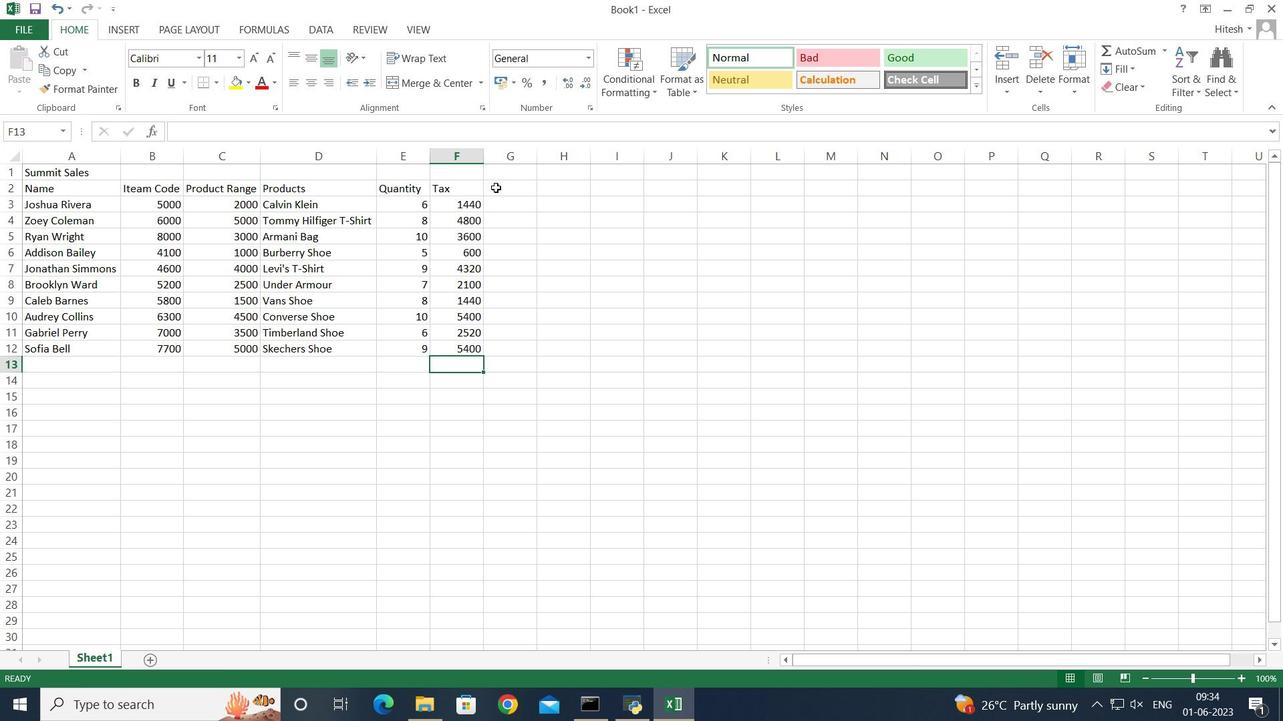
Action: Mouse pressed left at (495, 187)
Screenshot: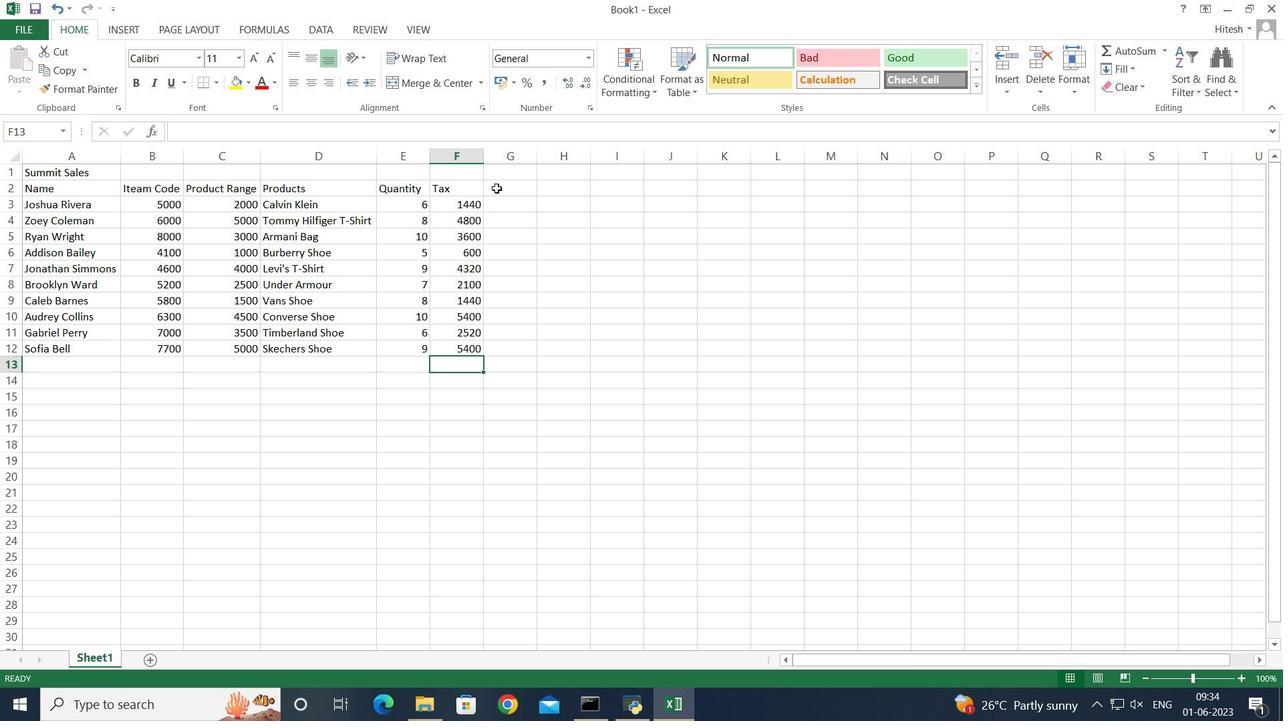 
Action: Key pressed <Key.shift>T
Screenshot: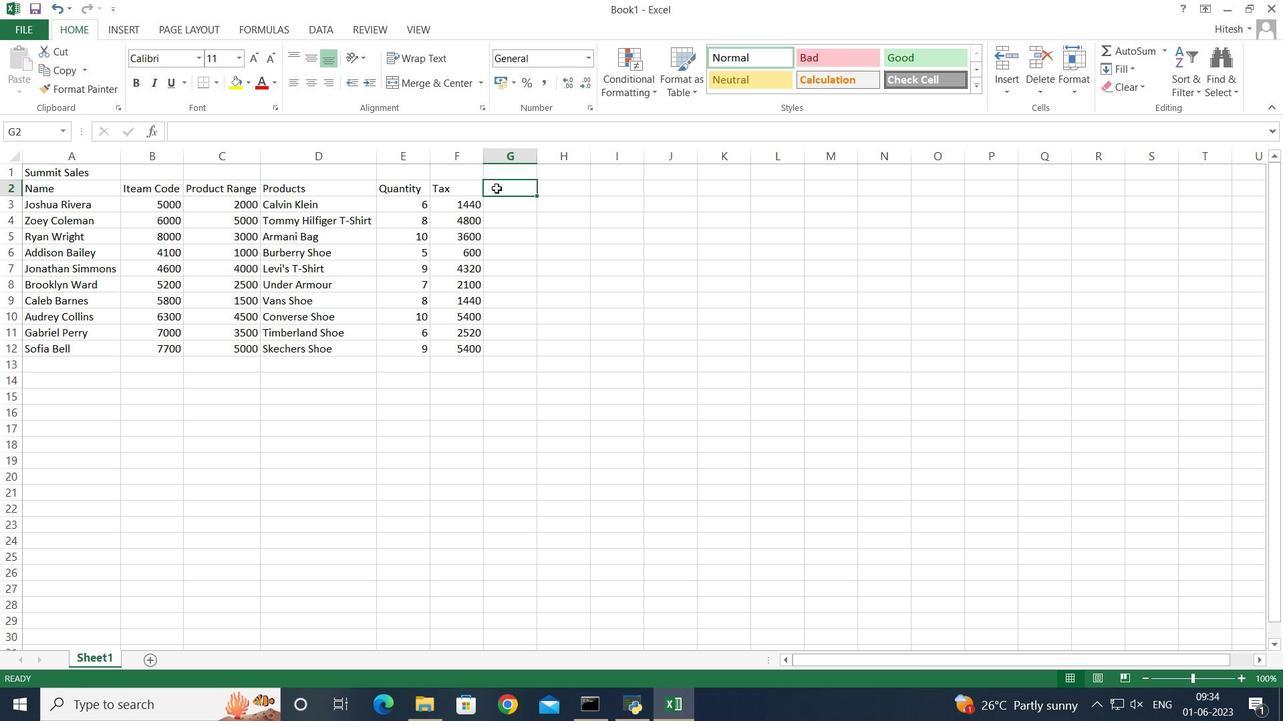 
Action: Mouse moved to (495, 187)
Screenshot: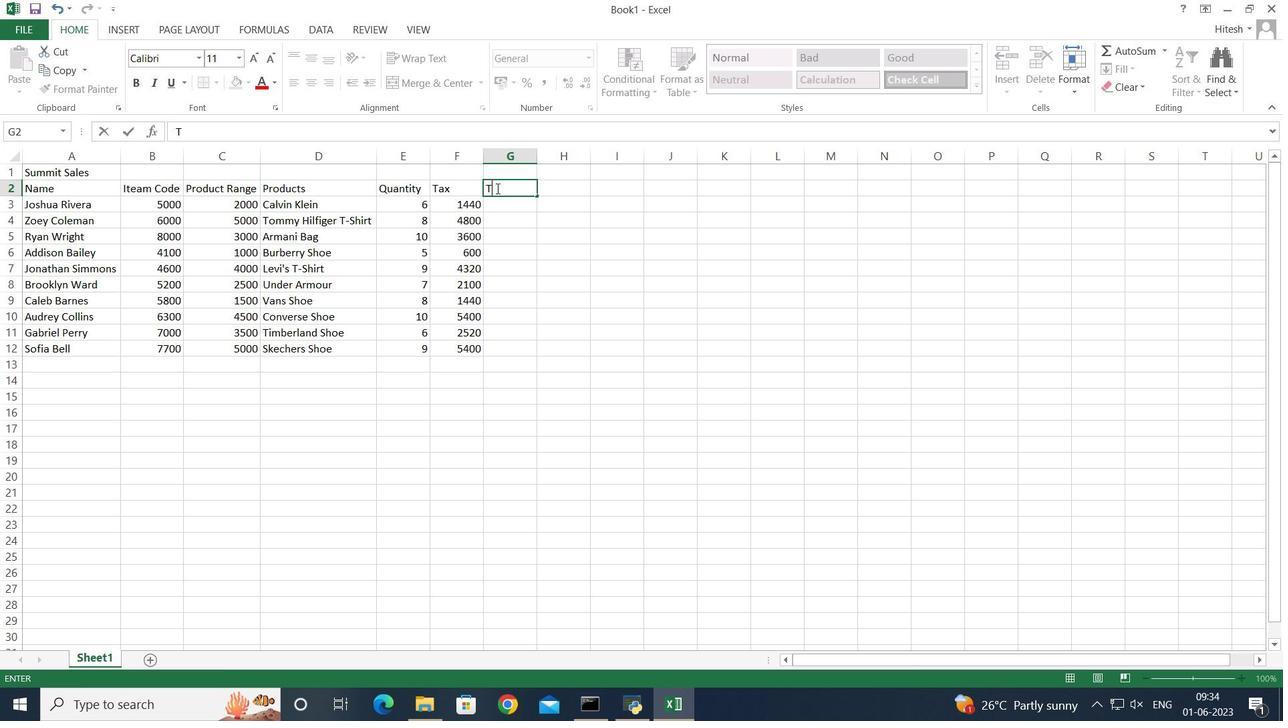 
Action: Key pressed otal<Key.space><Key.shift>Amount<Key.enter>
Screenshot: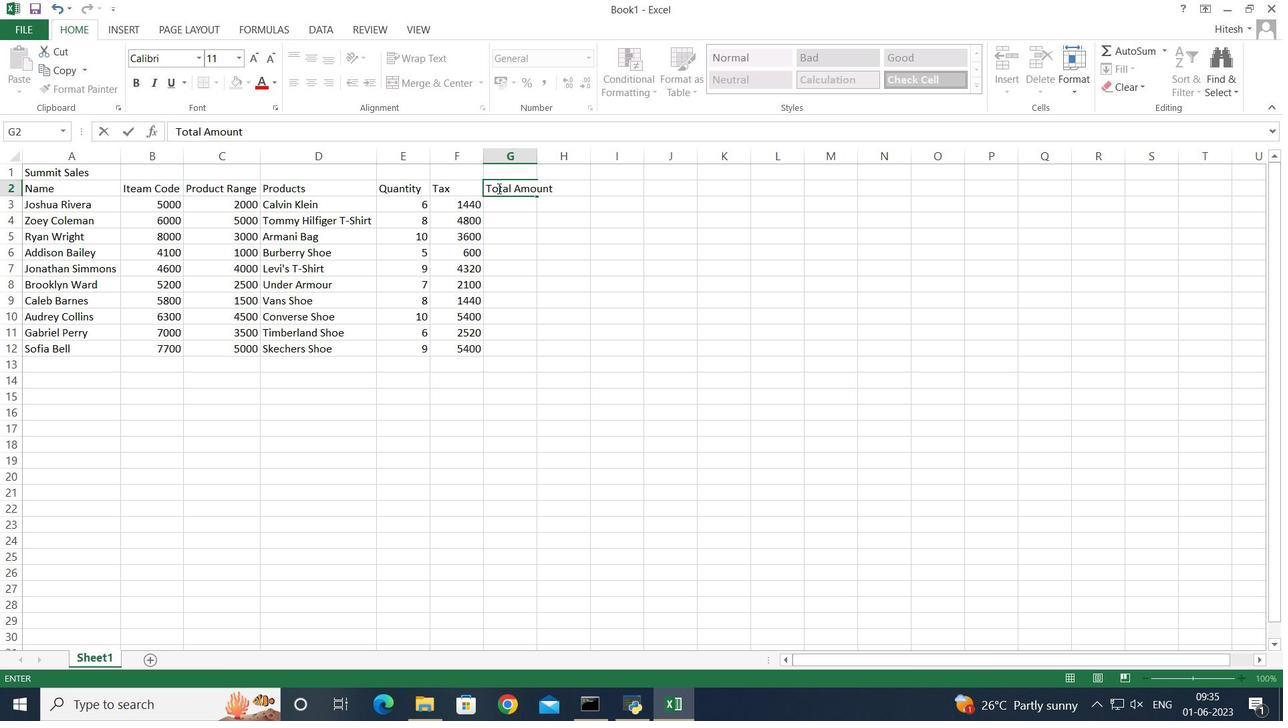 
Action: Mouse moved to (541, 222)
Screenshot: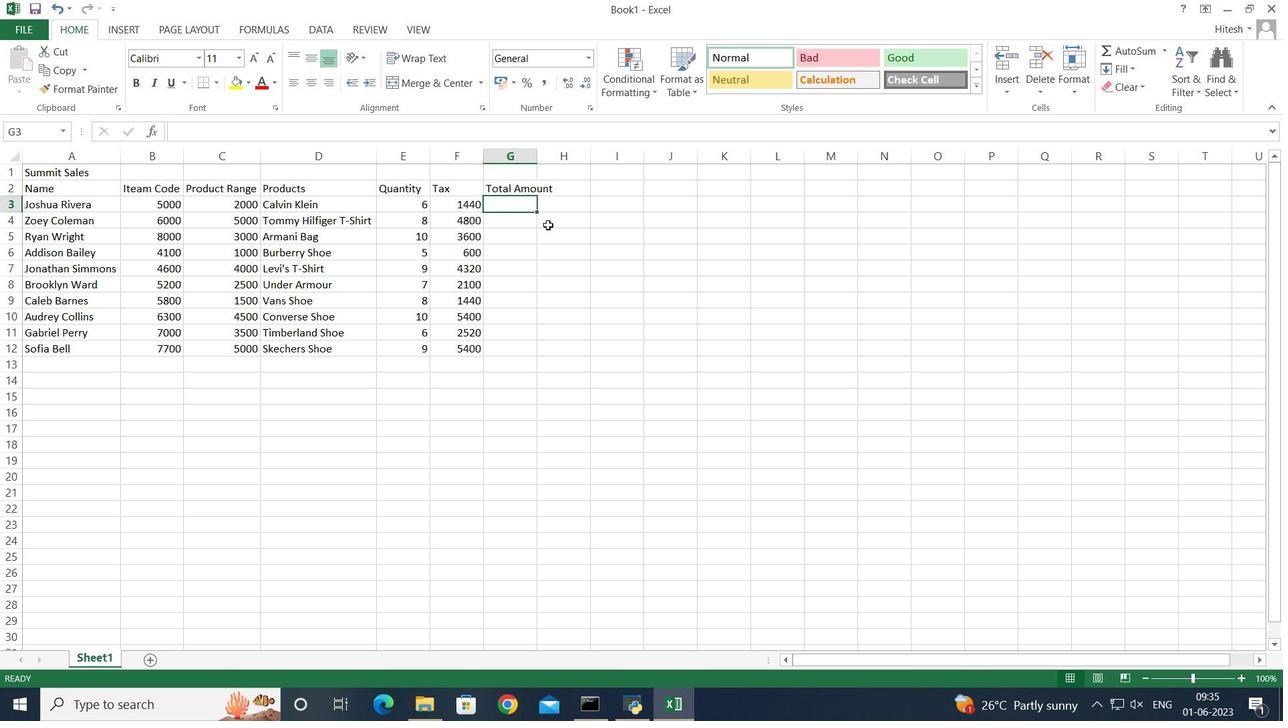
Action: Key pressed =
Screenshot: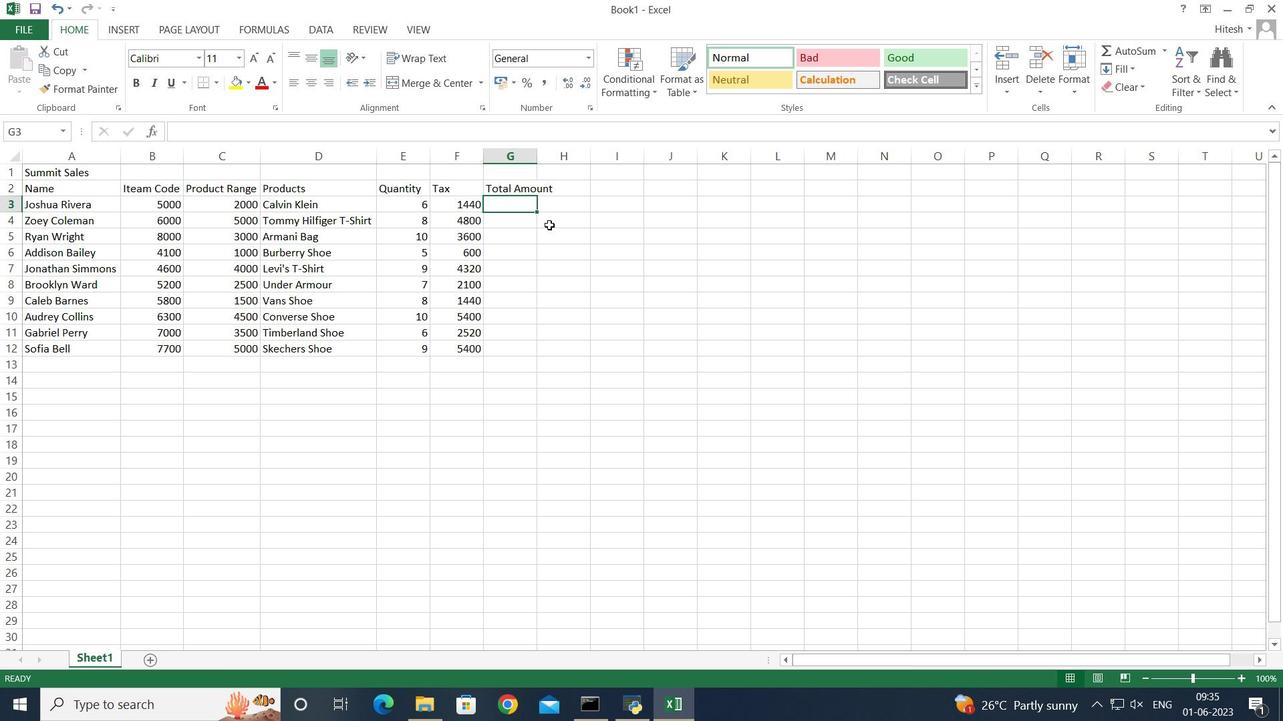 
Action: Mouse moved to (540, 222)
Screenshot: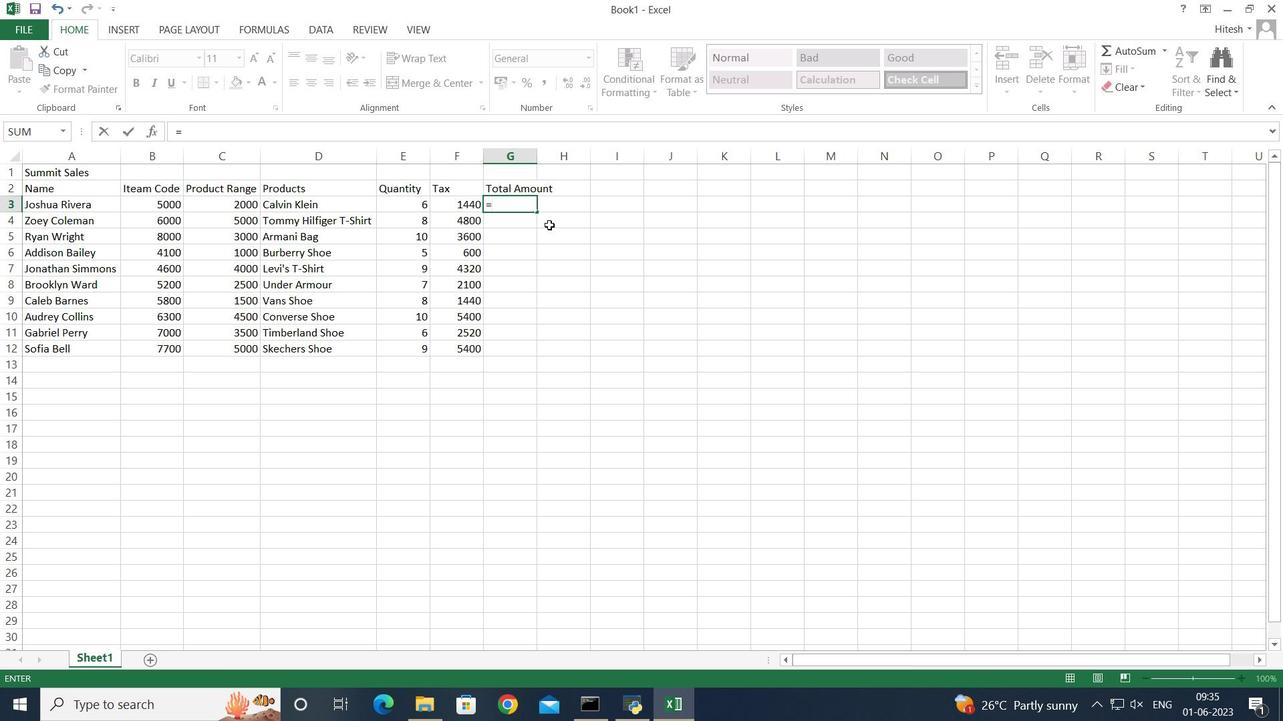 
Action: Key pressed <Key.shift_r>
Screenshot: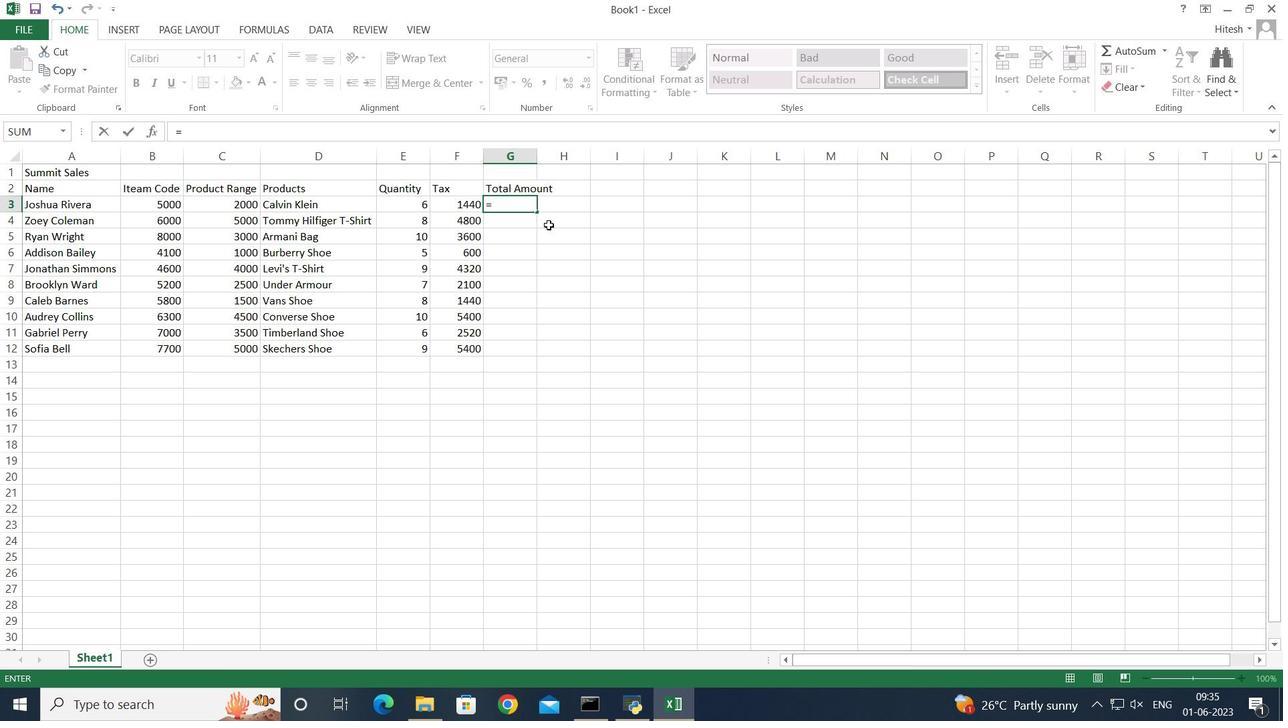 
Action: Mouse moved to (541, 221)
Screenshot: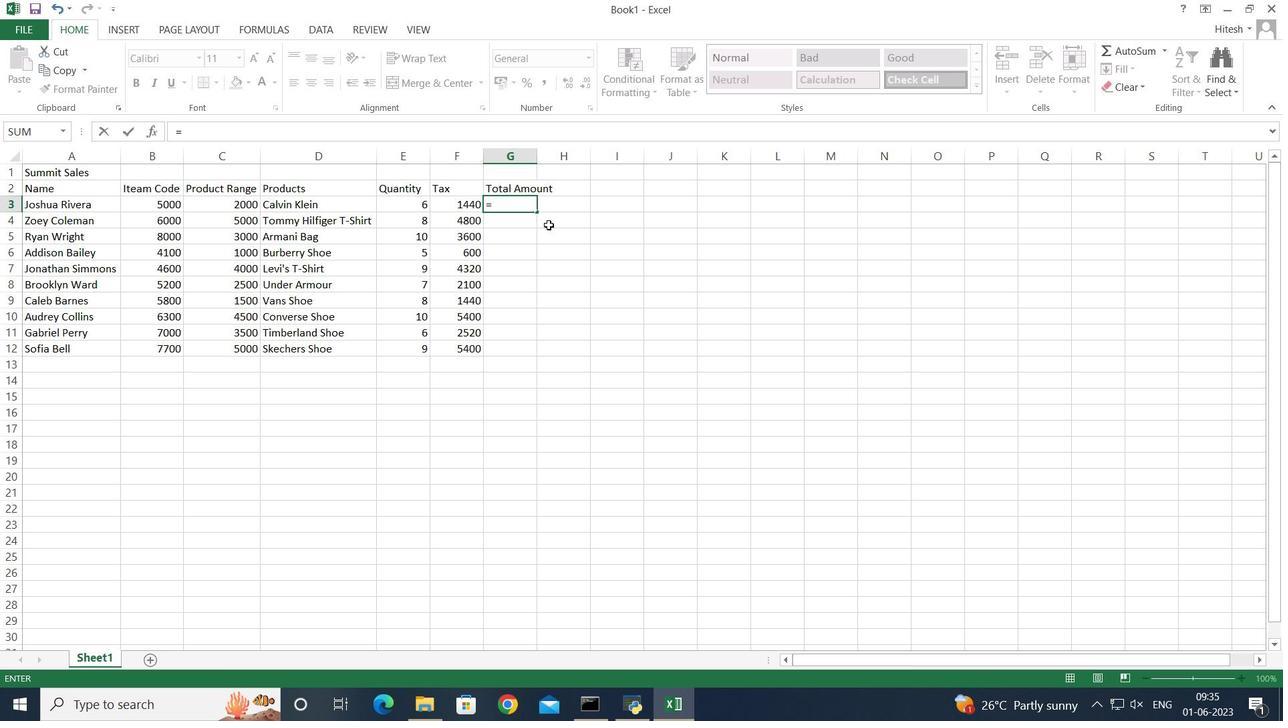 
Action: Key pressed (
Screenshot: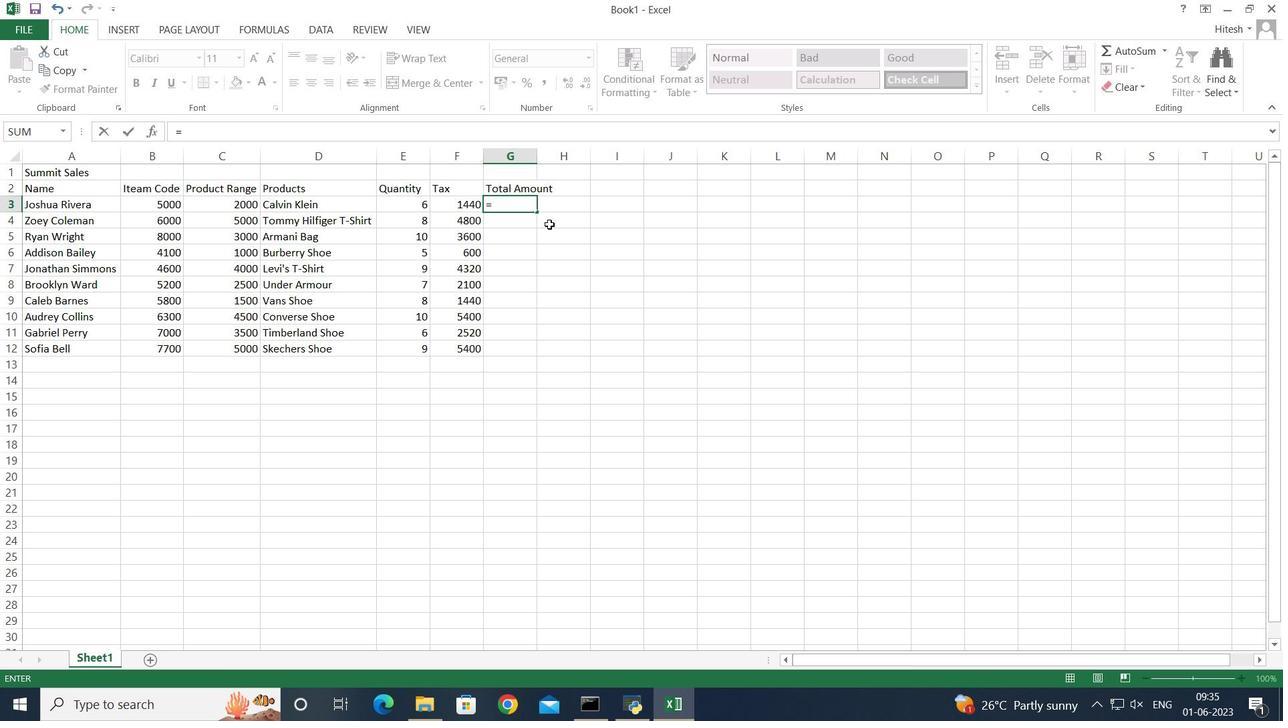 
Action: Mouse moved to (419, 203)
Screenshot: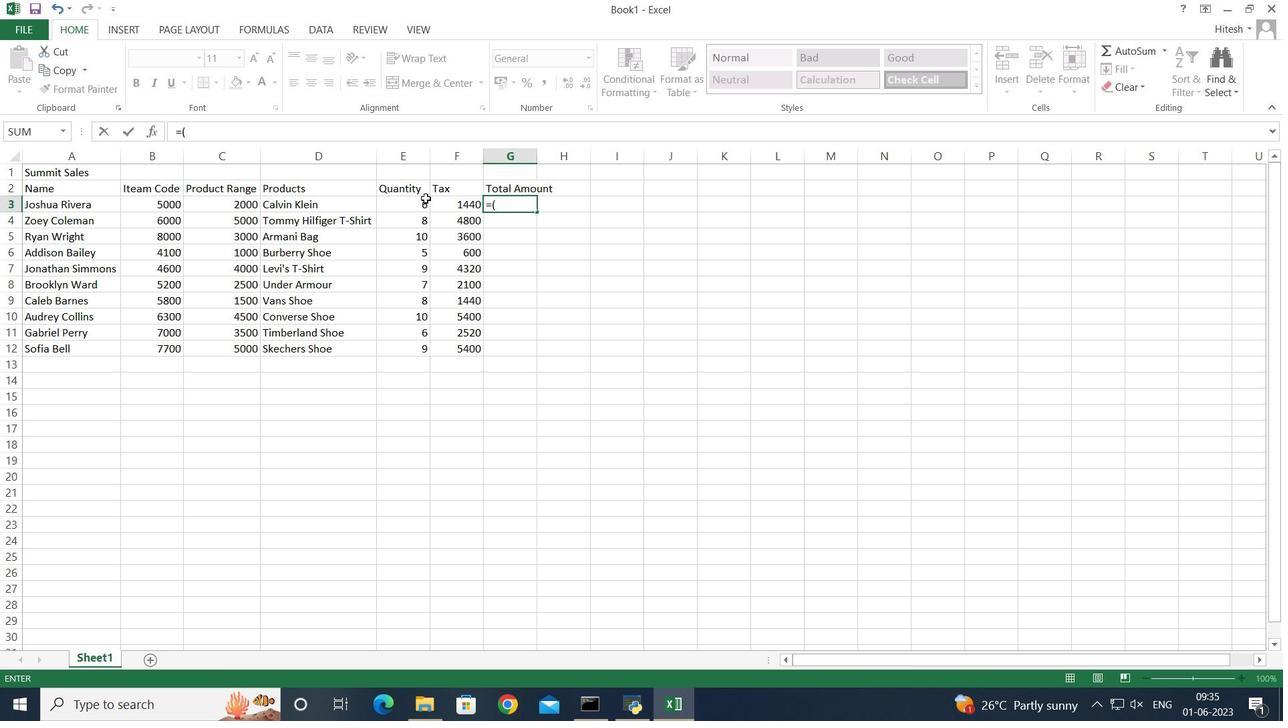 
Action: Mouse pressed left at (419, 203)
Screenshot: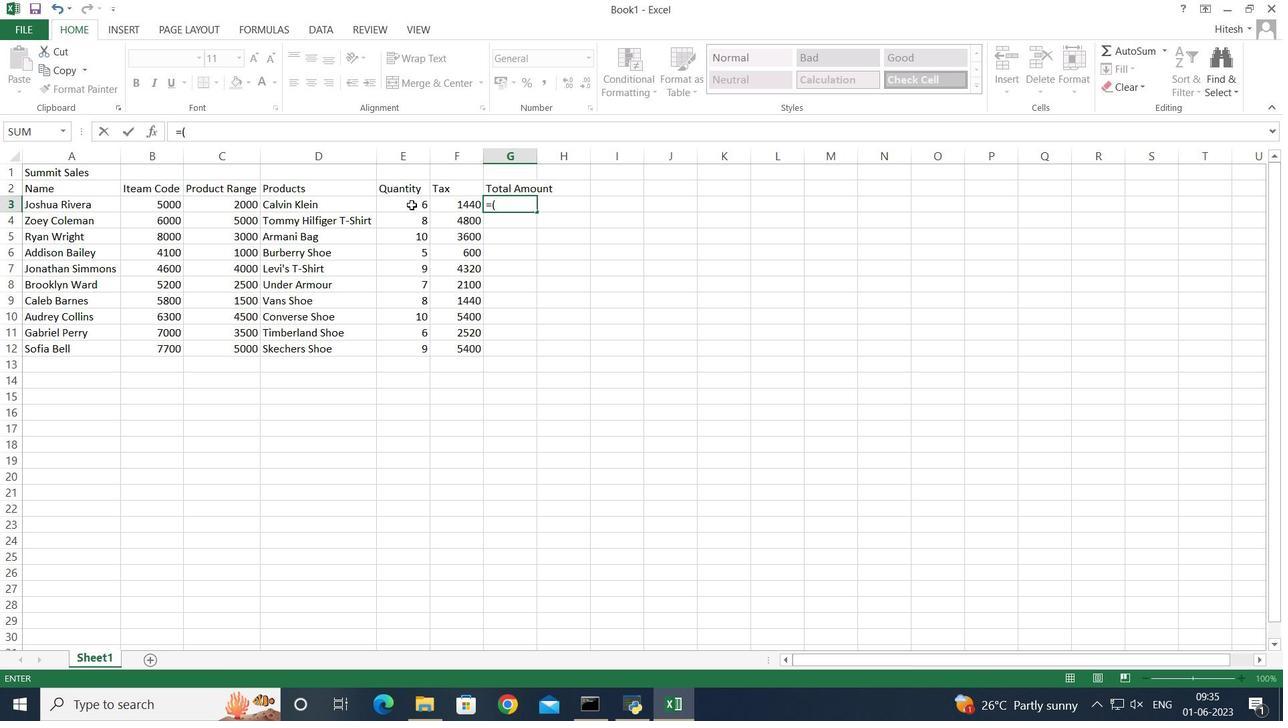
Action: Key pressed *
Screenshot: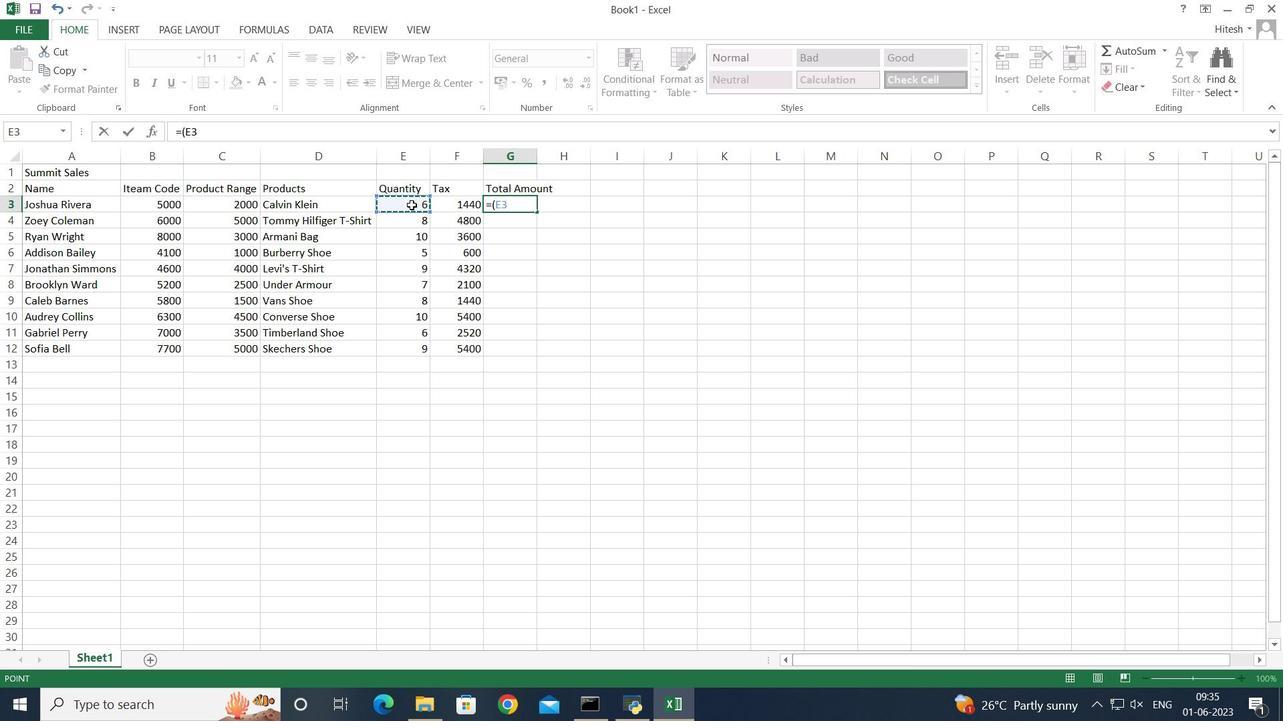 
Action: Mouse moved to (248, 201)
Screenshot: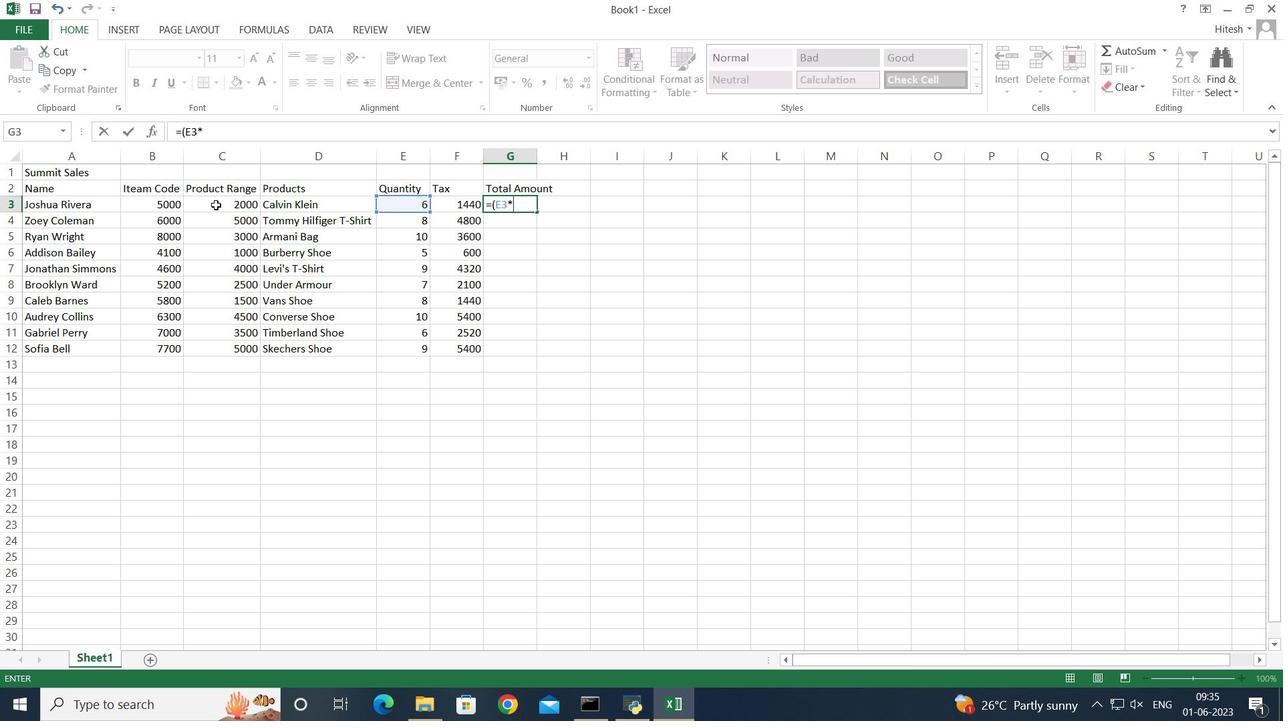 
Action: Mouse pressed left at (248, 201)
Screenshot: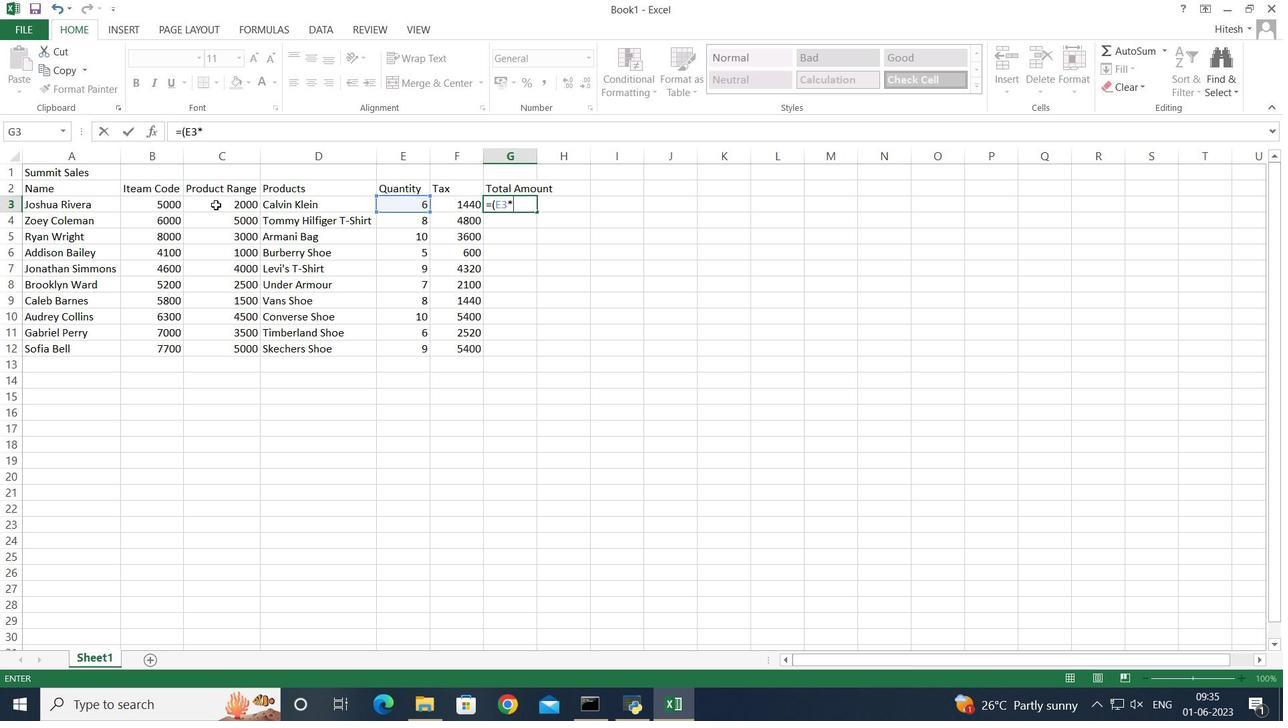 
Action: Key pressed <Key.shift_r>)+
Screenshot: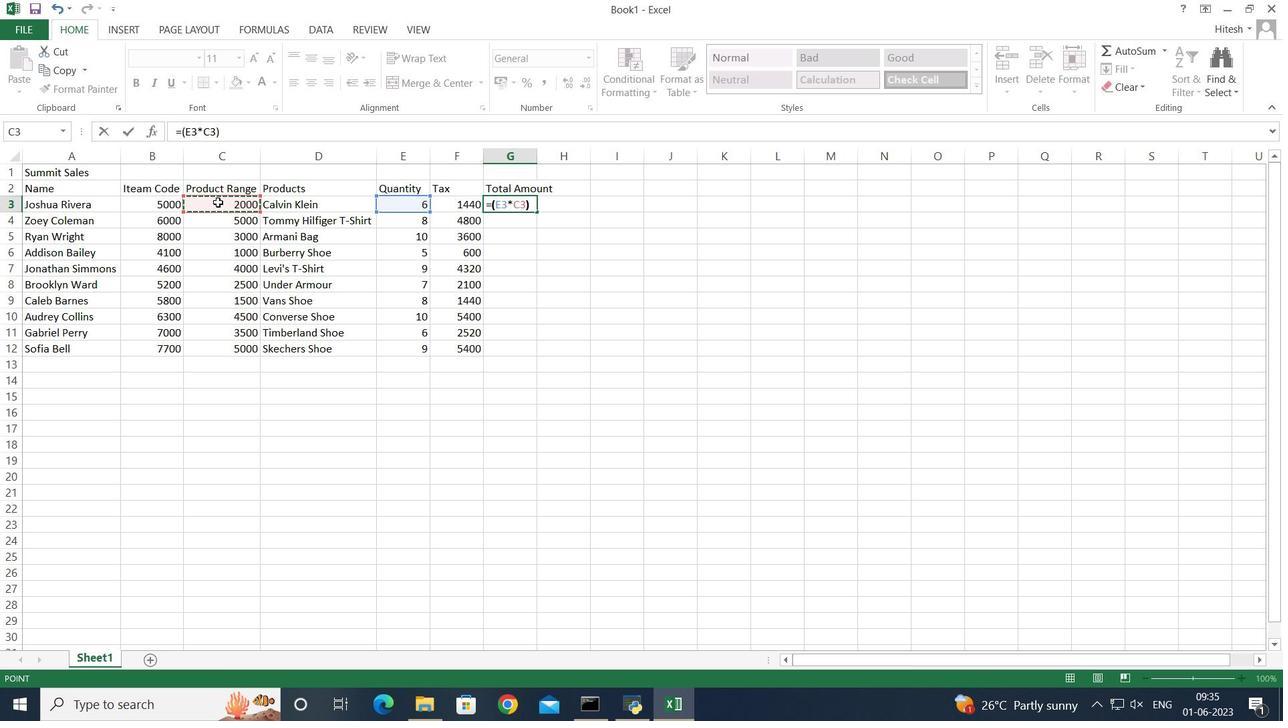 
Action: Mouse moved to (464, 205)
Screenshot: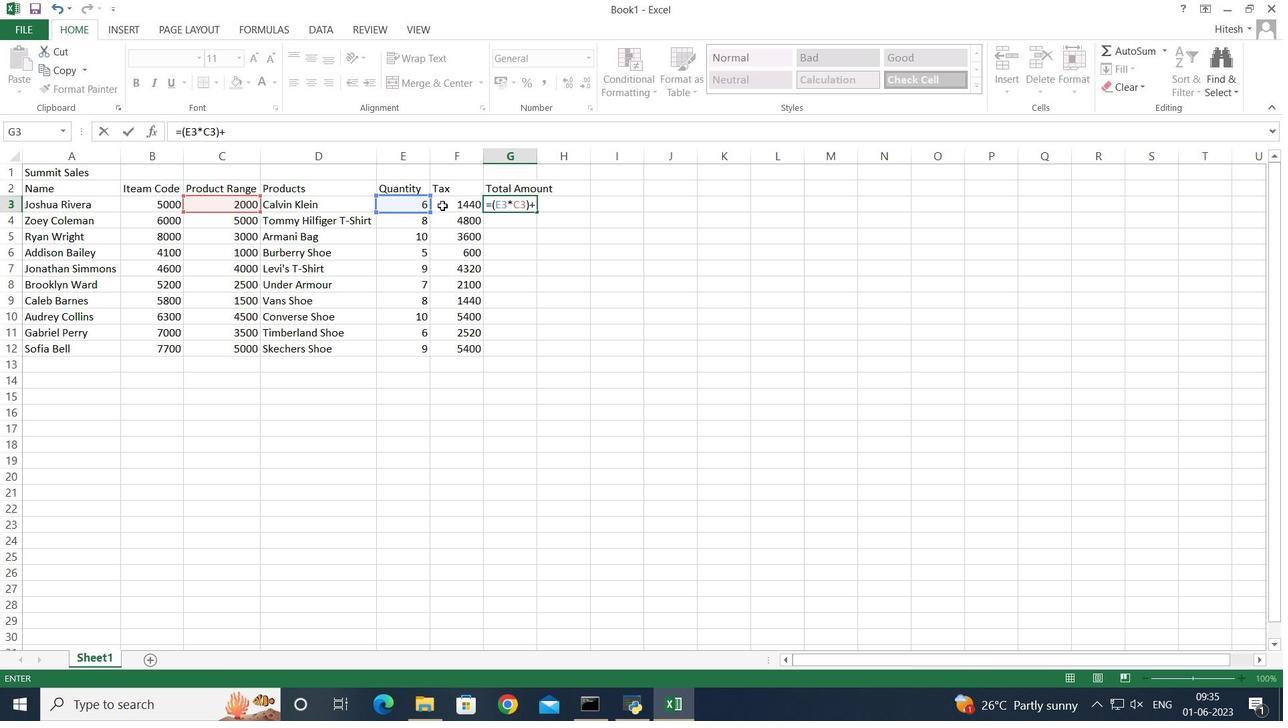 
Action: Mouse pressed left at (464, 205)
Screenshot: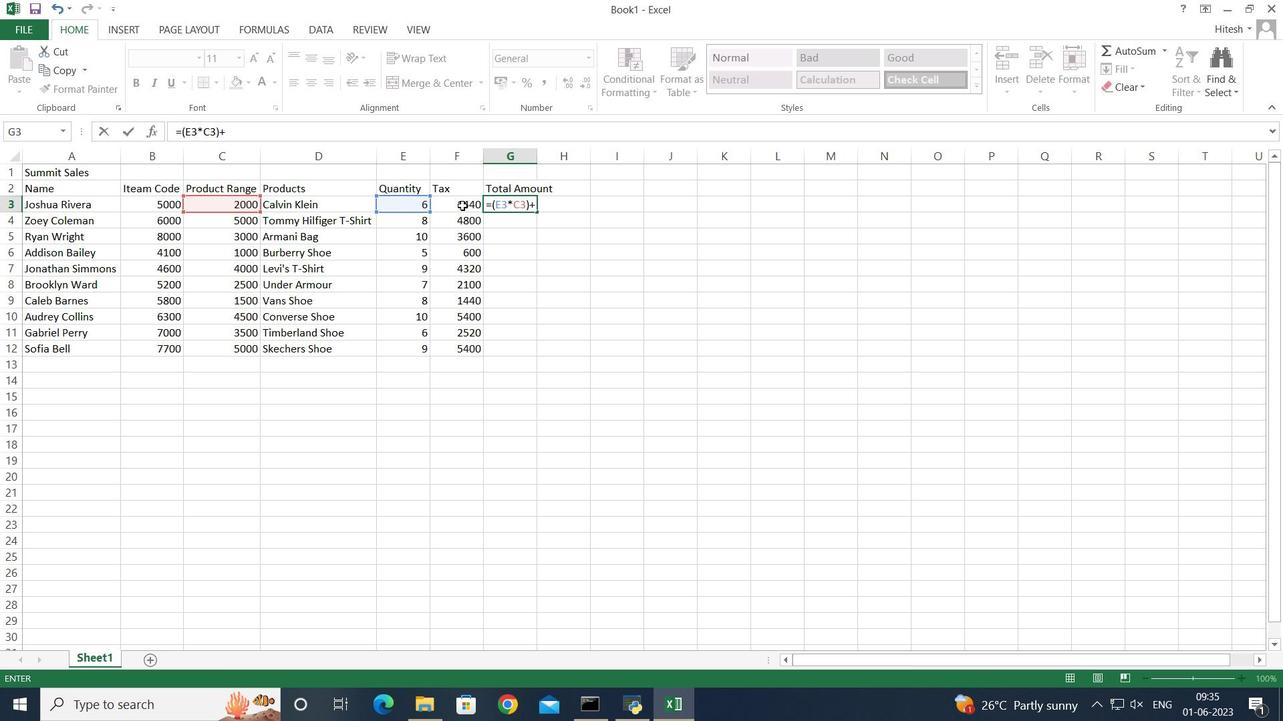 
Action: Key pressed <Key.enter>
Screenshot: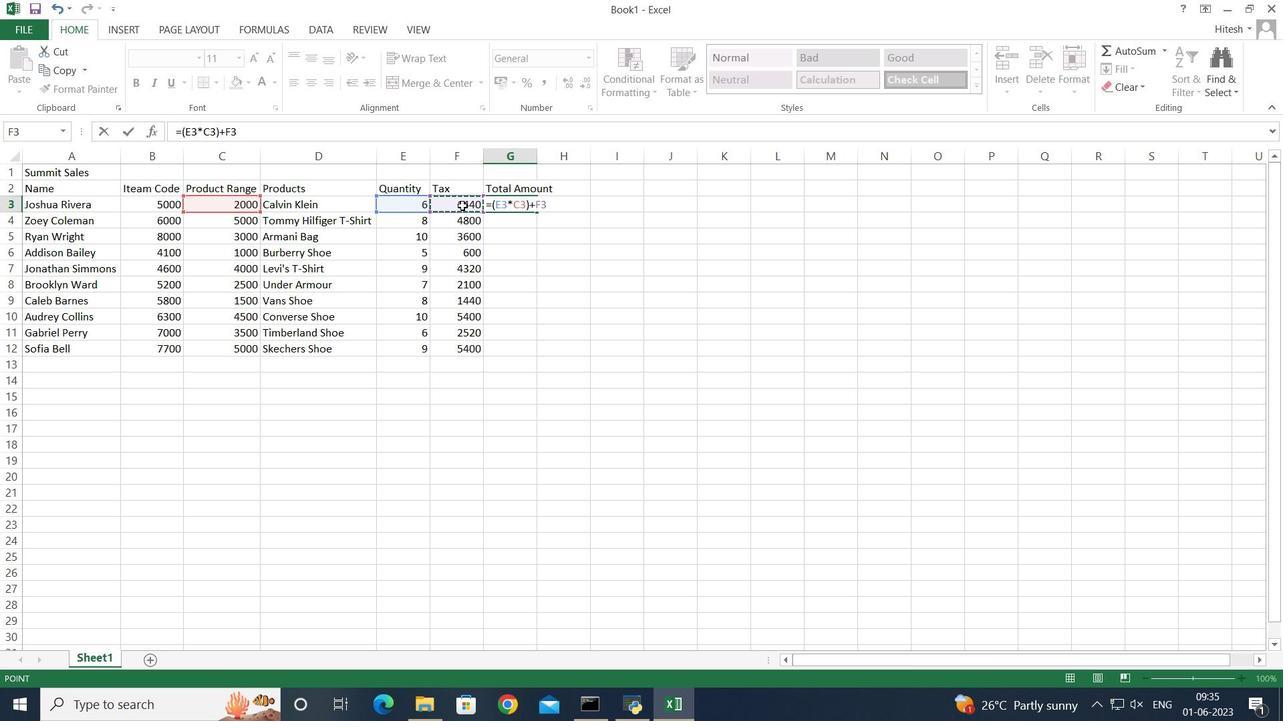 
Action: Mouse moved to (465, 204)
Screenshot: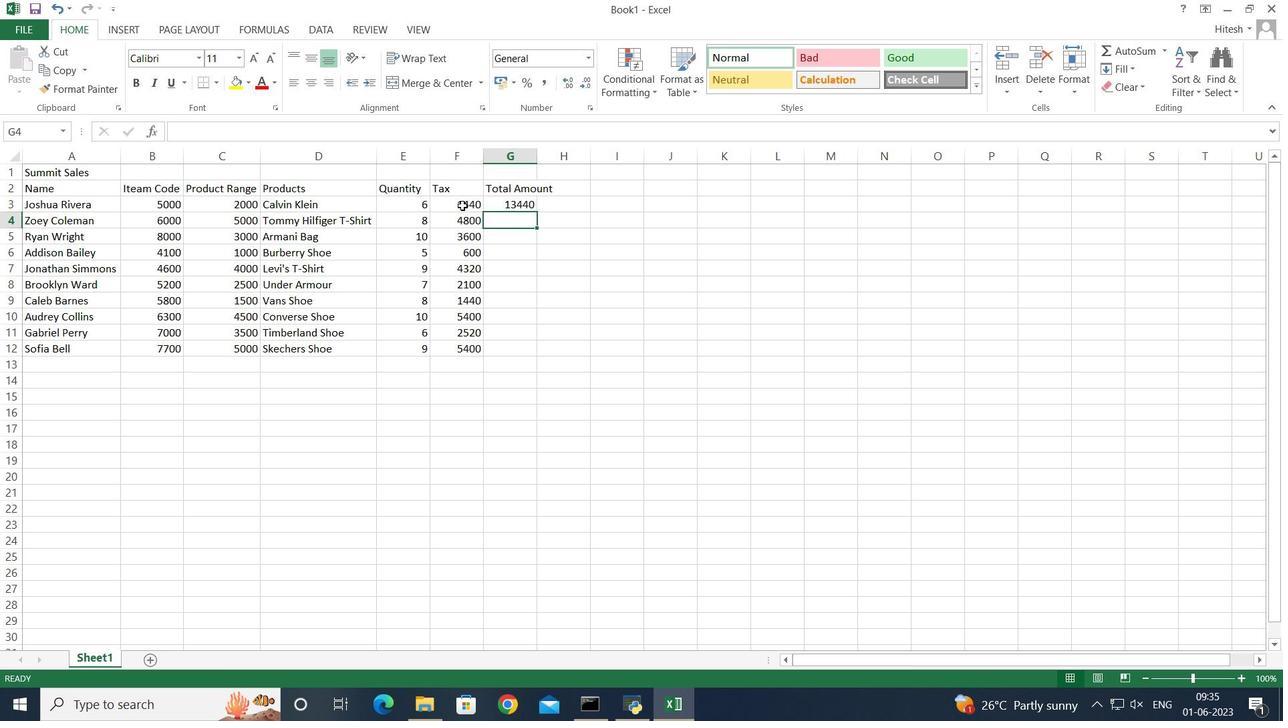 
Action: Key pressed =<Key.shift_r>(
Screenshot: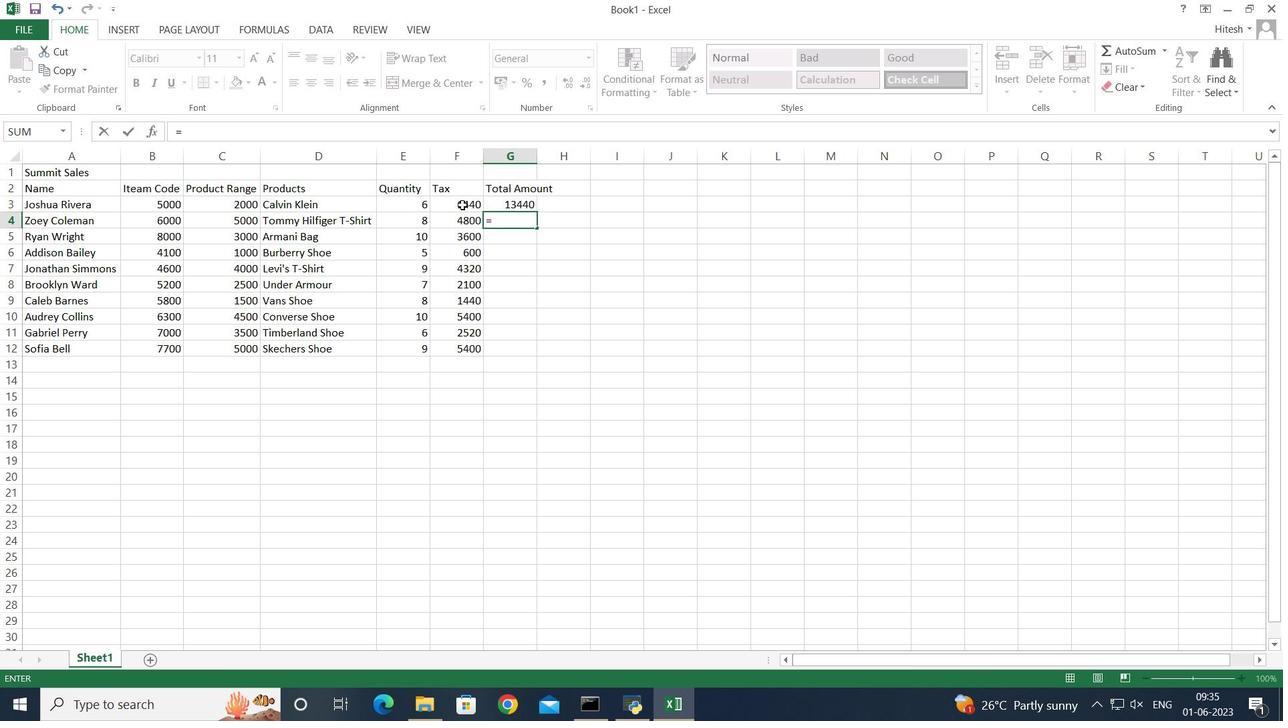 
Action: Mouse moved to (398, 216)
Screenshot: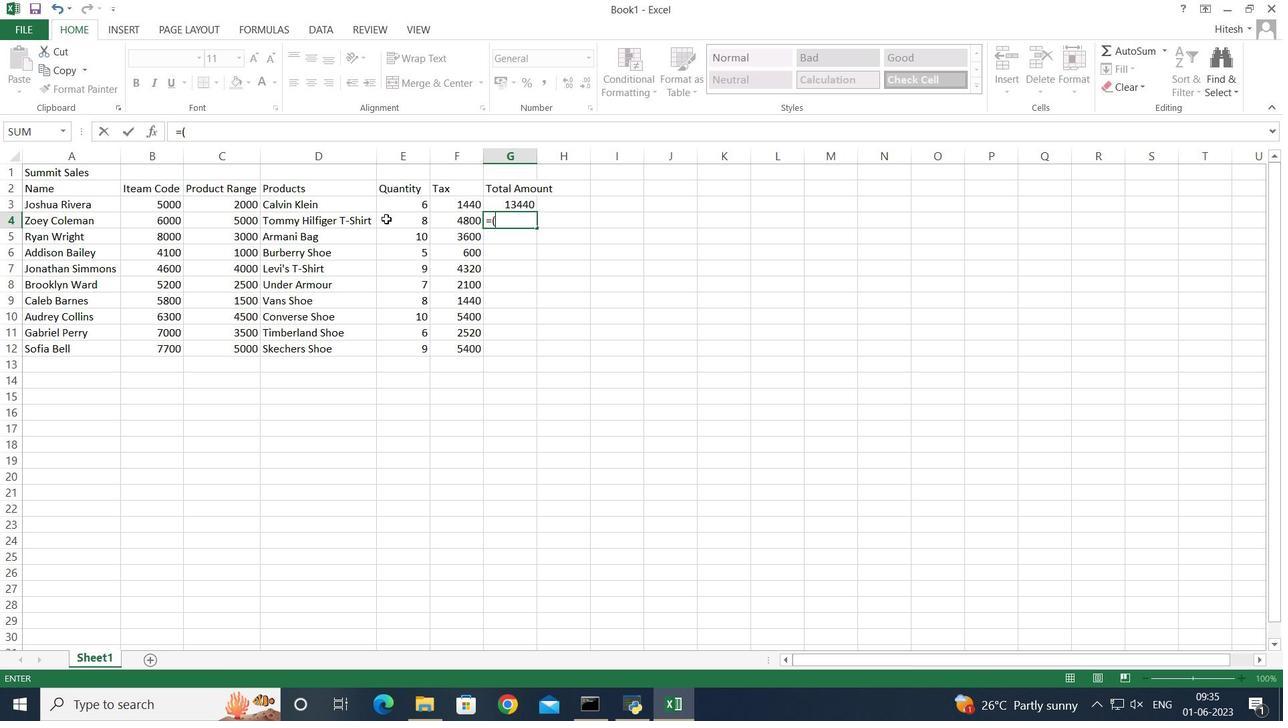 
Action: Mouse pressed left at (398, 216)
Screenshot: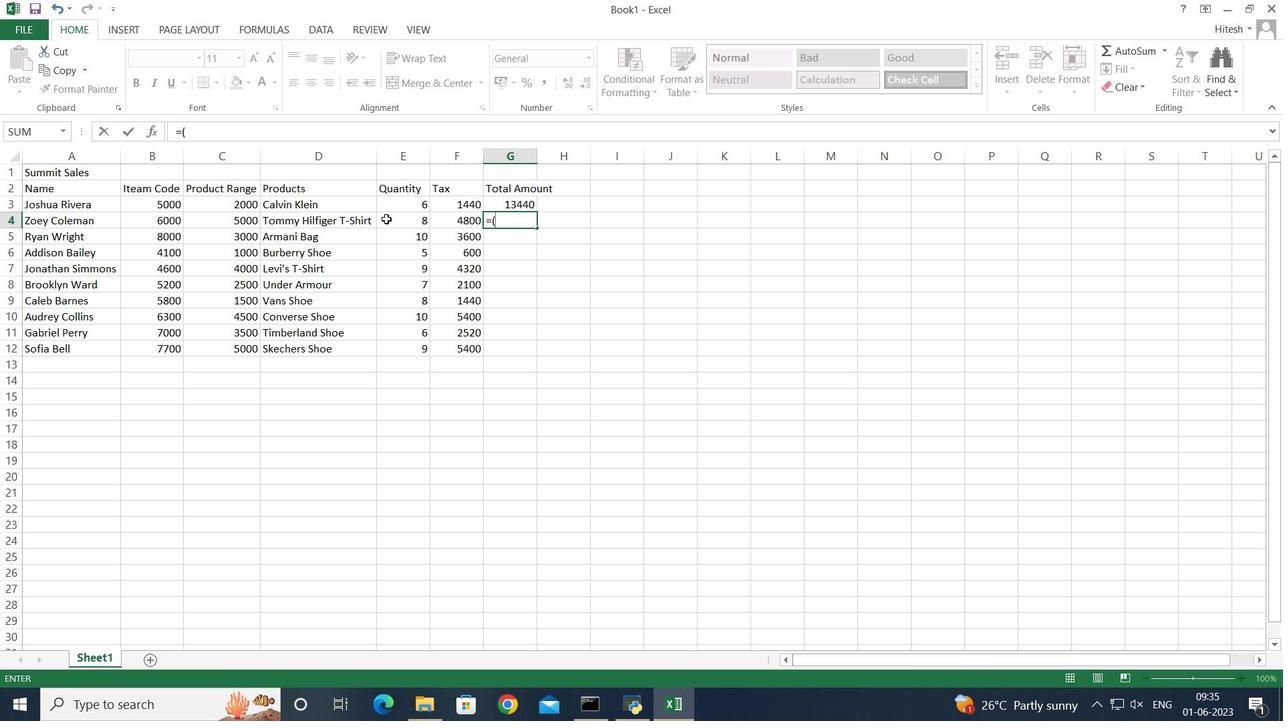
Action: Mouse moved to (398, 216)
Screenshot: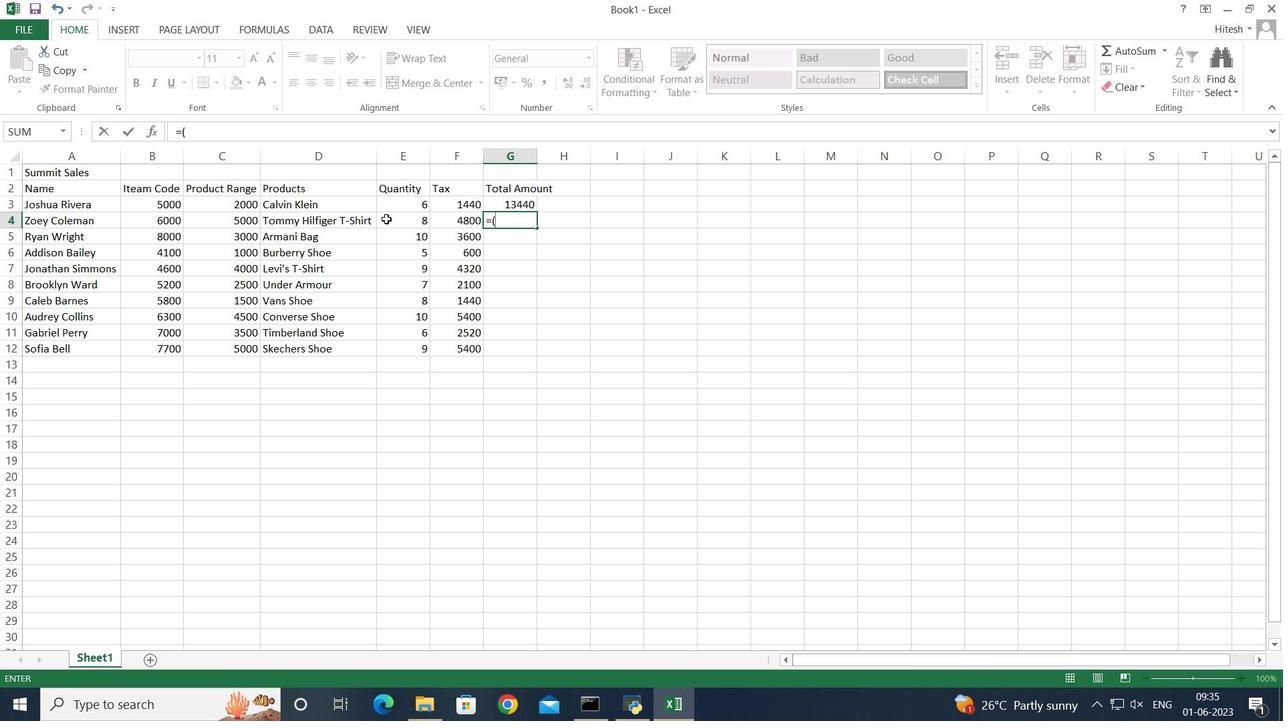 
Action: Key pressed *
Screenshot: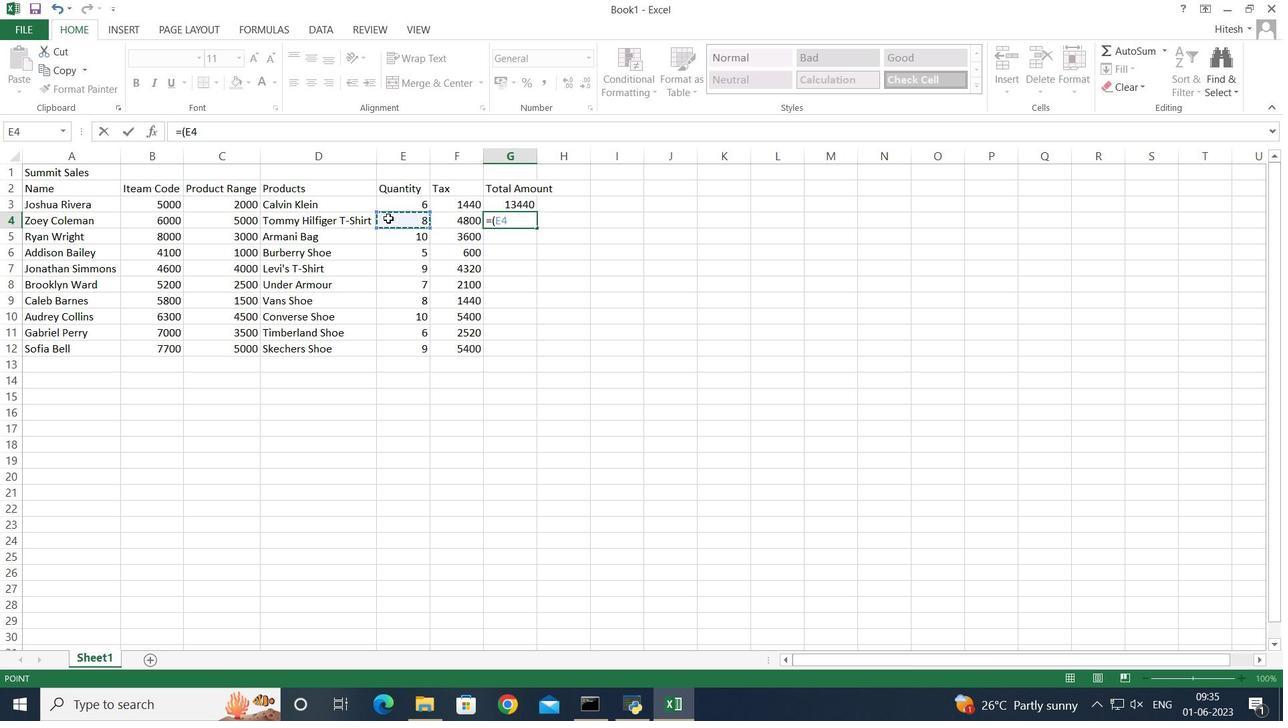 
Action: Mouse moved to (256, 217)
Screenshot: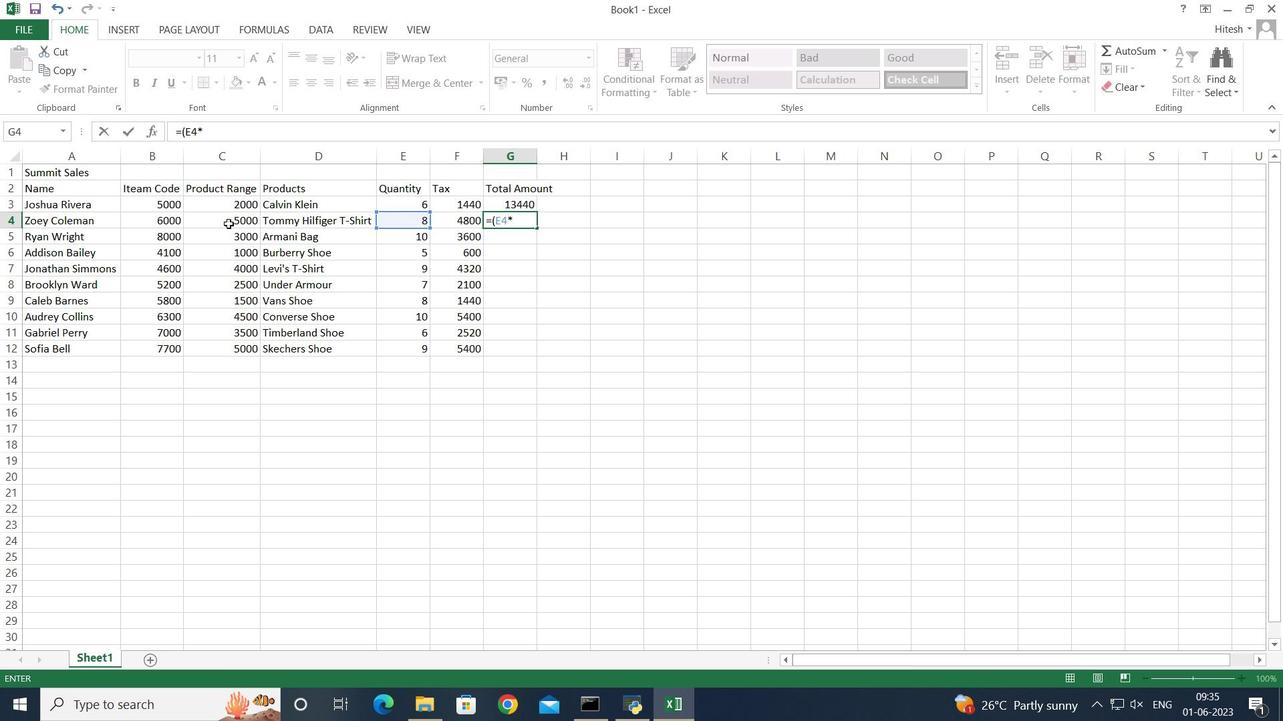 
Action: Mouse pressed left at (256, 217)
Screenshot: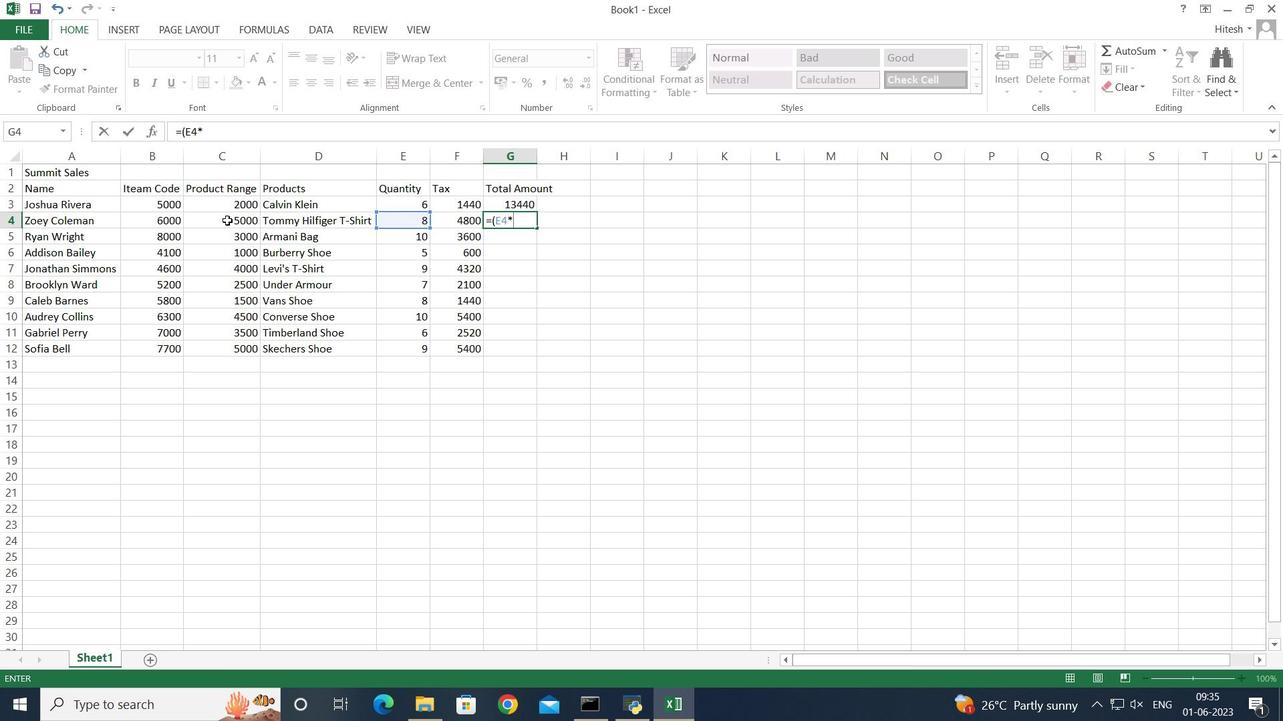 
Action: Key pressed <Key.shift_r>)+
Screenshot: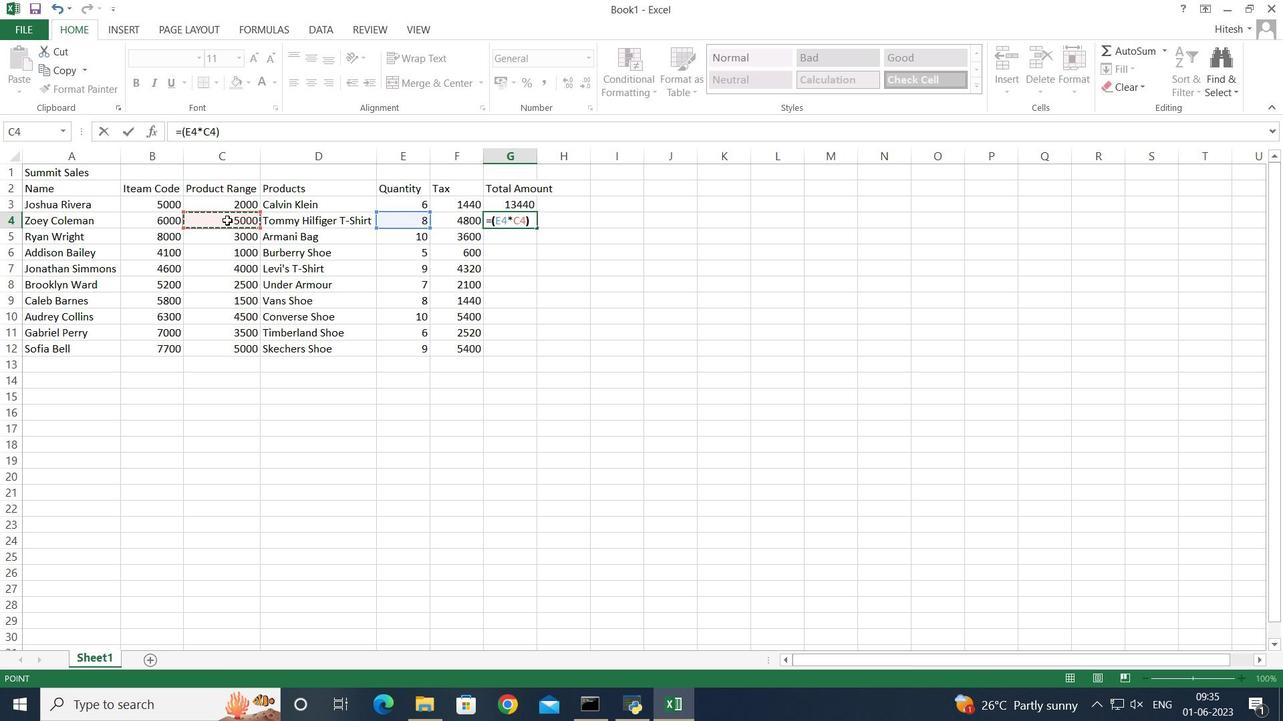 
Action: Mouse moved to (448, 219)
Screenshot: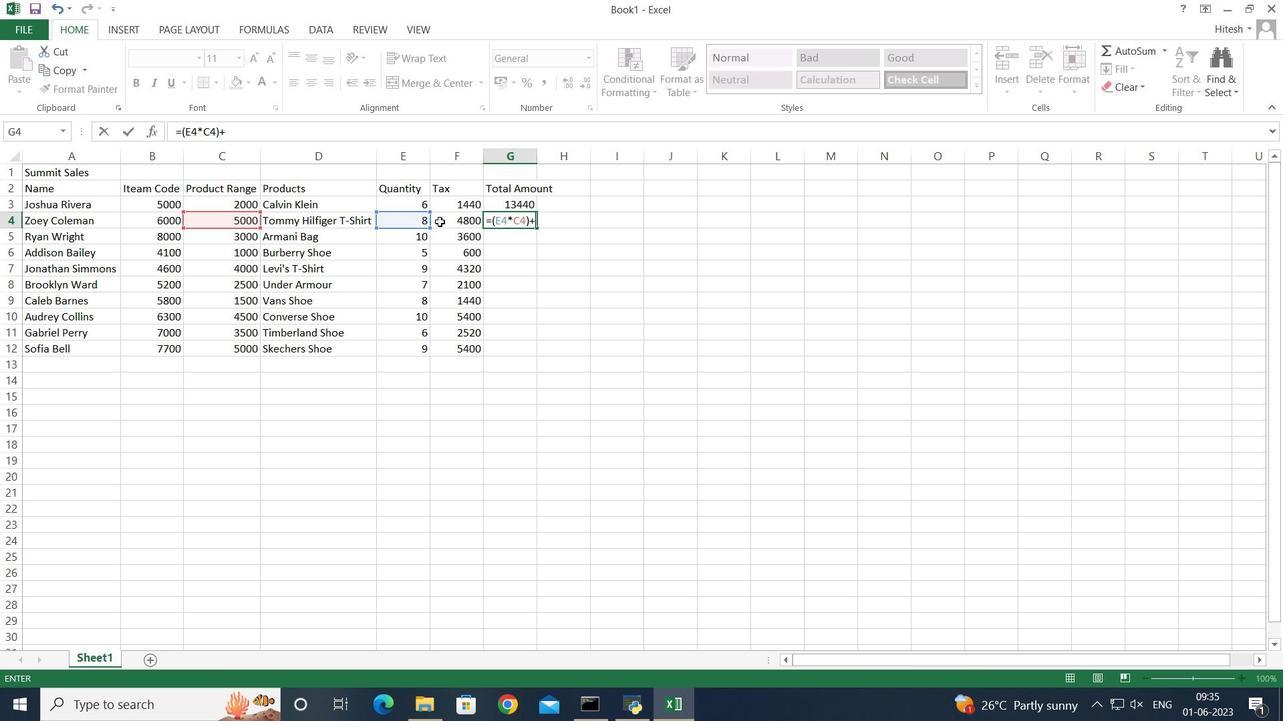 
Action: Mouse pressed left at (448, 219)
Screenshot: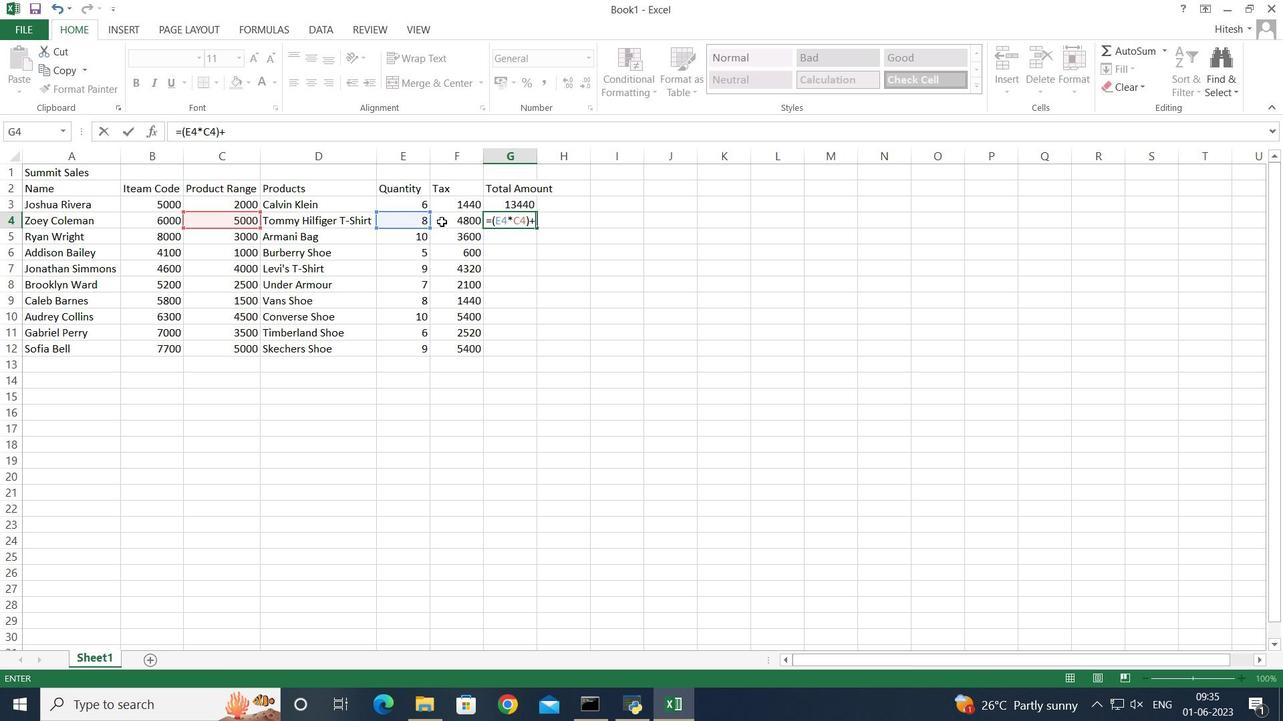 
Action: Mouse moved to (448, 219)
Screenshot: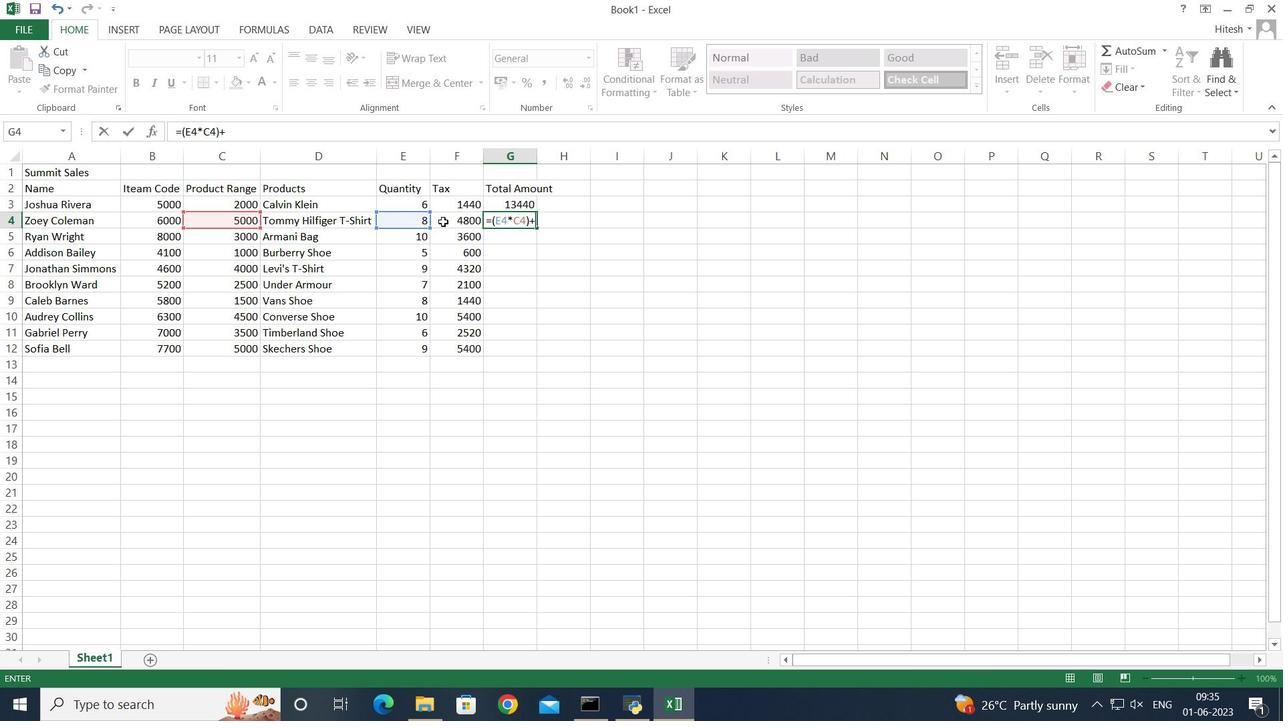 
Action: Key pressed <Key.enter>=<Key.shift_r>(
Screenshot: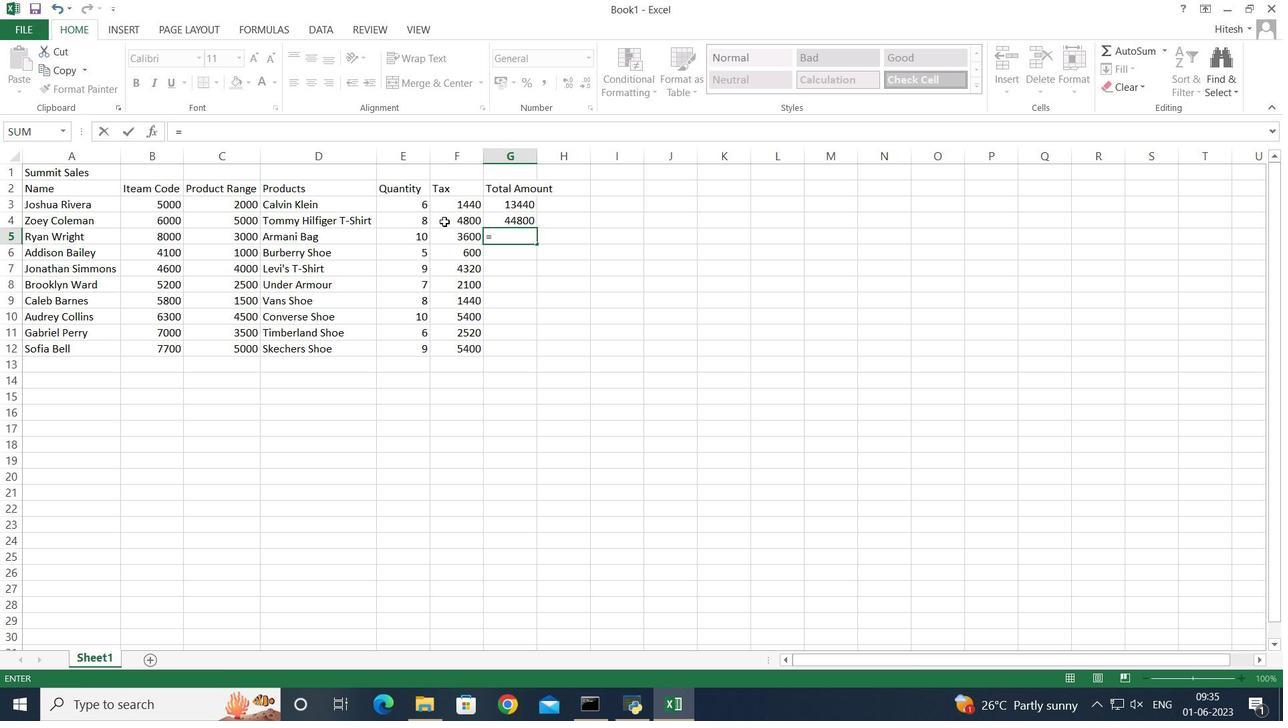 
Action: Mouse moved to (404, 233)
Screenshot: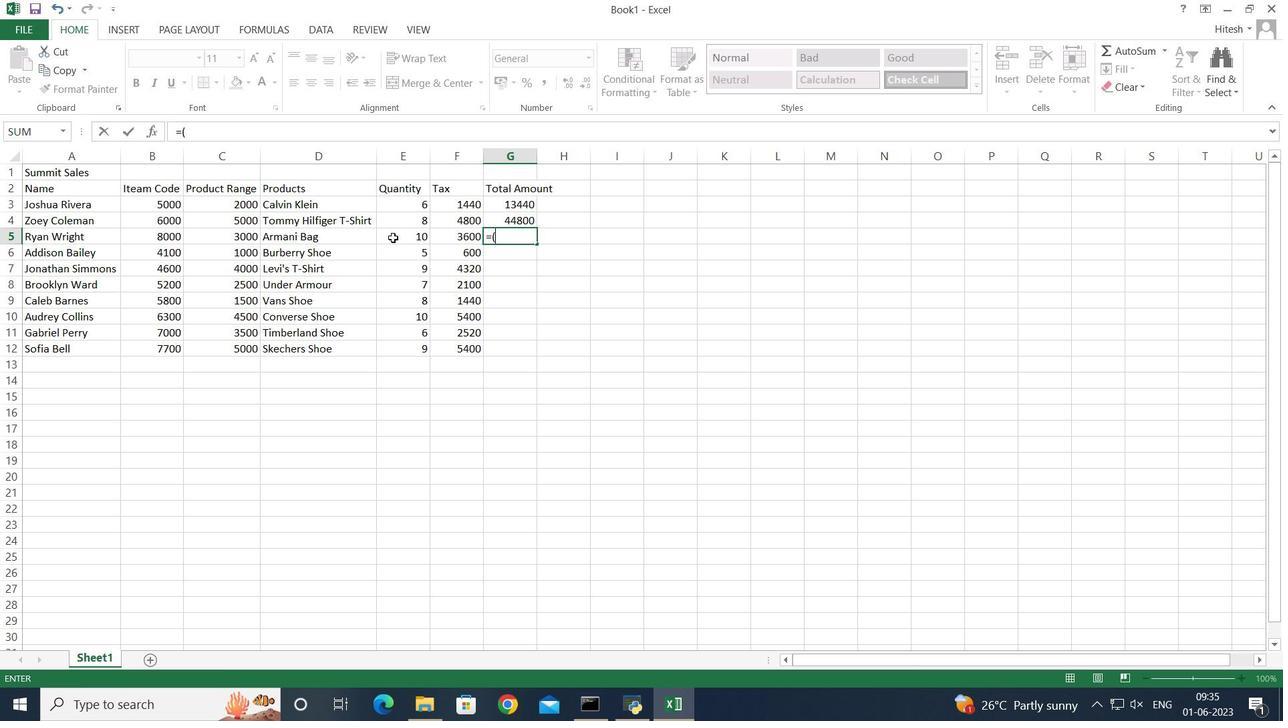 
Action: Mouse pressed left at (404, 233)
Screenshot: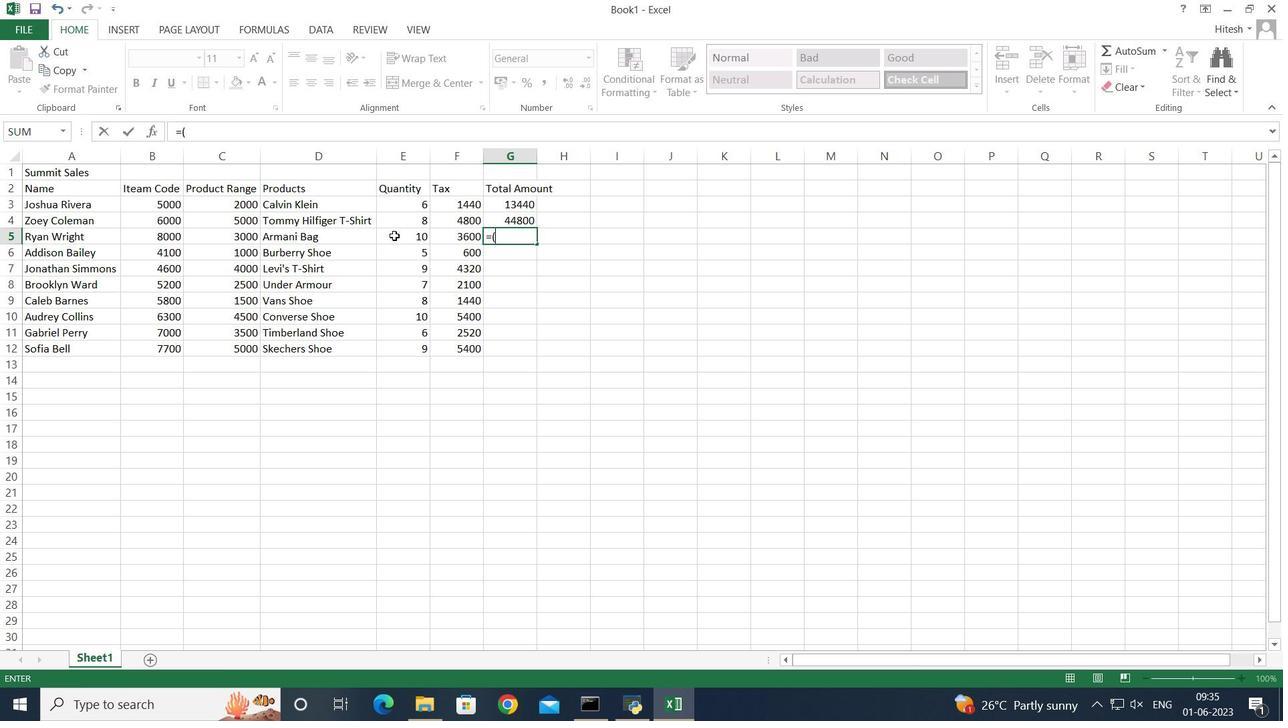 
Action: Key pressed *
Screenshot: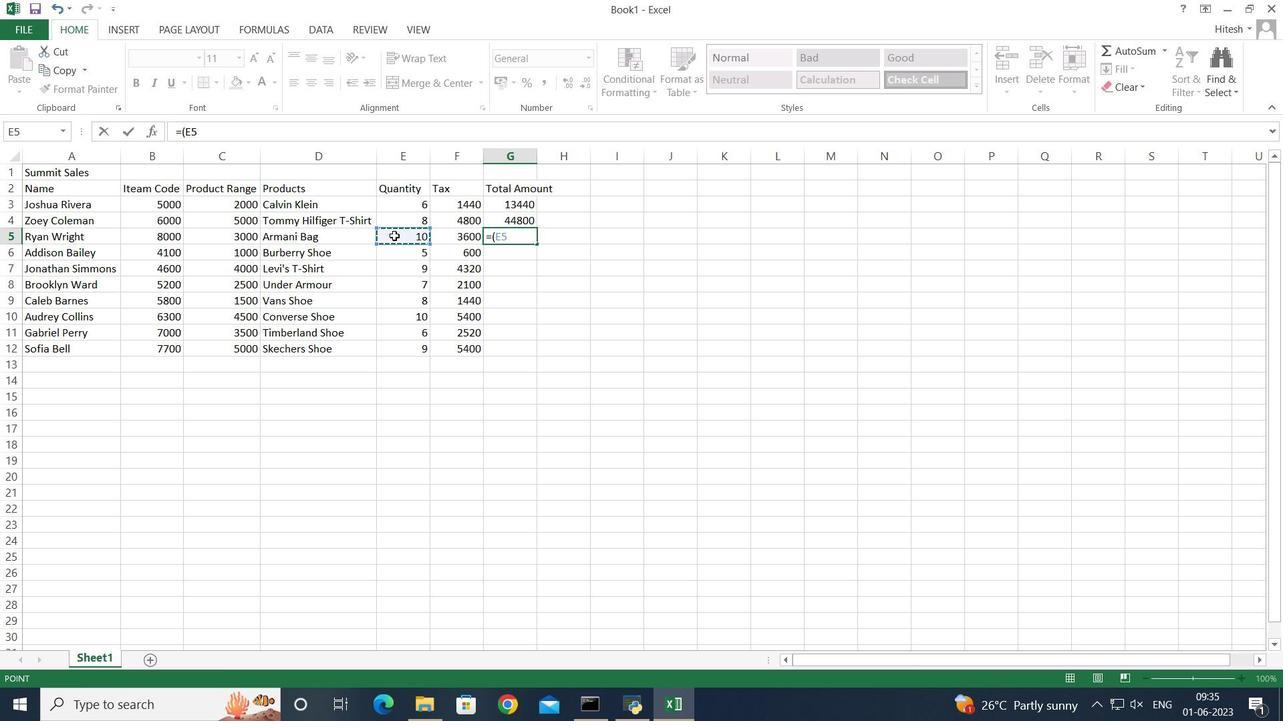 
Action: Mouse moved to (261, 232)
Screenshot: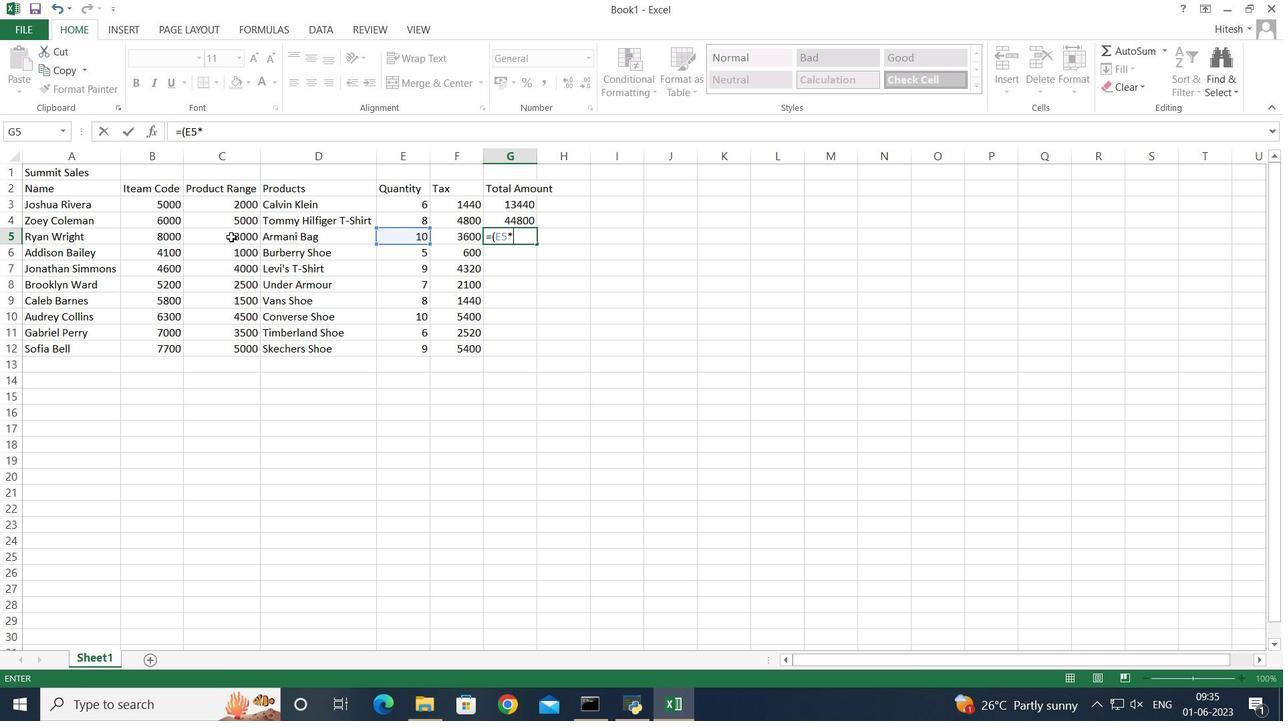 
Action: Mouse pressed left at (261, 232)
Screenshot: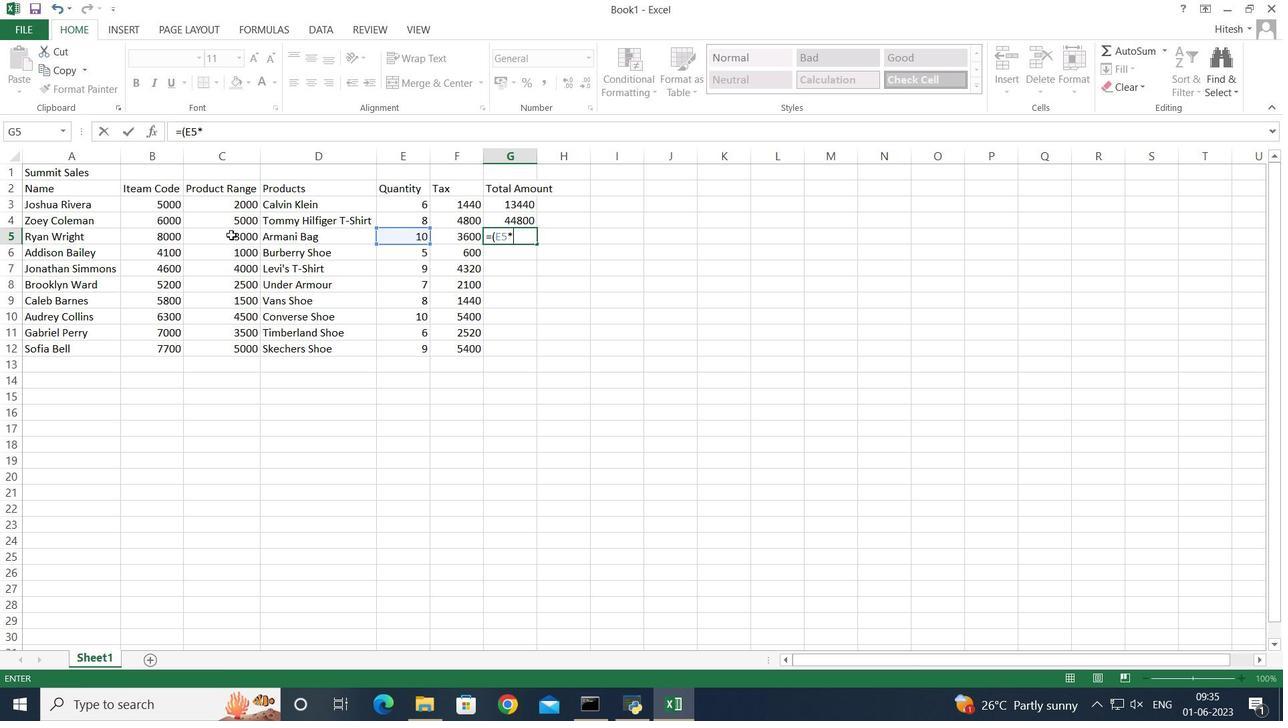
Action: Key pressed <Key.shift_r><Key.shift_r>)+
Screenshot: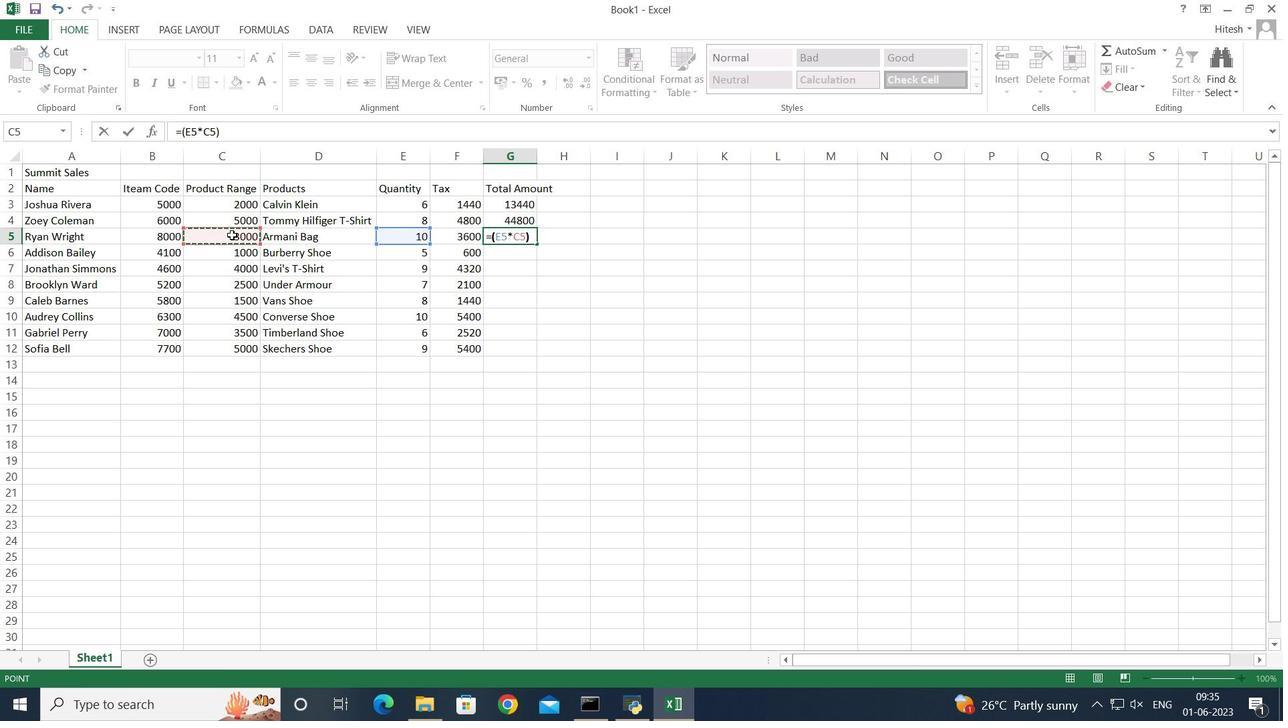 
Action: Mouse moved to (463, 233)
Screenshot: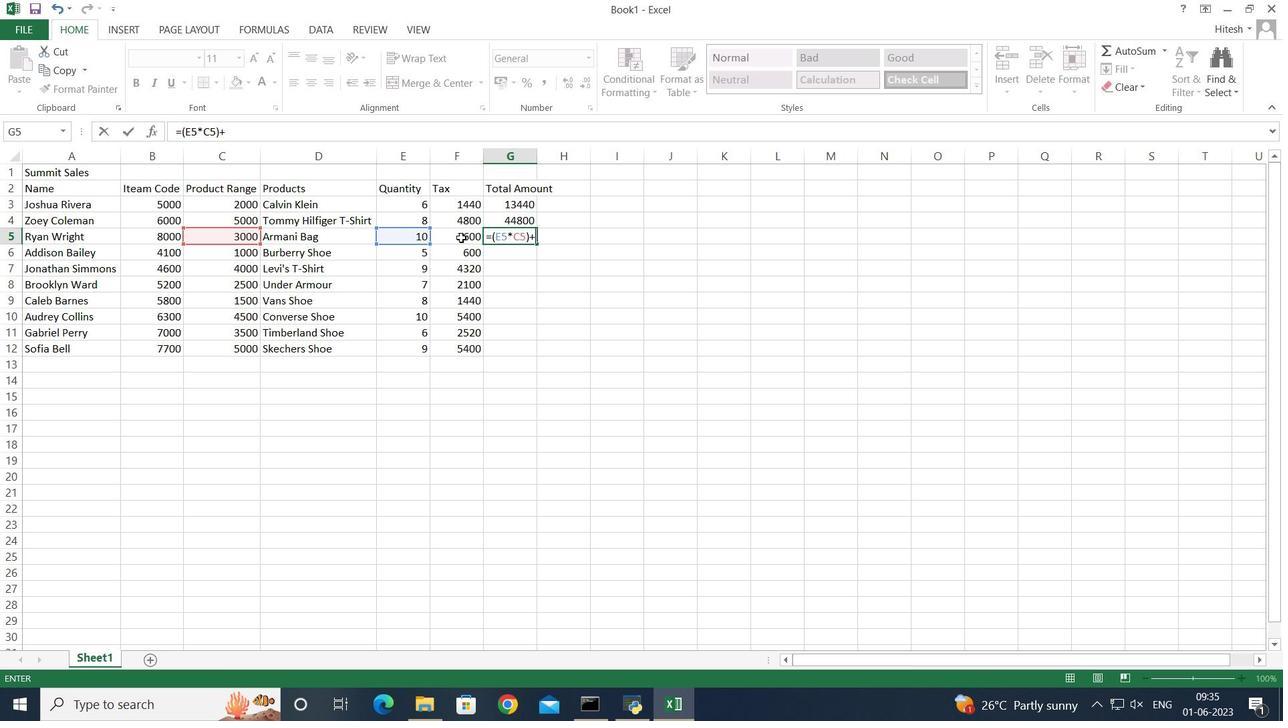 
Action: Mouse pressed left at (463, 233)
Screenshot: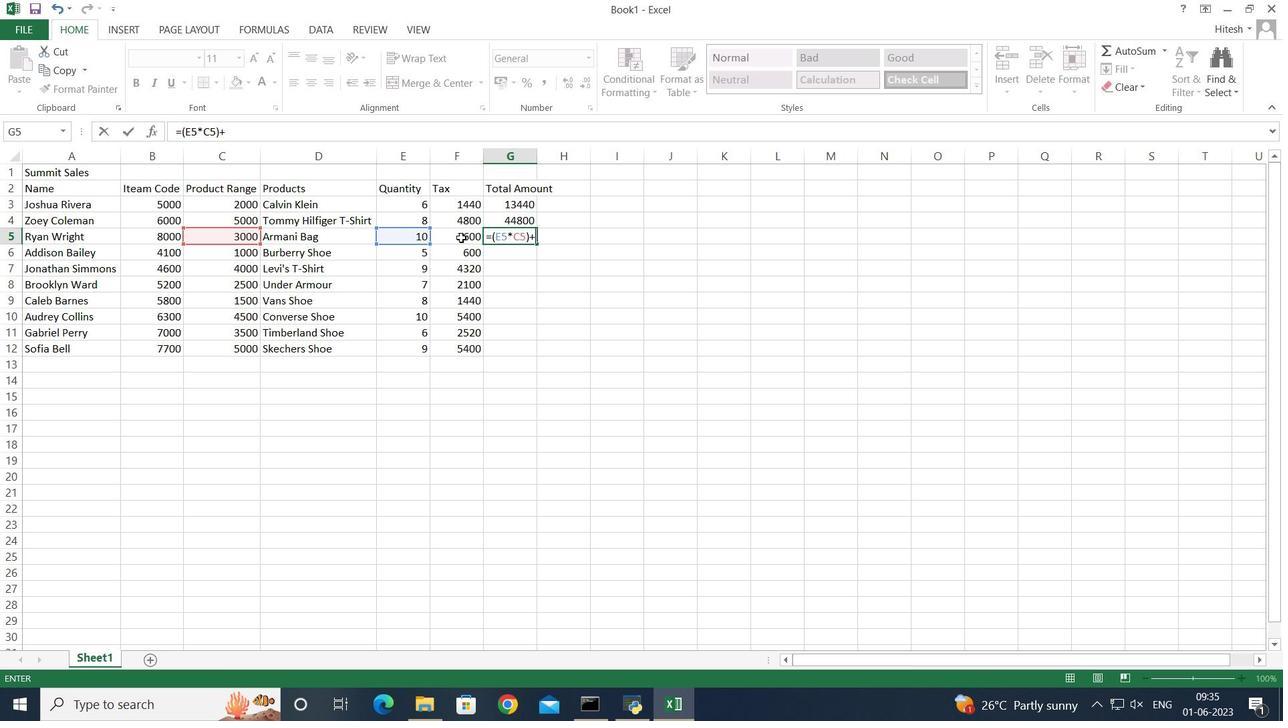 
Action: Key pressed <Key.enter>
Screenshot: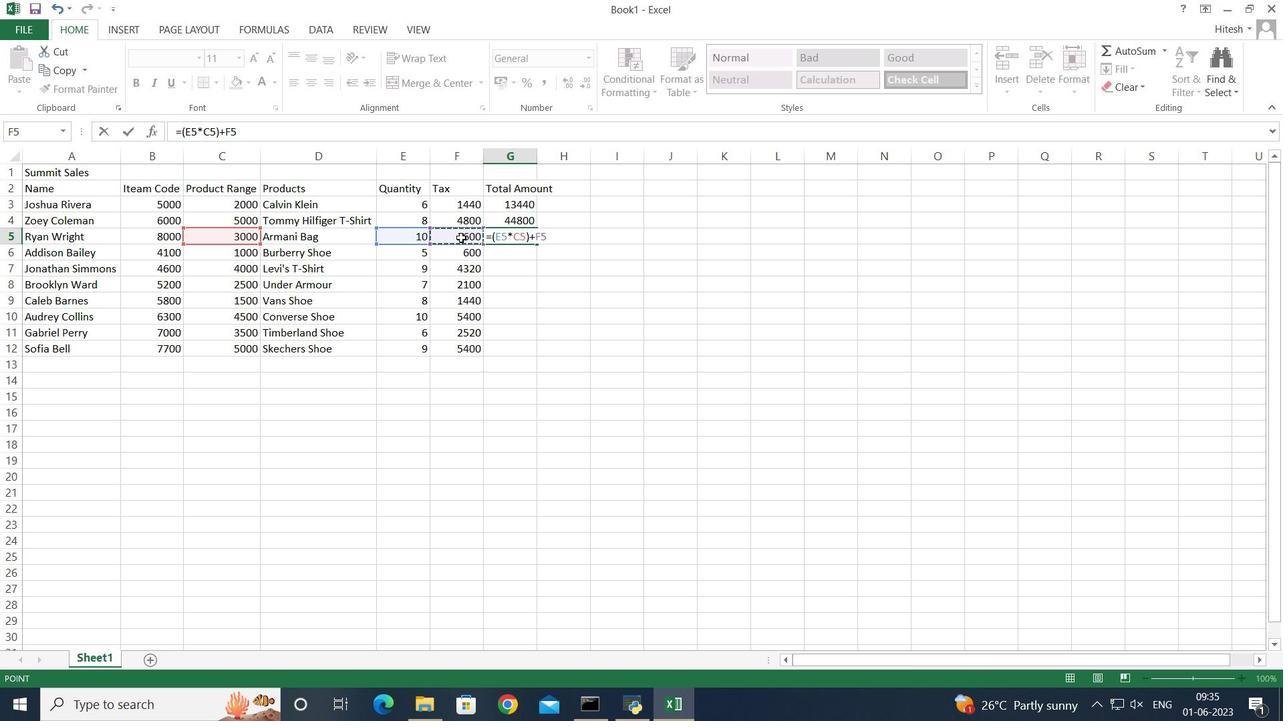 
Action: Mouse moved to (463, 233)
Screenshot: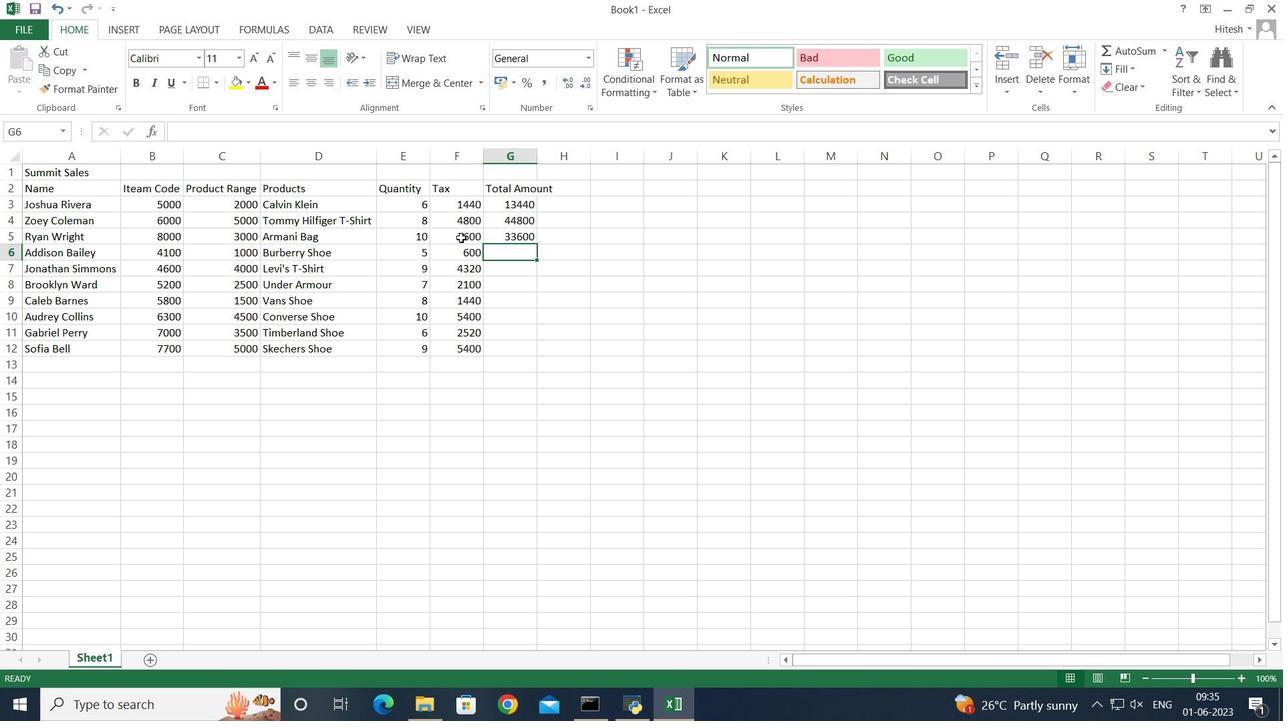 
Action: Key pressed =<Key.shift_r>(
Screenshot: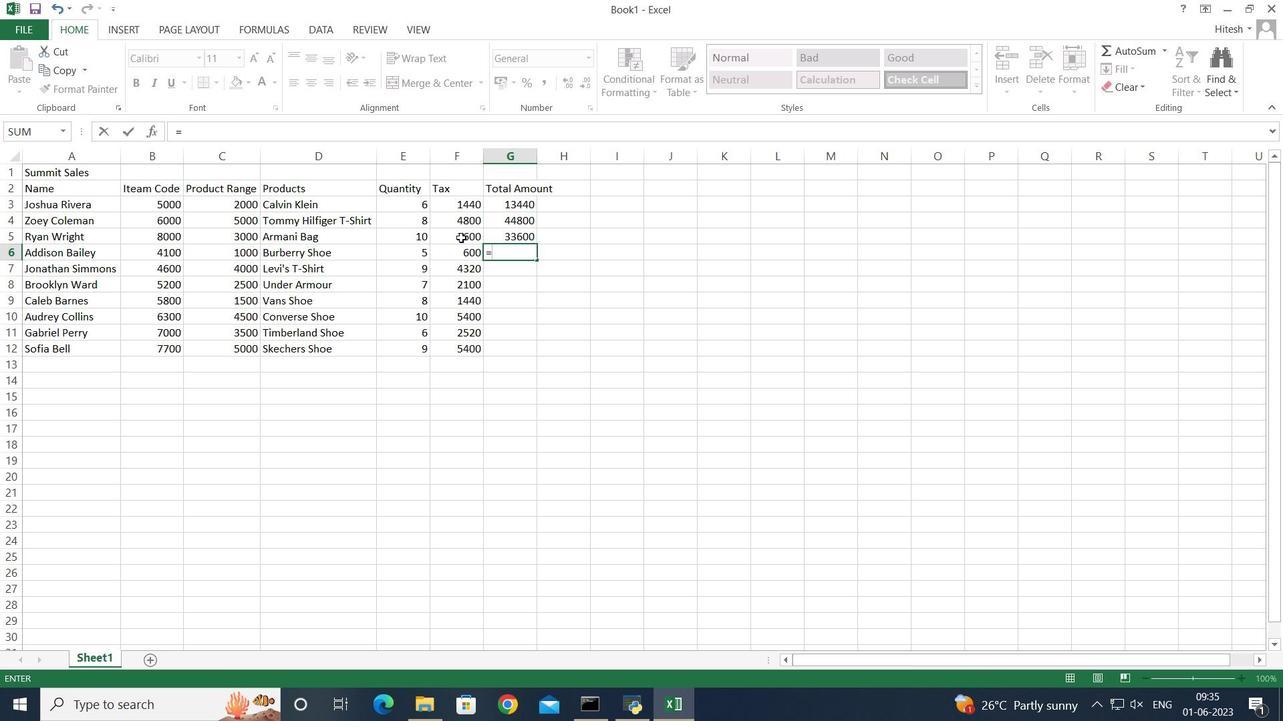 
Action: Mouse moved to (414, 249)
Screenshot: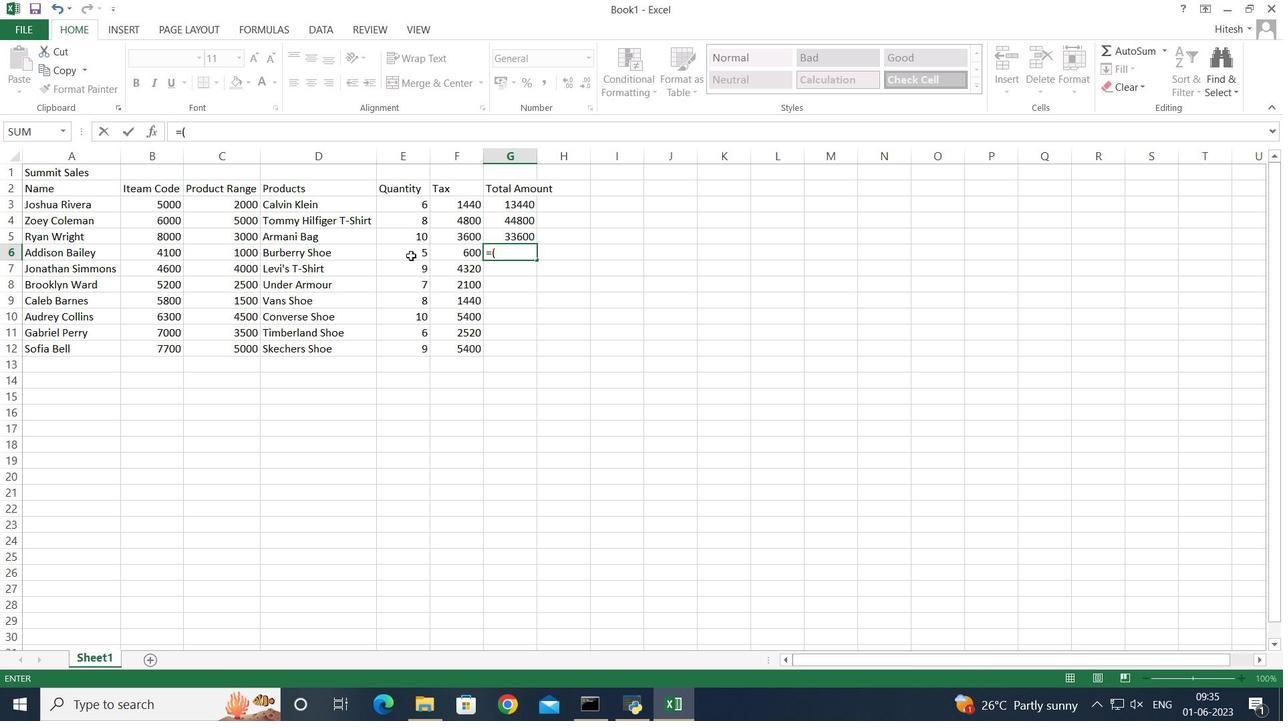 
Action: Mouse pressed left at (414, 249)
Screenshot: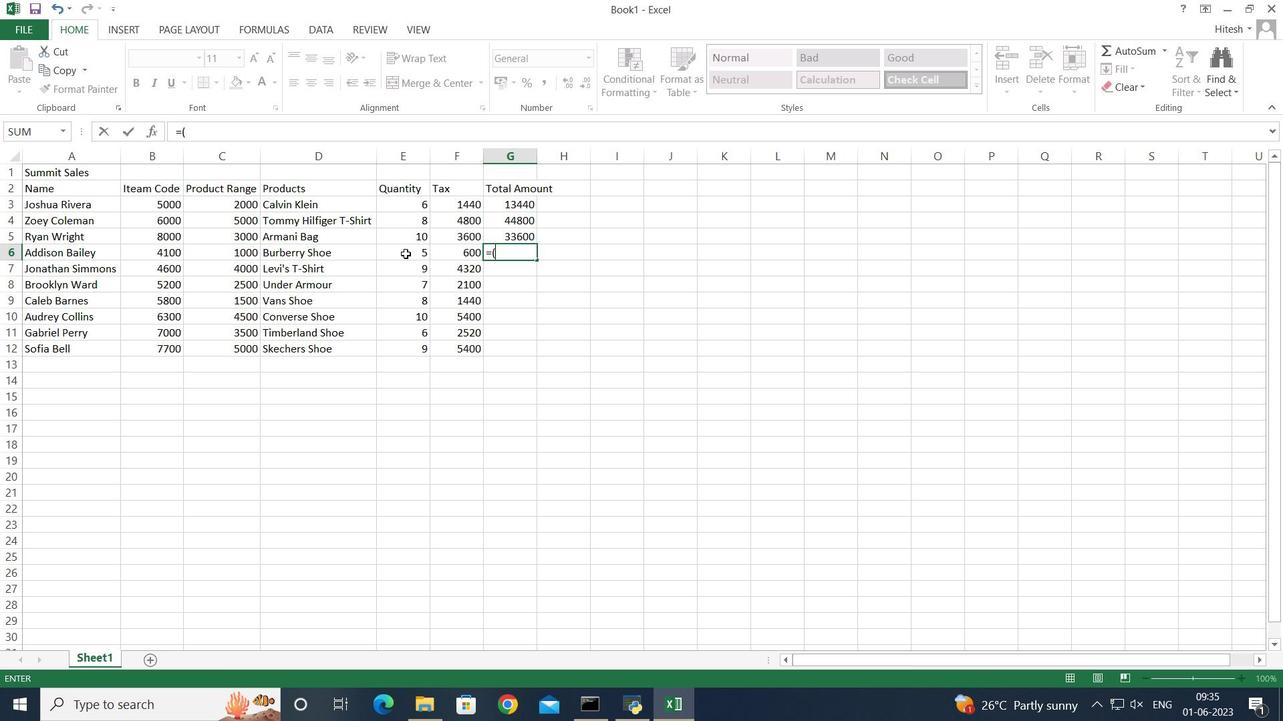 
Action: Key pressed *
Screenshot: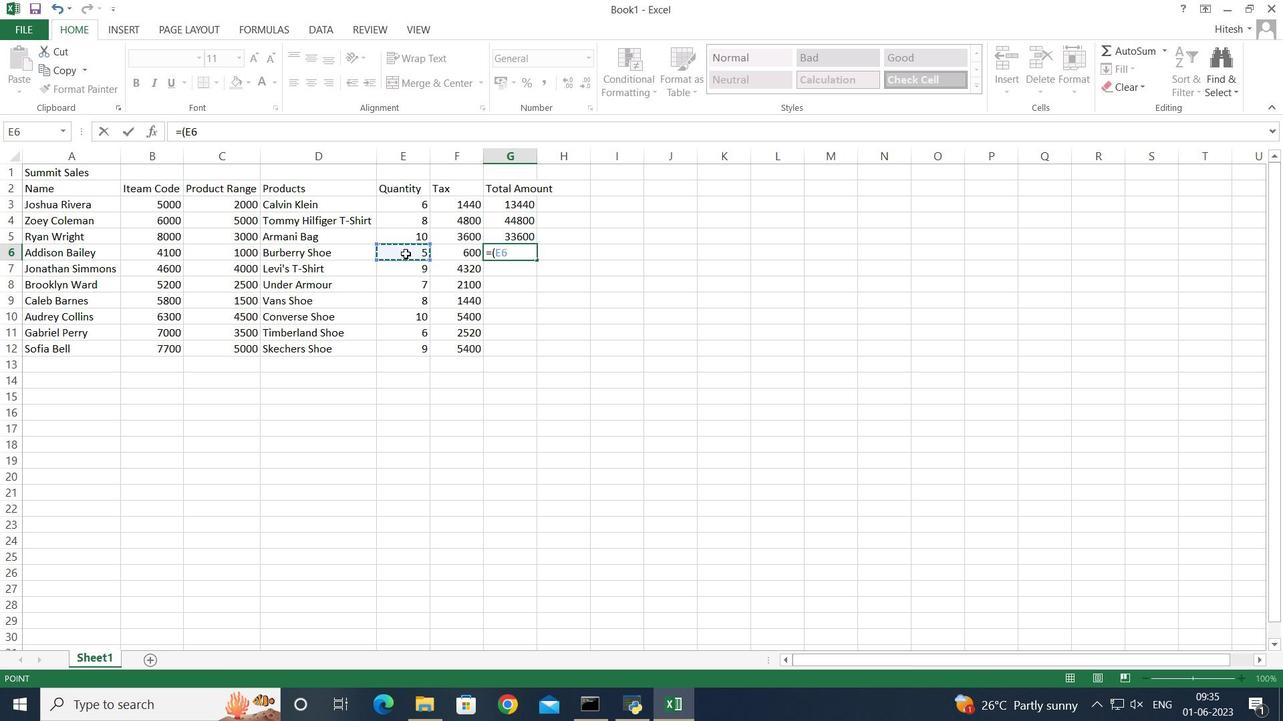 
Action: Mouse moved to (243, 248)
Screenshot: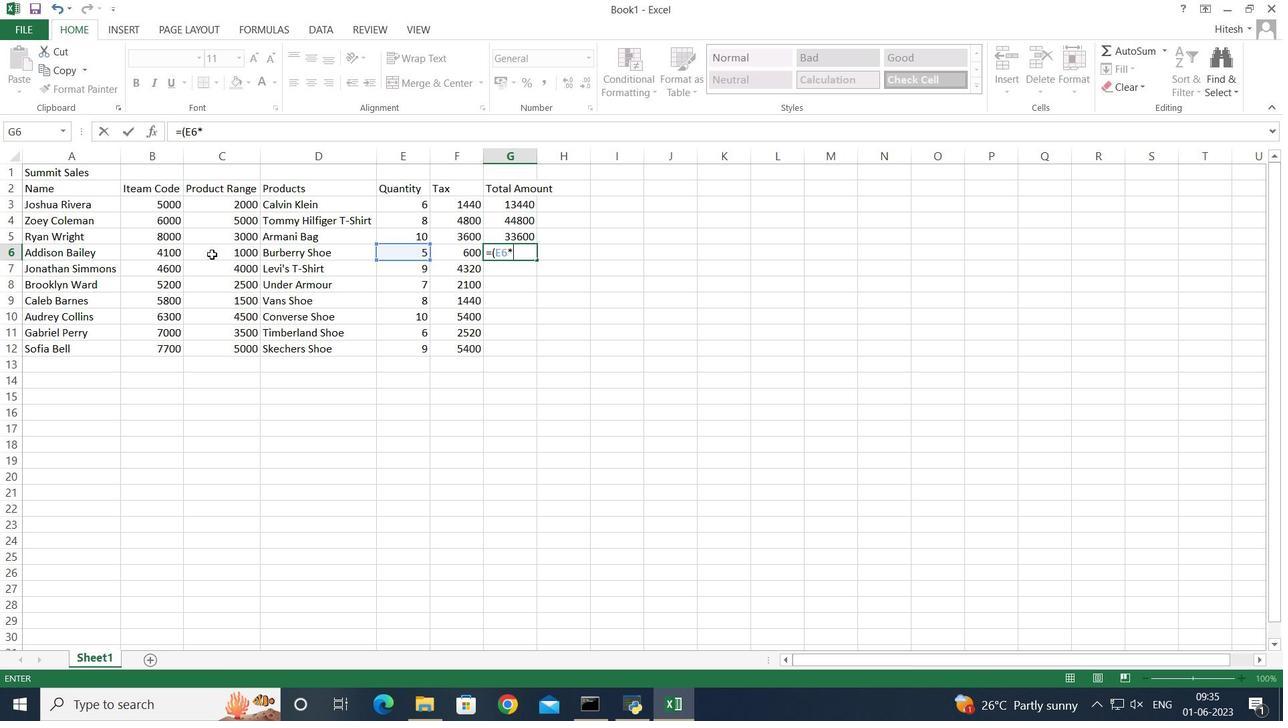 
Action: Mouse pressed left at (243, 248)
Screenshot: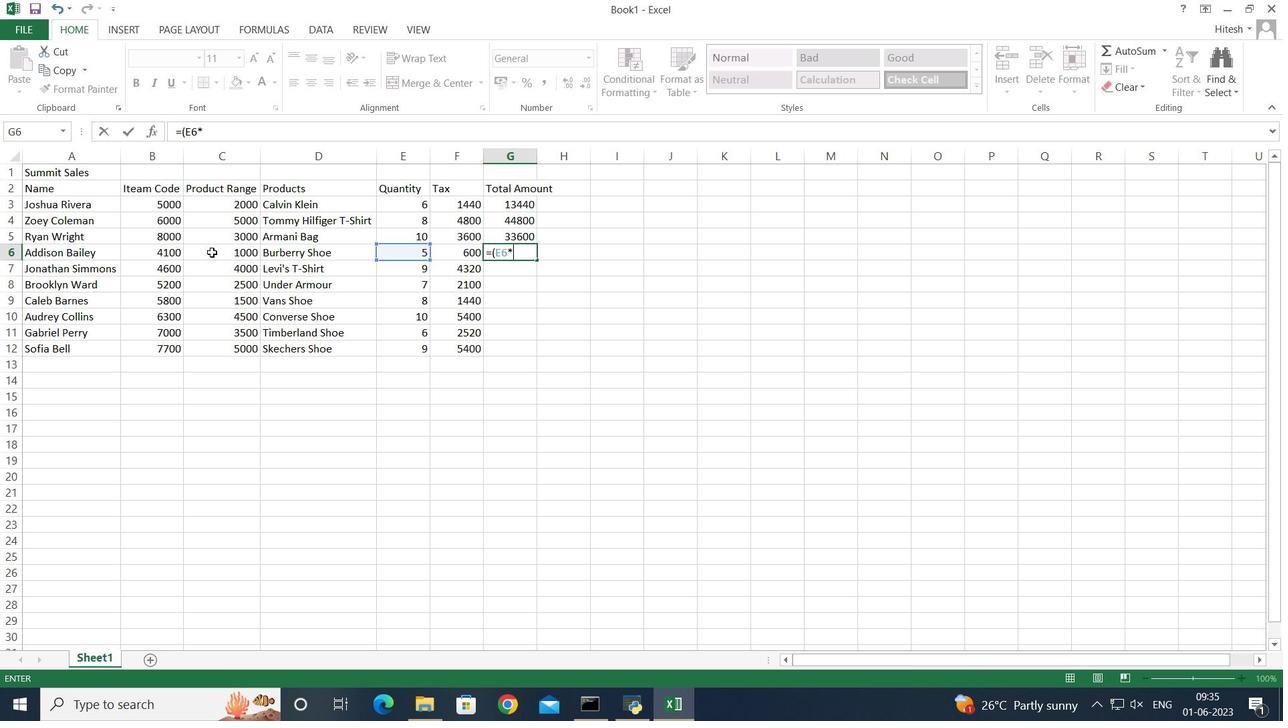 
Action: Mouse moved to (245, 247)
Screenshot: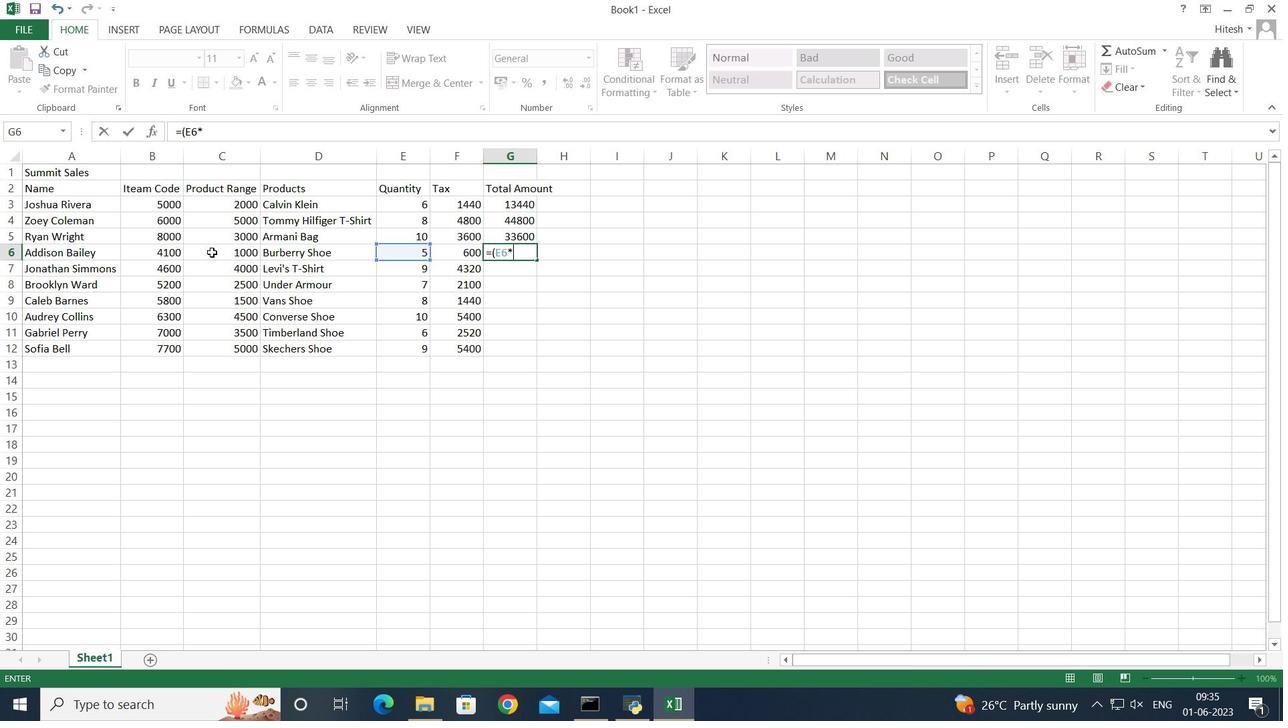 
Action: Key pressed <Key.shift_r><Key.shift_r><Key.shift_r><Key.shift_r><Key.shift_r><Key.shift_r><Key.shift_r><Key.shift_r><Key.shift_r>)+
Screenshot: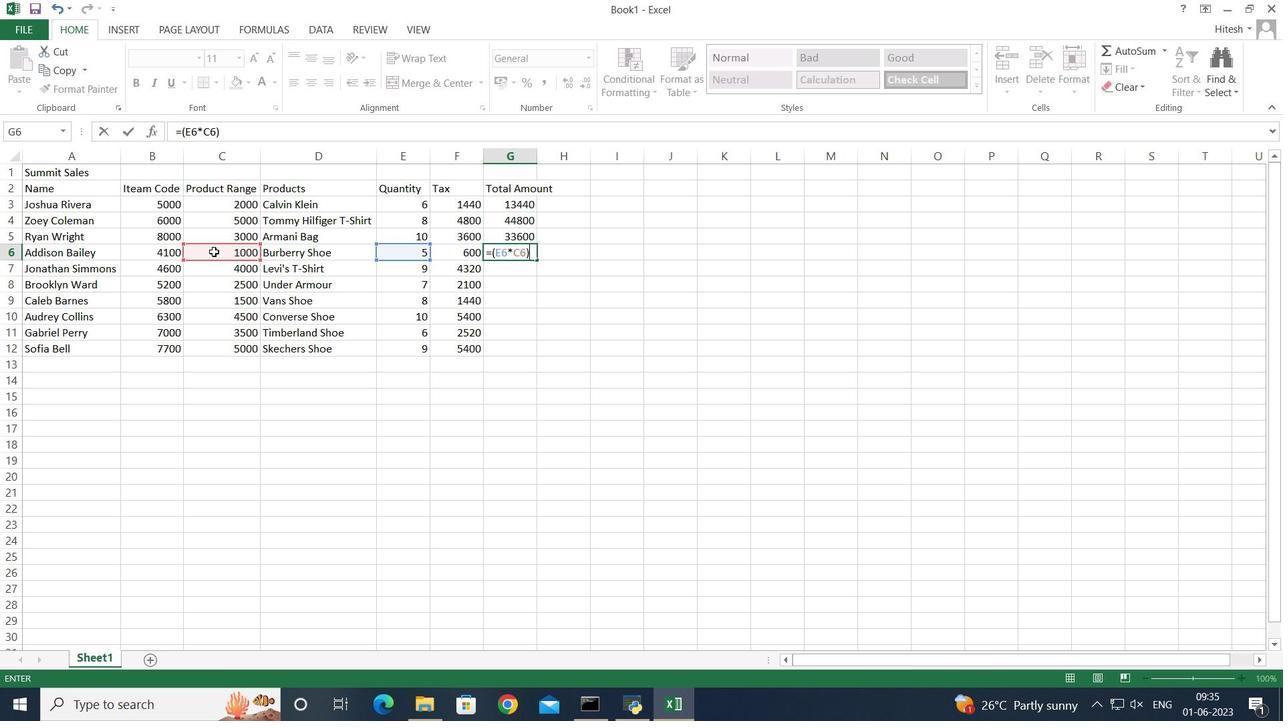 
Action: Mouse moved to (458, 247)
Screenshot: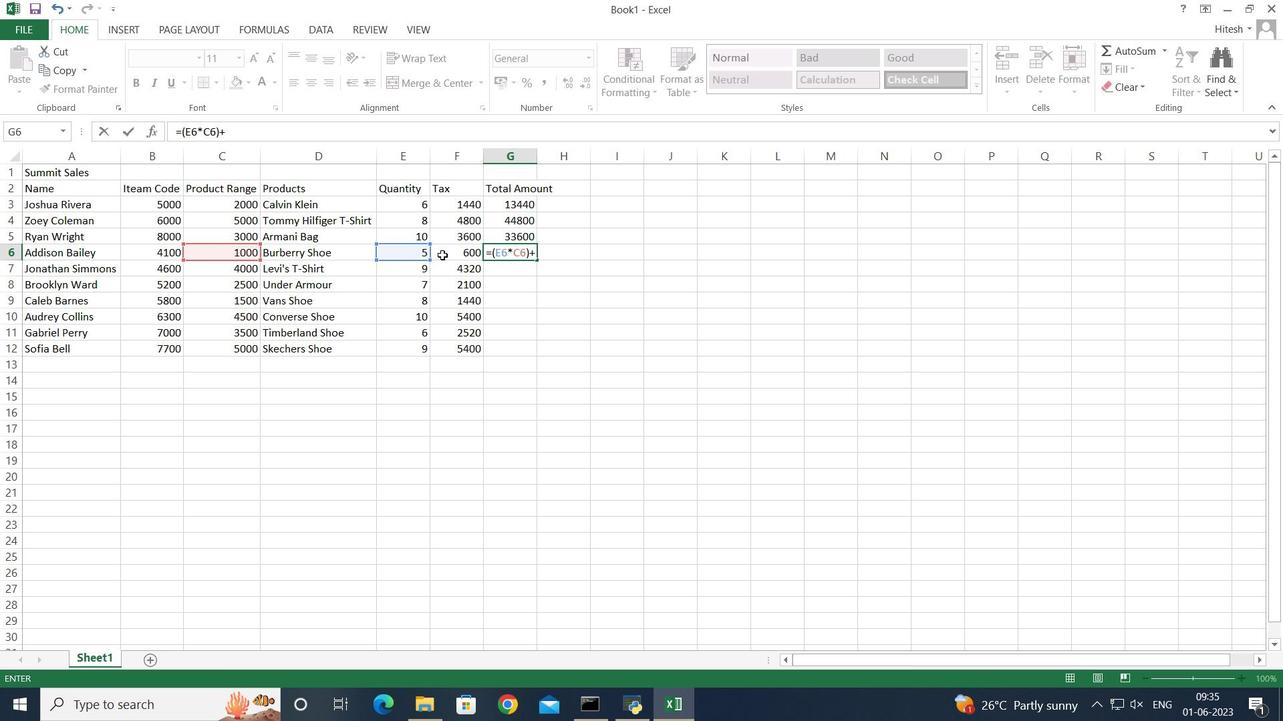 
Action: Mouse pressed left at (458, 247)
Screenshot: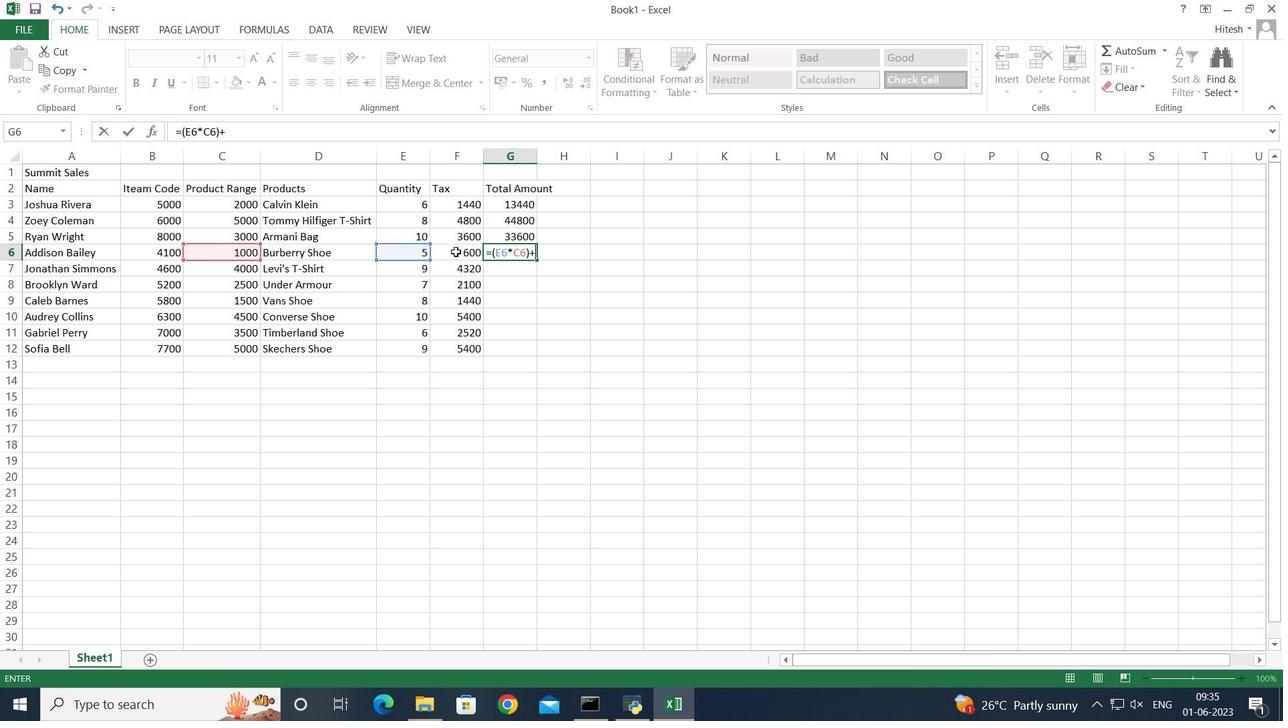 
Action: Key pressed <Key.enter>=<Key.shift_r>(
Screenshot: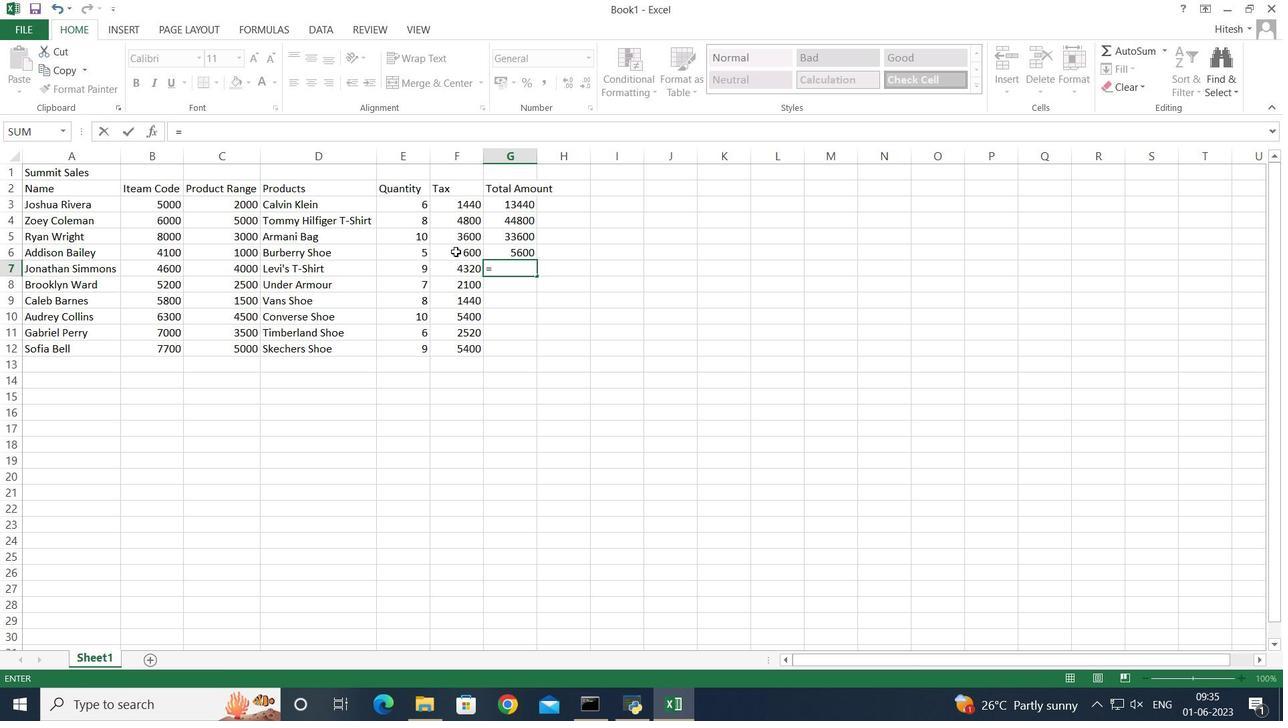 
Action: Mouse moved to (411, 260)
Screenshot: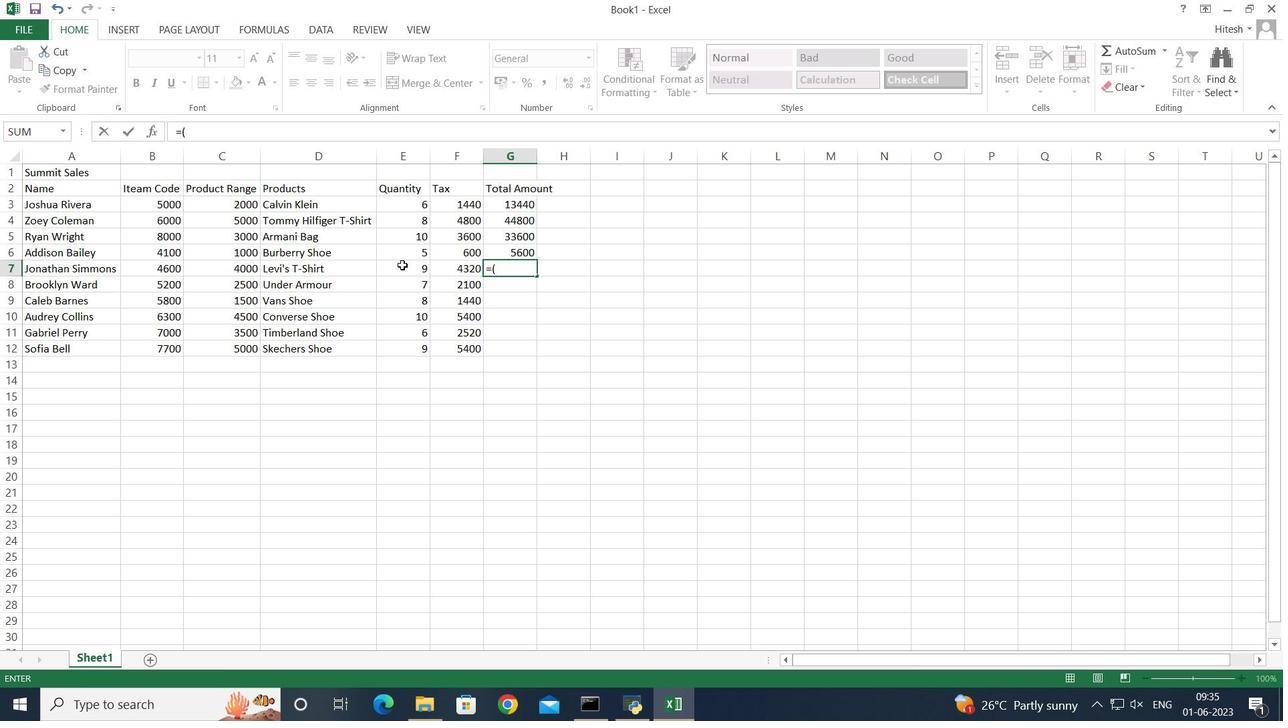 
Action: Mouse pressed left at (411, 260)
Screenshot: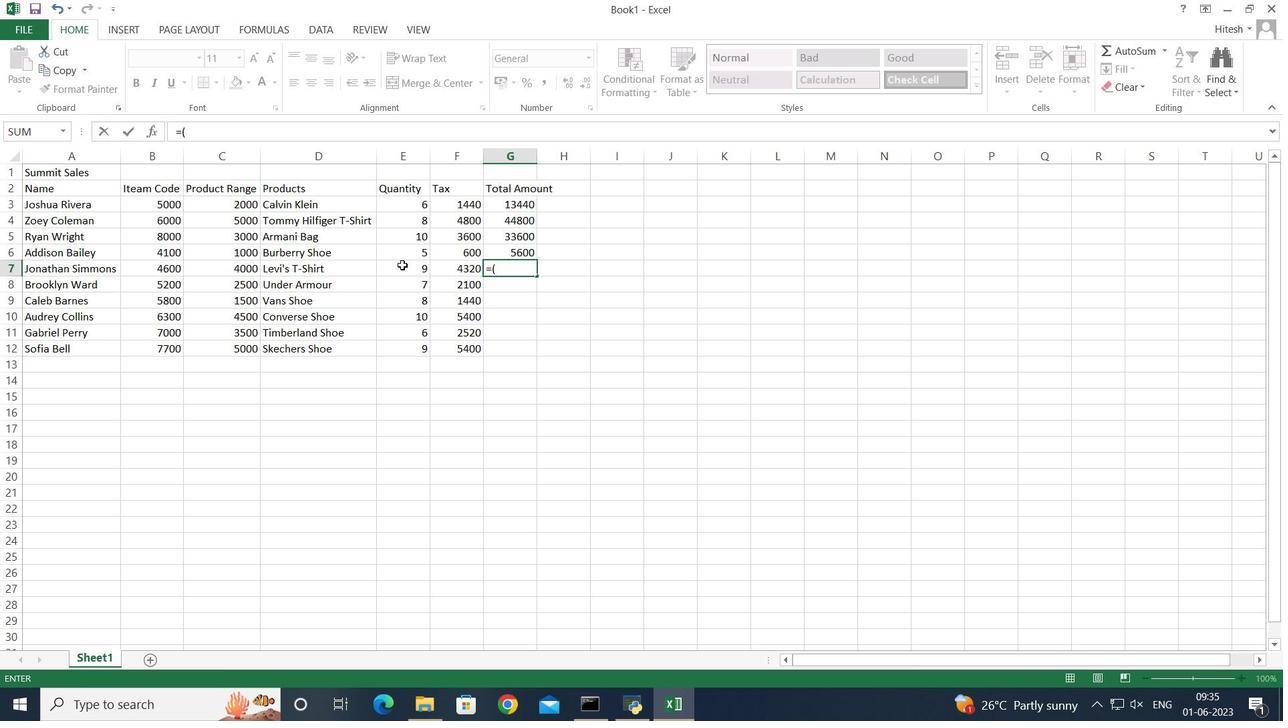 
Action: Mouse moved to (411, 259)
Screenshot: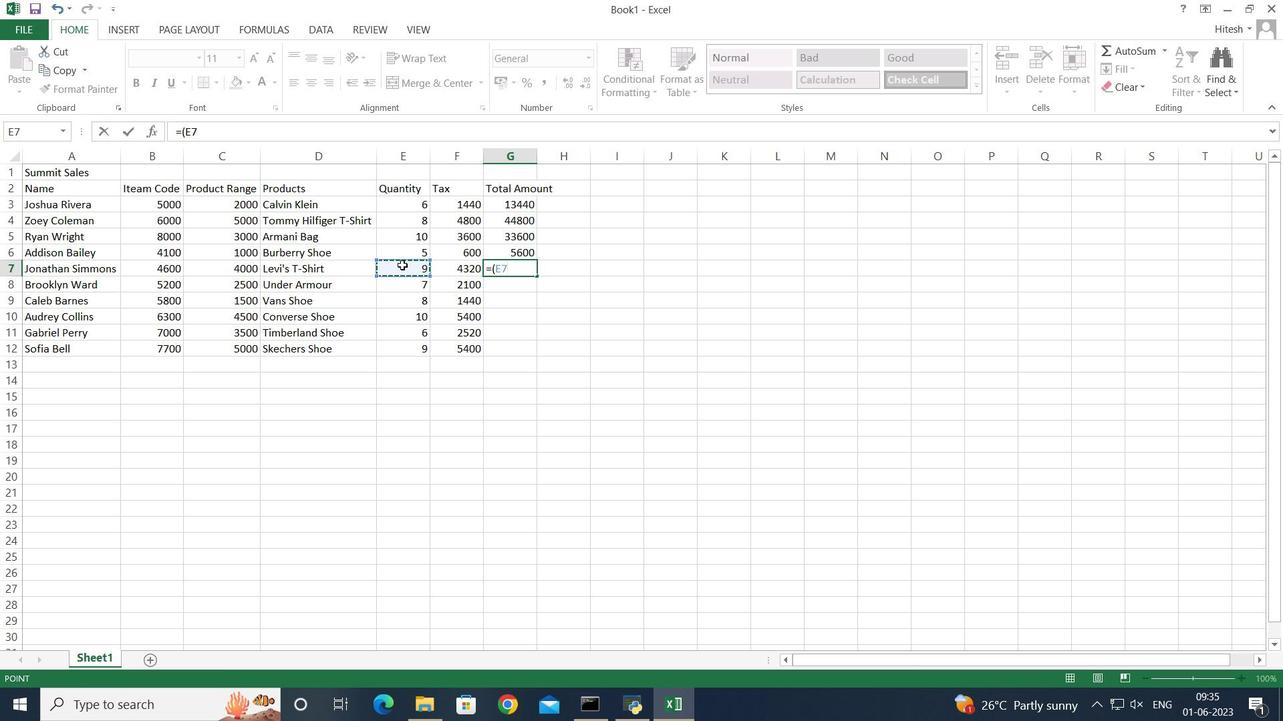 
Action: Key pressed *
Screenshot: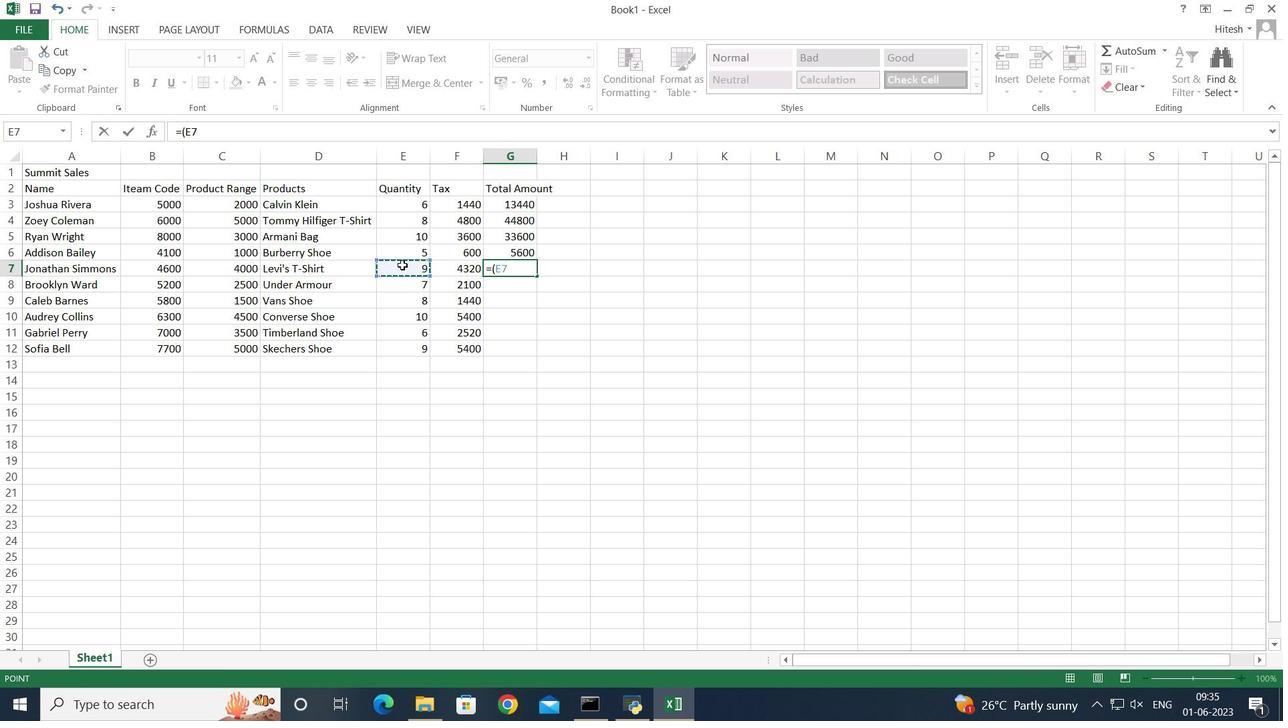 
Action: Mouse moved to (261, 260)
Screenshot: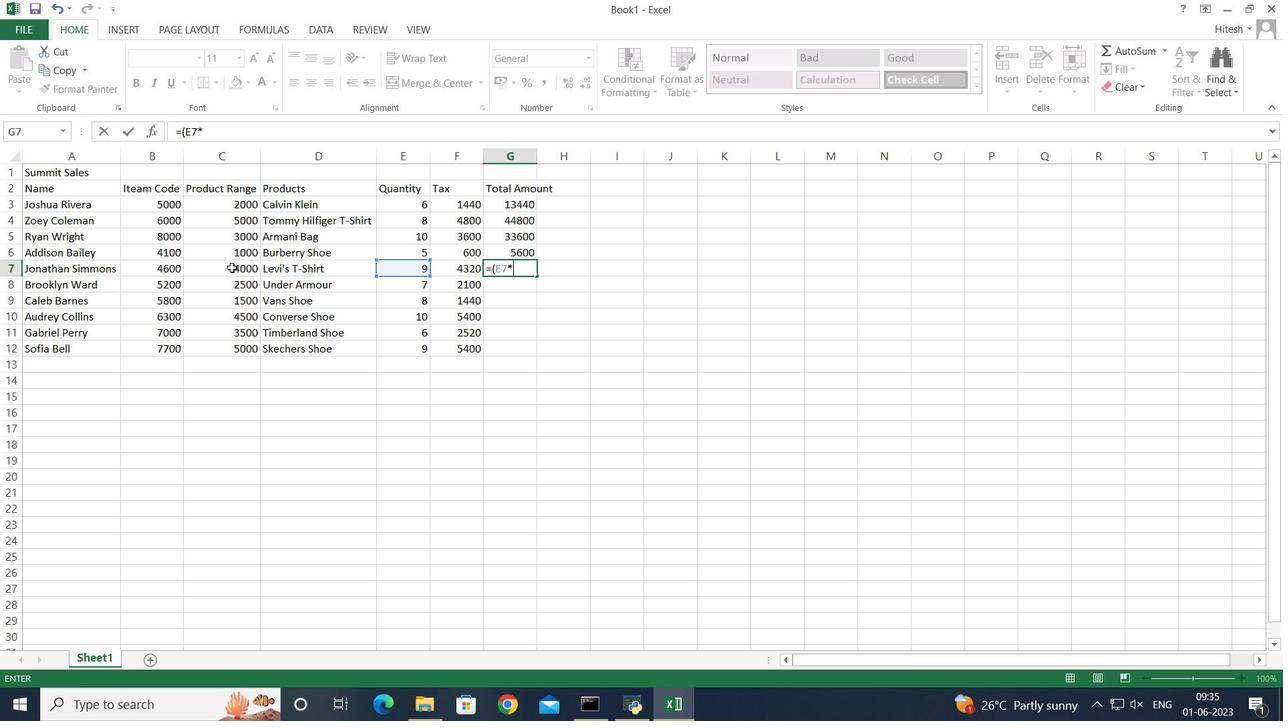 
Action: Mouse pressed left at (261, 260)
Screenshot: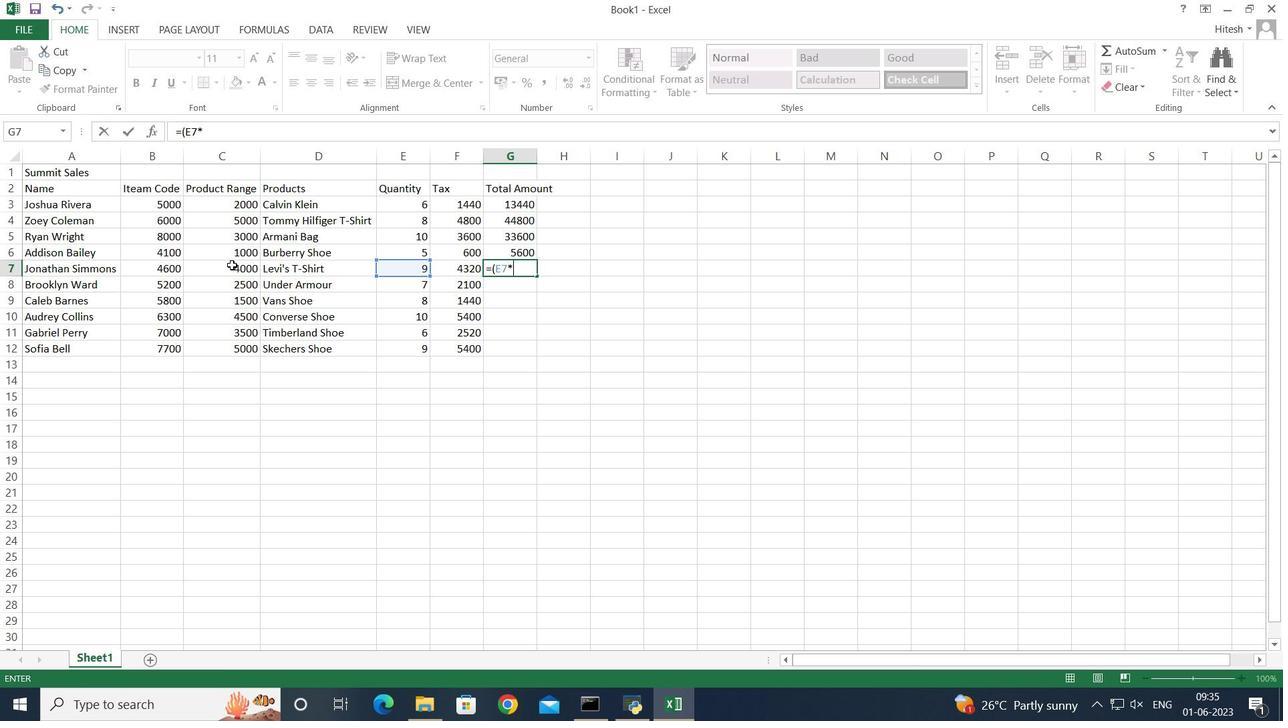 
Action: Key pressed <Key.shift_r><Key.shift_r><Key.shift_r><Key.shift_r><Key.shift_r><Key.shift_r><Key.shift_r><Key.shift_r><Key.shift_r><Key.shift_r><Key.shift_r><Key.shift_r>)+
Screenshot: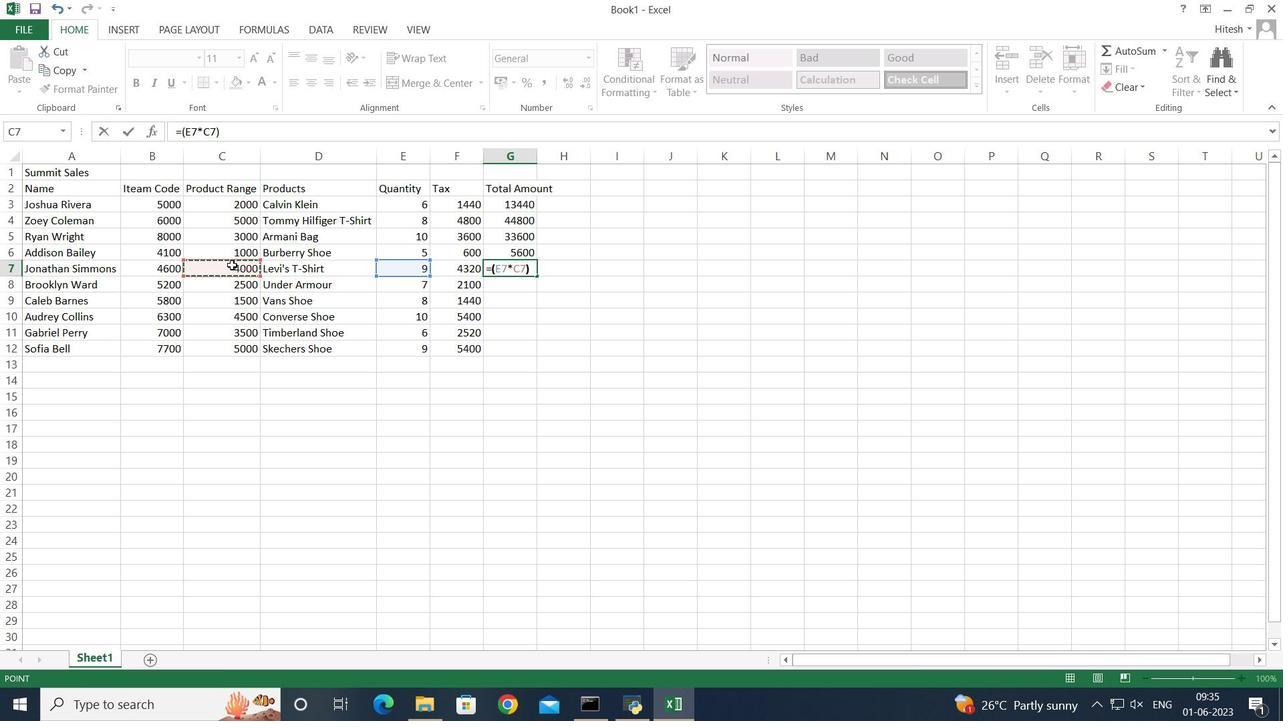 
Action: Mouse moved to (463, 263)
Screenshot: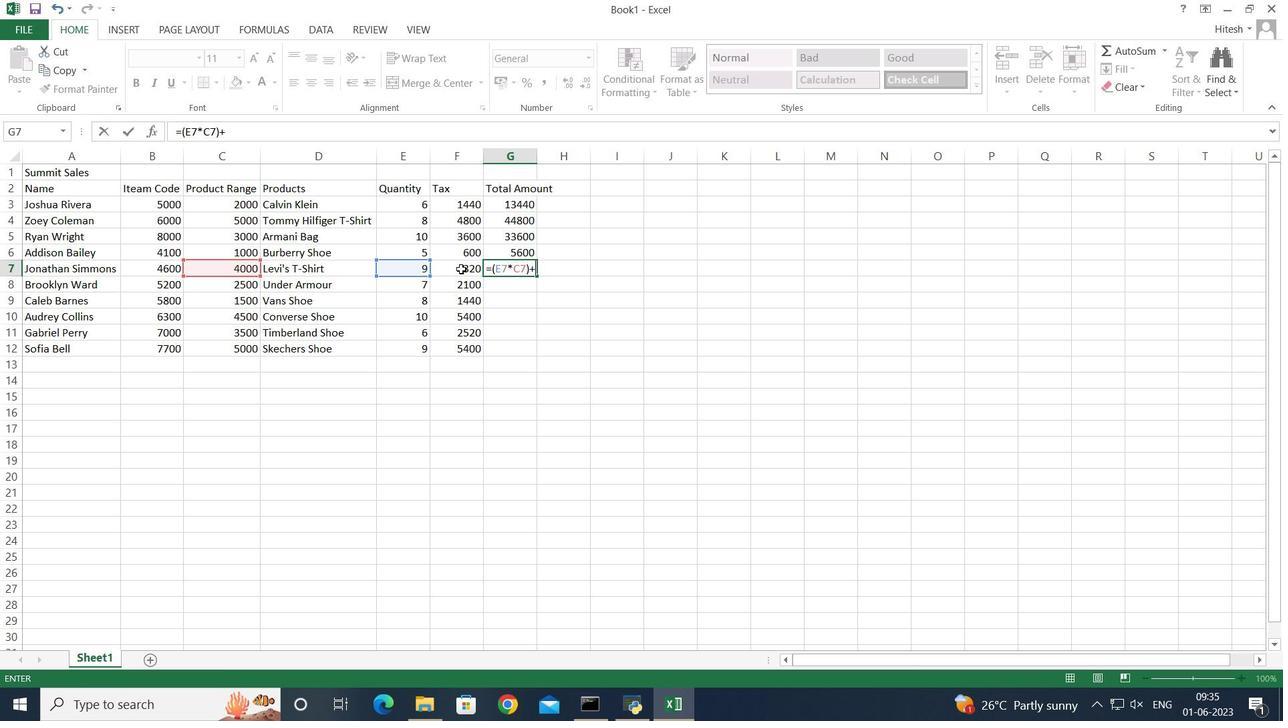 
Action: Mouse pressed left at (463, 263)
Screenshot: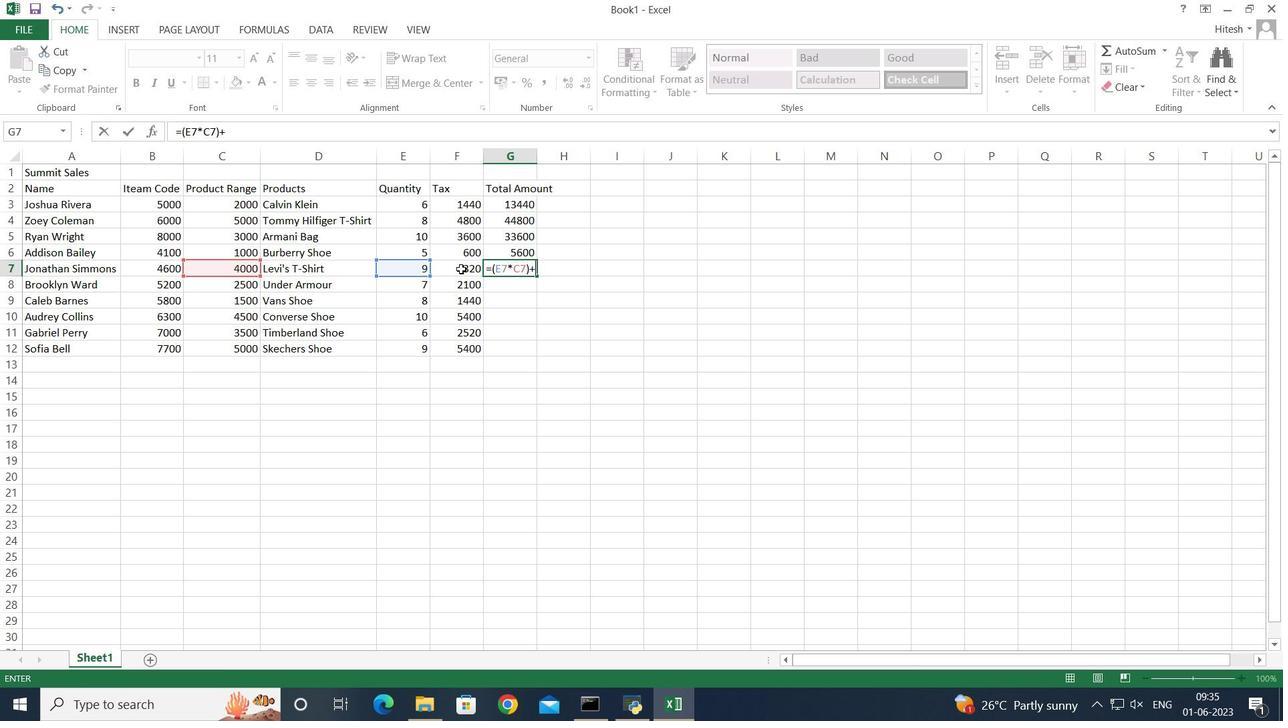 
Action: Key pressed <Key.enter>=
Screenshot: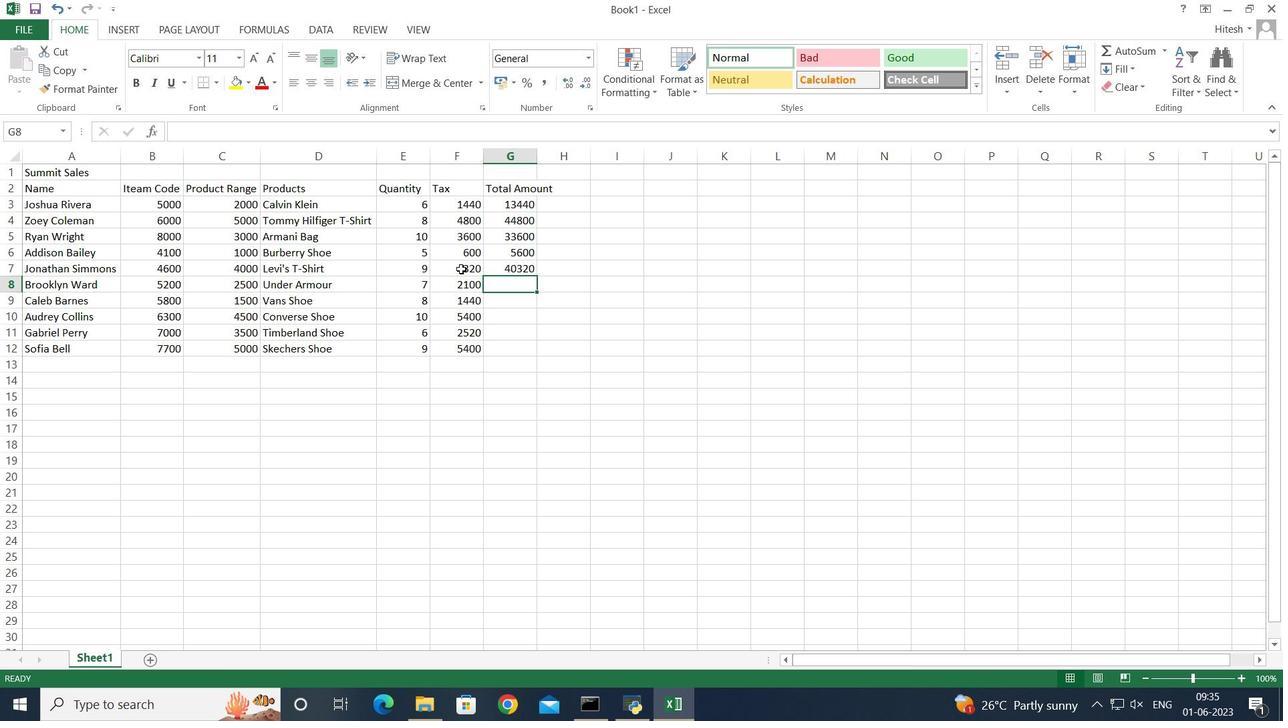 
Action: Mouse moved to (463, 264)
Screenshot: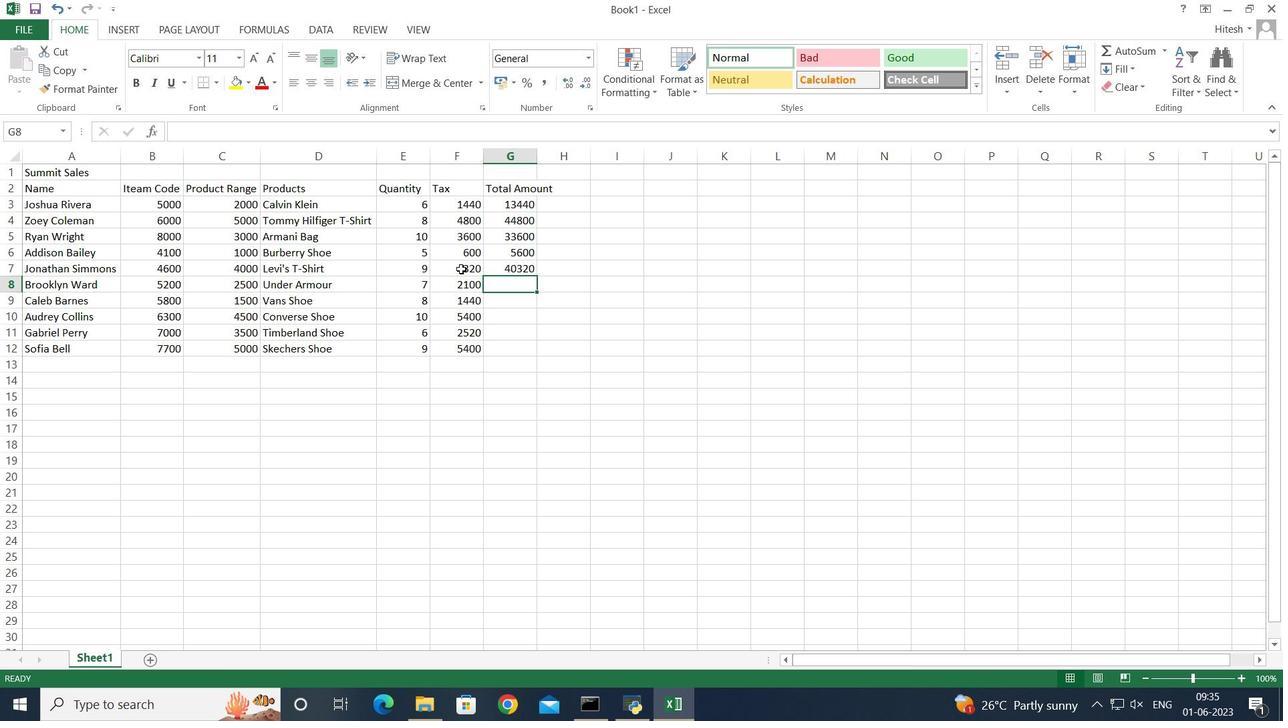 
Action: Key pressed <Key.shift_r>(
Screenshot: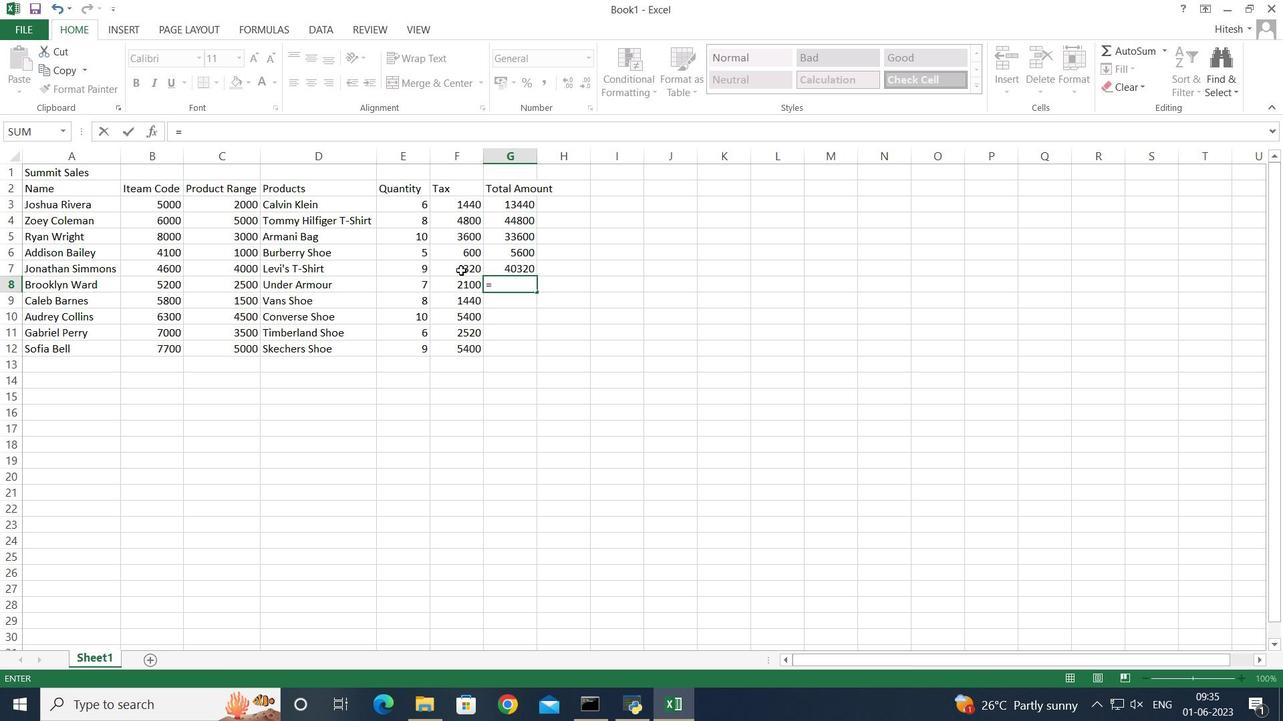 
Action: Mouse moved to (414, 280)
Screenshot: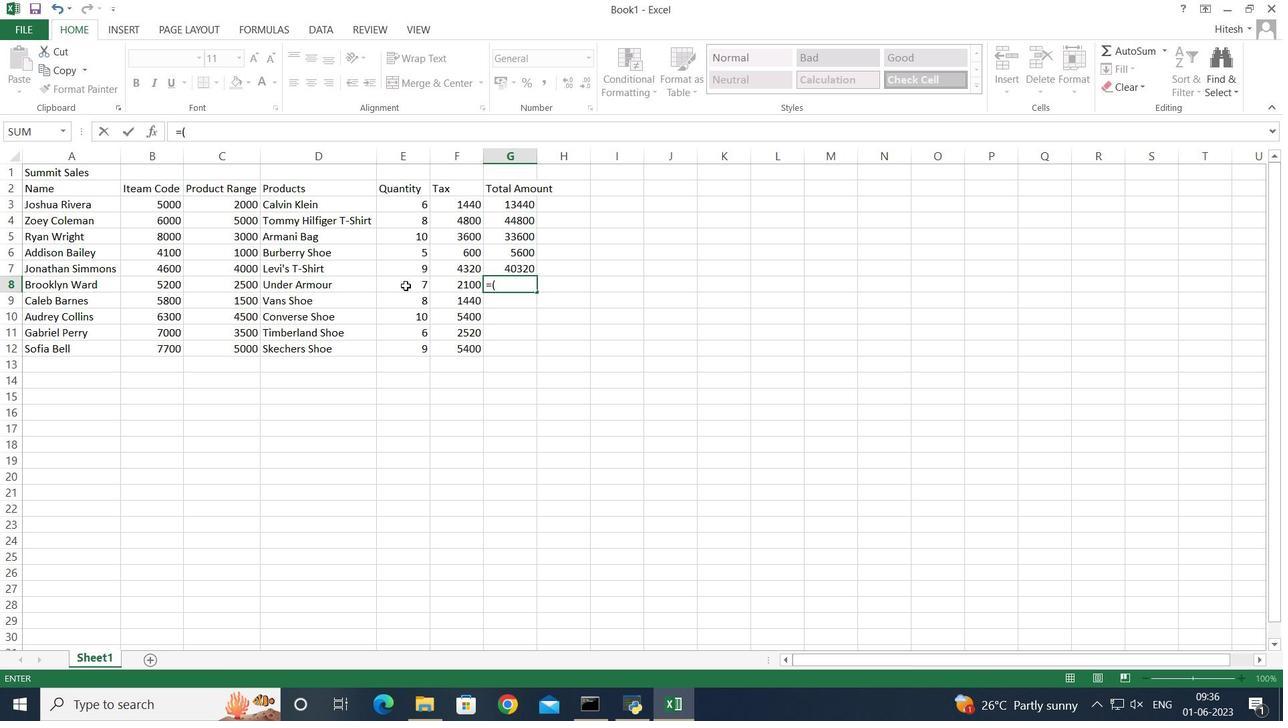 
Action: Mouse pressed left at (414, 280)
Screenshot: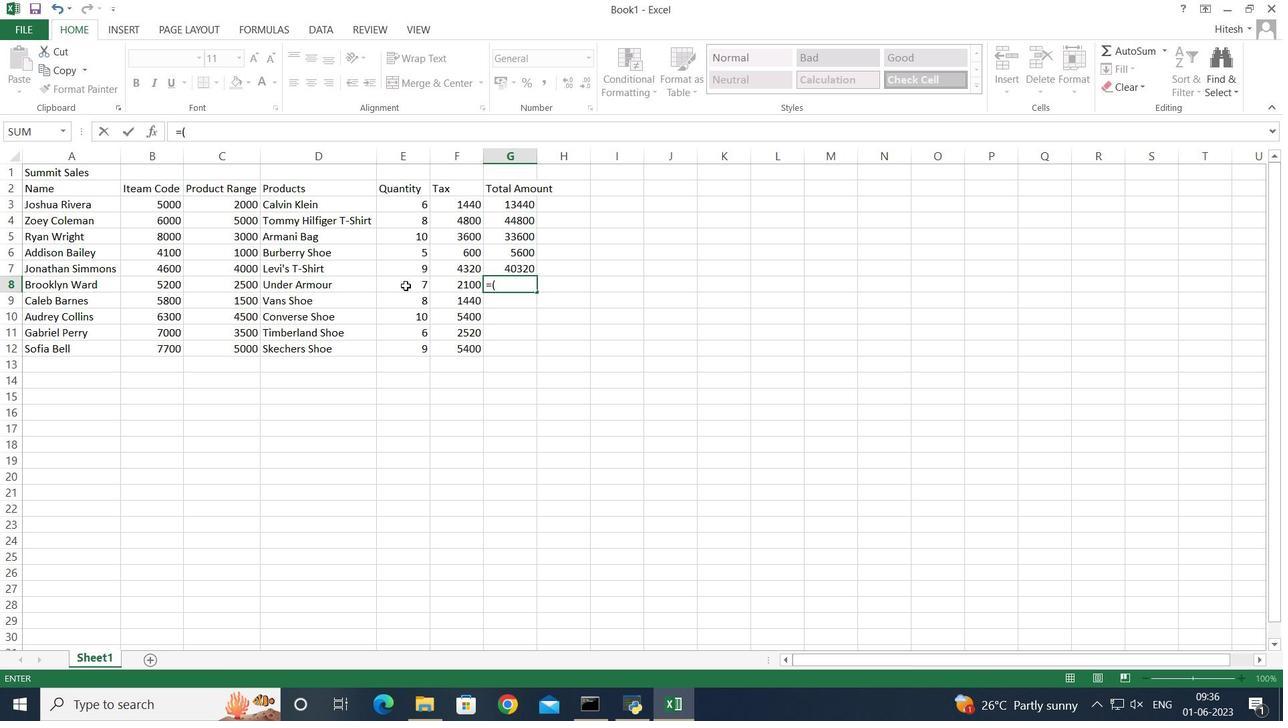 
Action: Mouse moved to (417, 271)
Screenshot: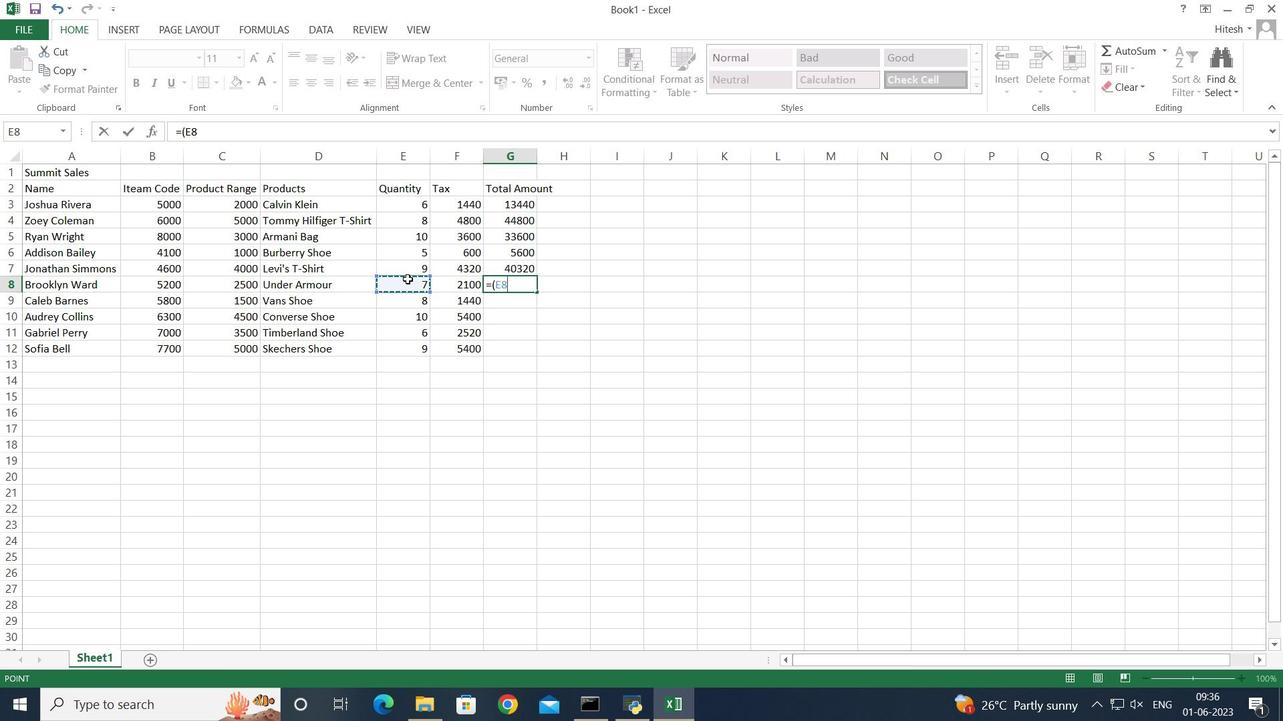 
Action: Key pressed *
Screenshot: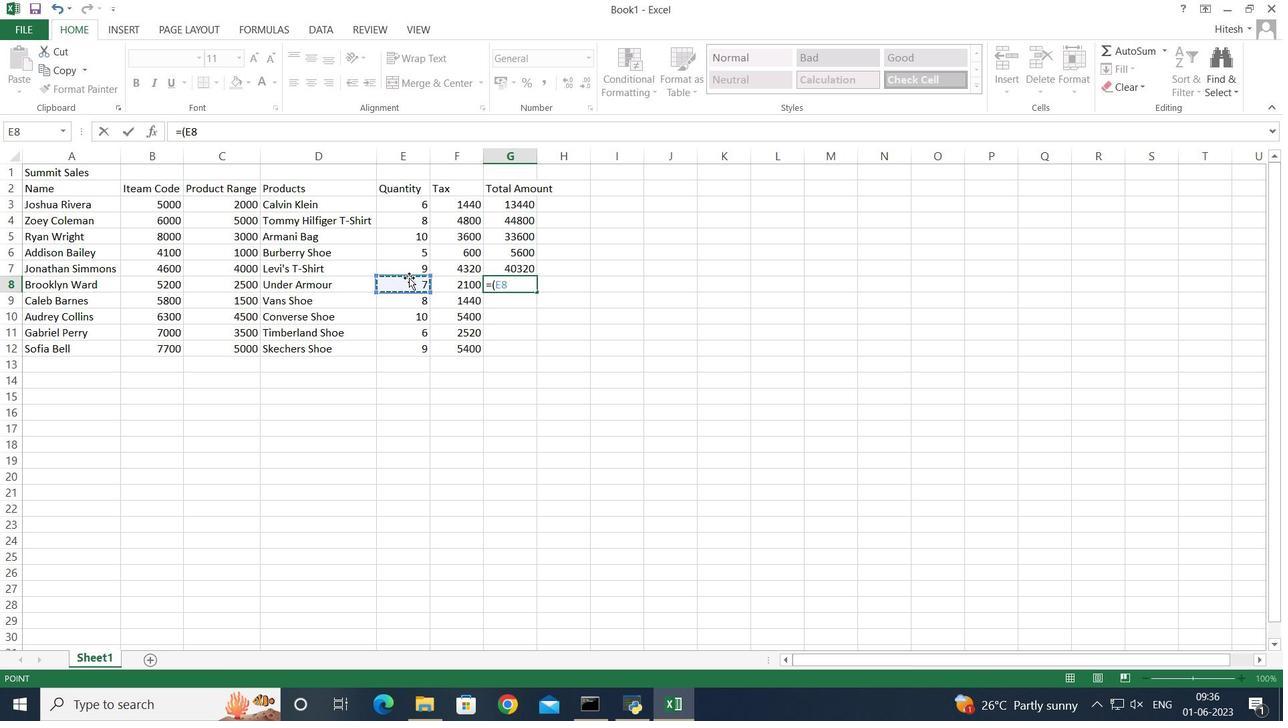 
Action: Mouse moved to (257, 276)
Screenshot: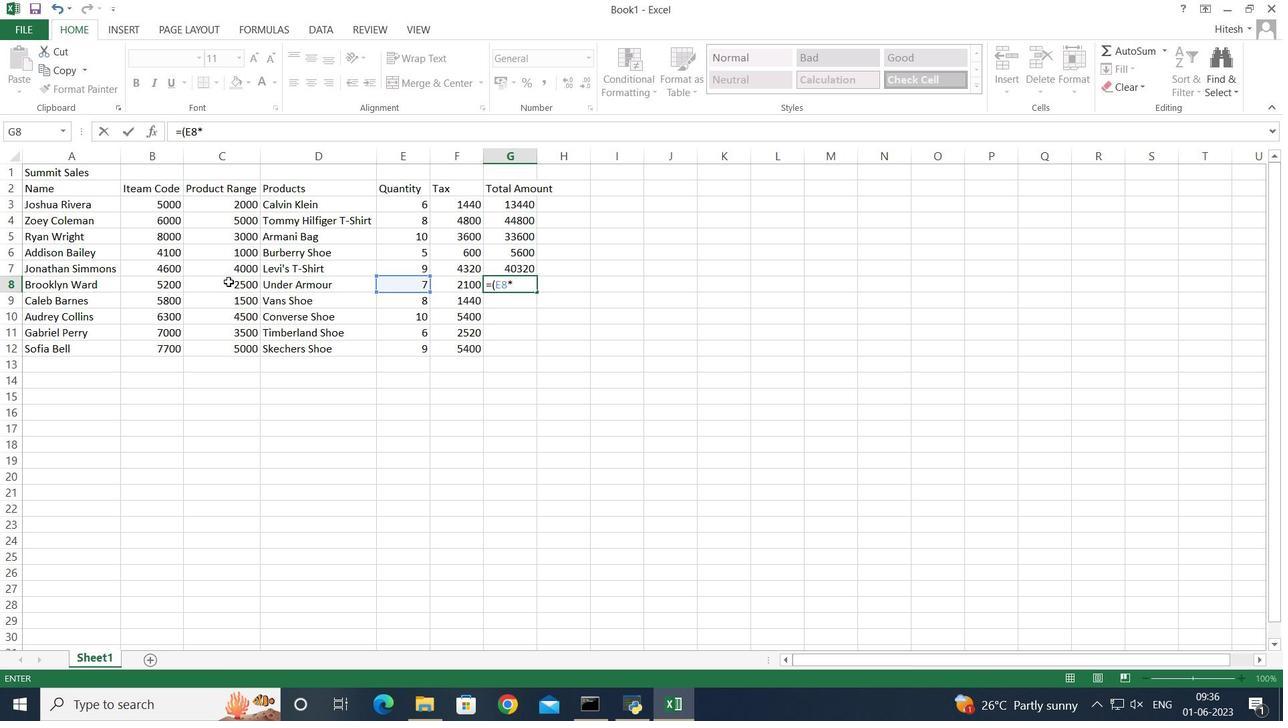 
Action: Mouse pressed left at (257, 276)
Screenshot: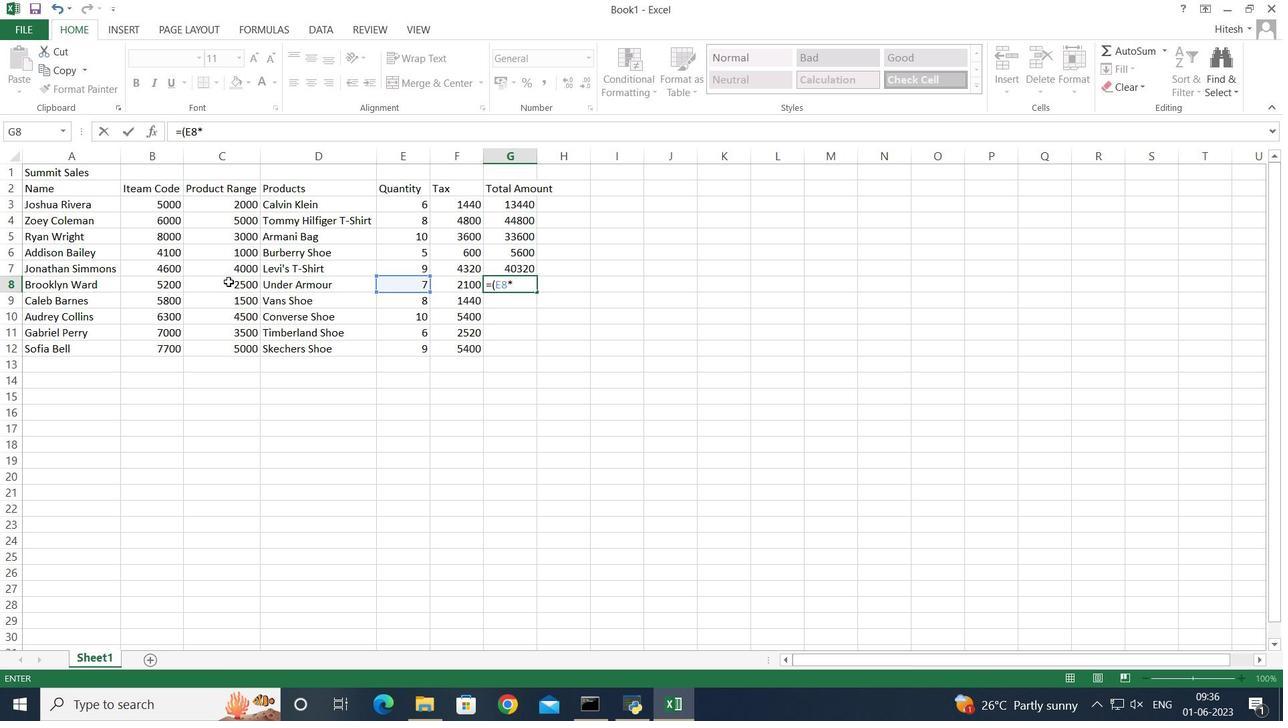 
Action: Key pressed <Key.shift_r>)+
Screenshot: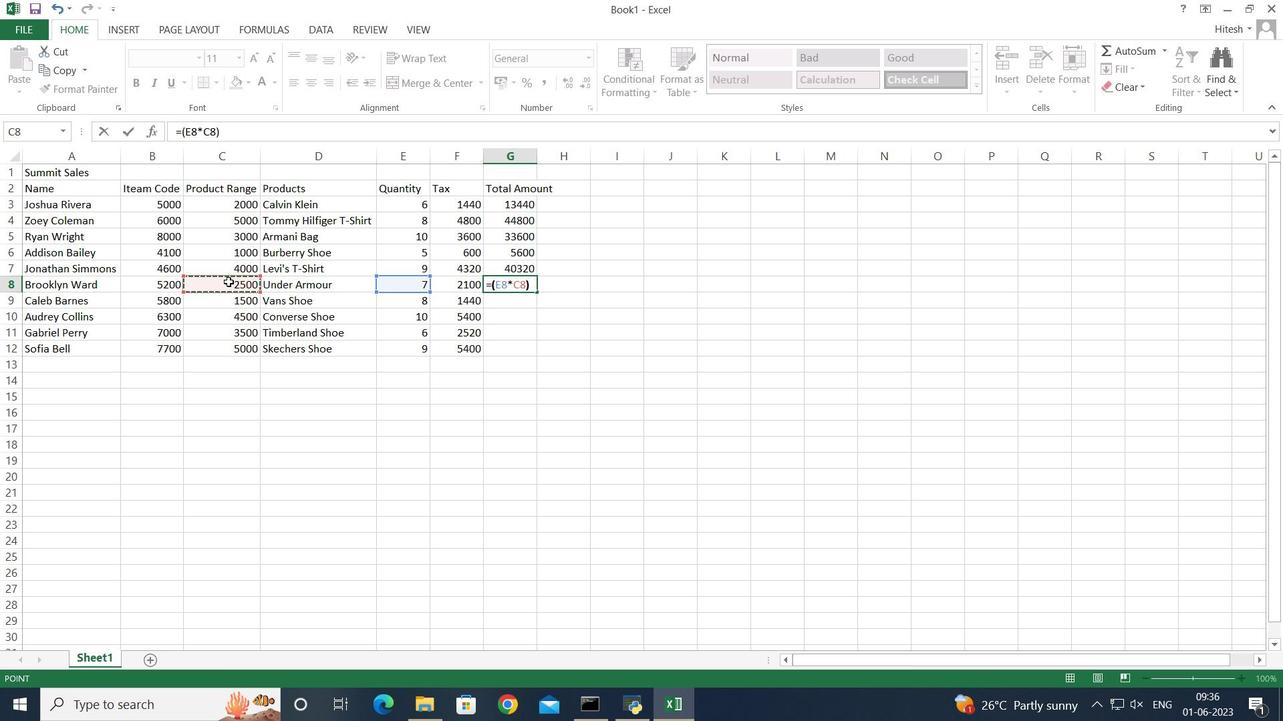 
Action: Mouse moved to (463, 277)
Screenshot: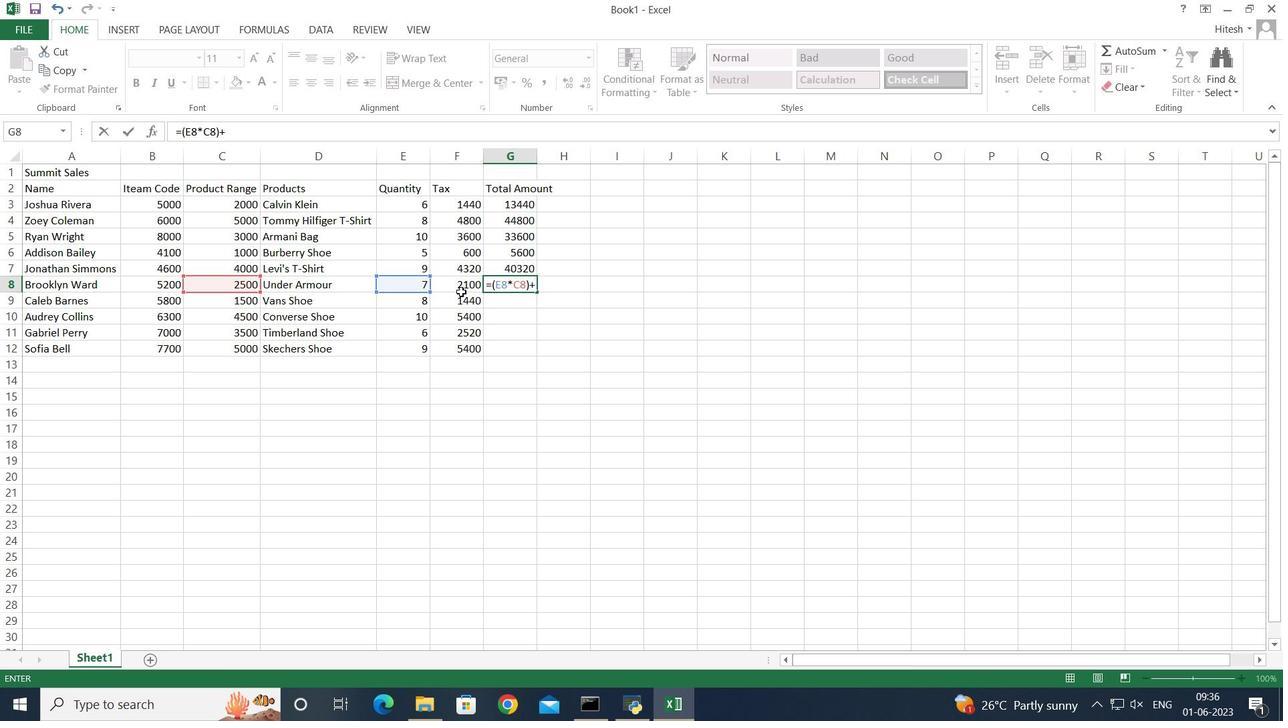 
Action: Mouse pressed left at (463, 277)
Screenshot: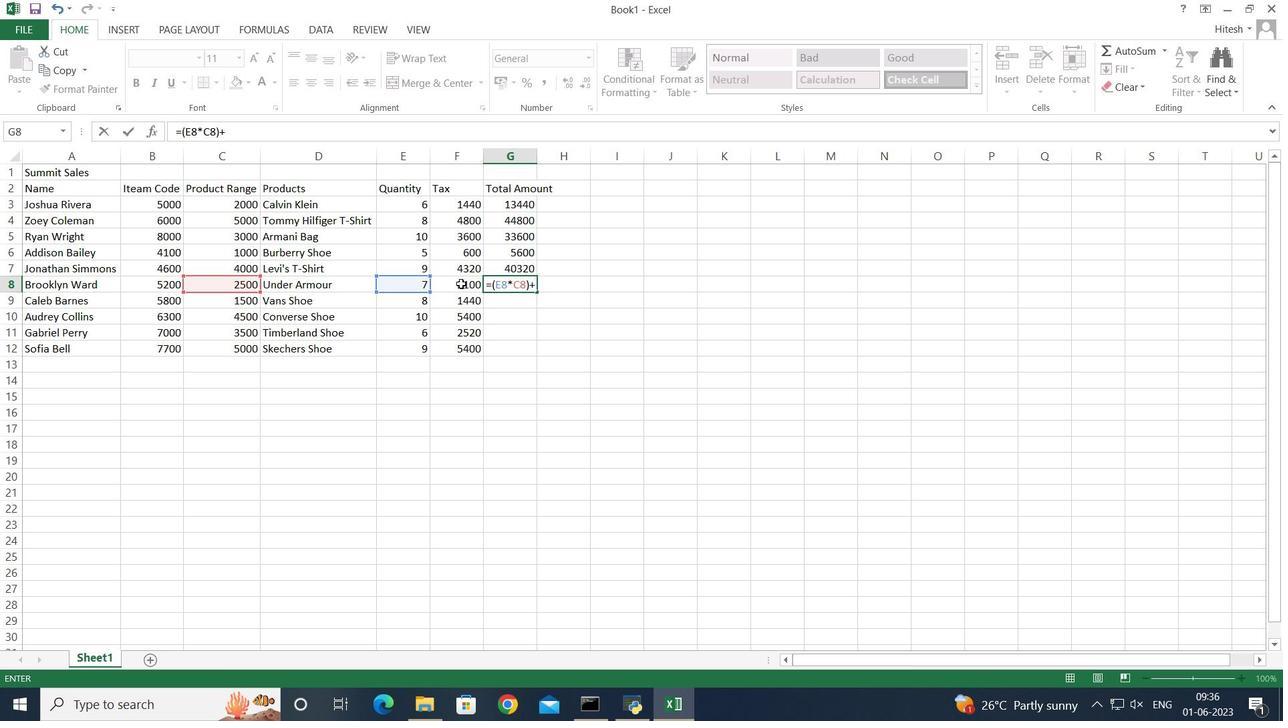 
Action: Key pressed <Key.enter>
Screenshot: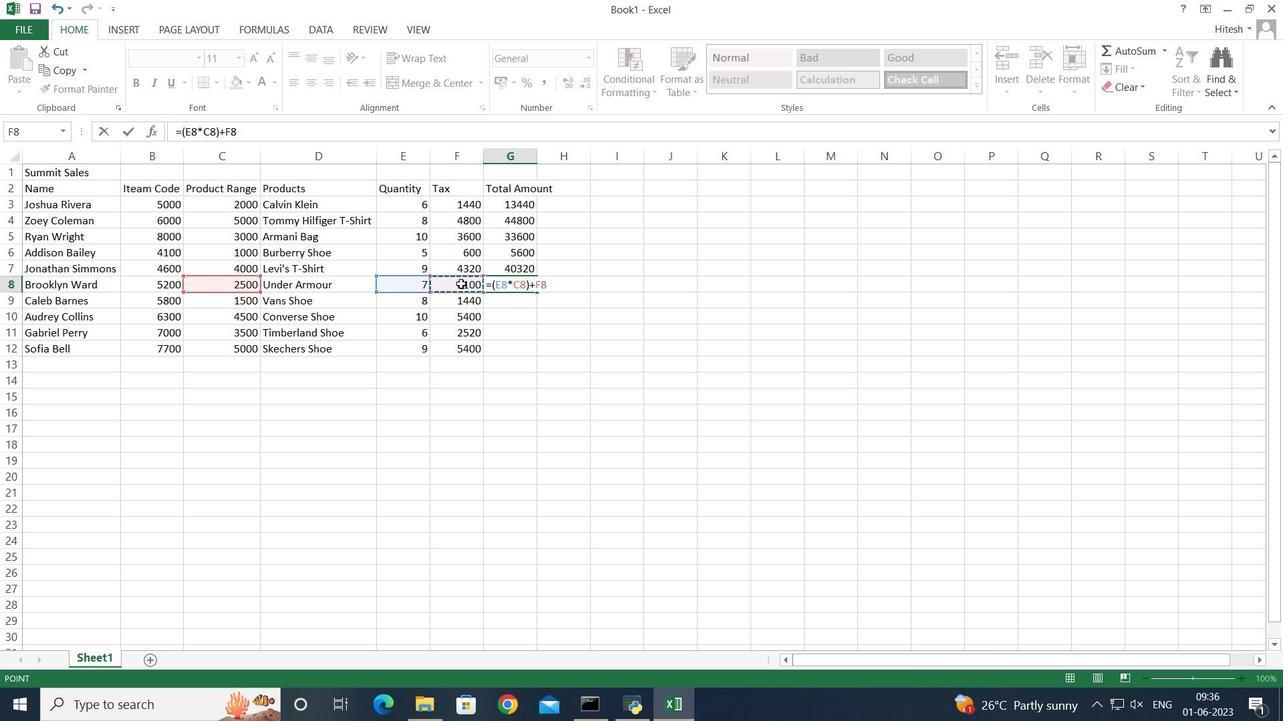 
Action: Mouse moved to (460, 277)
Screenshot: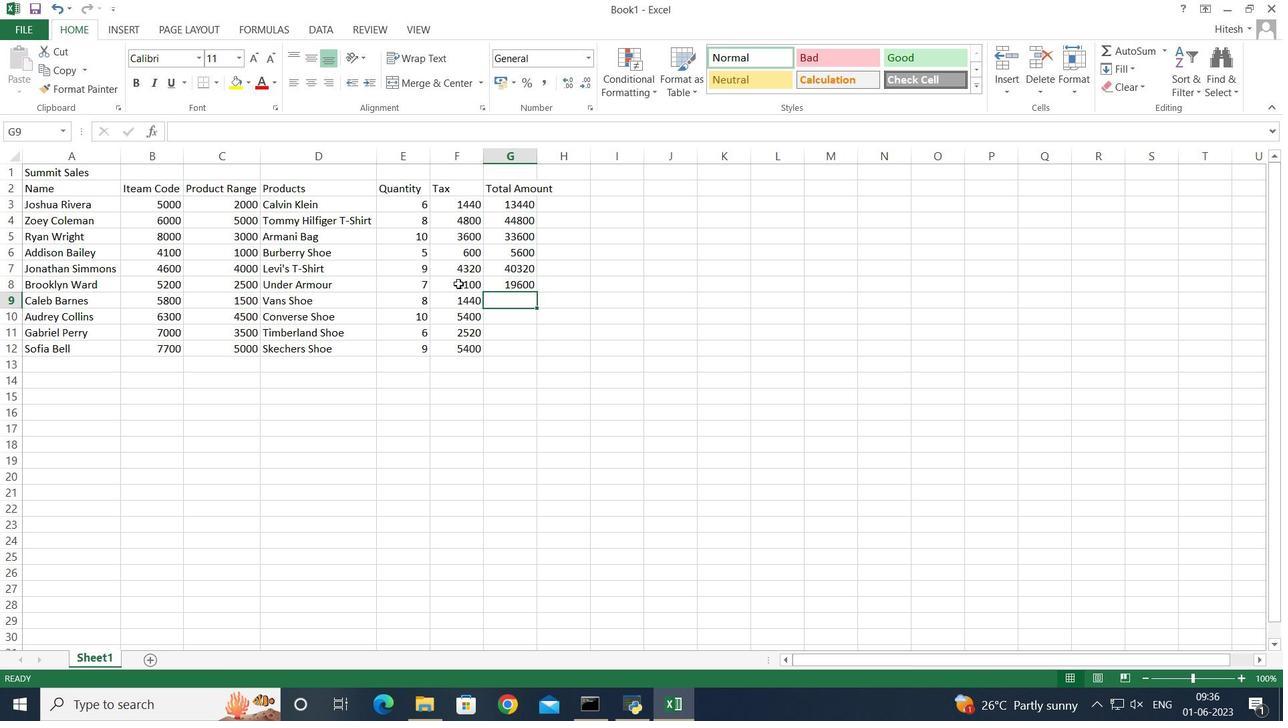 
Action: Key pressed =
Screenshot: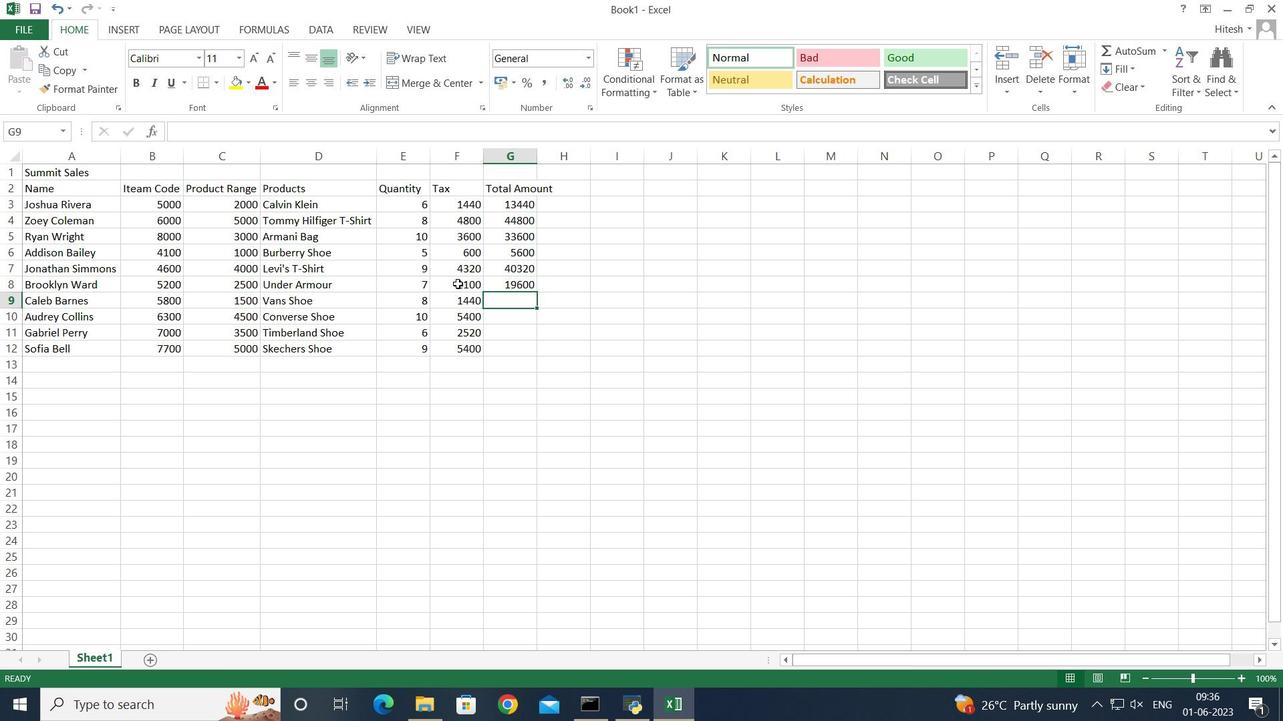 
Action: Mouse moved to (459, 277)
Screenshot: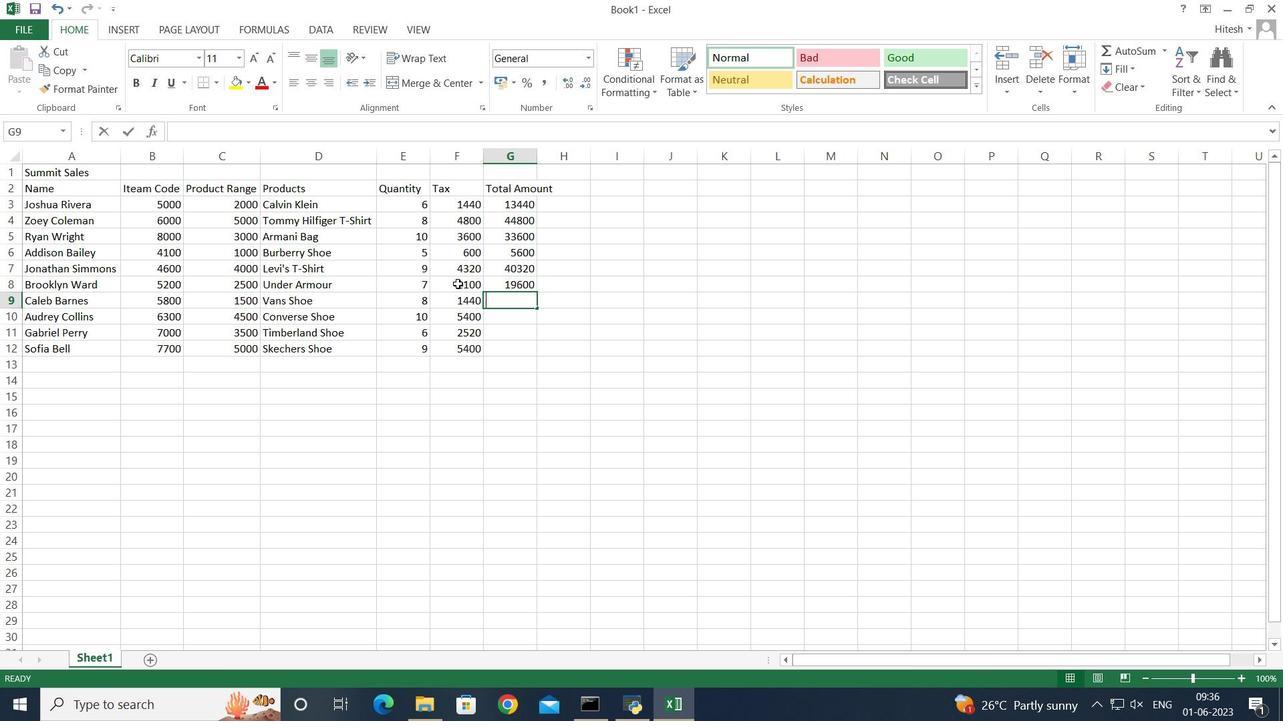 
Action: Key pressed <Key.shift_r>(
Screenshot: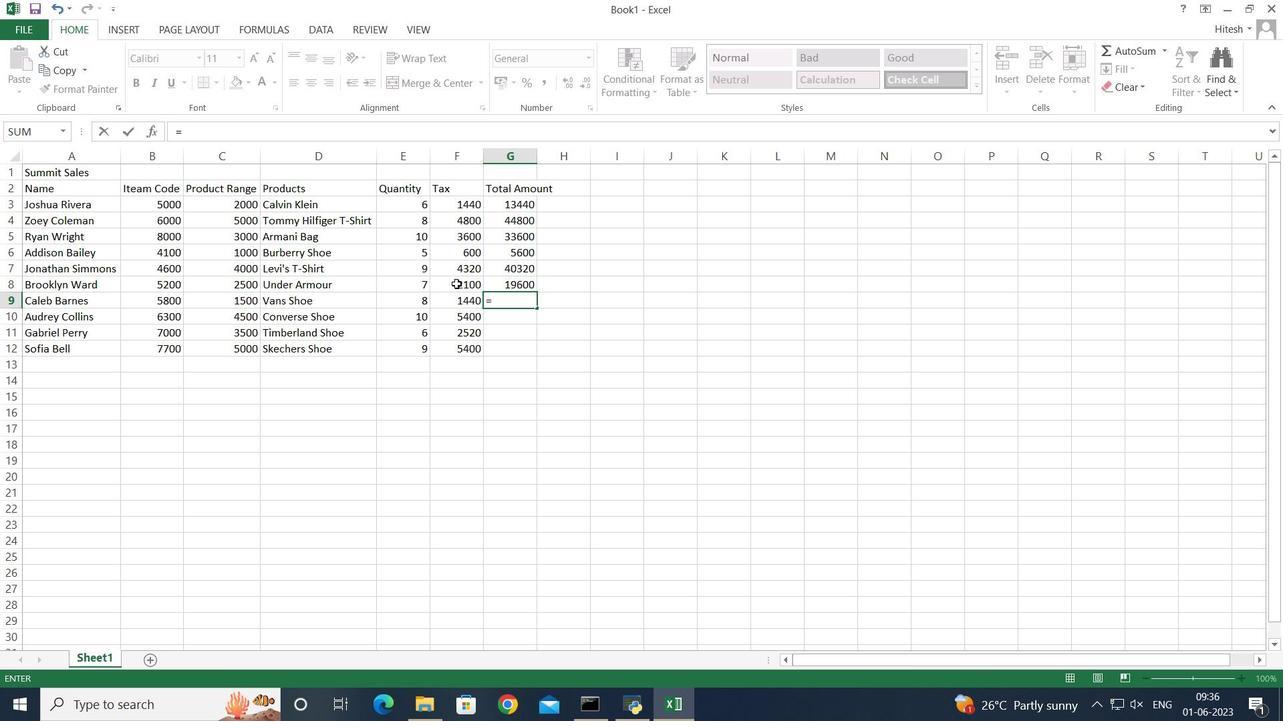 
Action: Mouse moved to (416, 295)
Screenshot: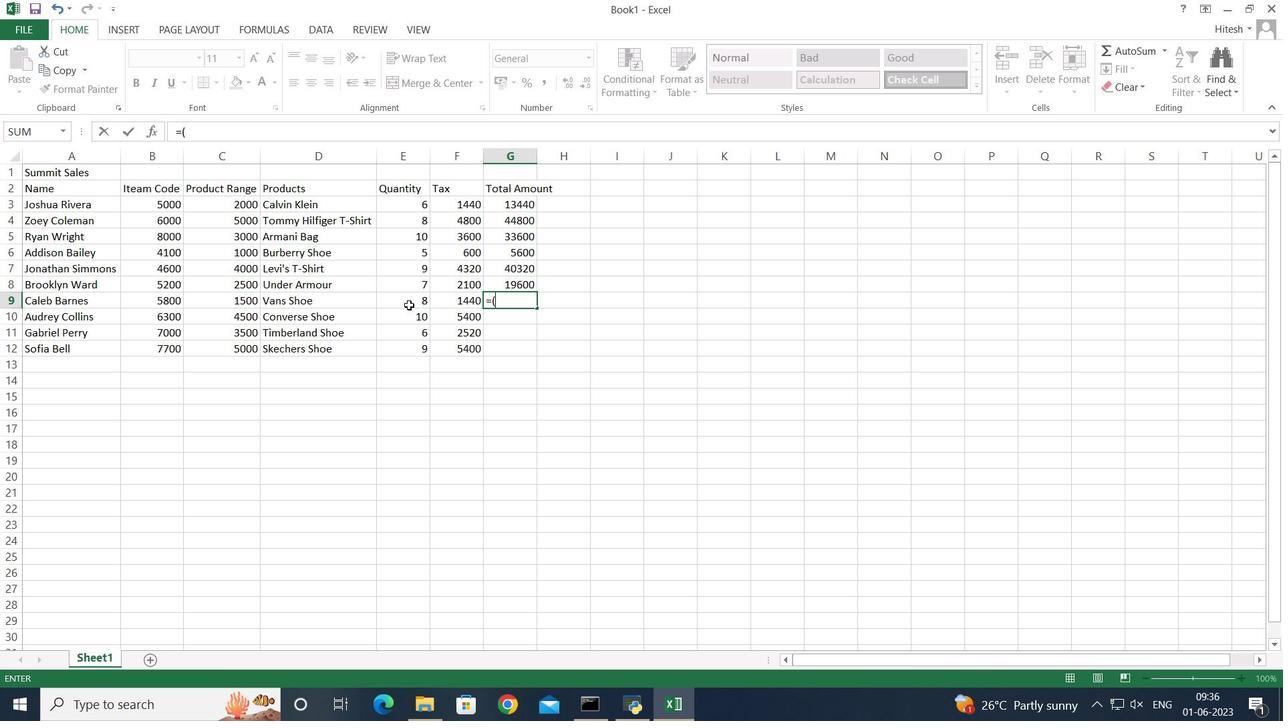
Action: Mouse pressed left at (416, 295)
Screenshot: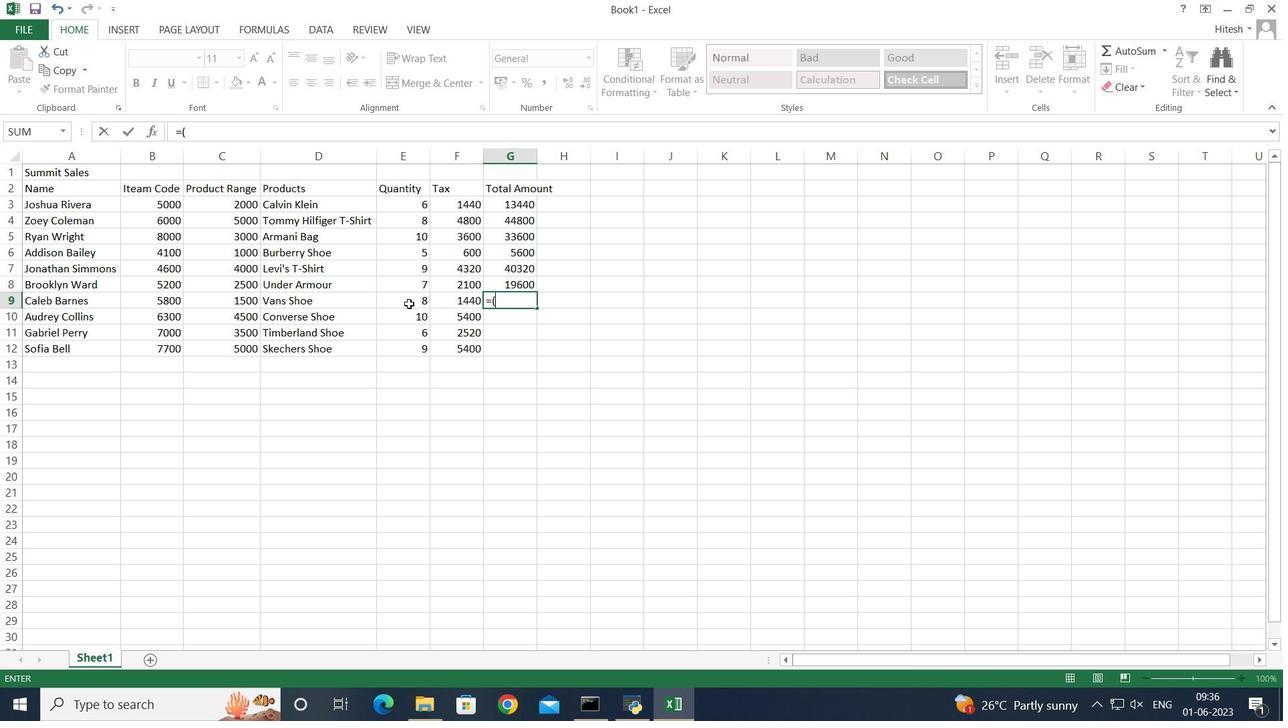 
Action: Mouse moved to (417, 294)
Screenshot: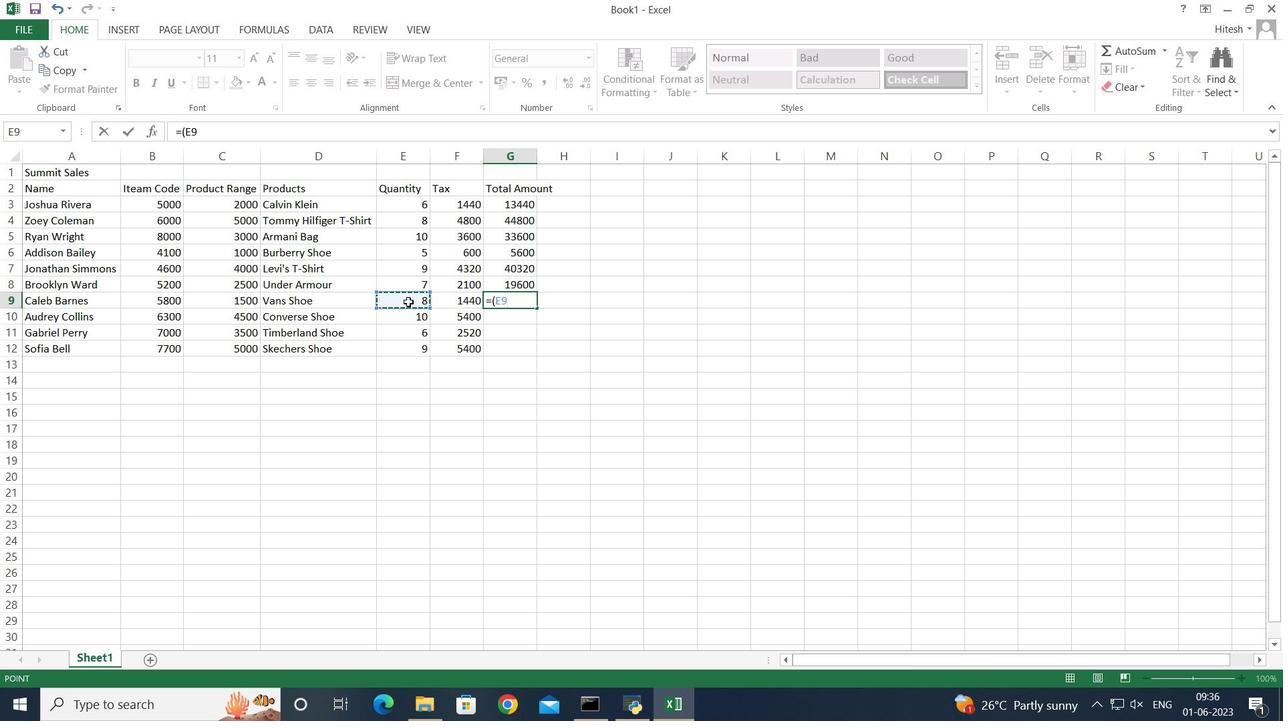 
Action: Key pressed *
Screenshot: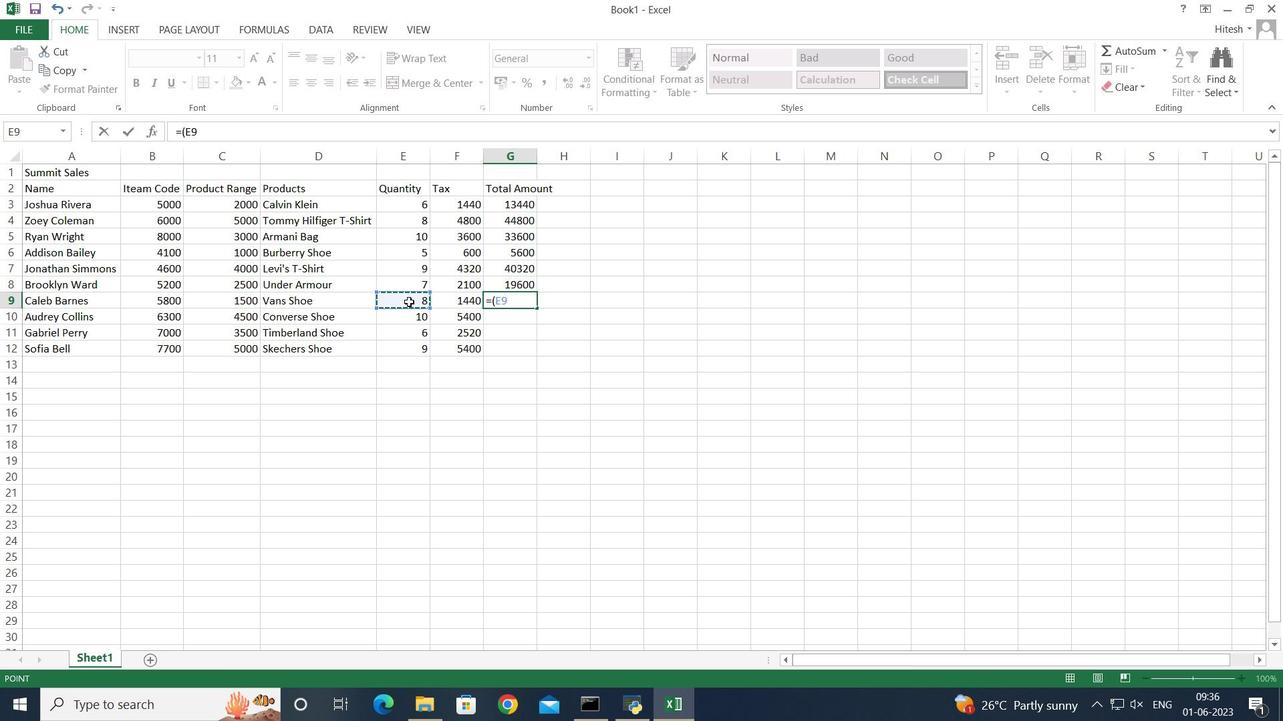 
Action: Mouse moved to (265, 295)
Screenshot: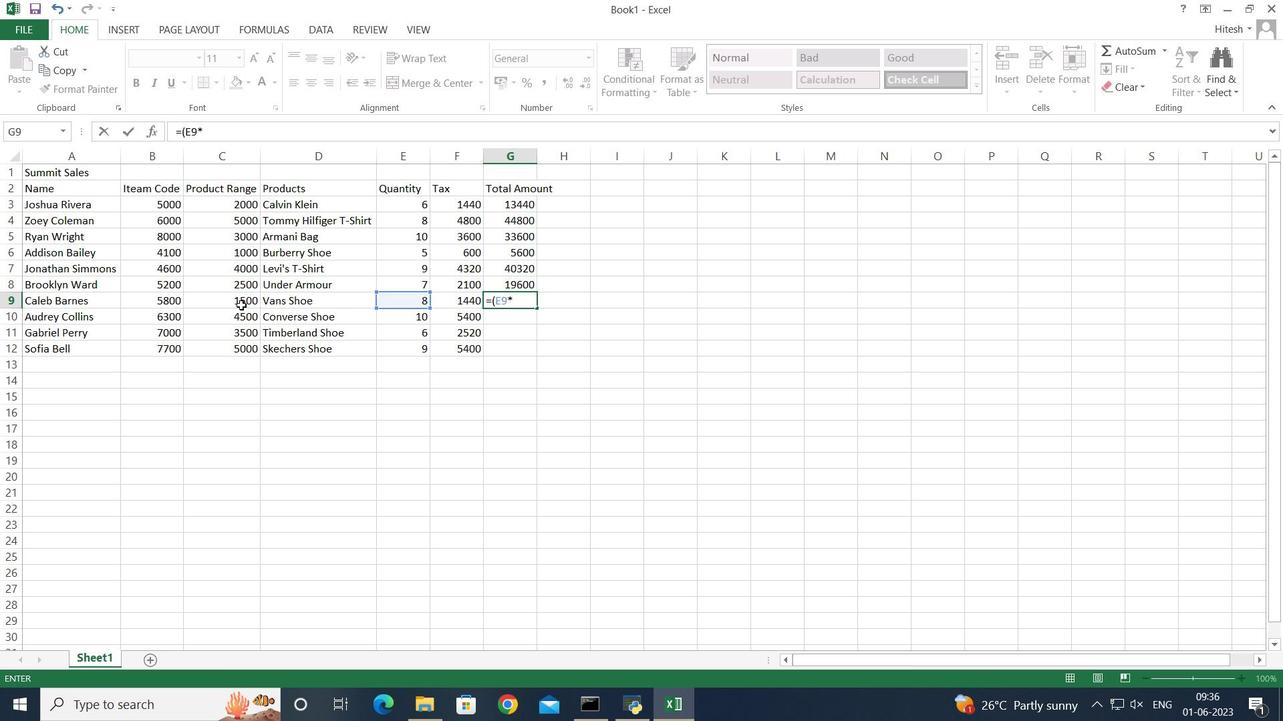 
Action: Mouse pressed left at (265, 295)
Screenshot: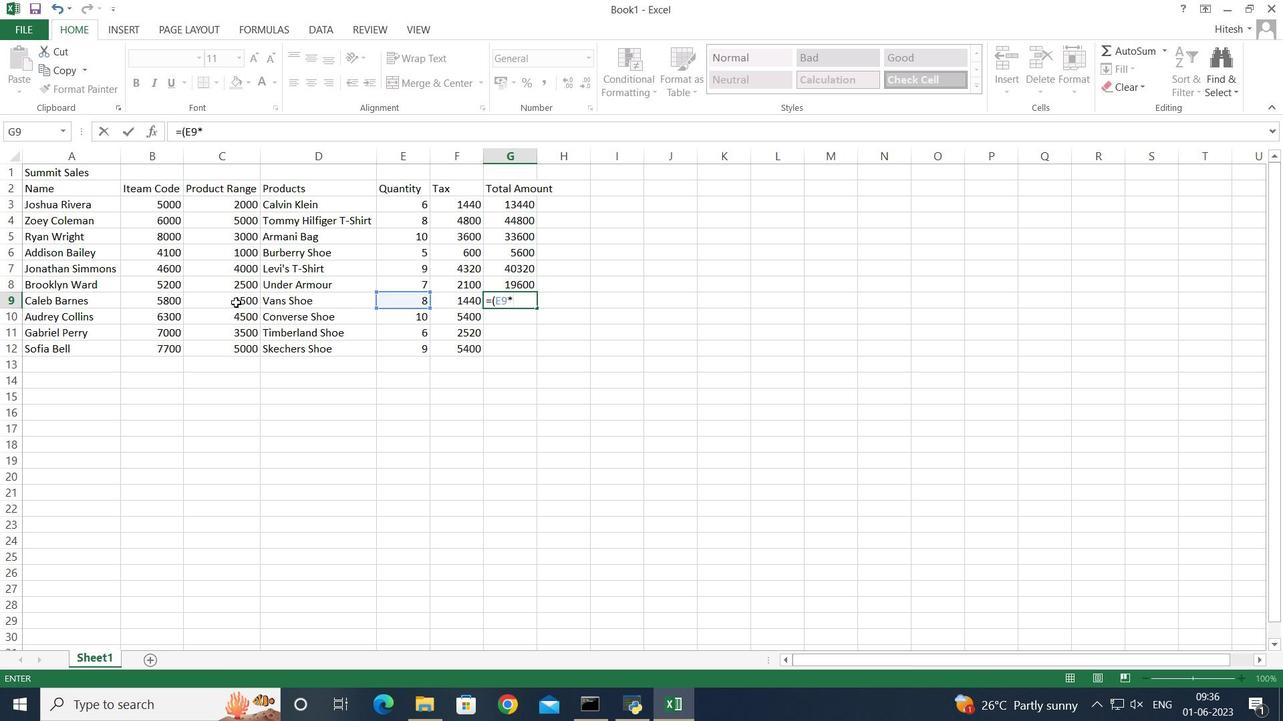 
Action: Mouse moved to (265, 293)
Screenshot: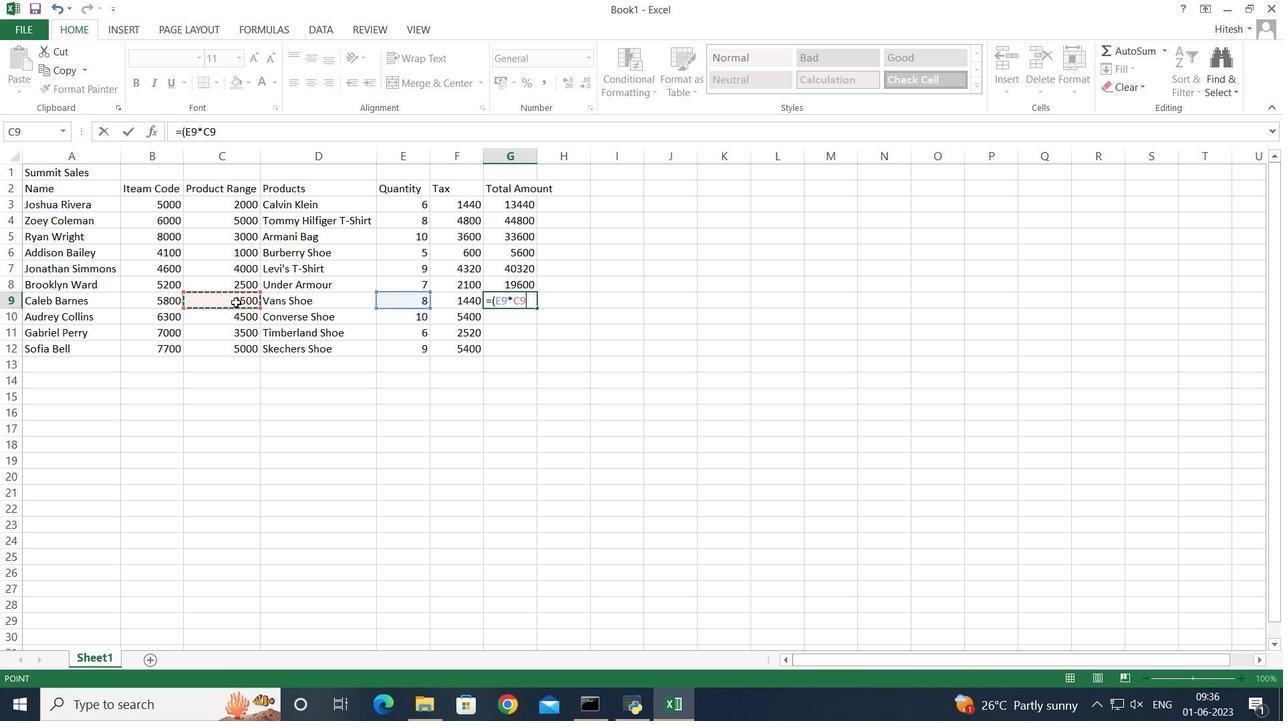 
Action: Key pressed <Key.shift_r>)+
Screenshot: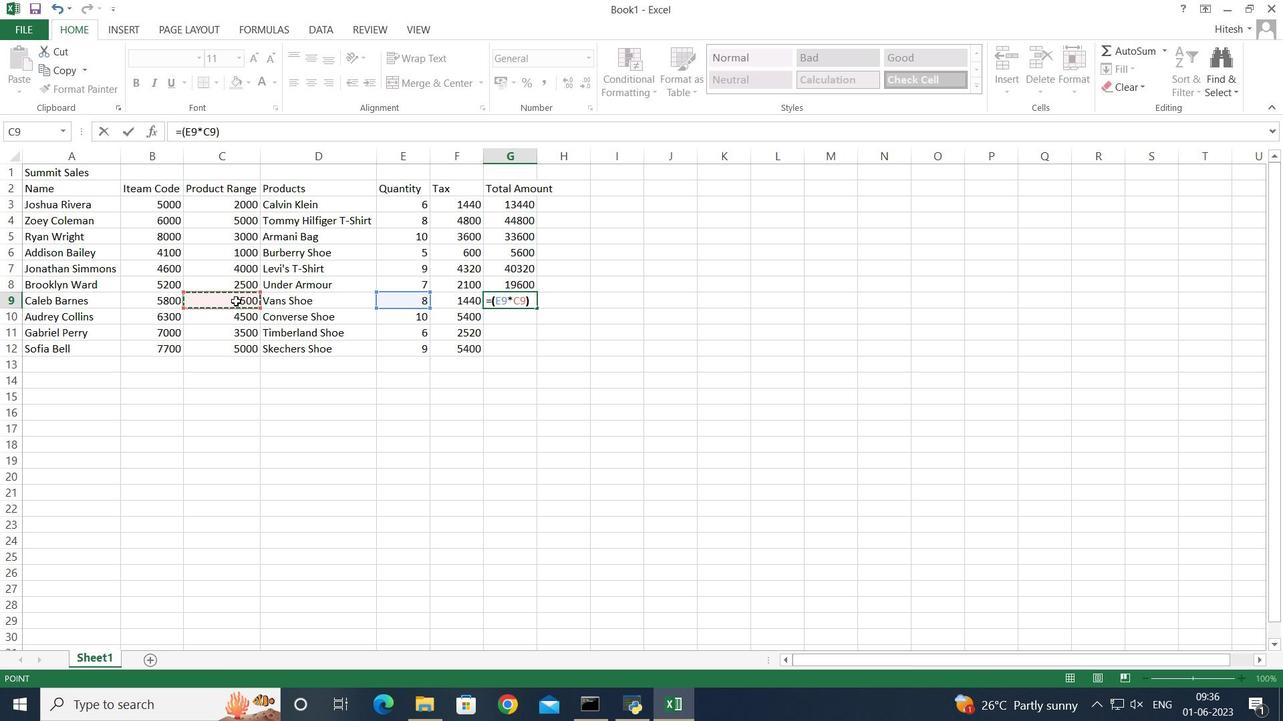 
Action: Mouse moved to (465, 294)
Screenshot: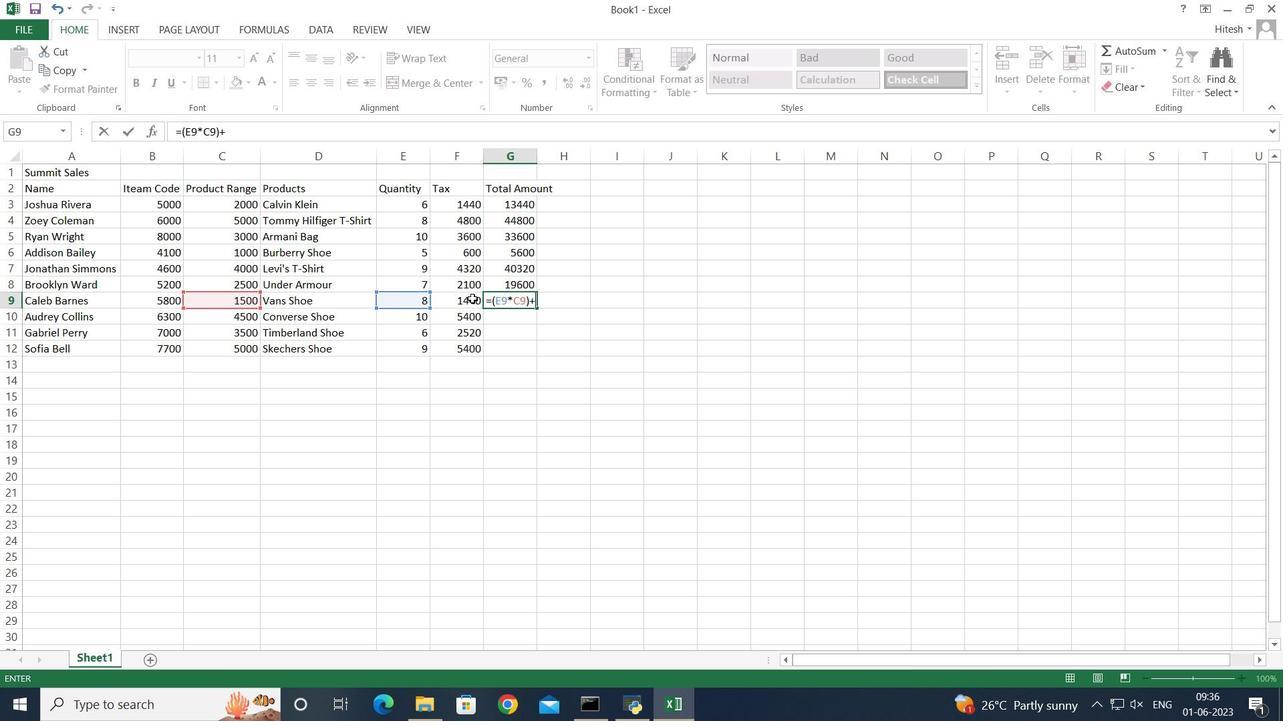 
Action: Mouse pressed left at (465, 294)
Screenshot: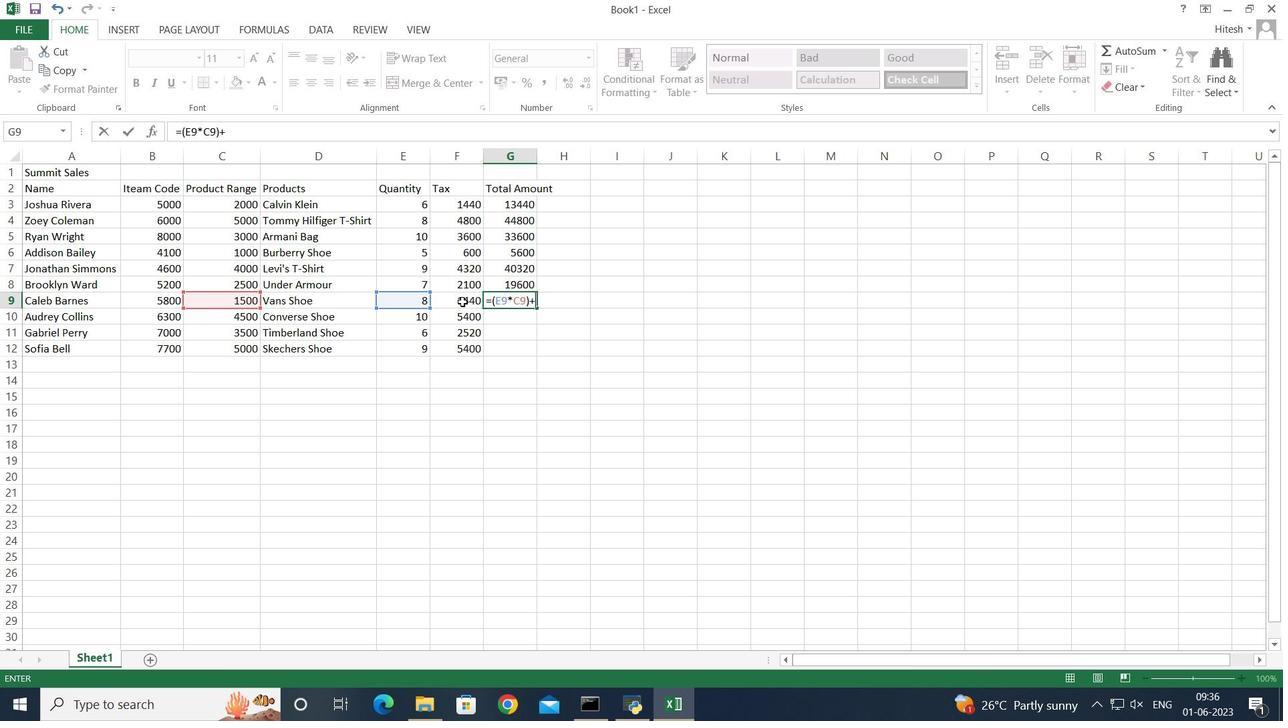 
Action: Mouse moved to (465, 294)
Screenshot: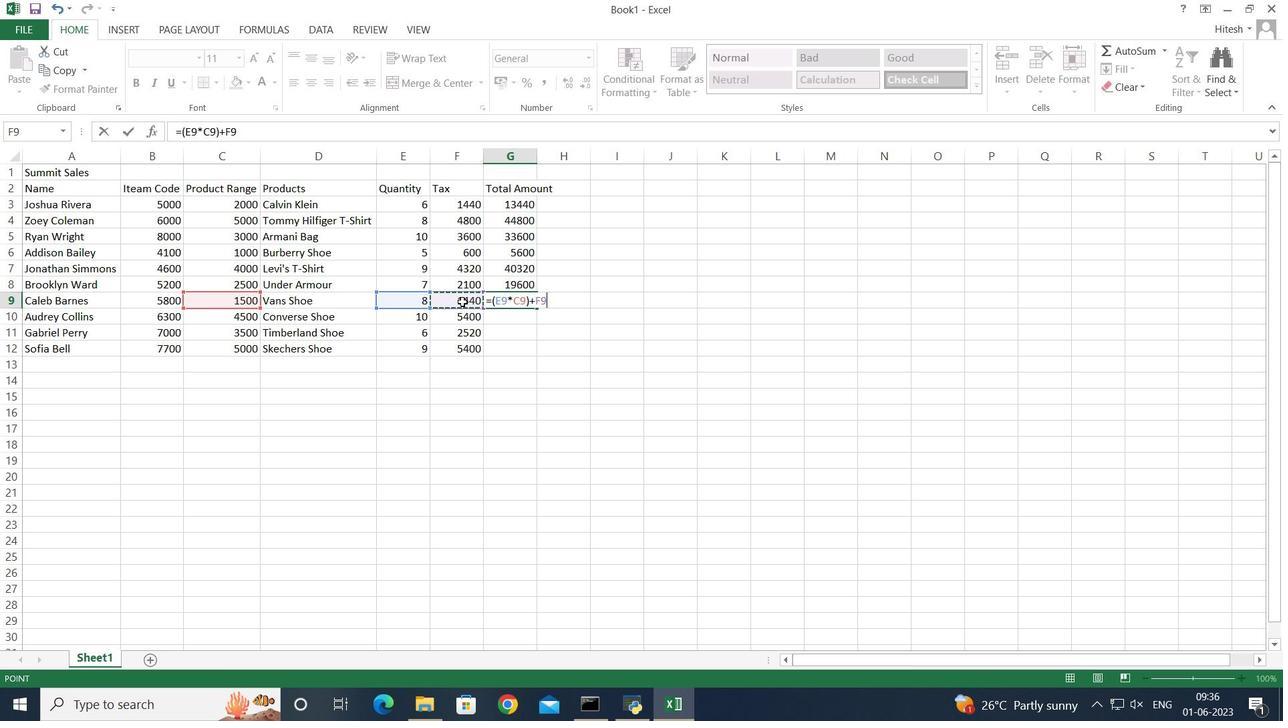 
Action: Key pressed <Key.enter>=<Key.shift_r>(
Screenshot: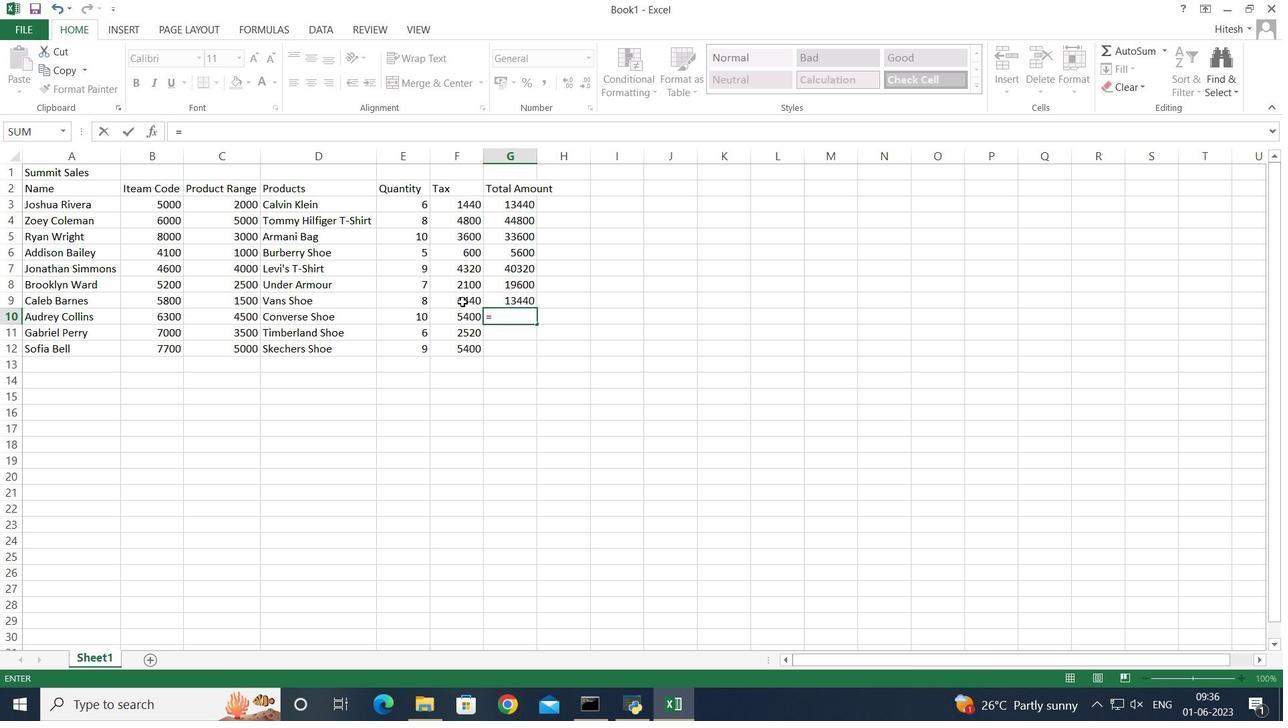 
Action: Mouse moved to (411, 306)
Screenshot: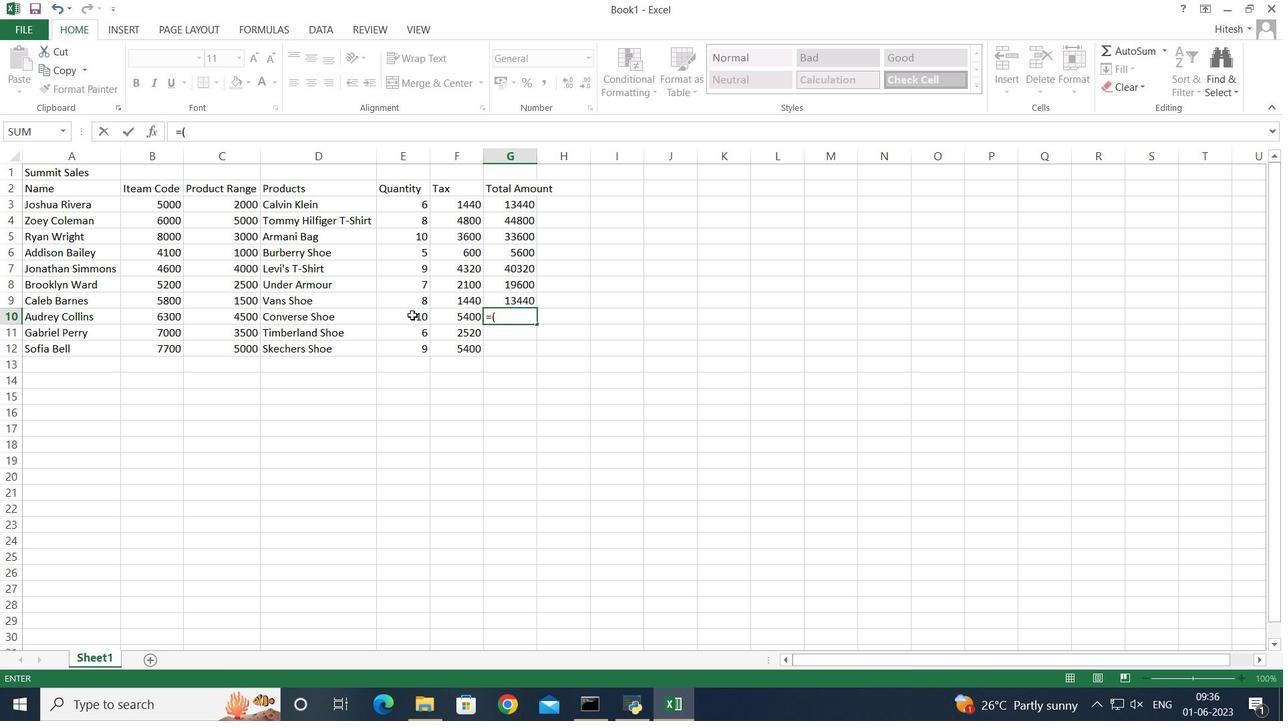 
Action: Mouse pressed left at (411, 306)
Screenshot: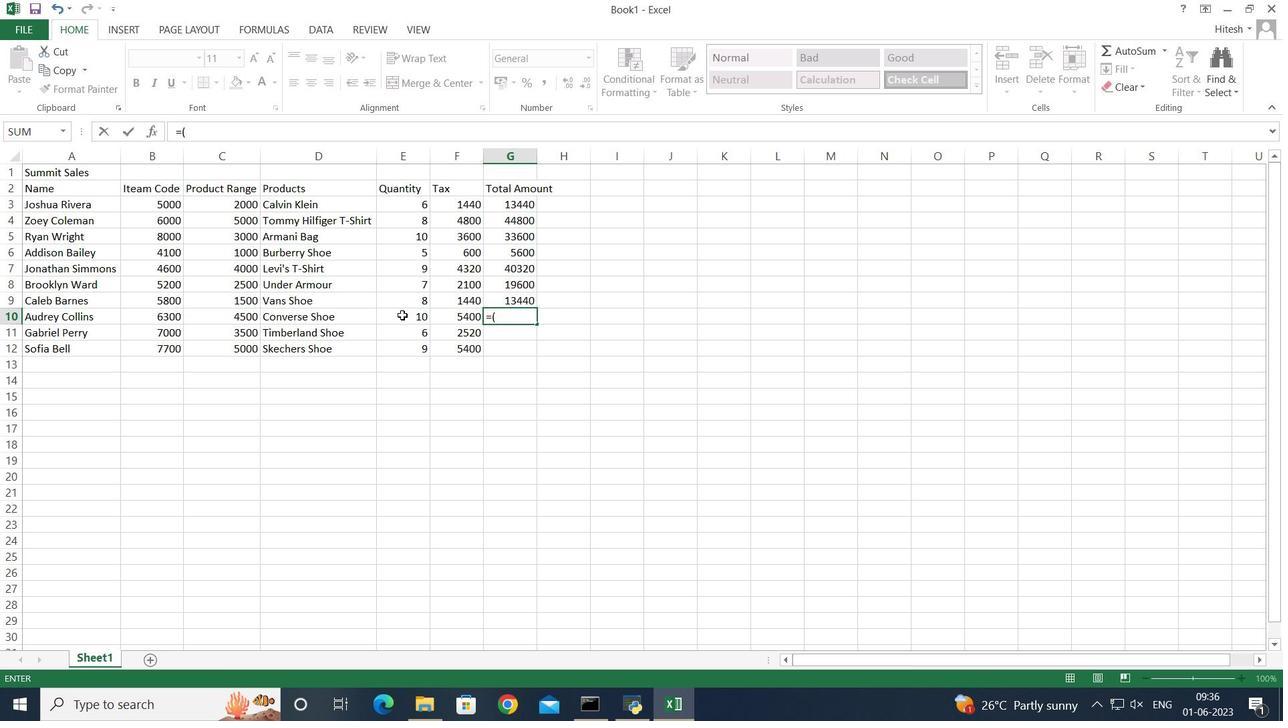 
Action: Key pressed *
Screenshot: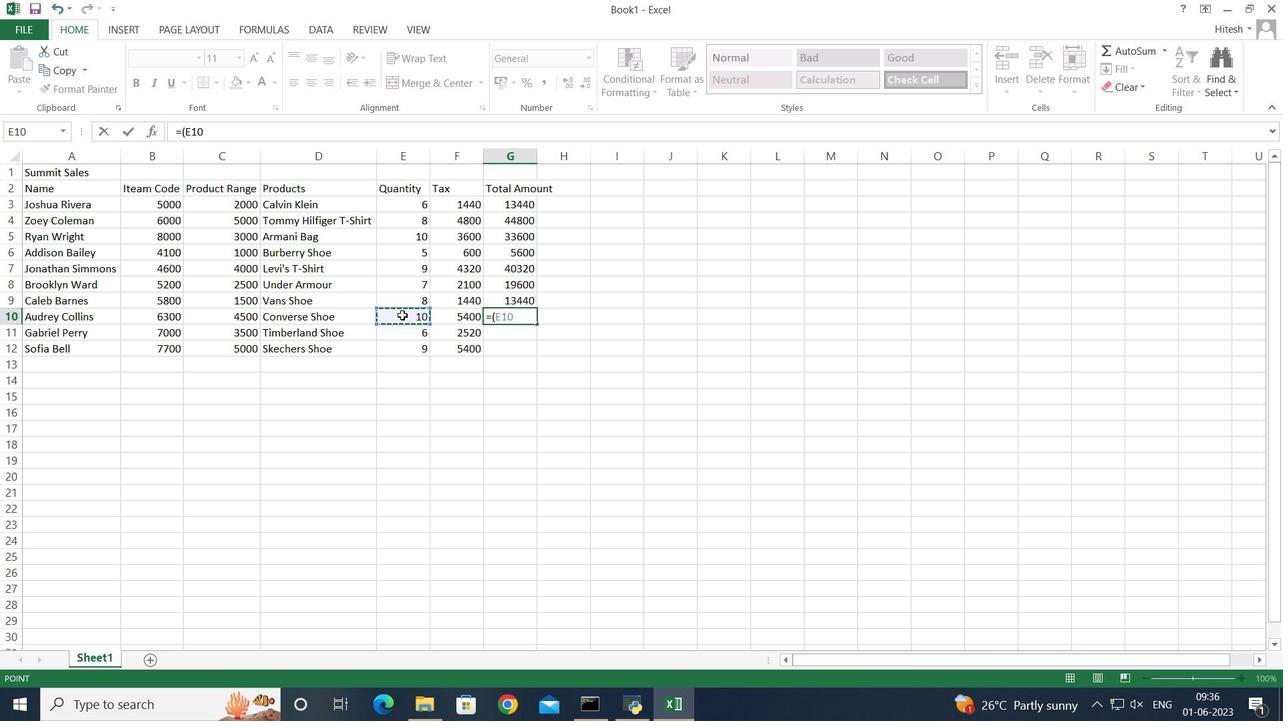 
Action: Mouse moved to (265, 310)
Screenshot: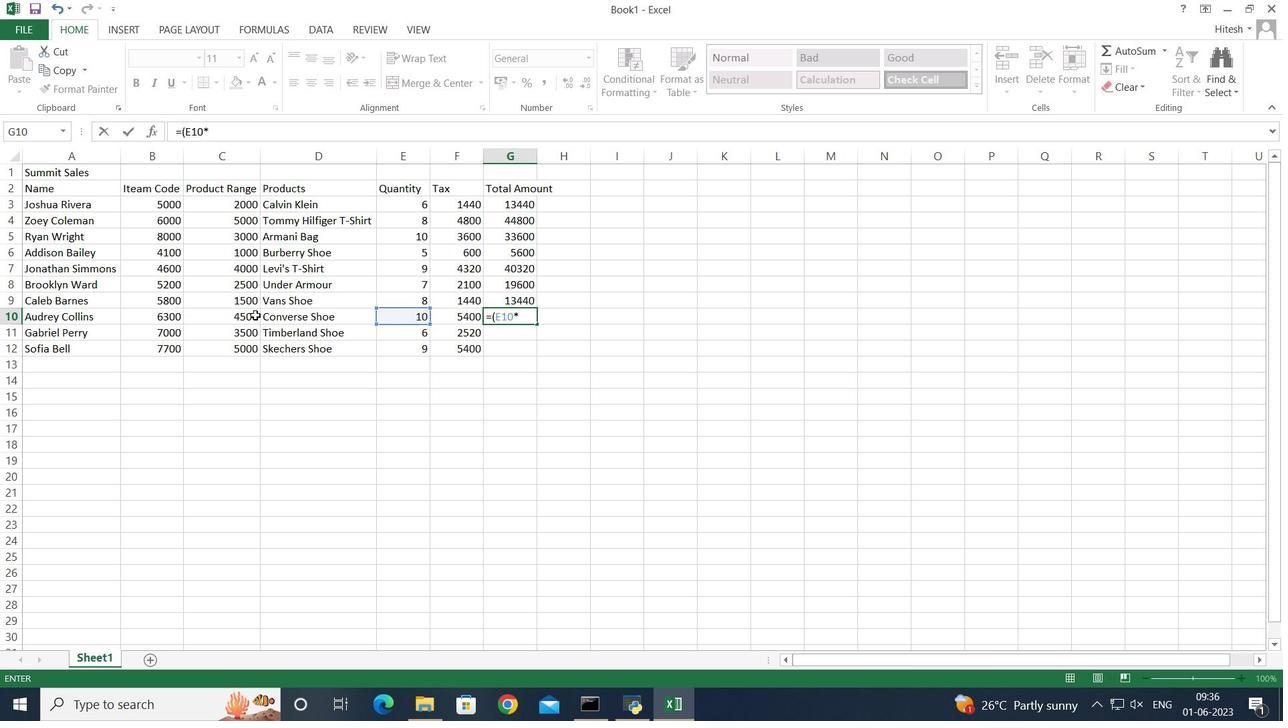 
Action: Mouse pressed left at (265, 310)
Screenshot: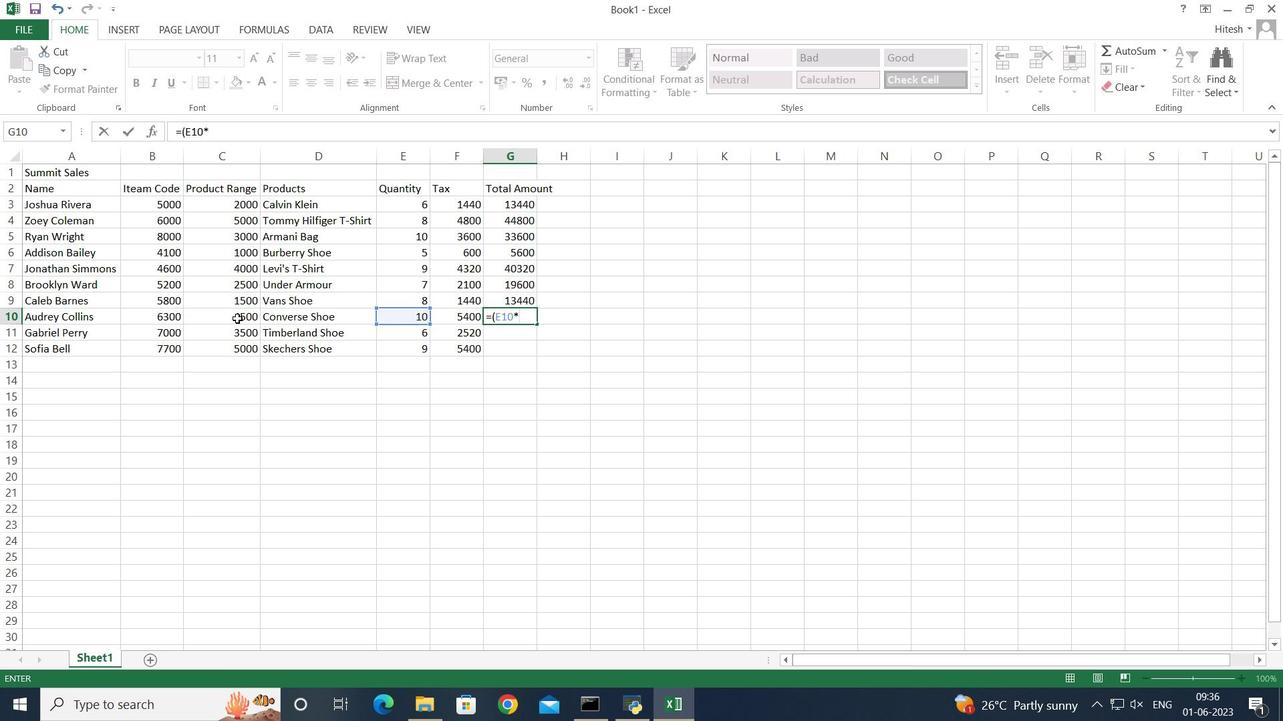 
Action: Key pressed <Key.shift_r>)+
Screenshot: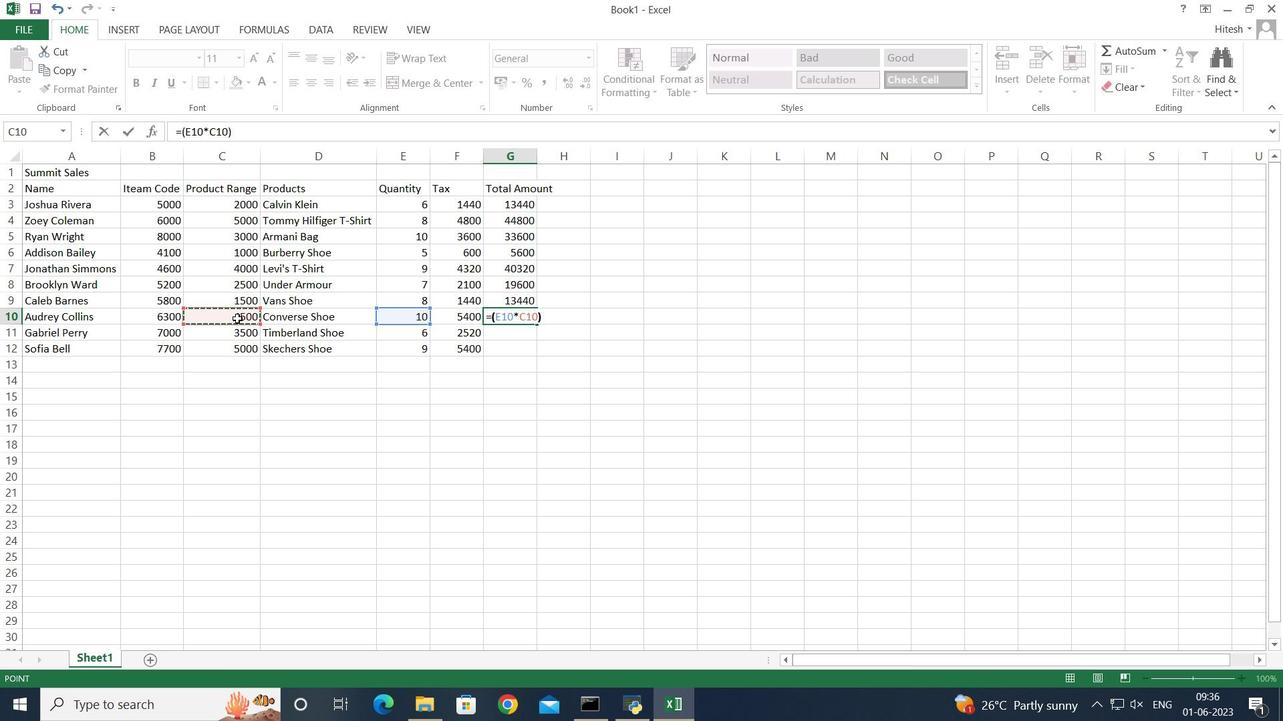 
Action: Mouse moved to (453, 308)
Screenshot: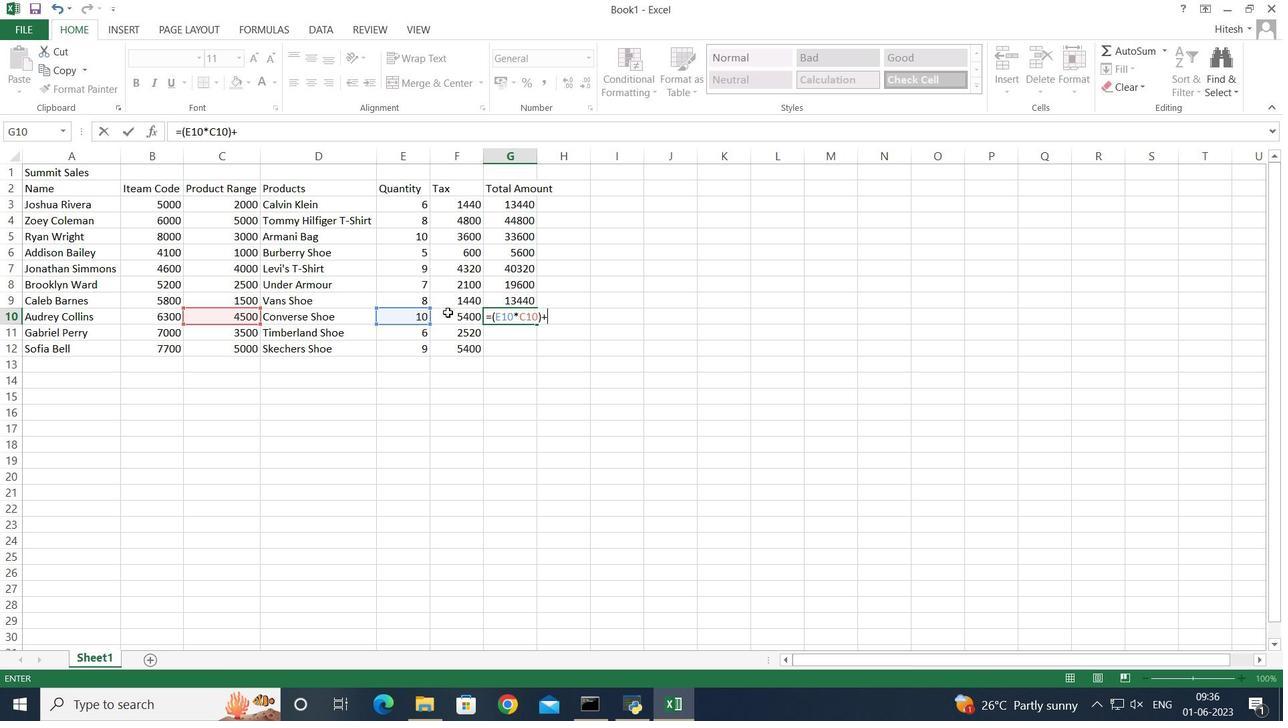 
Action: Mouse pressed left at (453, 308)
Screenshot: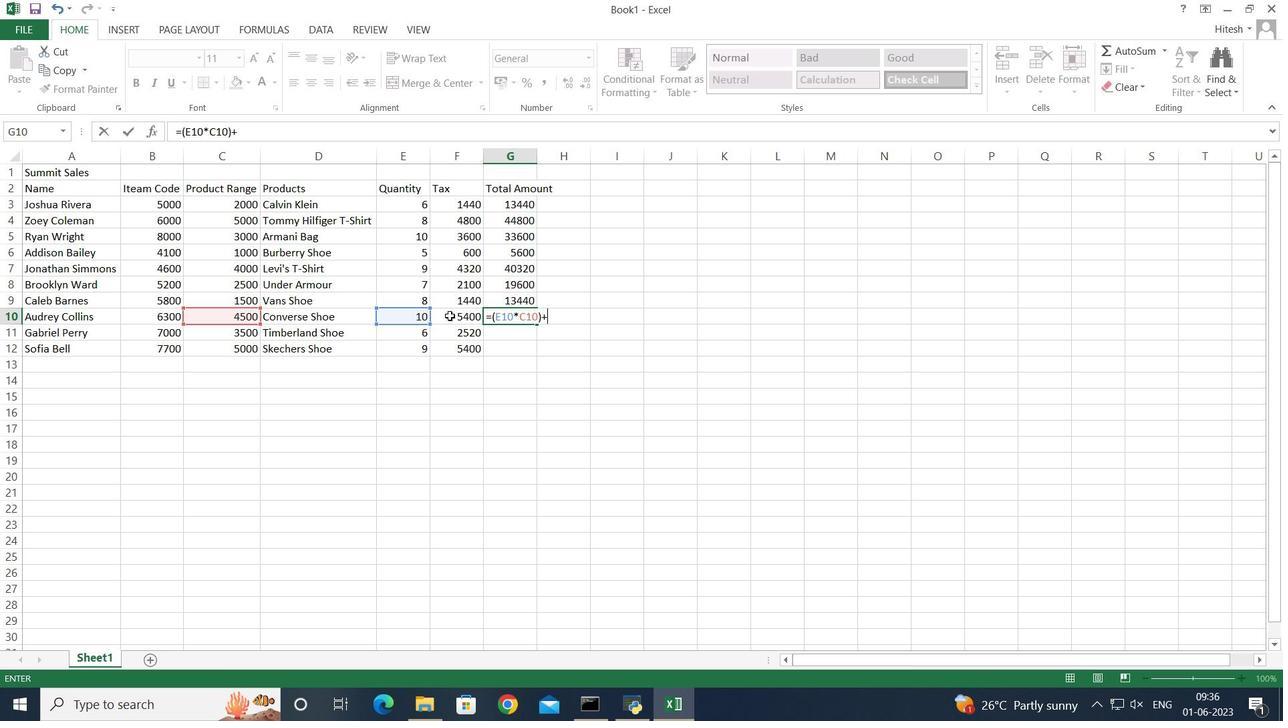 
Action: Mouse moved to (455, 308)
Screenshot: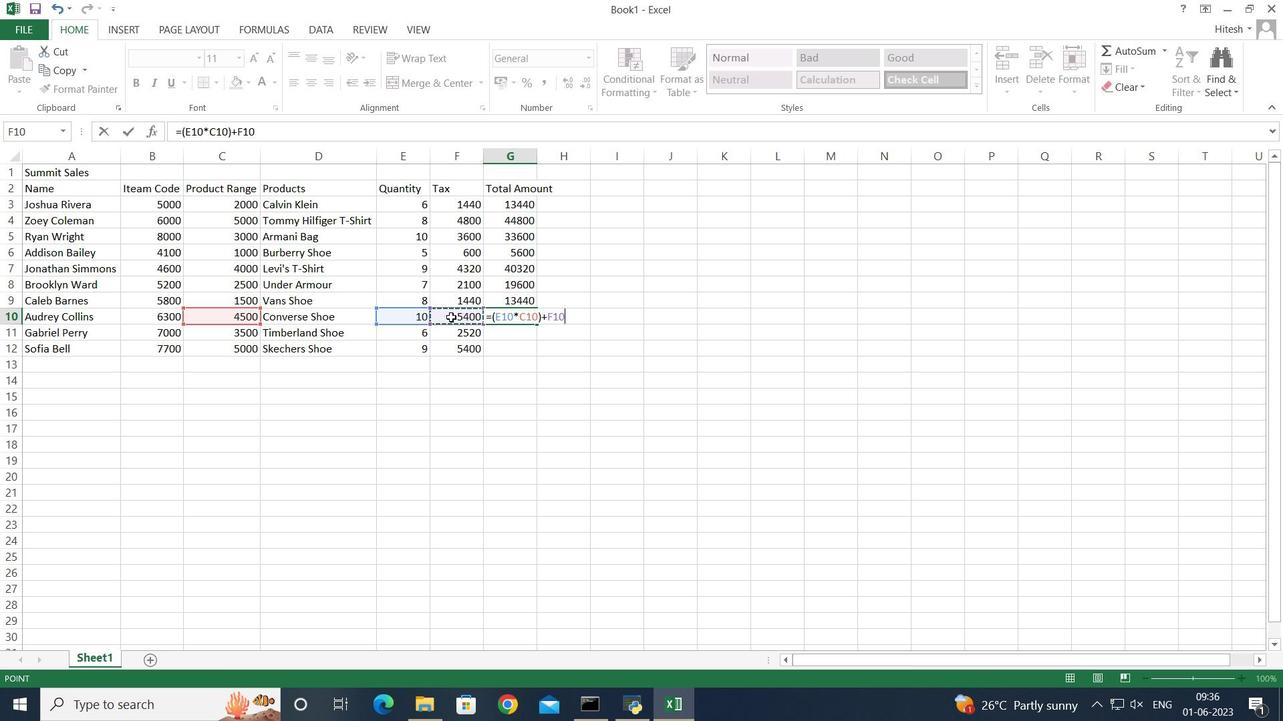 
Action: Key pressed <Key.enter>
Screenshot: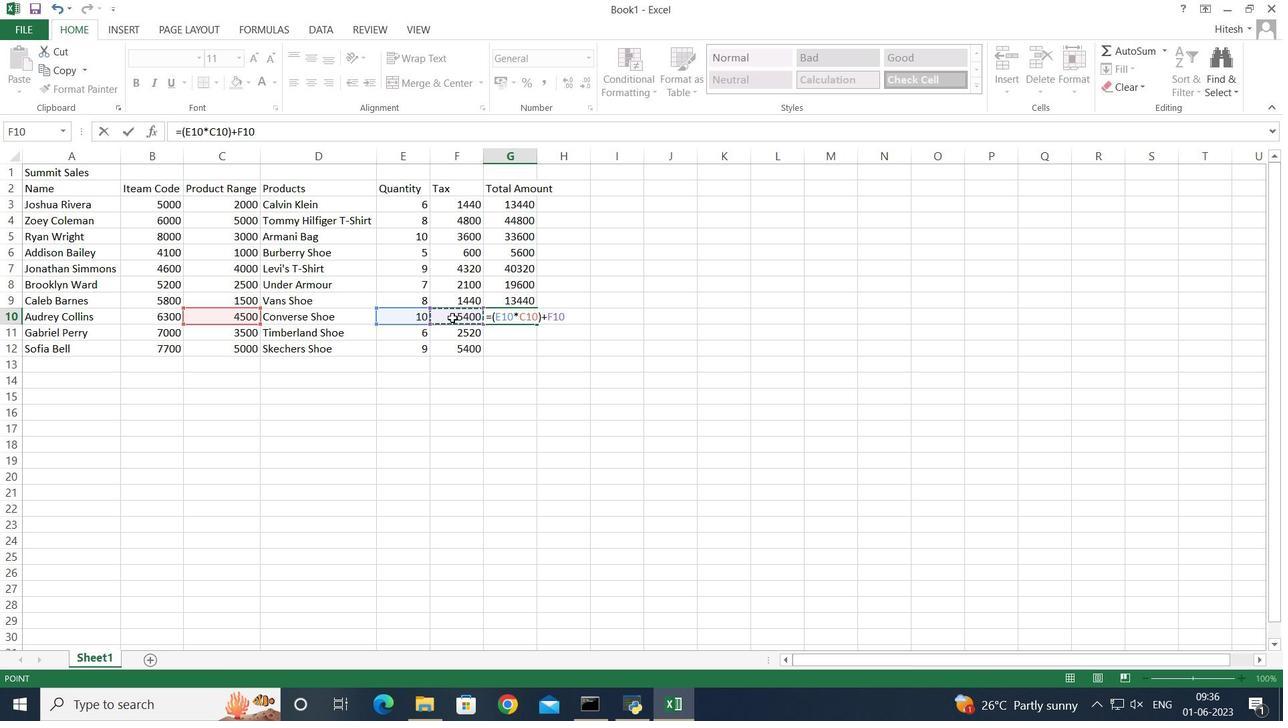 
Action: Mouse moved to (453, 309)
Screenshot: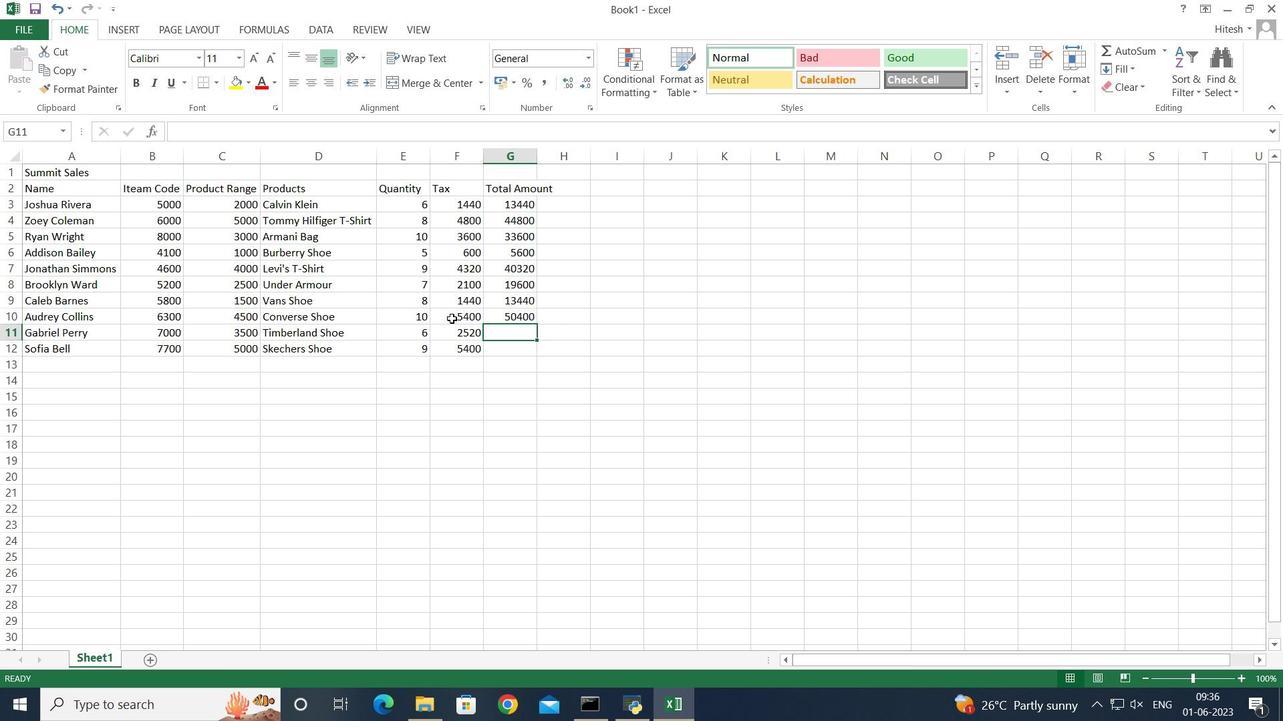 
Action: Key pressed =
Screenshot: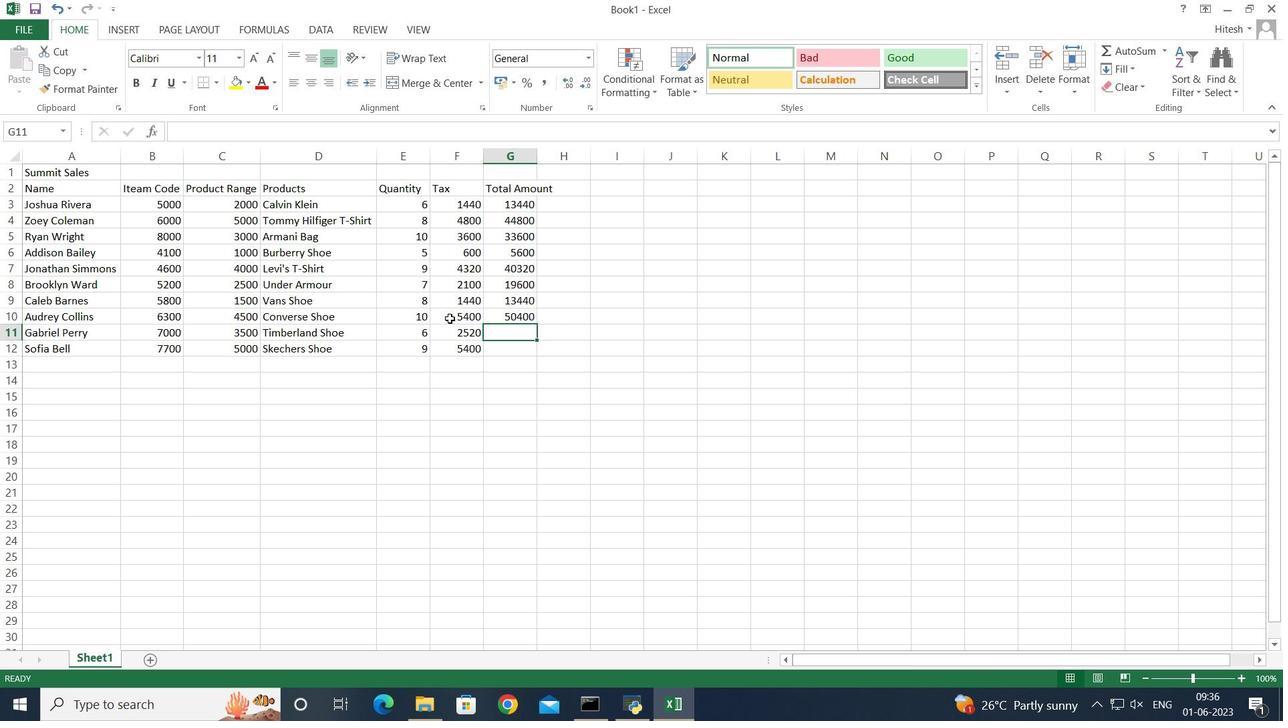 
Action: Mouse moved to (453, 310)
Screenshot: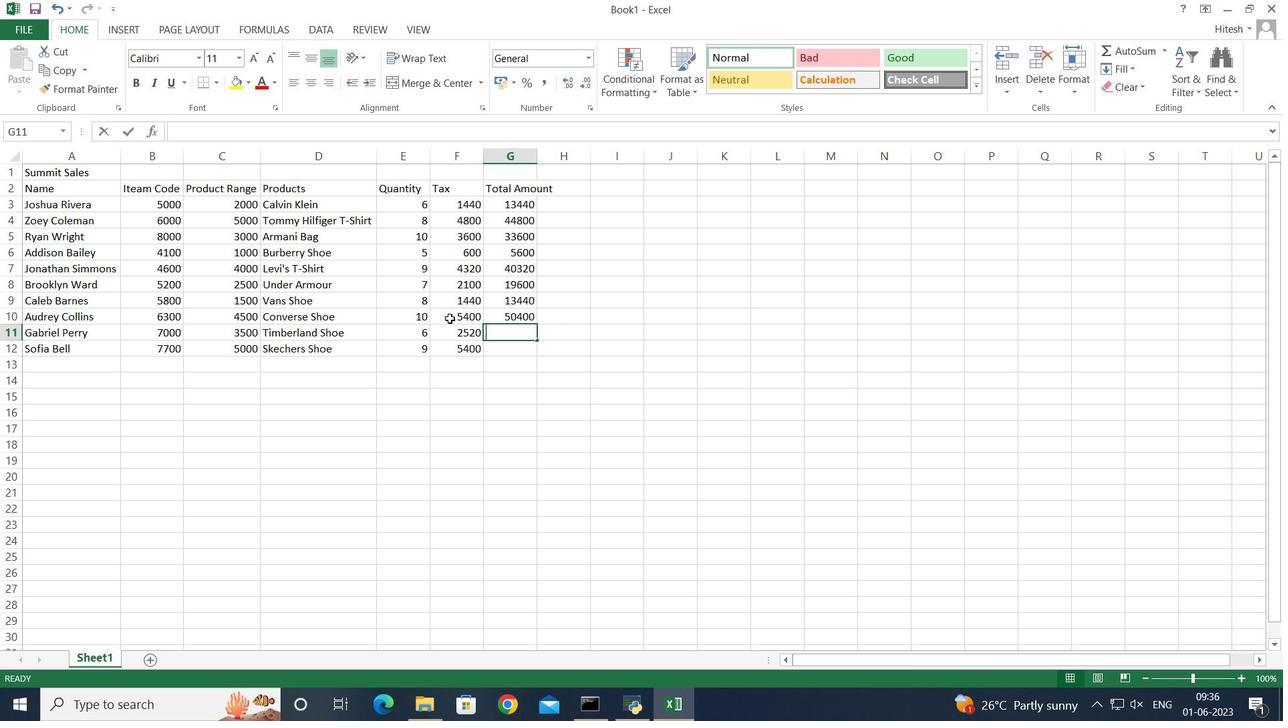 
Action: Key pressed <Key.shift_r>(
Screenshot: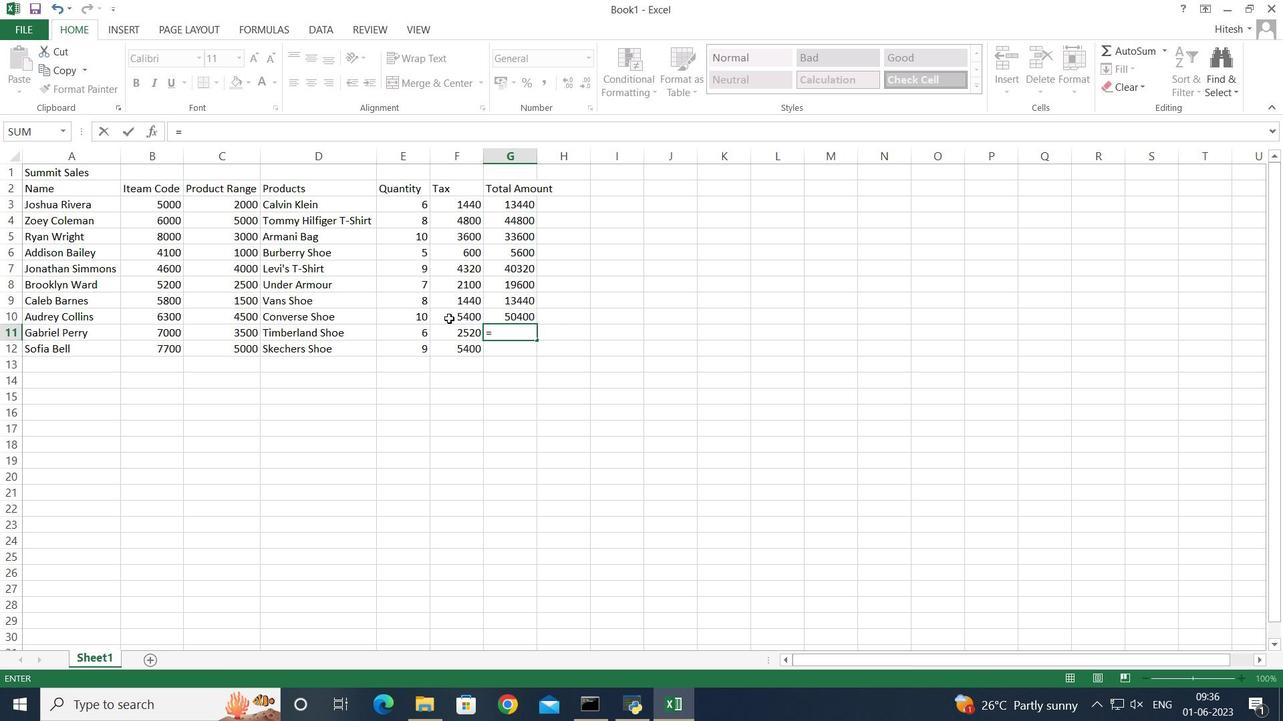 
Action: Mouse moved to (429, 325)
Screenshot: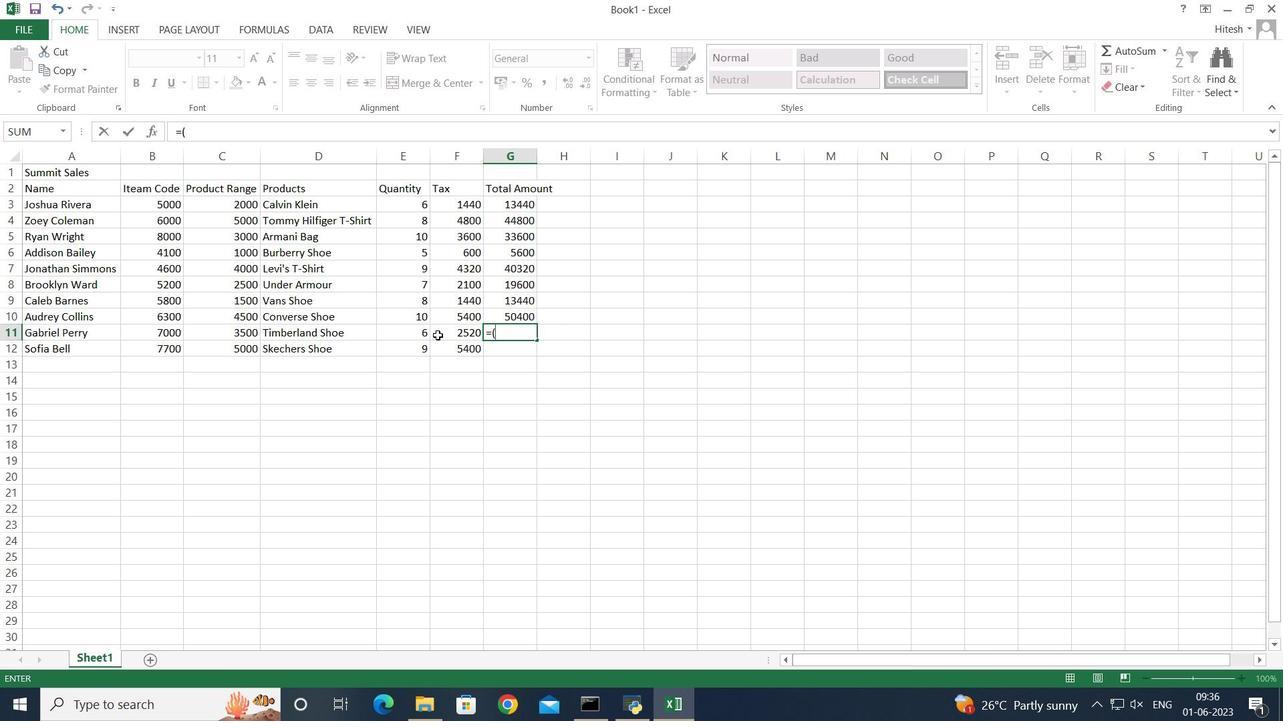 
Action: Mouse pressed left at (429, 325)
Screenshot: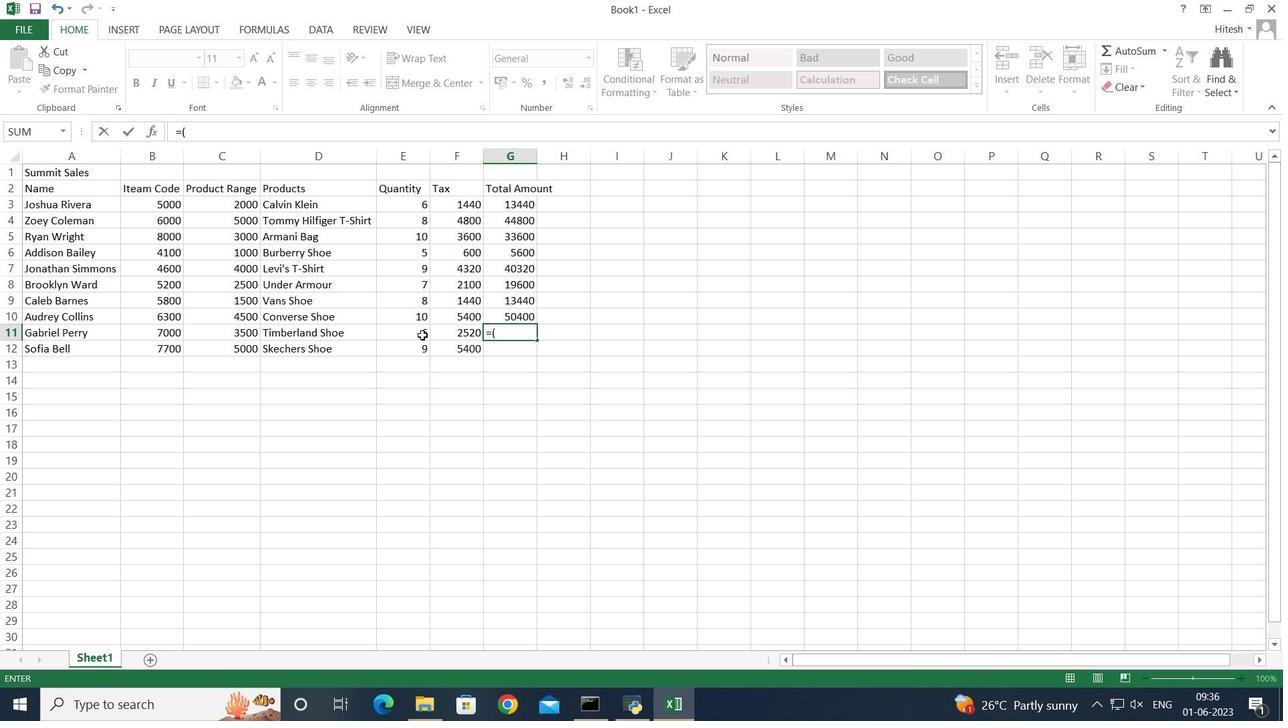 
Action: Mouse moved to (429, 322)
Screenshot: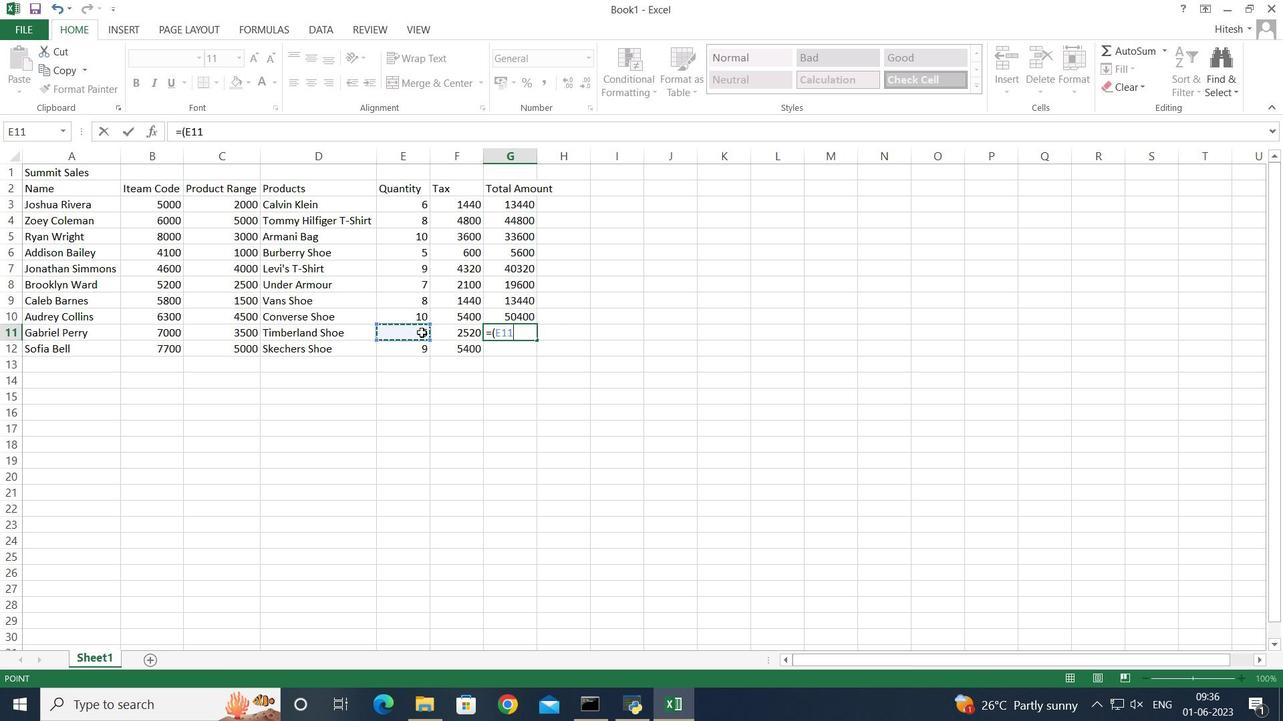 
Action: Key pressed *
